 Task: Find a flight from Lubbock to Raleigh on August 5th for 1 adult in Business class with 2 bags.
Action: Mouse moved to (365, 115)
Screenshot: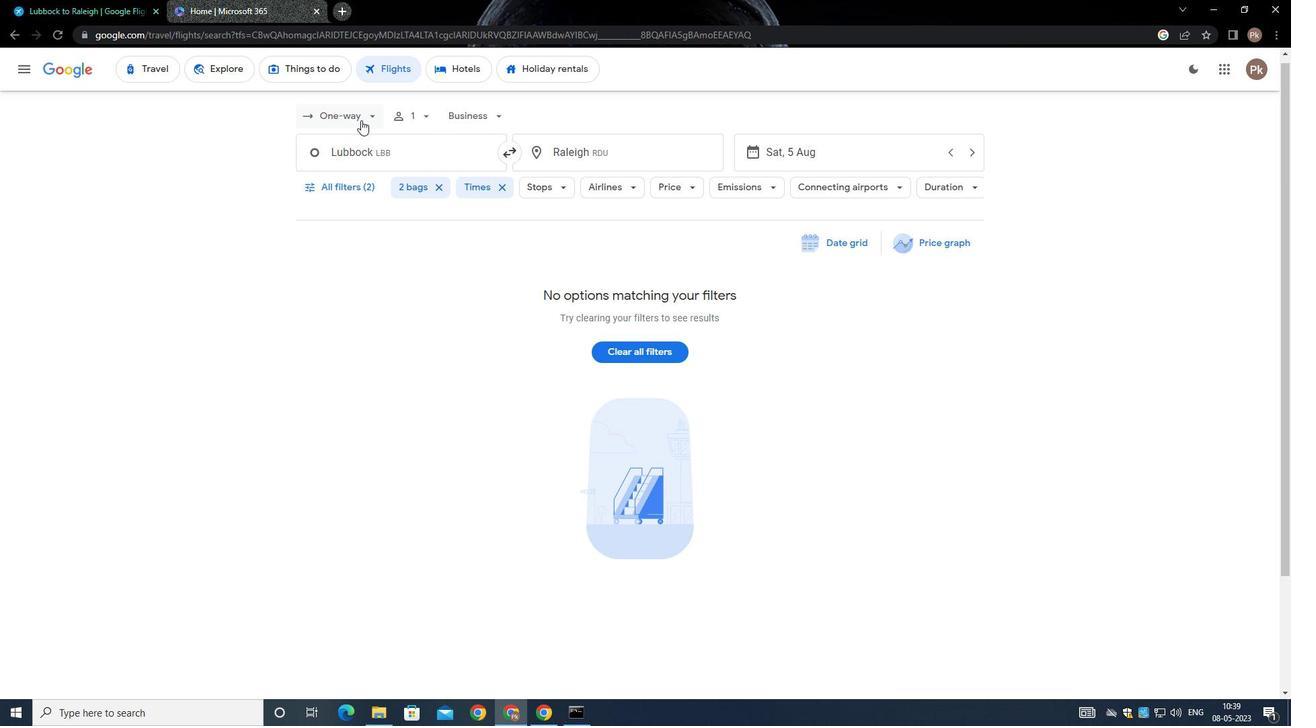 
Action: Mouse pressed left at (365, 115)
Screenshot: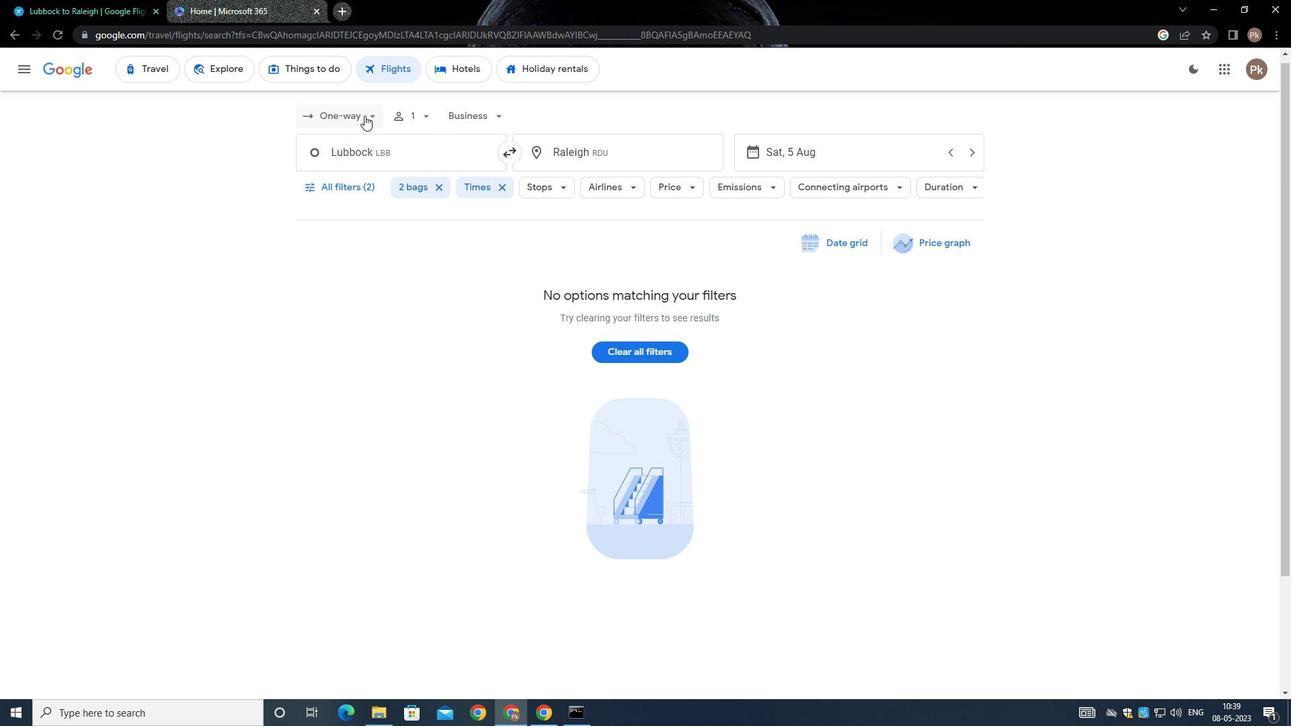 
Action: Mouse moved to (364, 174)
Screenshot: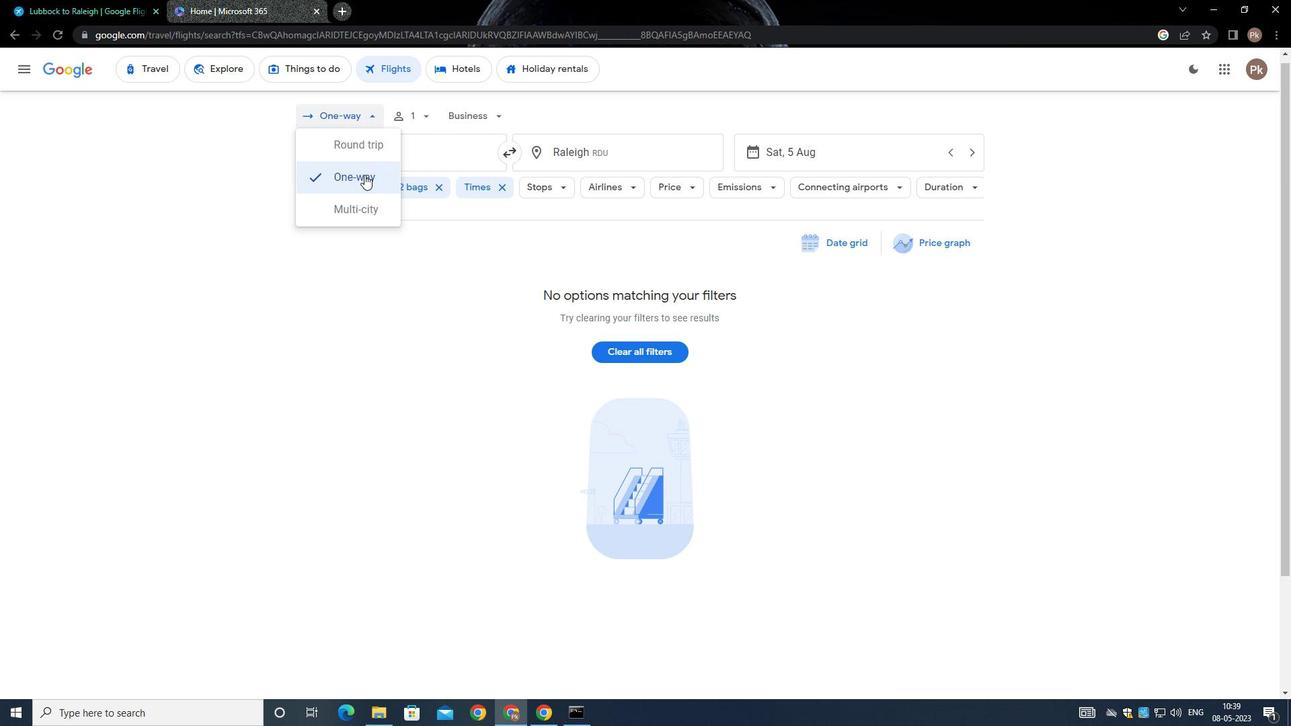
Action: Mouse pressed left at (364, 174)
Screenshot: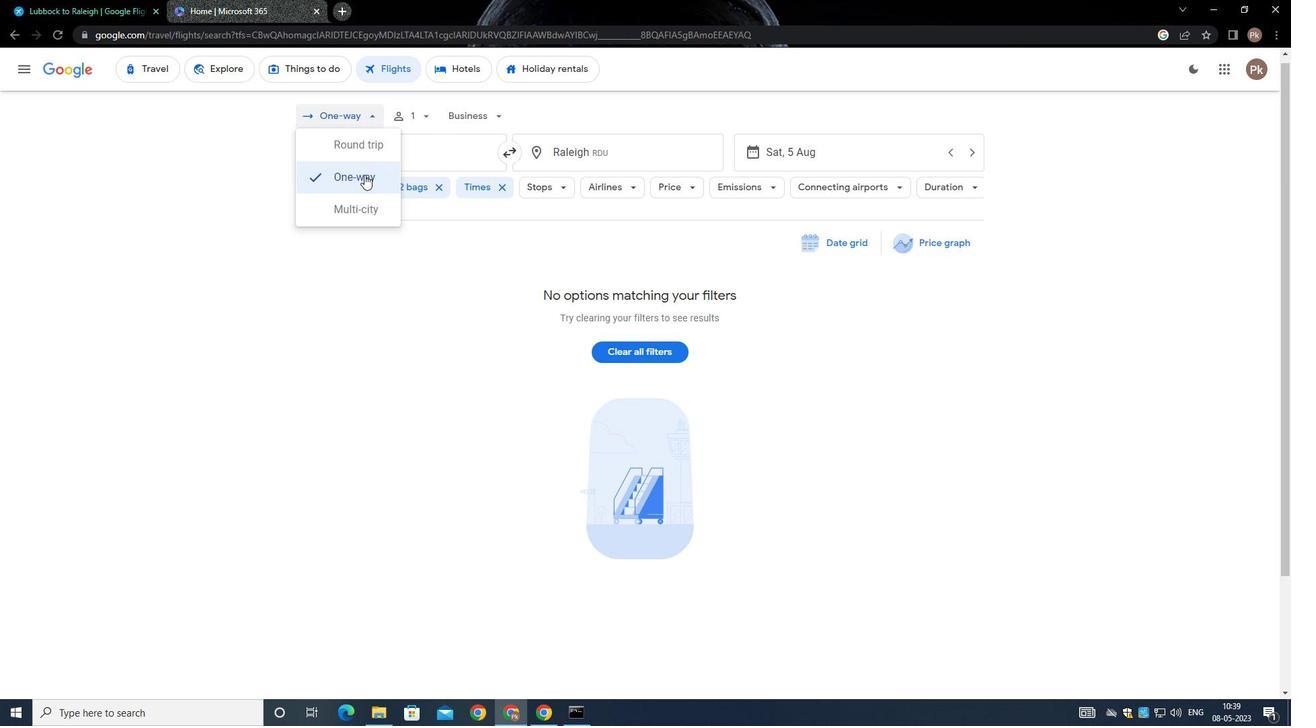 
Action: Mouse moved to (422, 118)
Screenshot: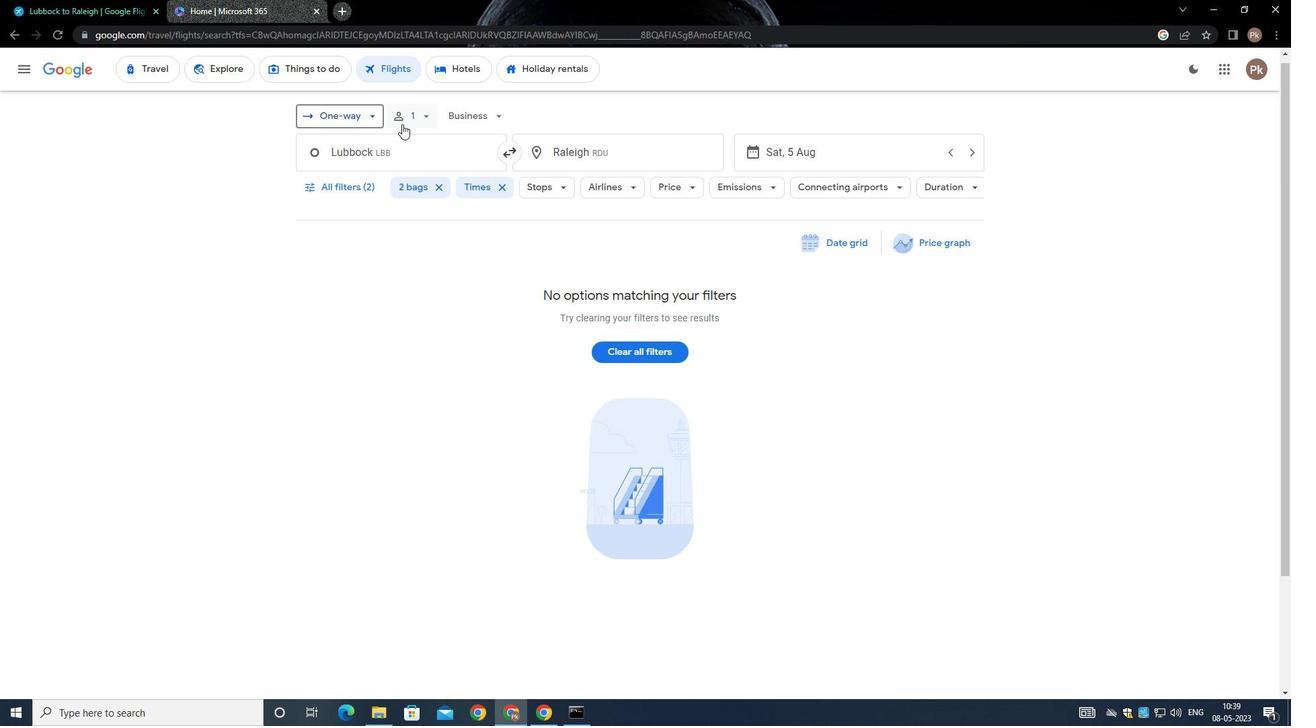 
Action: Mouse pressed left at (422, 118)
Screenshot: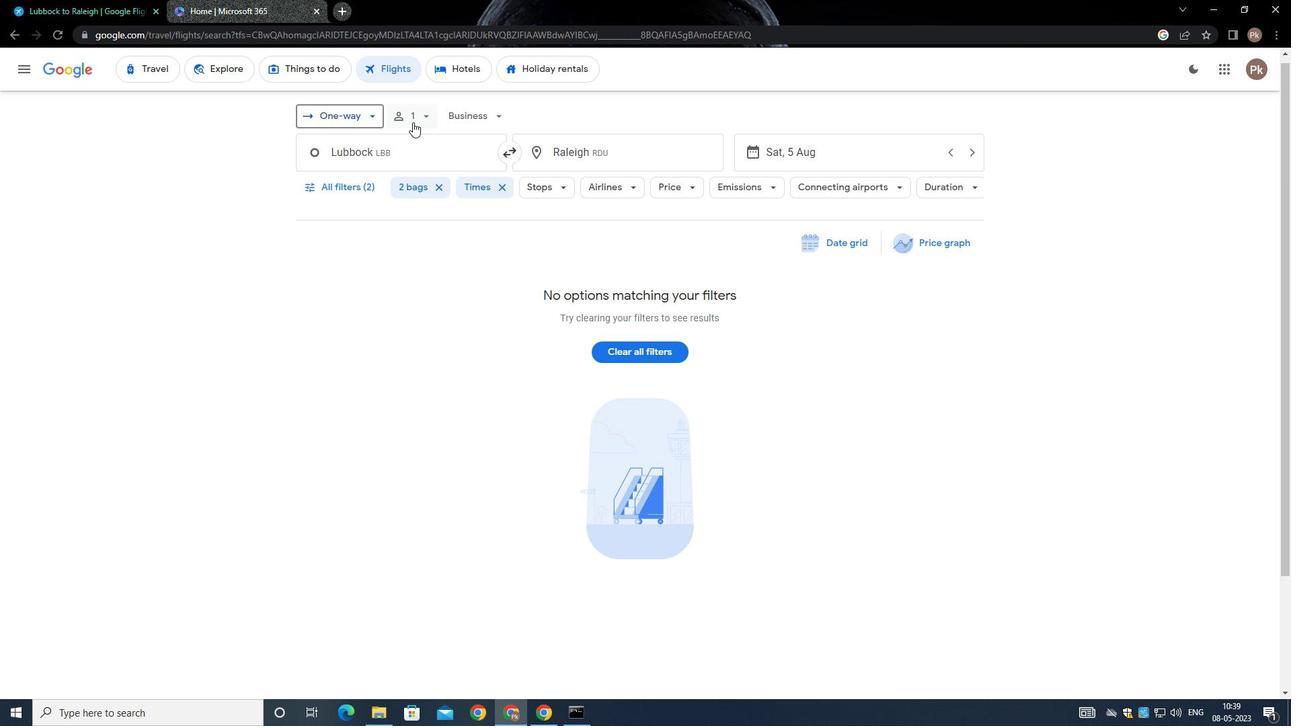 
Action: Mouse moved to (530, 154)
Screenshot: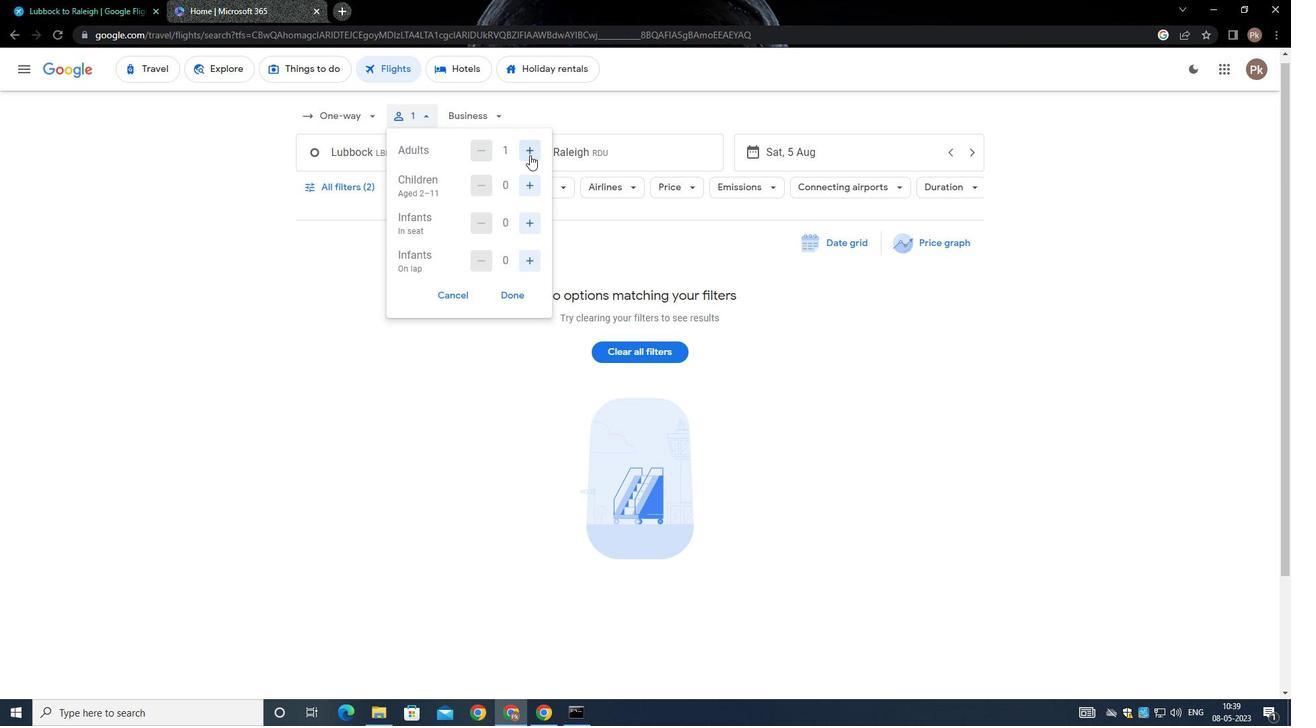 
Action: Mouse pressed left at (530, 154)
Screenshot: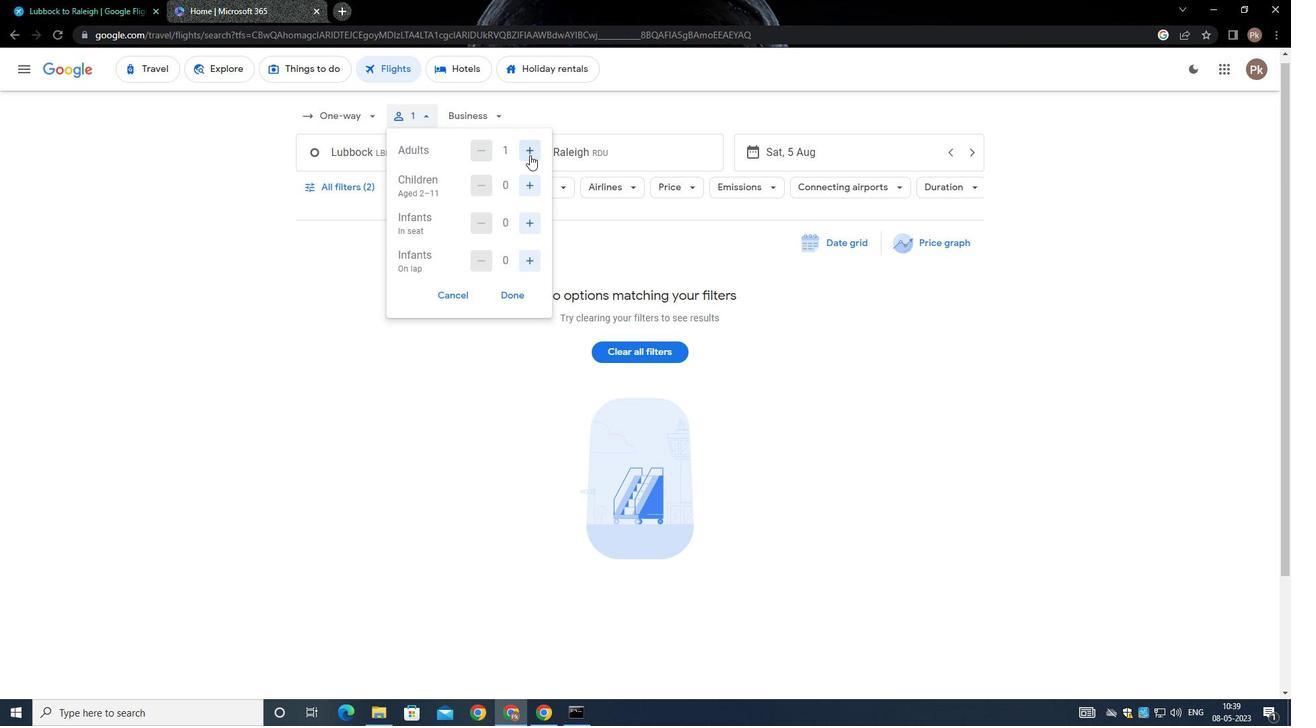 
Action: Mouse moved to (530, 153)
Screenshot: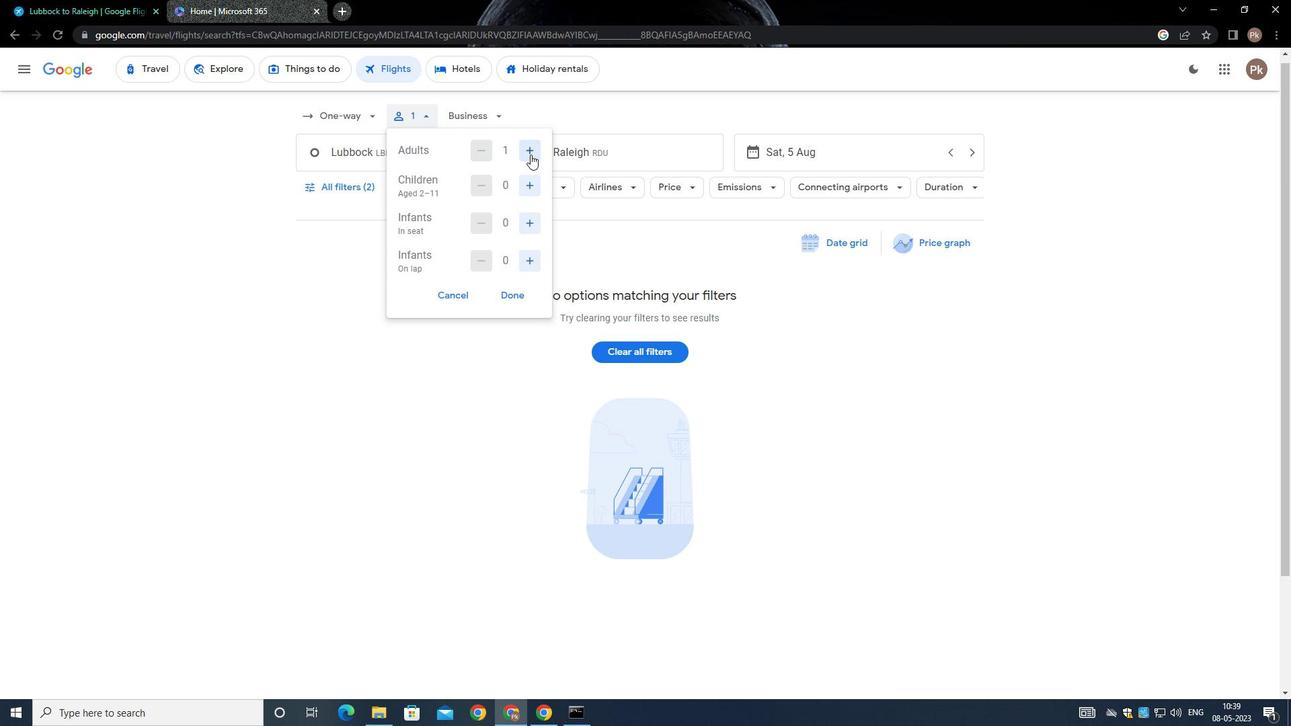 
Action: Mouse pressed left at (530, 153)
Screenshot: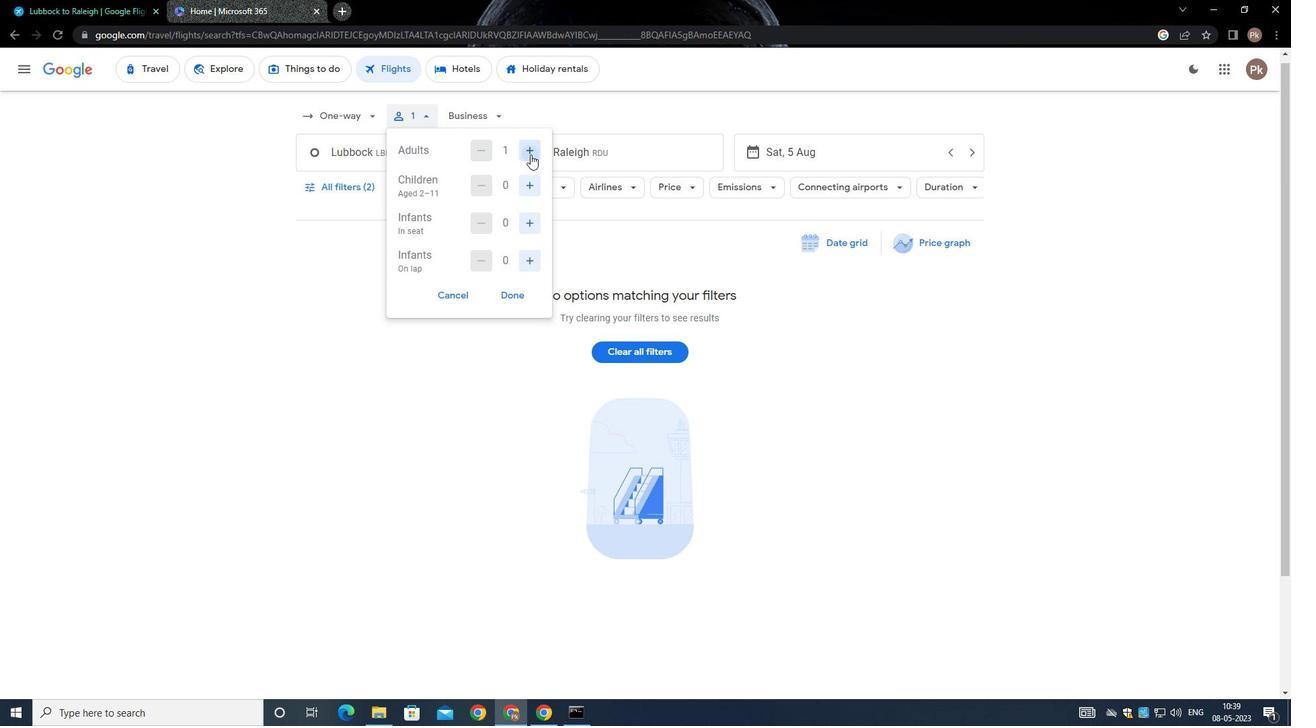 
Action: Mouse moved to (529, 180)
Screenshot: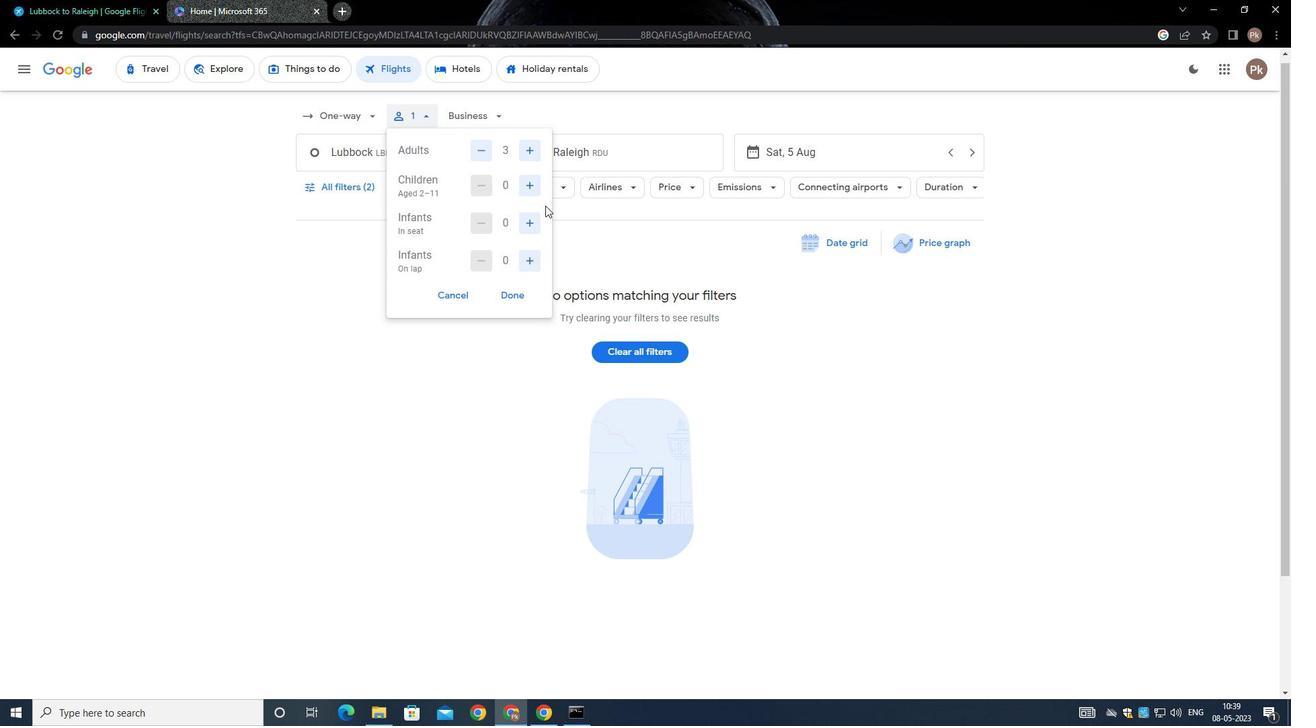 
Action: Mouse pressed left at (529, 180)
Screenshot: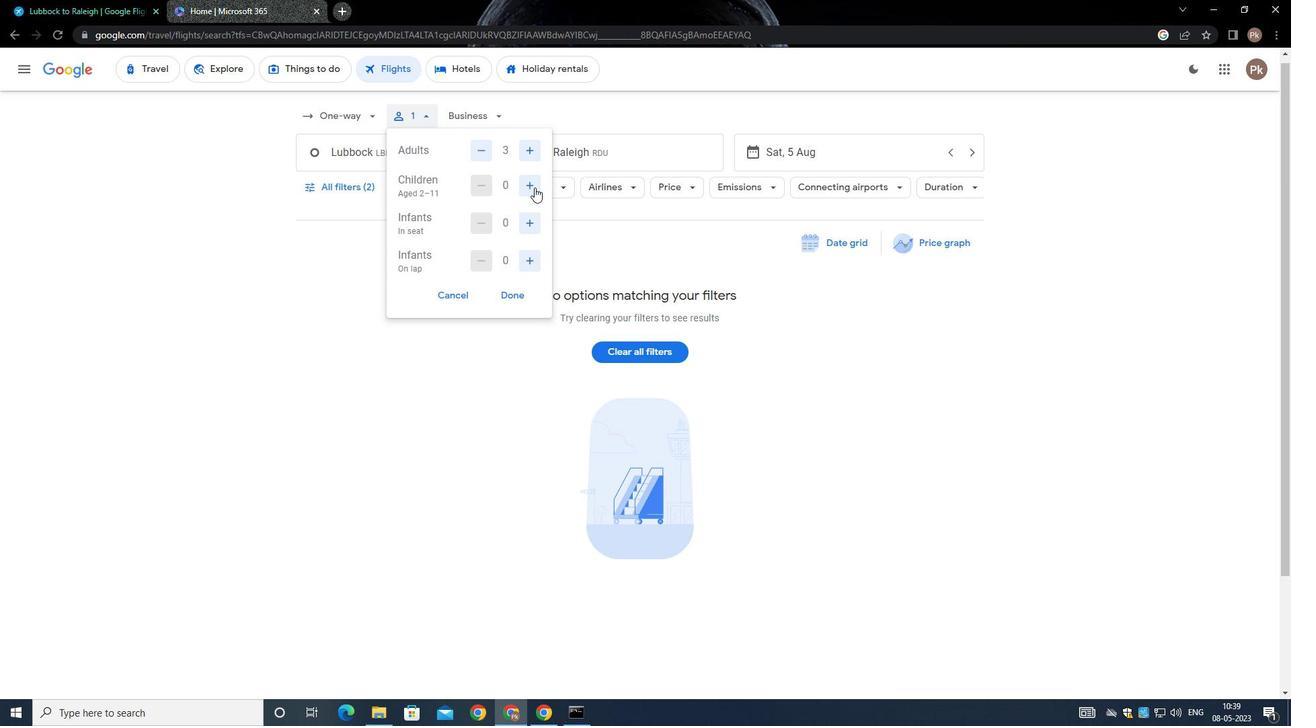 
Action: Mouse pressed left at (529, 180)
Screenshot: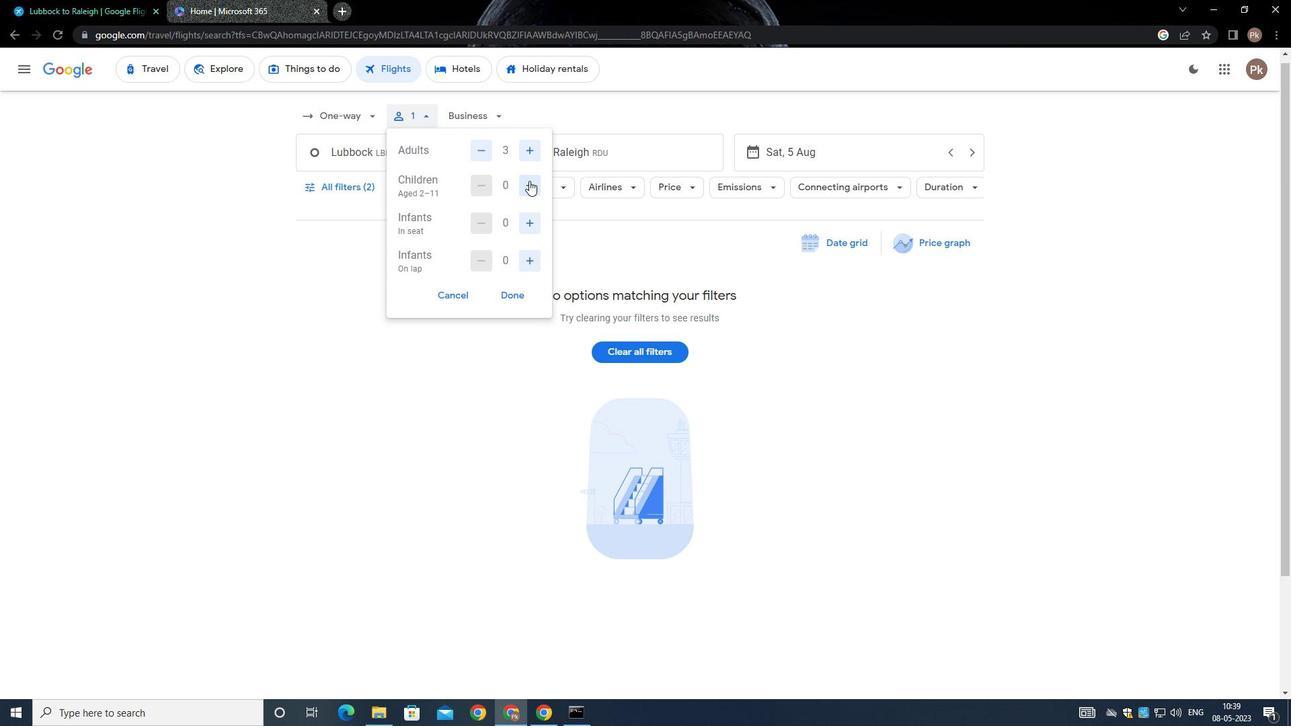 
Action: Mouse moved to (528, 180)
Screenshot: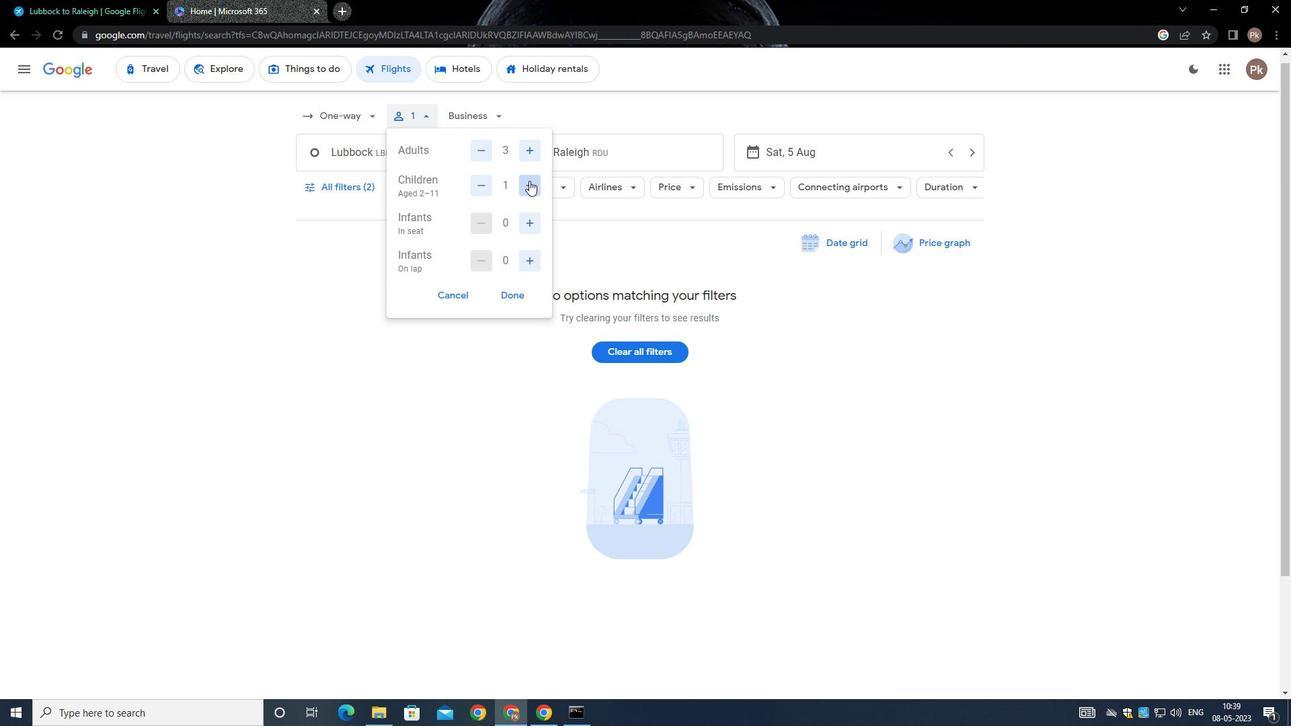 
Action: Mouse pressed left at (528, 180)
Screenshot: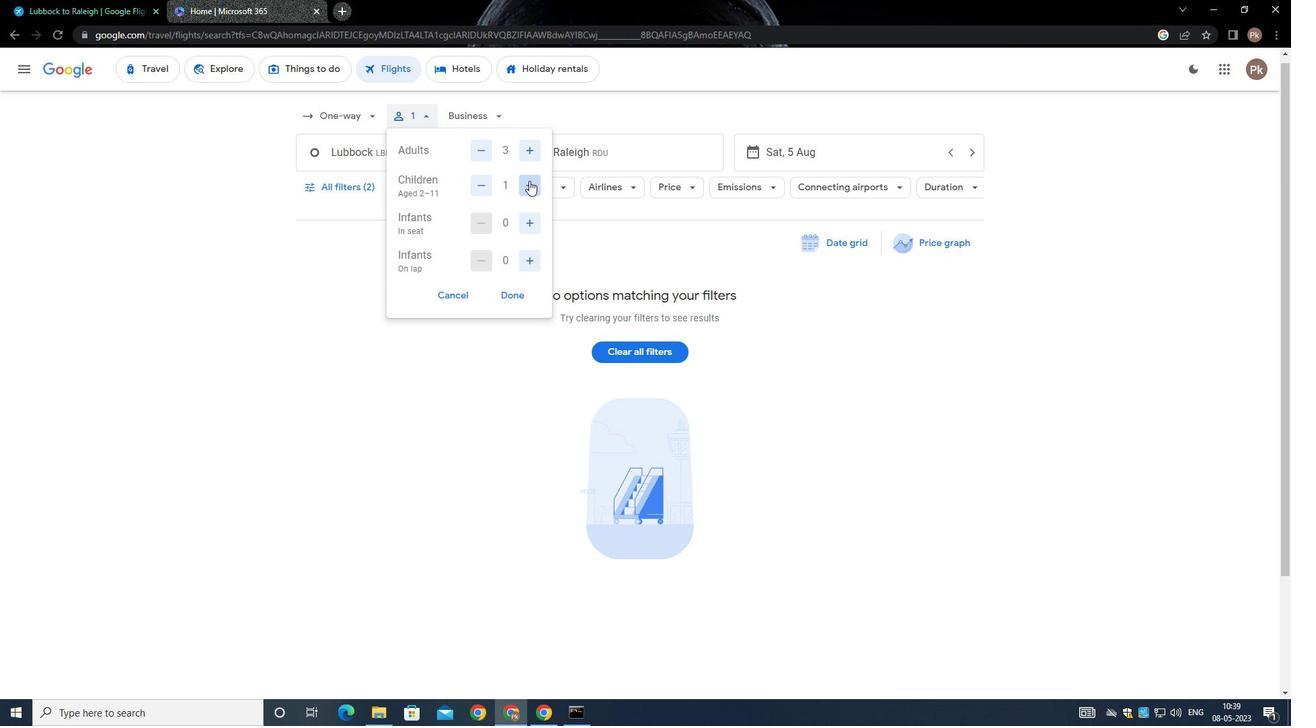 
Action: Mouse moved to (512, 297)
Screenshot: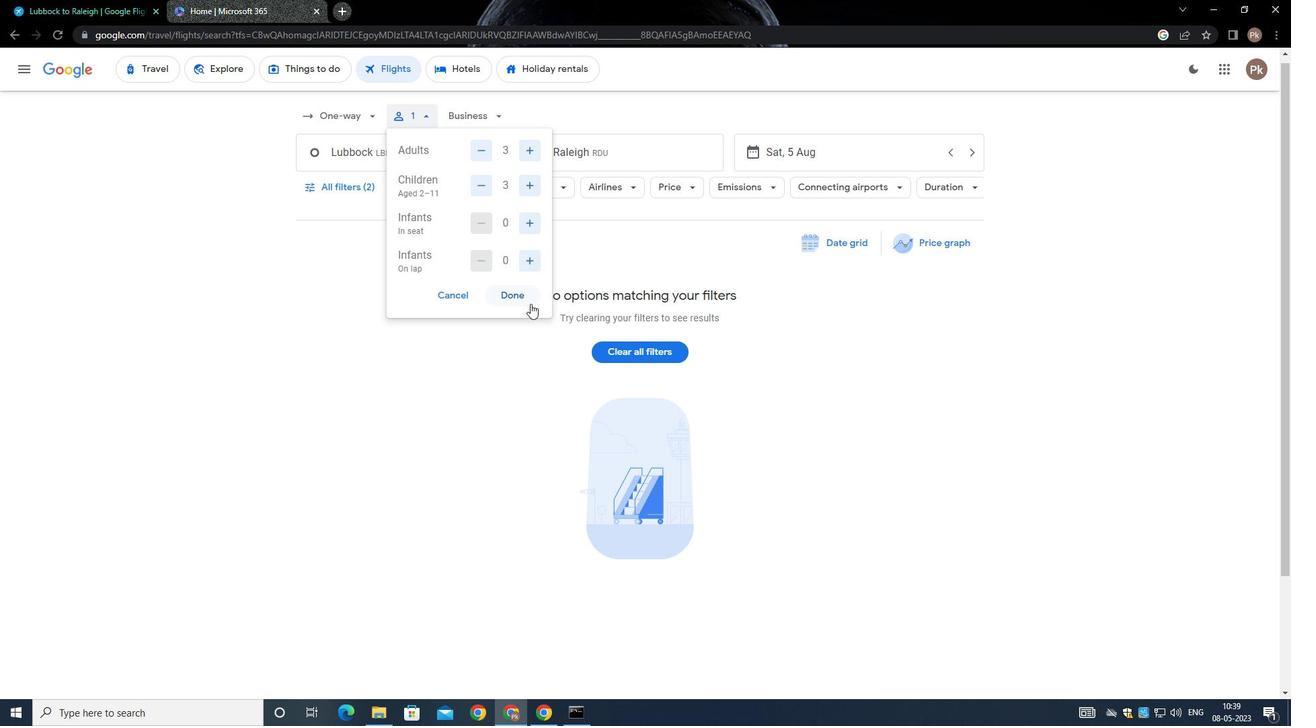 
Action: Mouse pressed left at (512, 297)
Screenshot: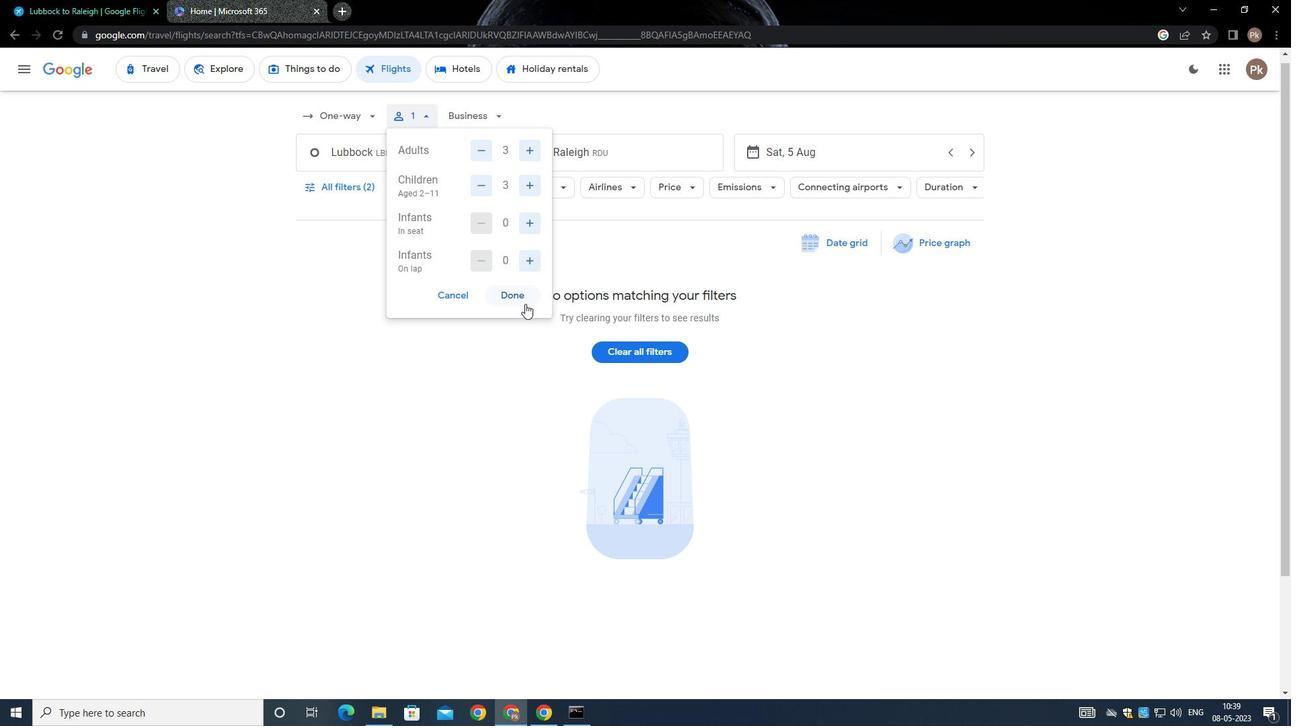 
Action: Mouse moved to (495, 114)
Screenshot: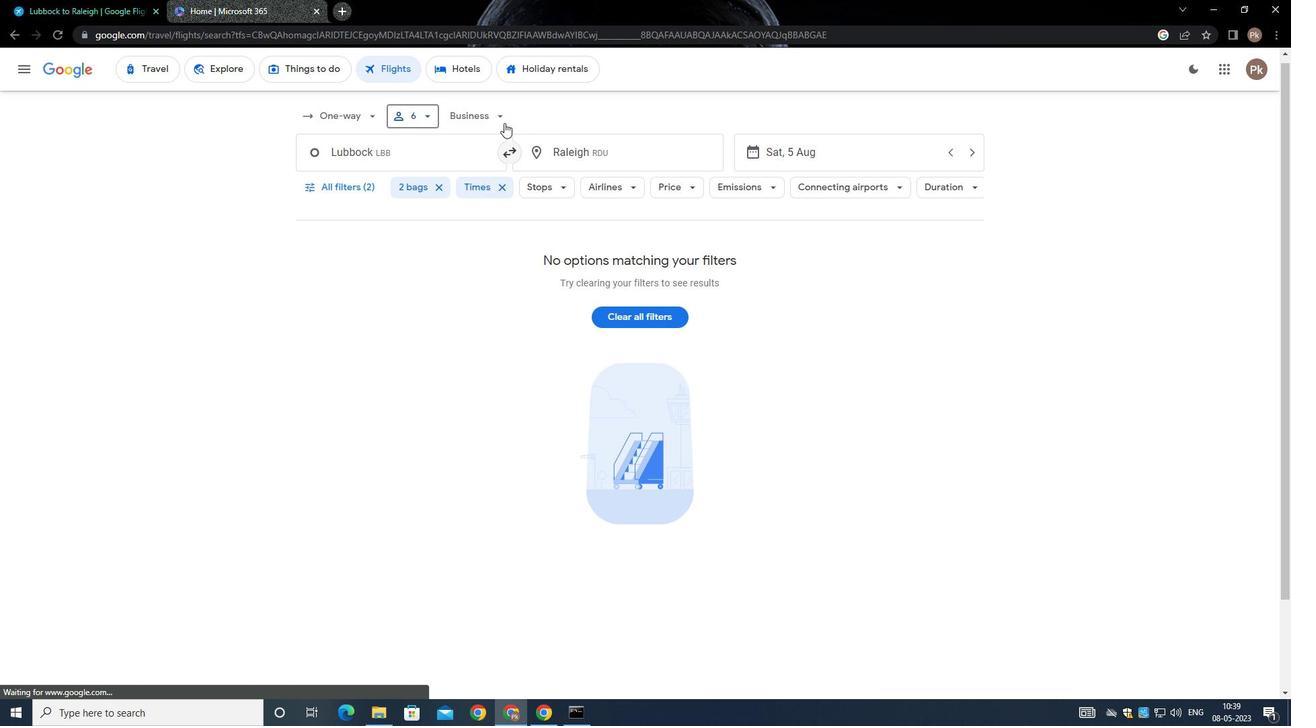 
Action: Mouse pressed left at (495, 114)
Screenshot: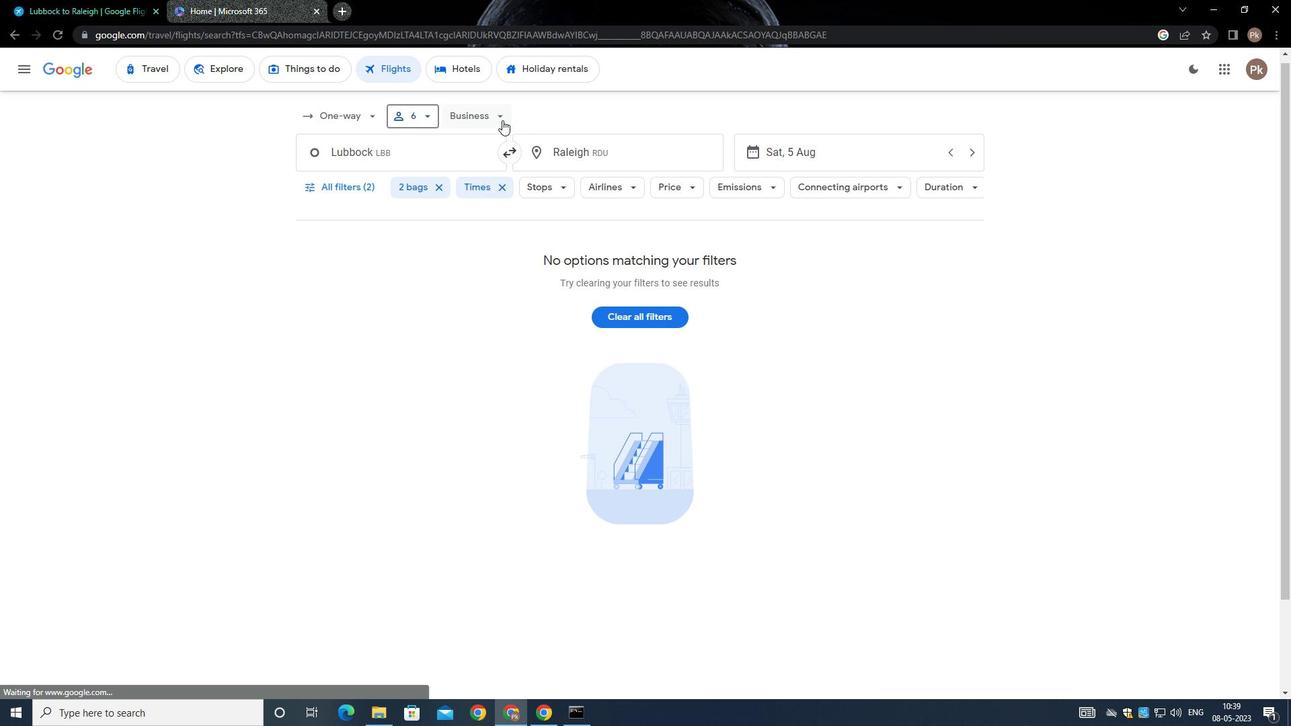 
Action: Mouse moved to (513, 178)
Screenshot: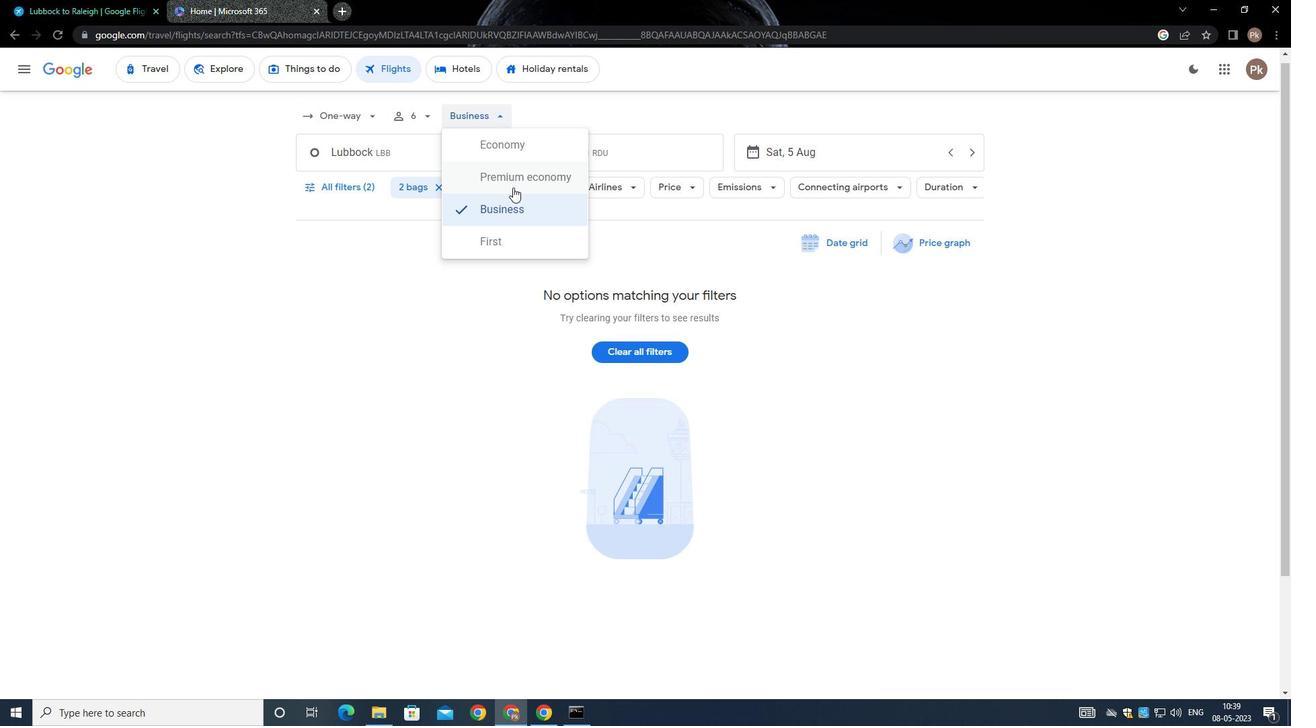 
Action: Mouse pressed left at (513, 178)
Screenshot: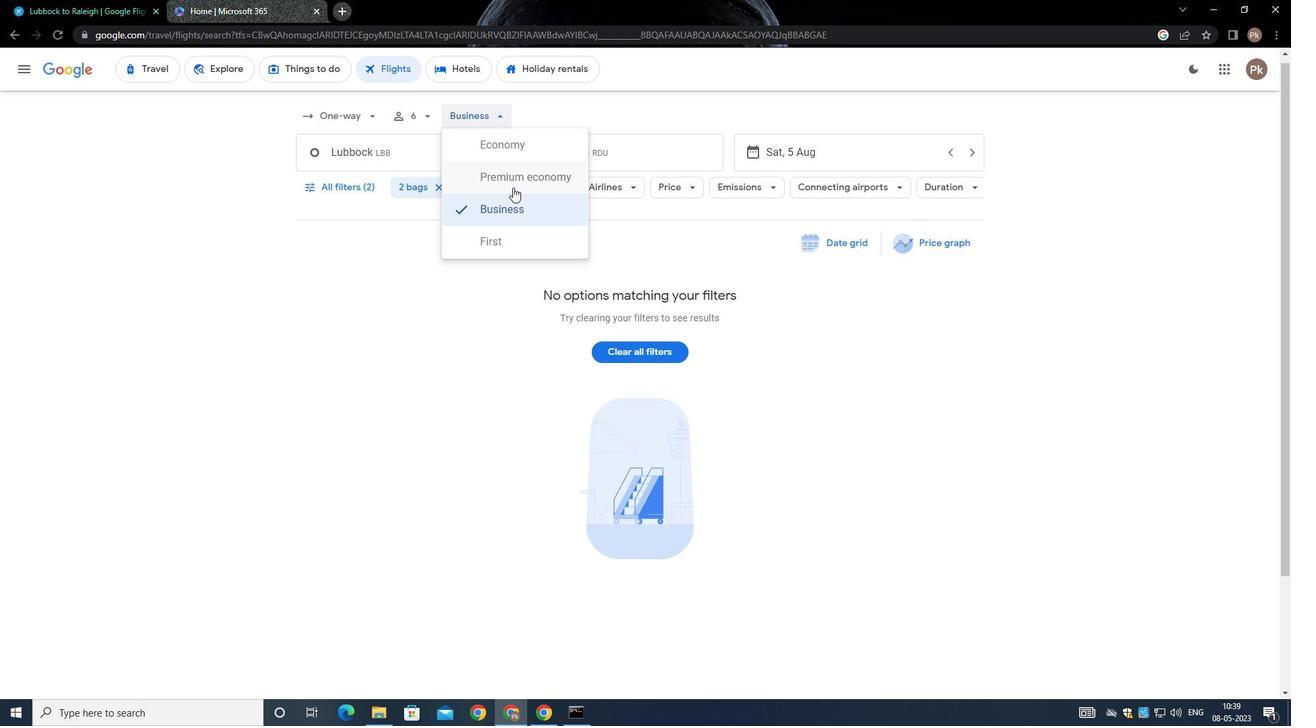 
Action: Mouse moved to (412, 150)
Screenshot: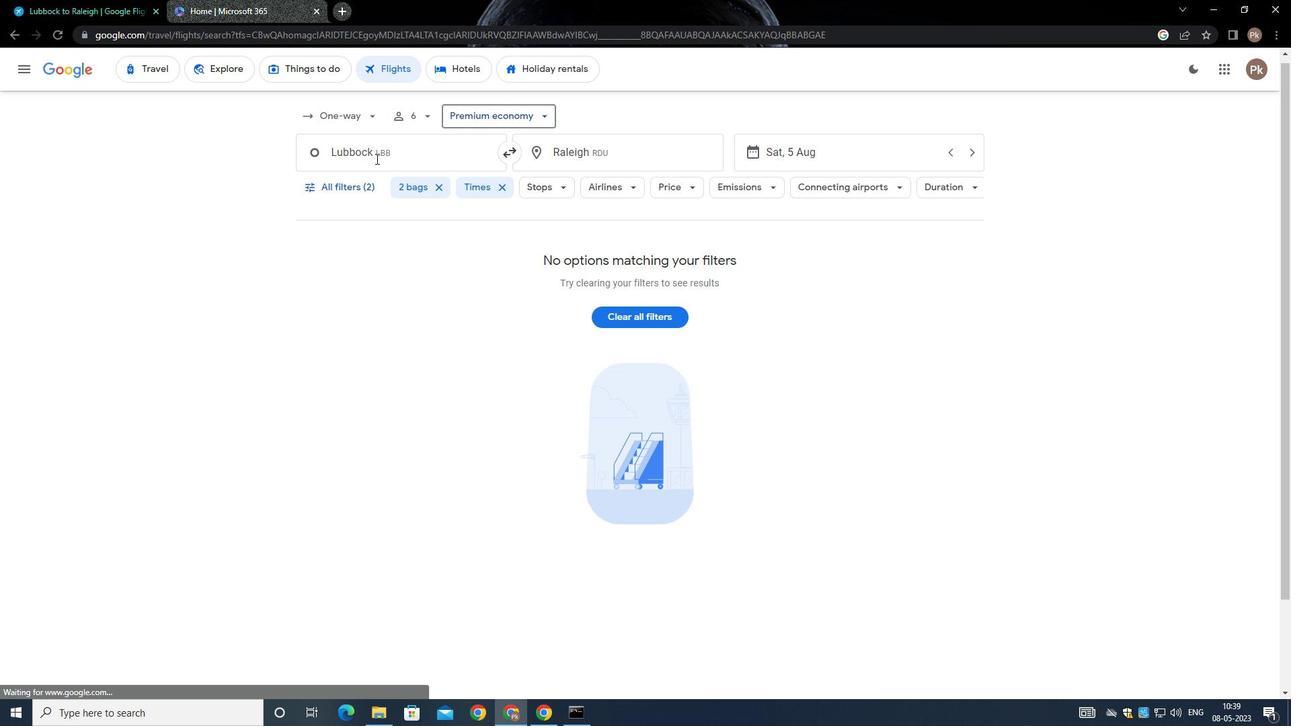 
Action: Mouse pressed left at (412, 150)
Screenshot: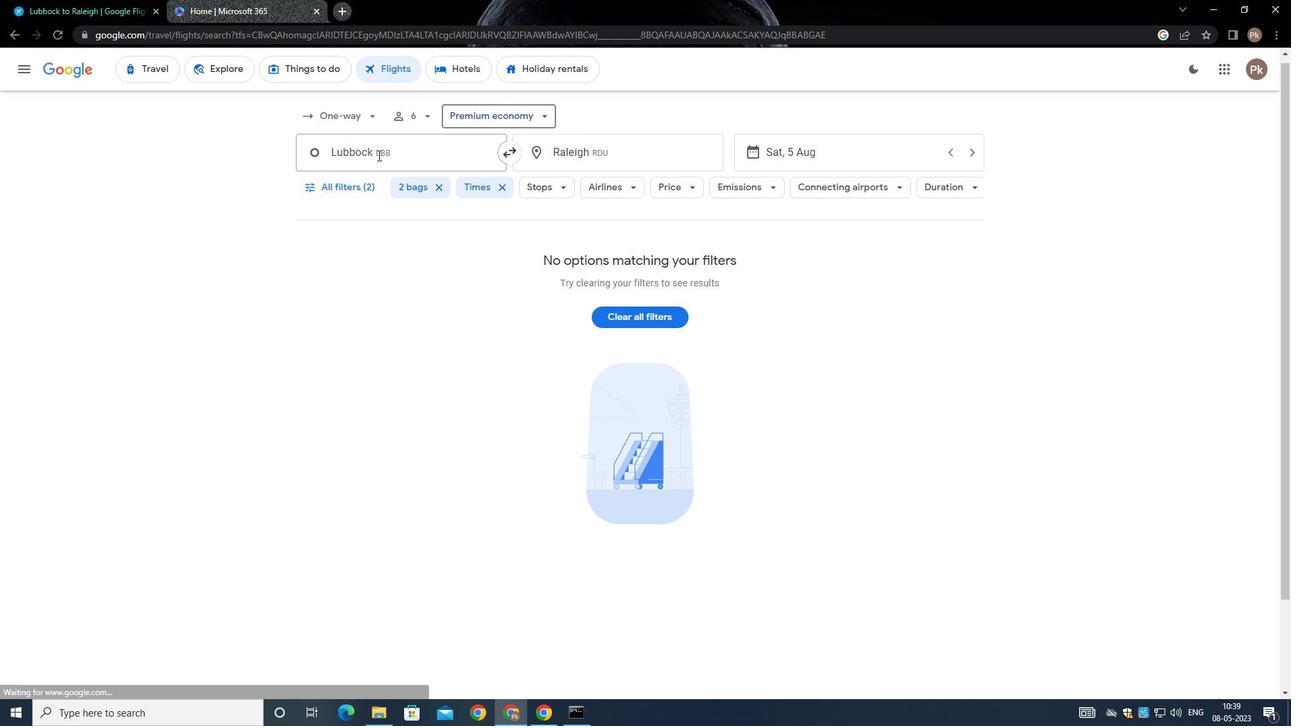 
Action: Mouse moved to (445, 205)
Screenshot: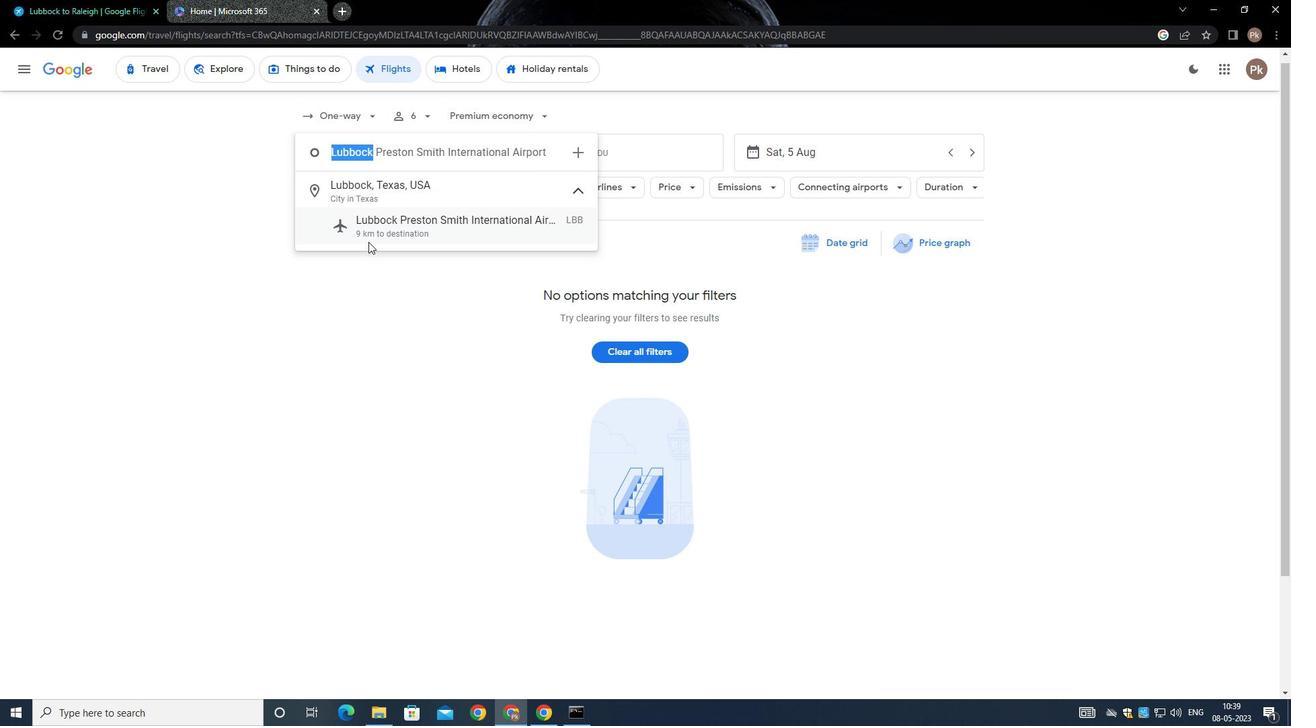 
Action: Mouse pressed left at (445, 205)
Screenshot: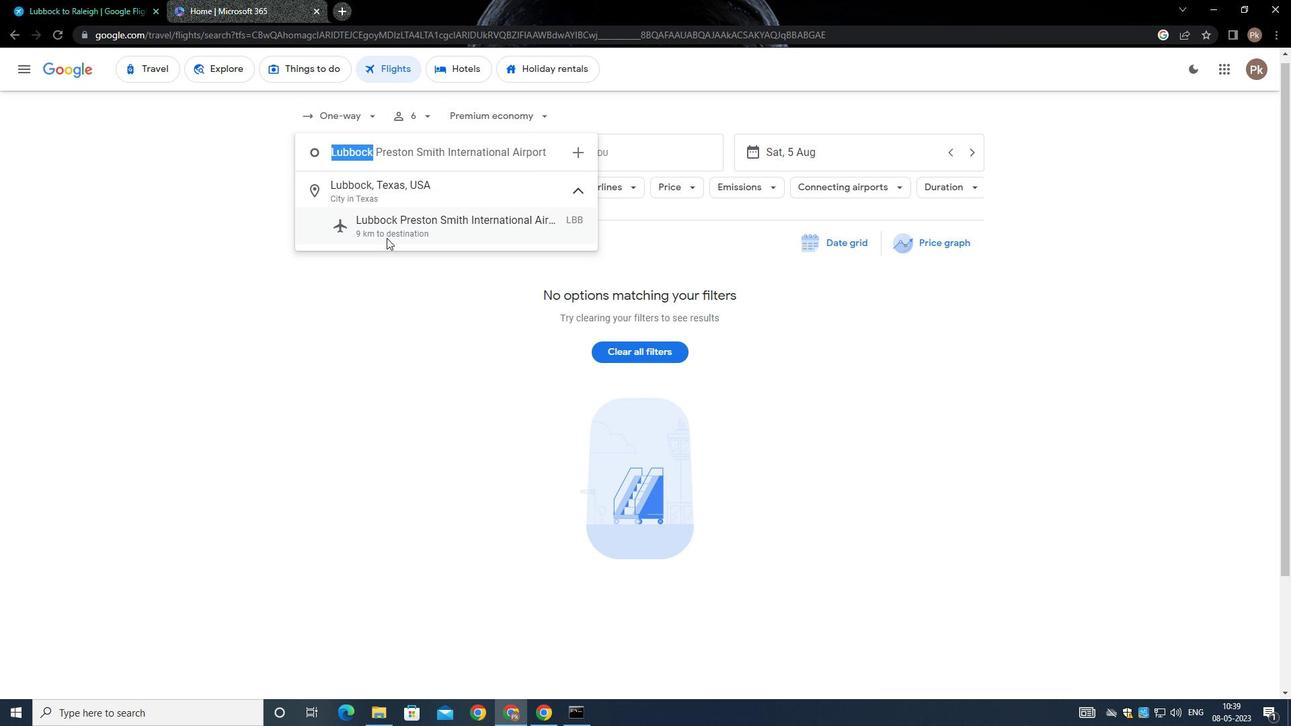 
Action: Mouse moved to (394, 159)
Screenshot: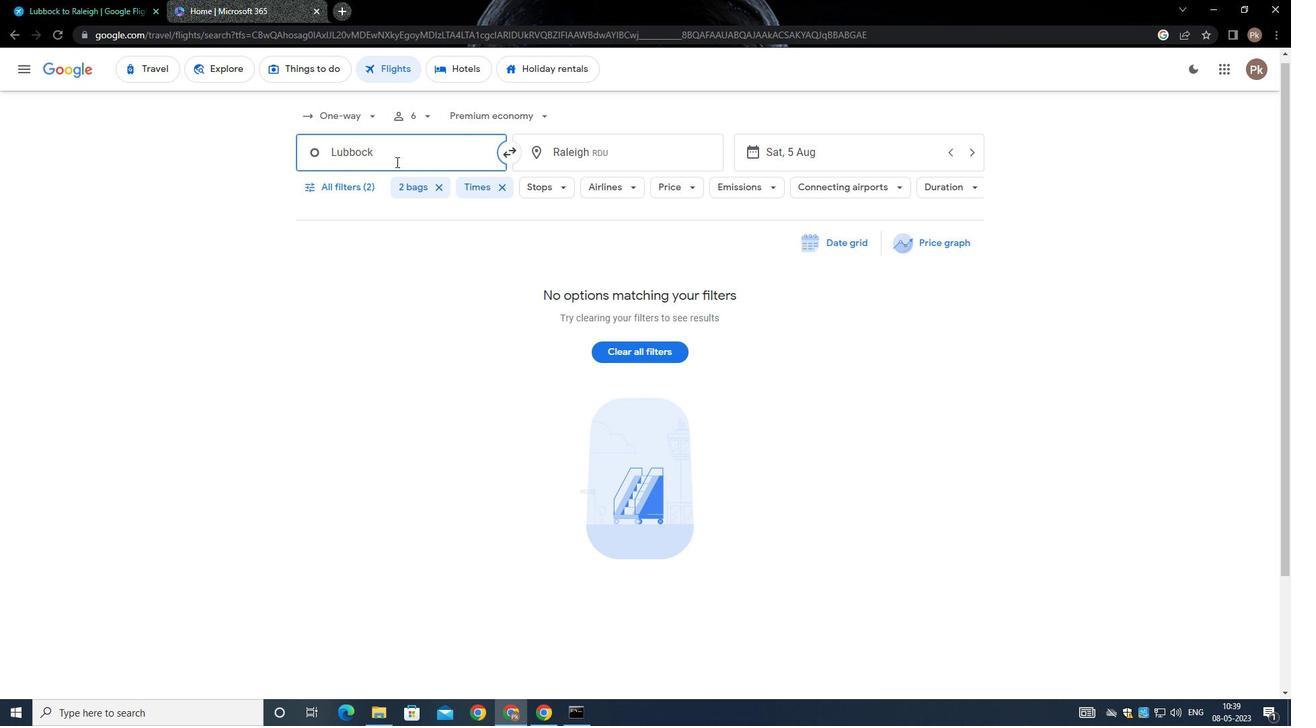 
Action: Mouse pressed left at (394, 159)
Screenshot: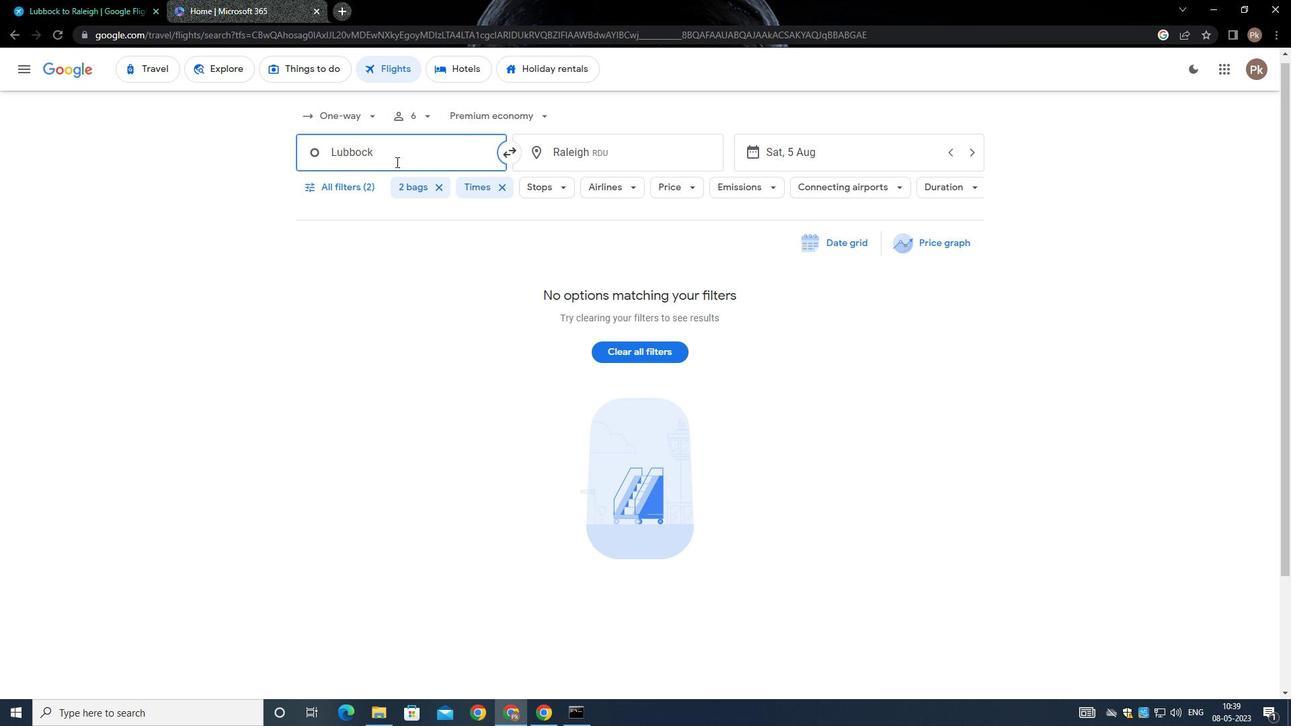 
Action: Mouse moved to (402, 219)
Screenshot: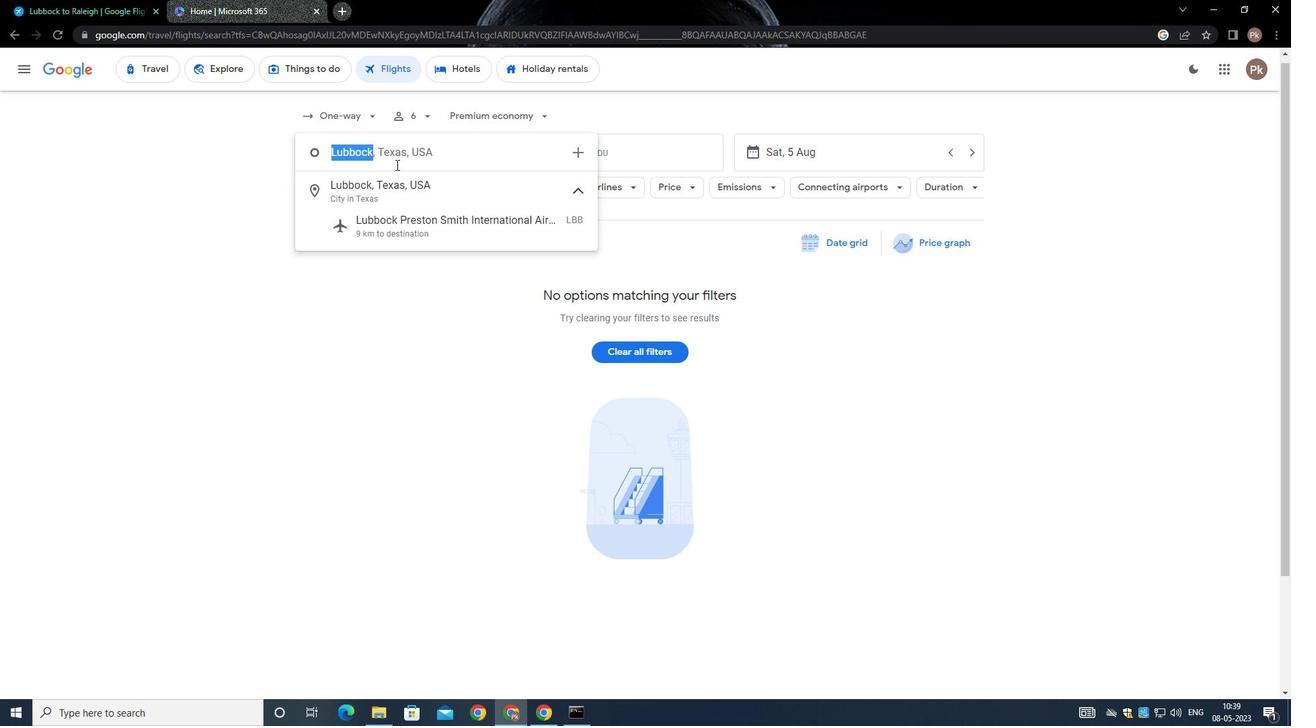 
Action: Mouse pressed left at (402, 219)
Screenshot: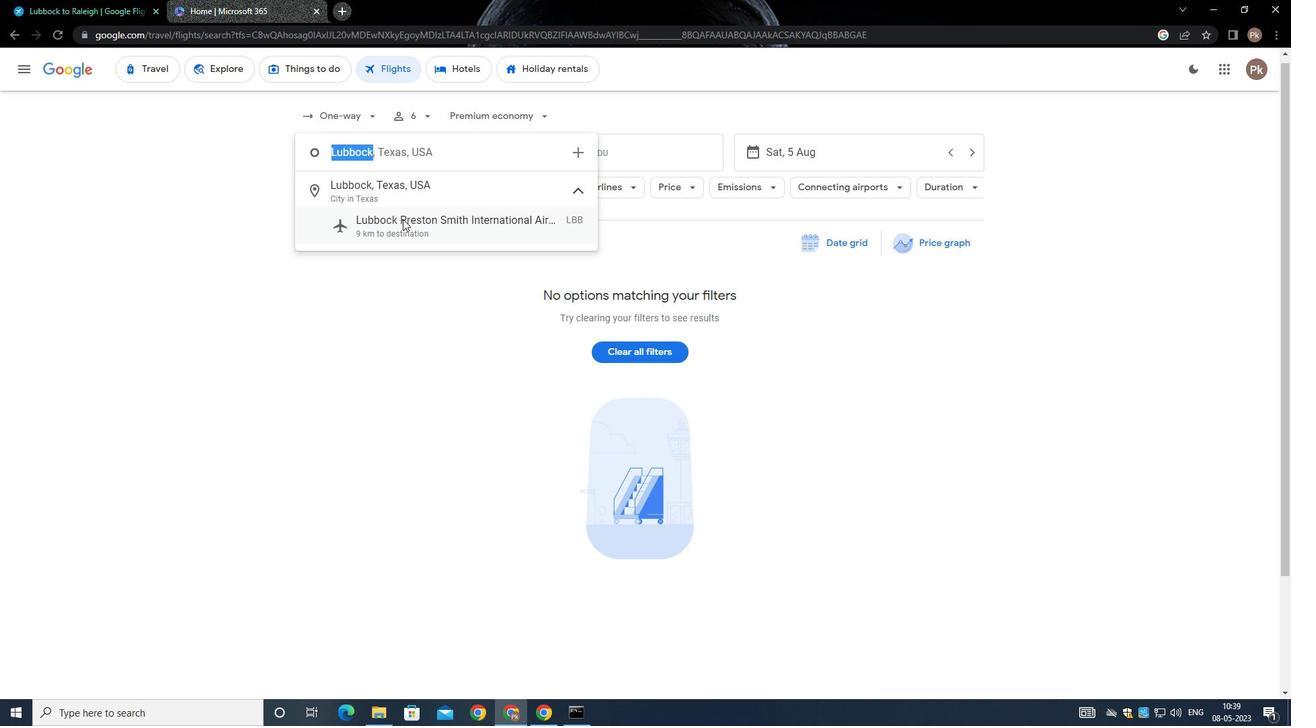 
Action: Mouse moved to (599, 158)
Screenshot: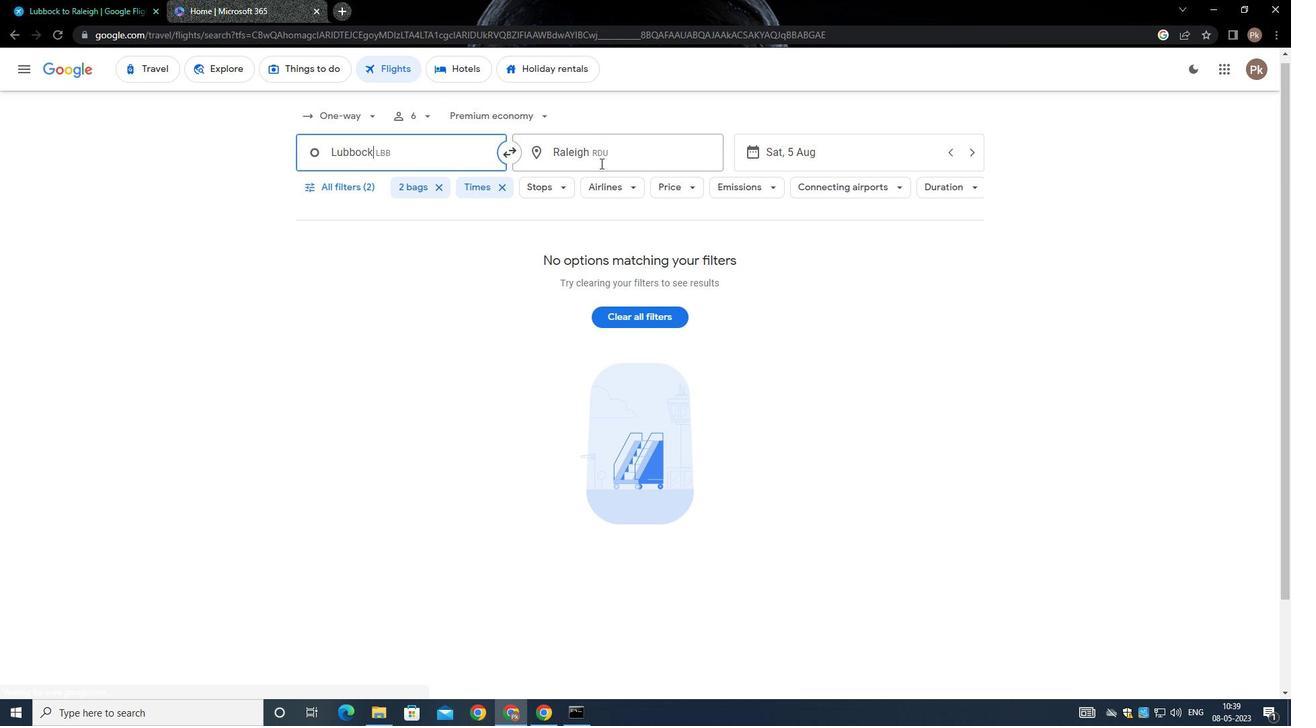 
Action: Mouse pressed left at (599, 158)
Screenshot: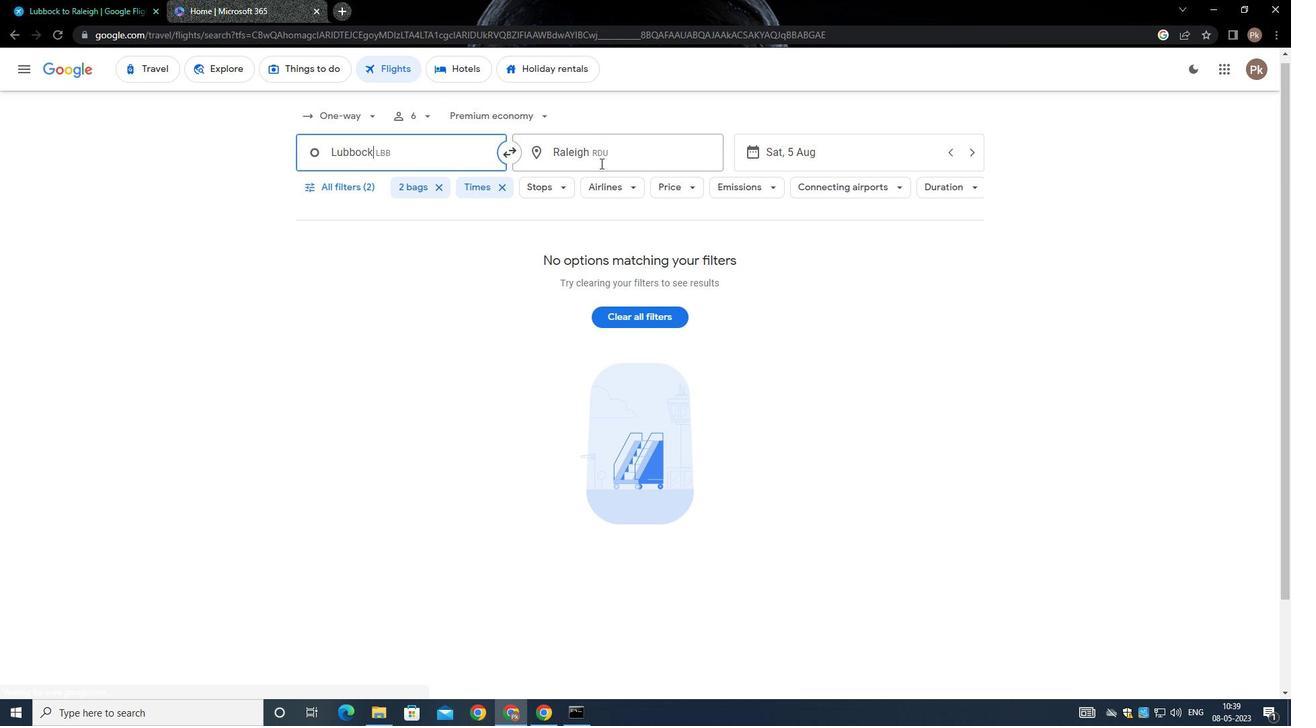 
Action: Mouse moved to (599, 156)
Screenshot: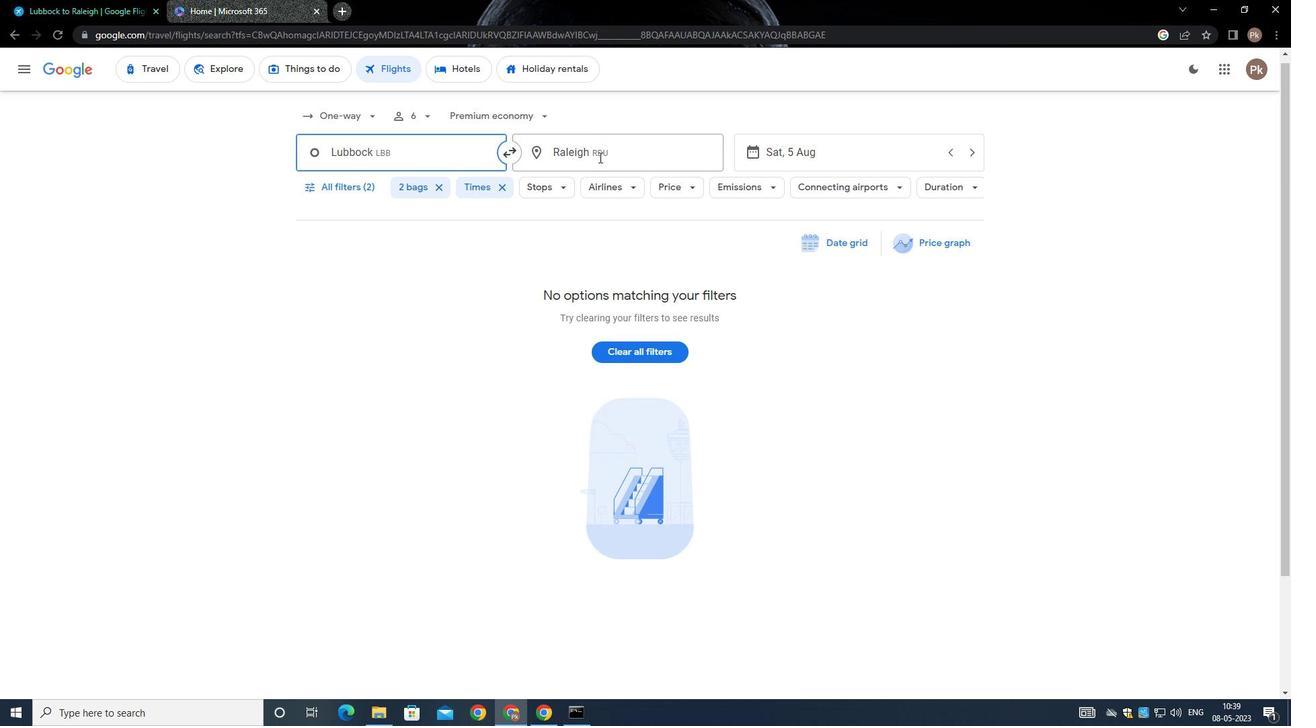 
Action: Key pressed <Key.backspace><Key.shift>SOUTHWEST<Key.space><Key.shift>W
Screenshot: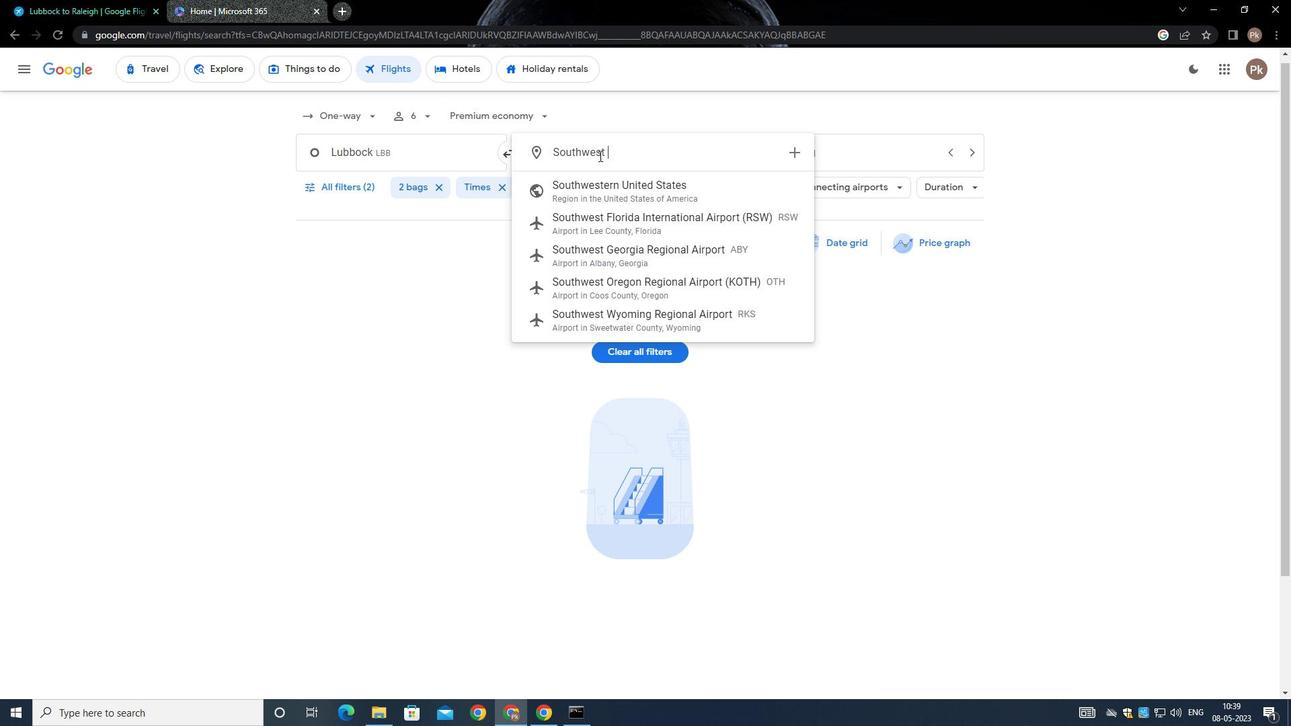 
Action: Mouse moved to (633, 185)
Screenshot: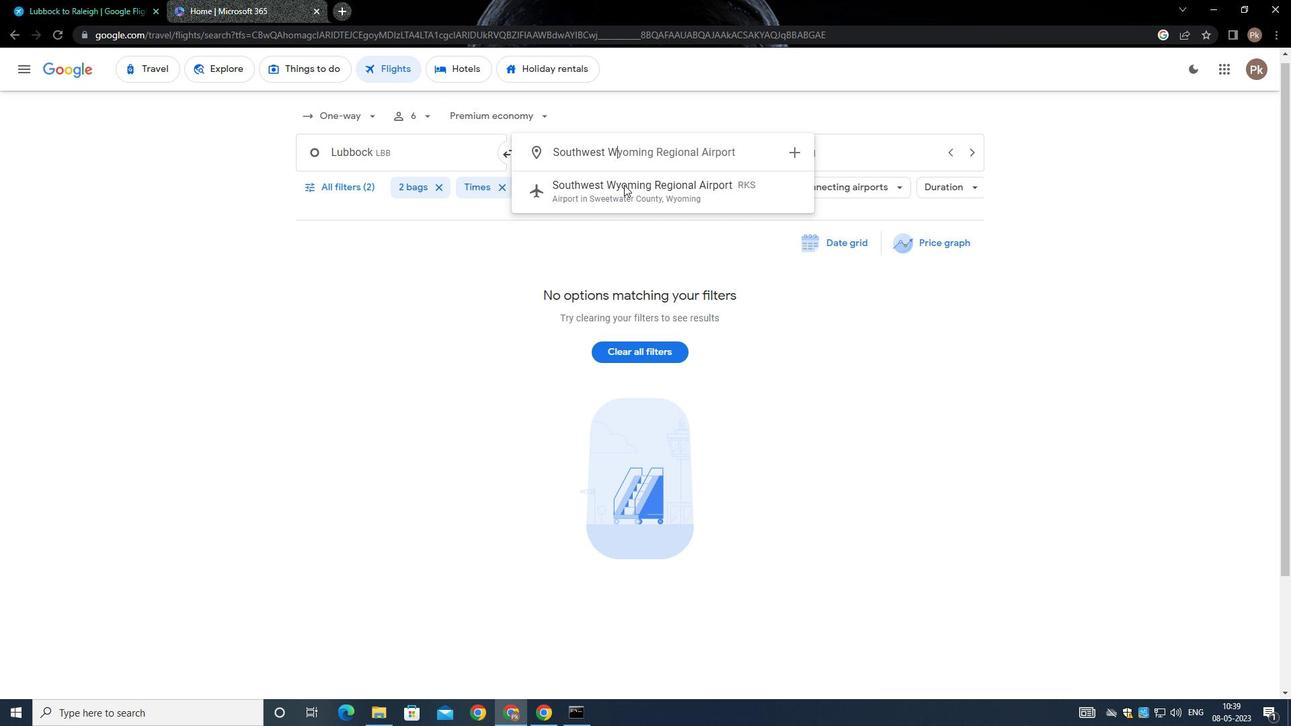 
Action: Mouse pressed left at (633, 185)
Screenshot: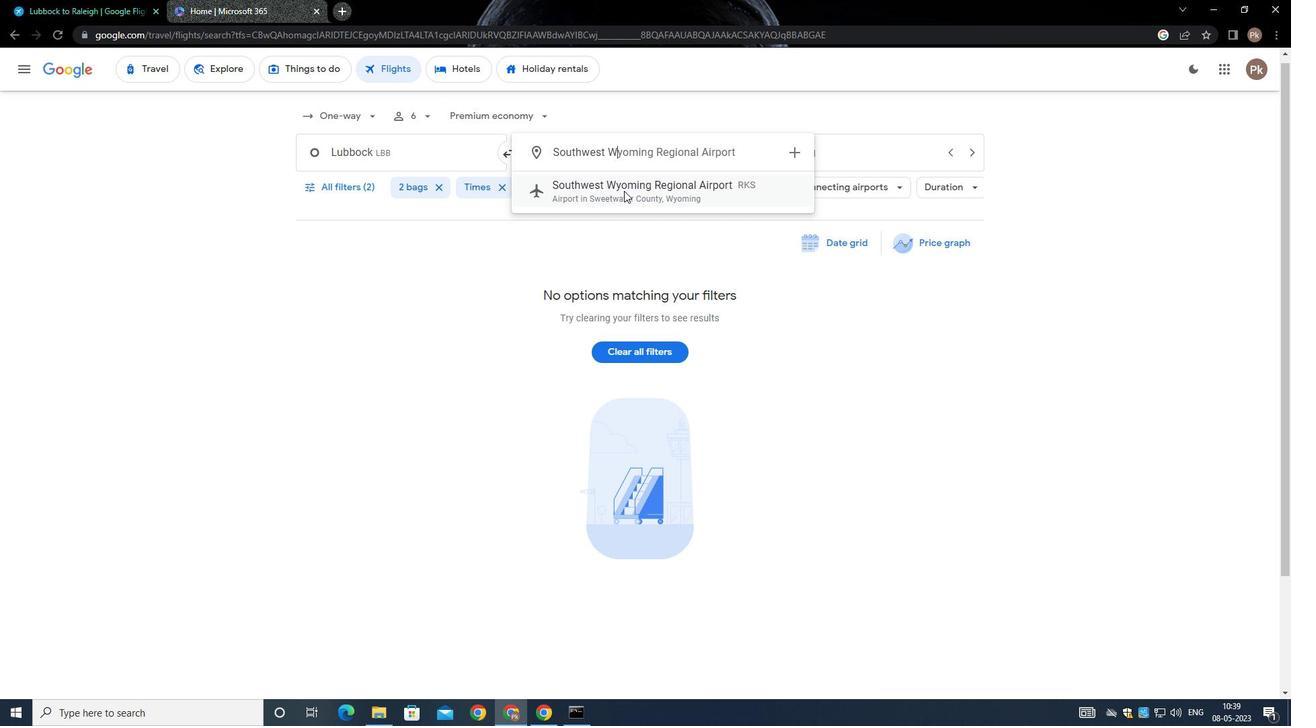 
Action: Mouse moved to (816, 145)
Screenshot: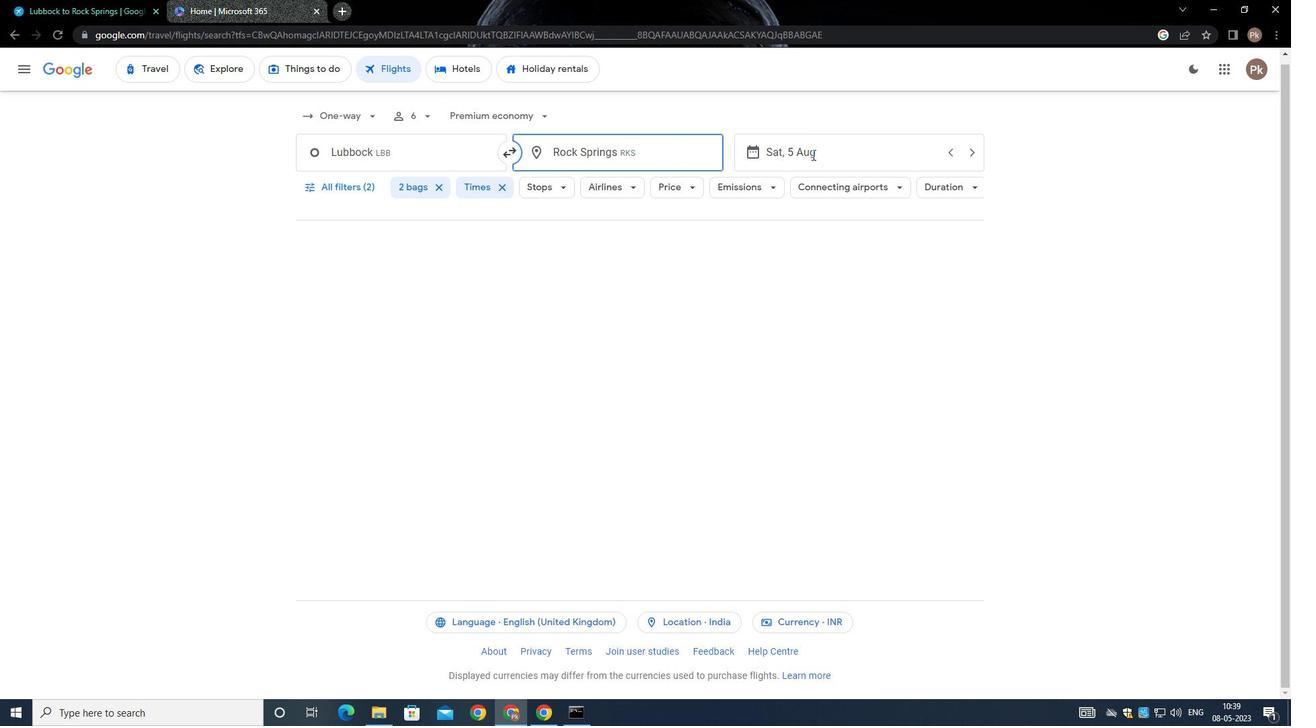 
Action: Mouse pressed left at (816, 145)
Screenshot: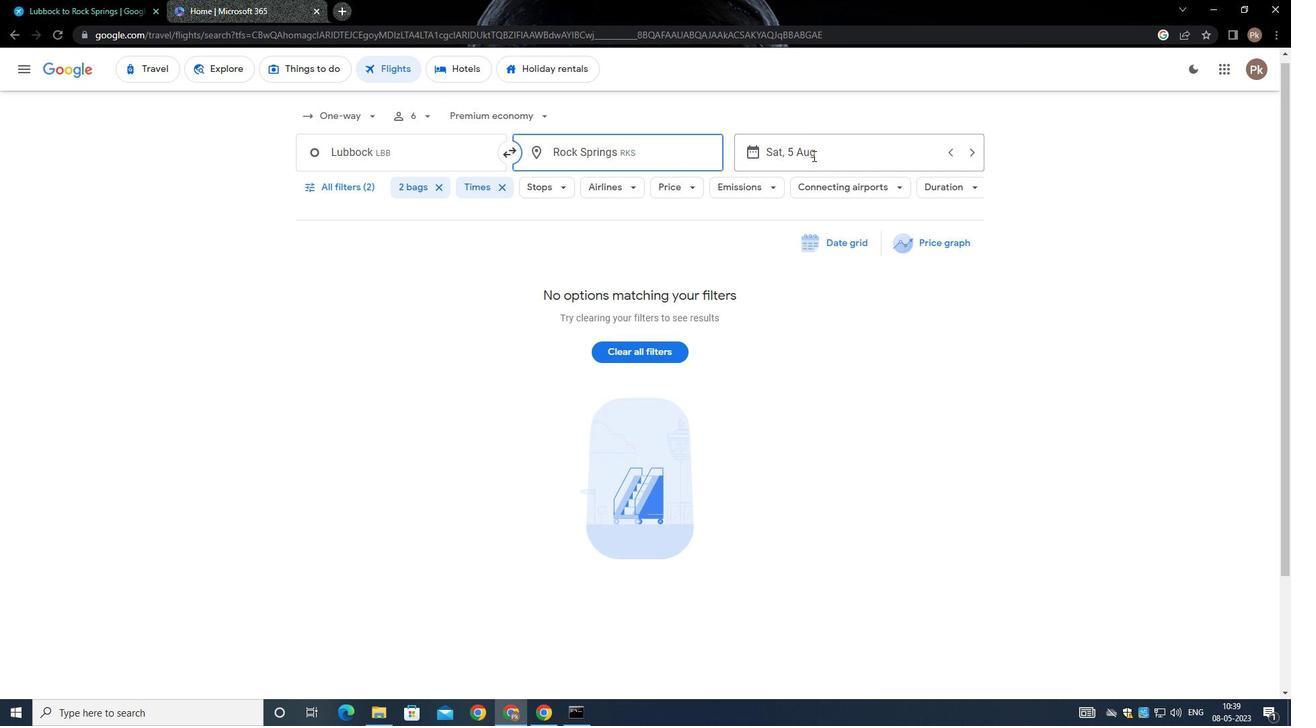 
Action: Mouse moved to (701, 266)
Screenshot: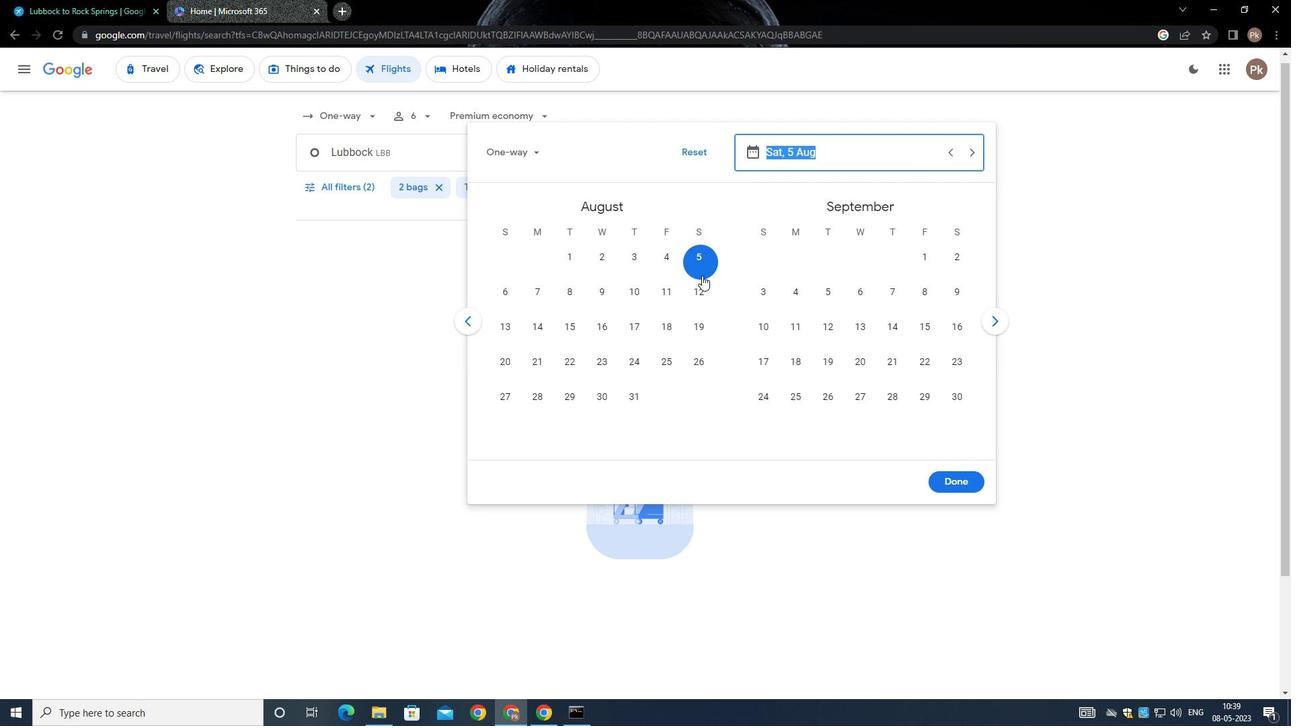 
Action: Mouse pressed left at (701, 266)
Screenshot: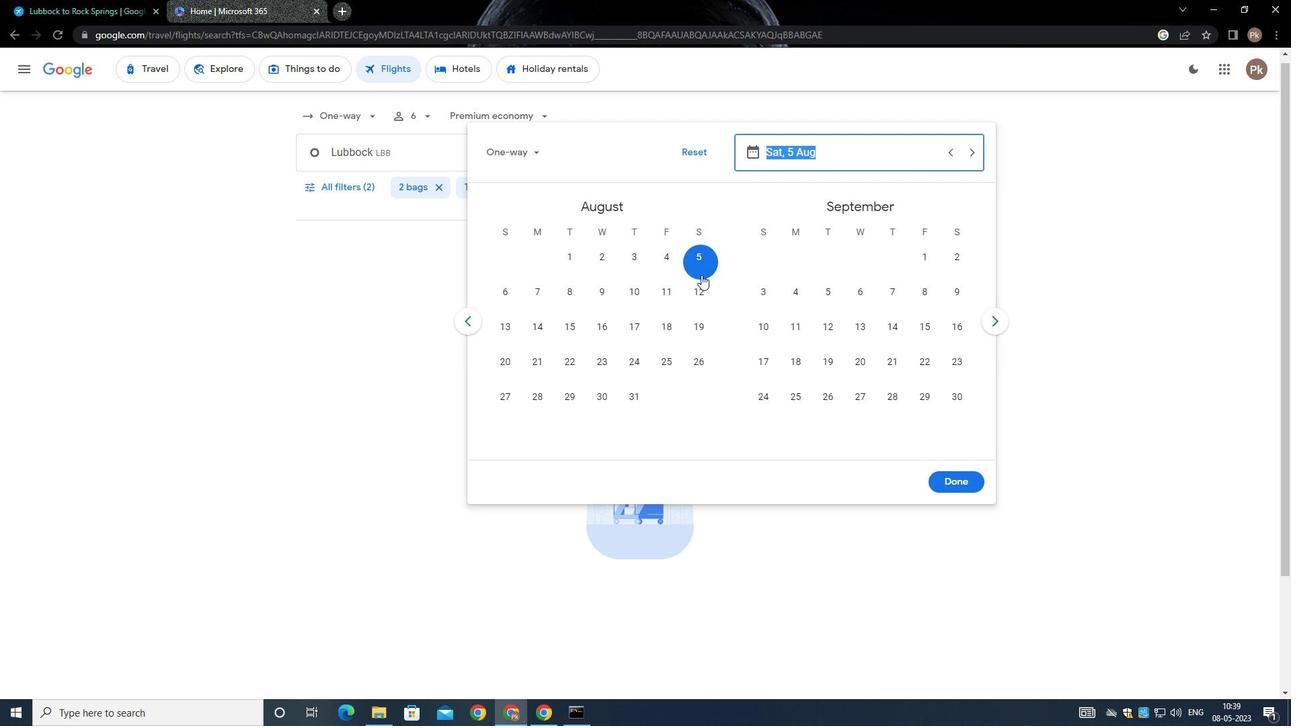
Action: Mouse moved to (948, 478)
Screenshot: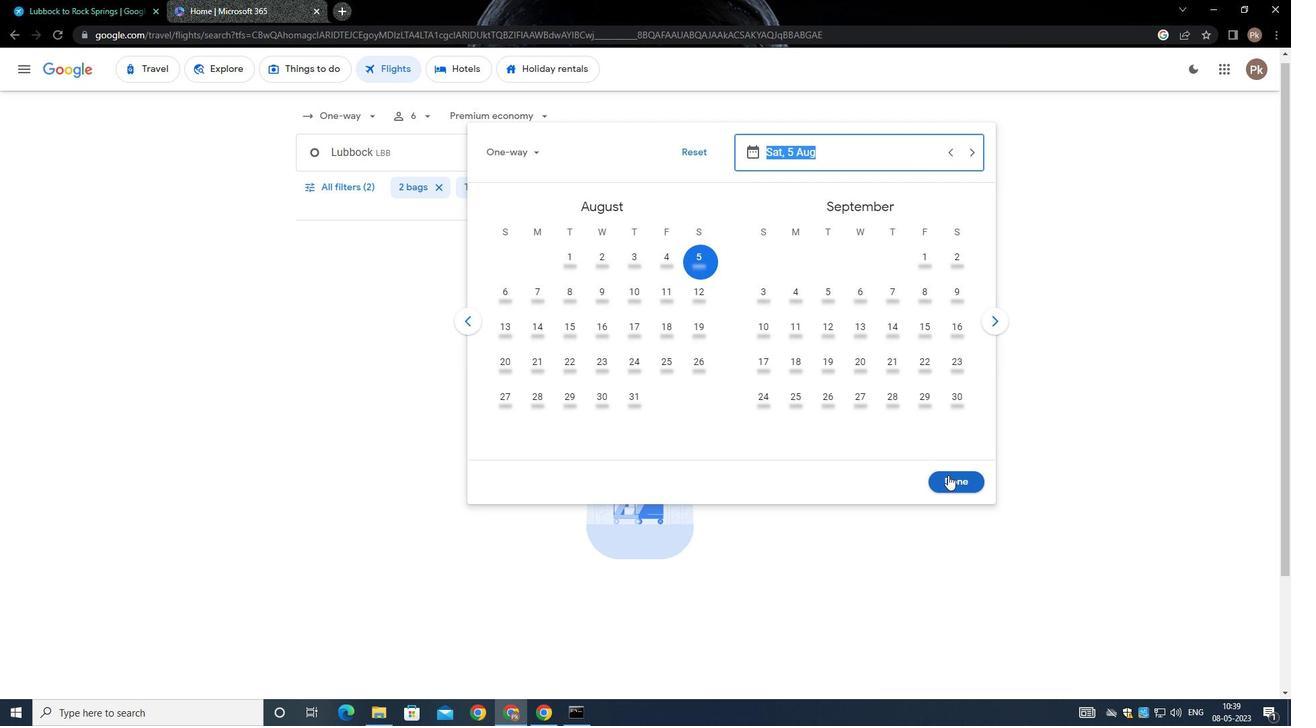 
Action: Mouse pressed left at (948, 478)
Screenshot: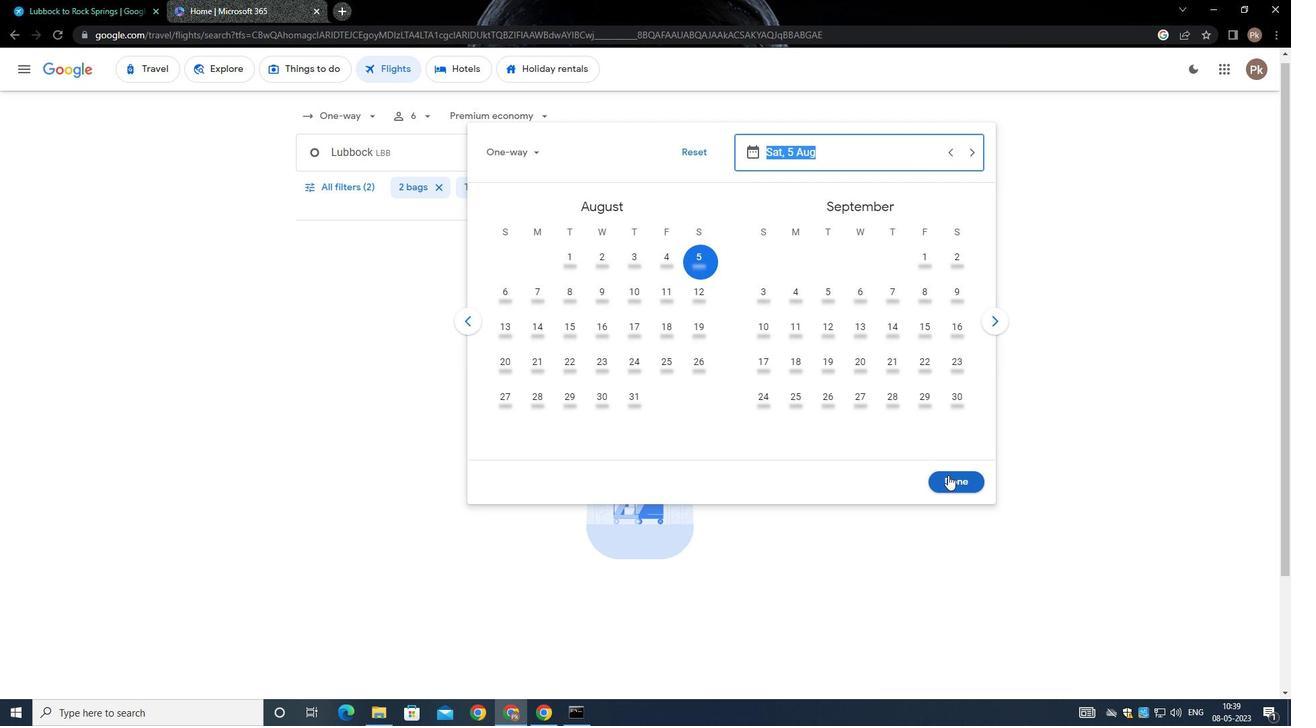 
Action: Mouse moved to (348, 190)
Screenshot: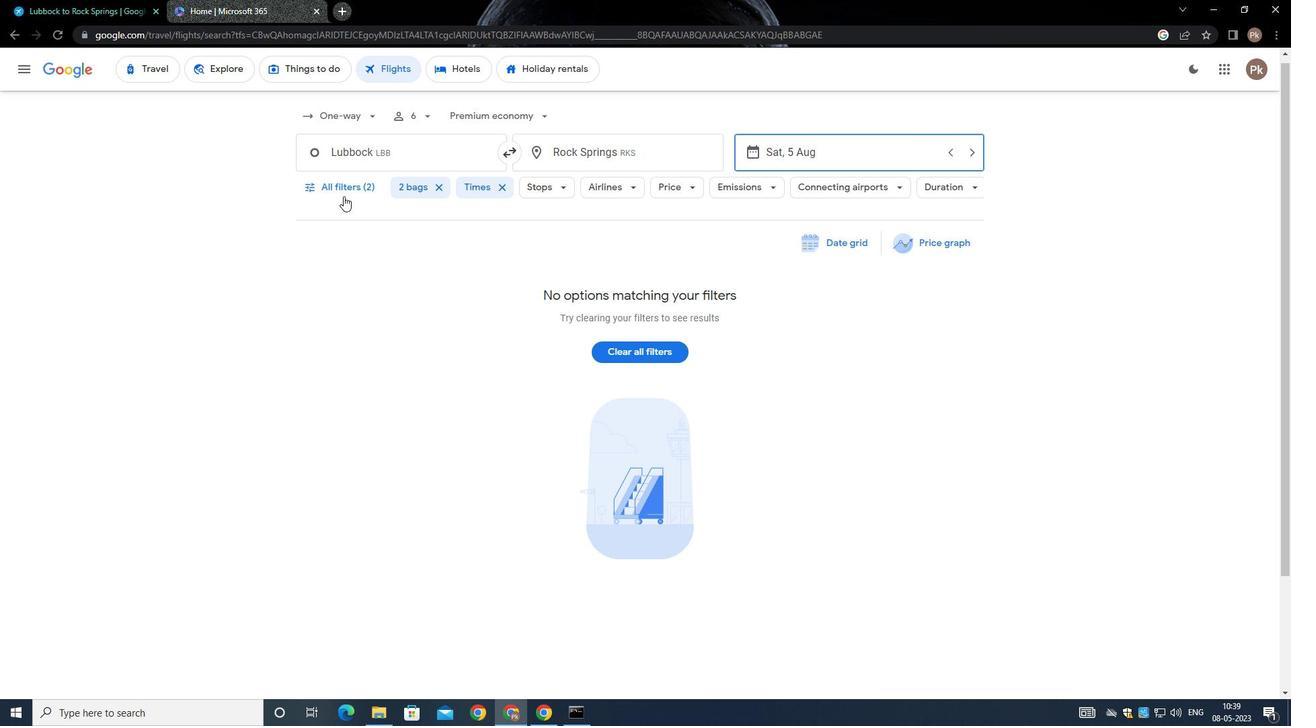 
Action: Mouse pressed left at (348, 190)
Screenshot: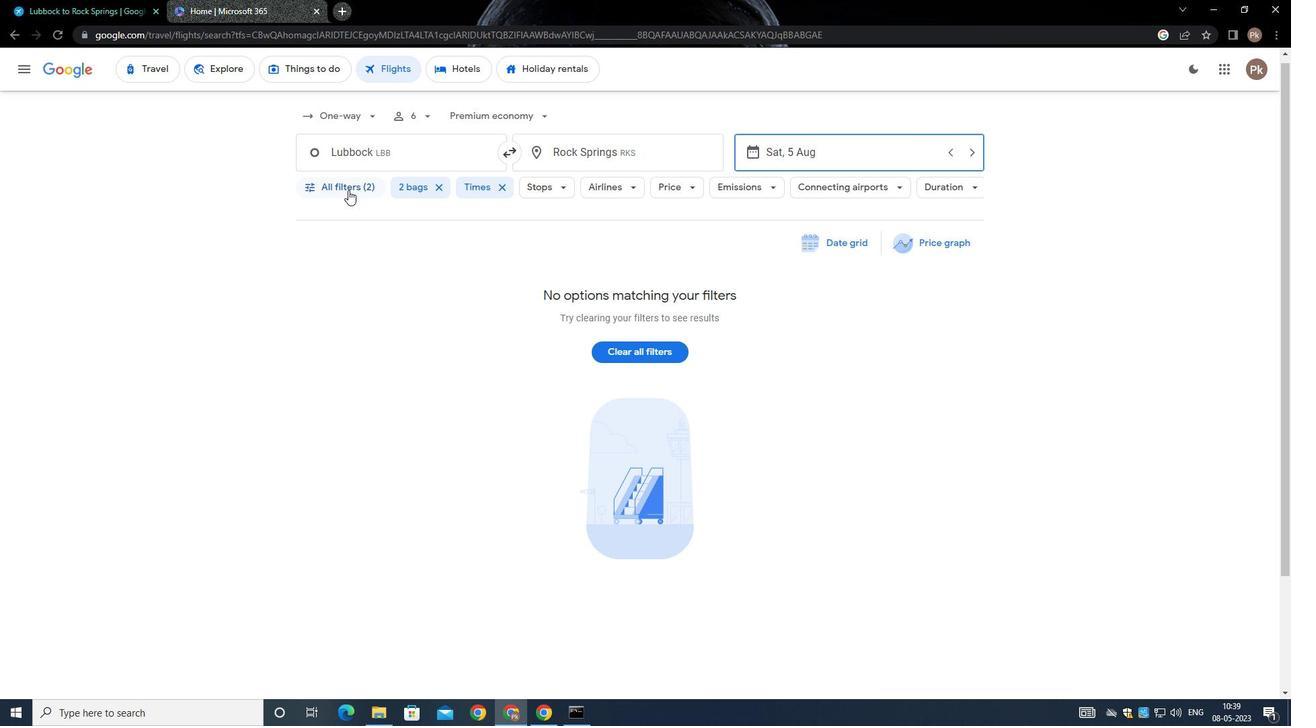 
Action: Mouse moved to (486, 470)
Screenshot: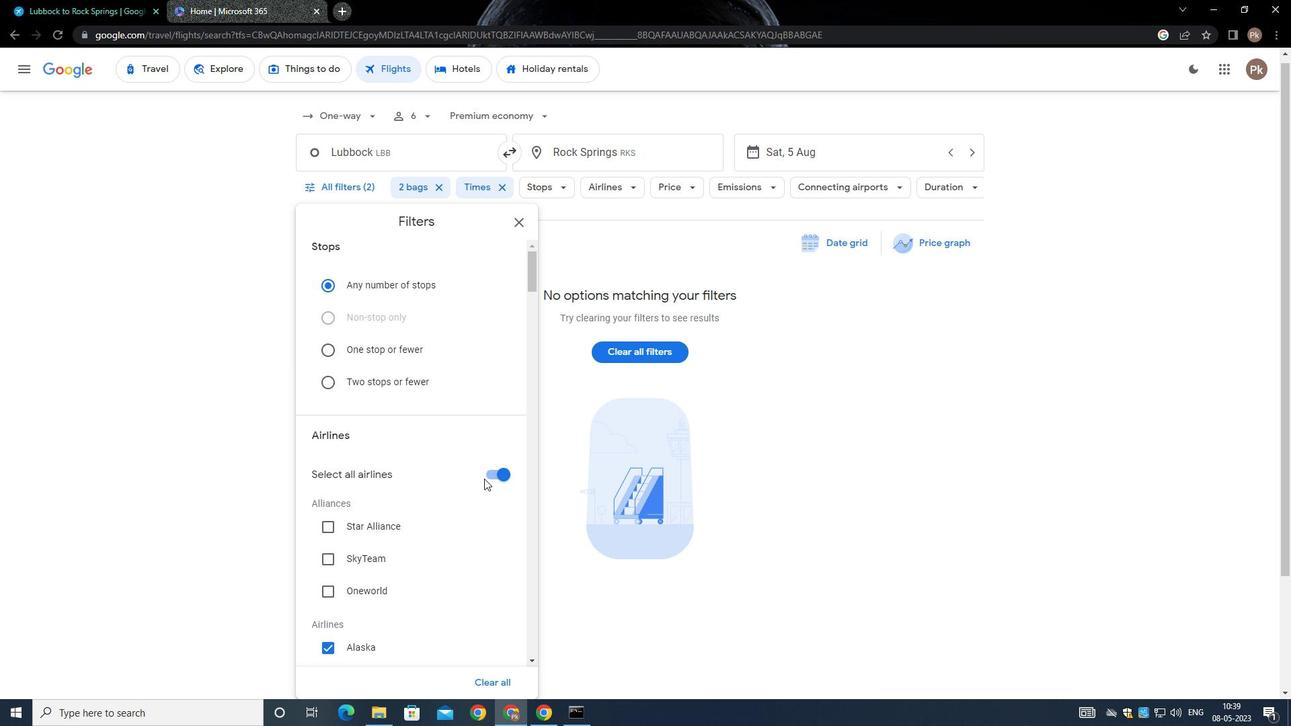 
Action: Mouse pressed left at (486, 470)
Screenshot: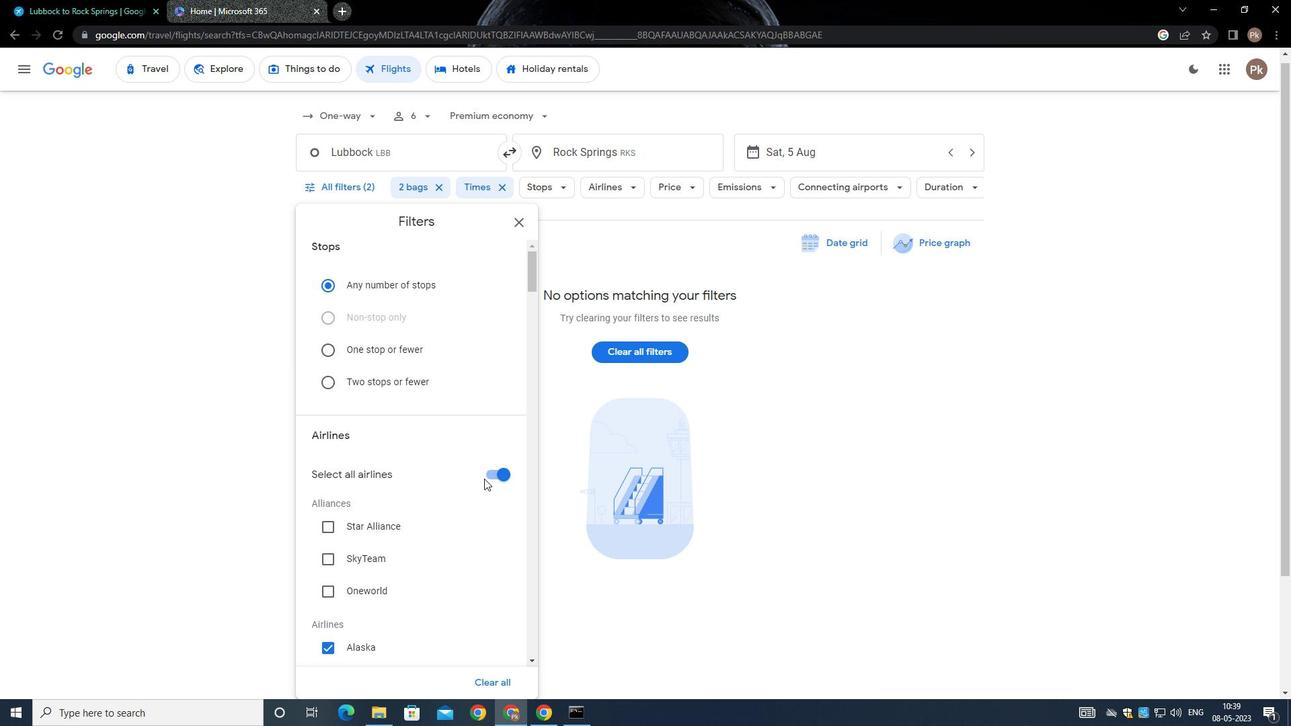 
Action: Mouse moved to (461, 470)
Screenshot: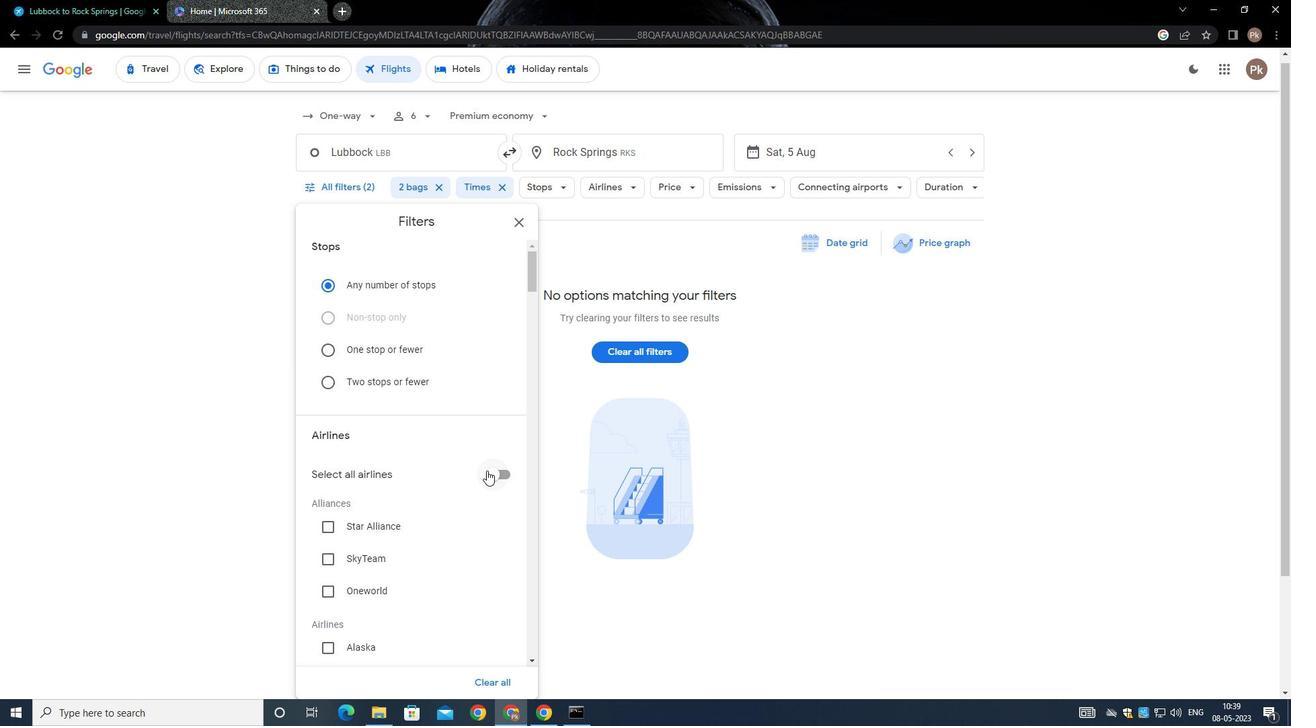 
Action: Mouse scrolled (461, 470) with delta (0, 0)
Screenshot: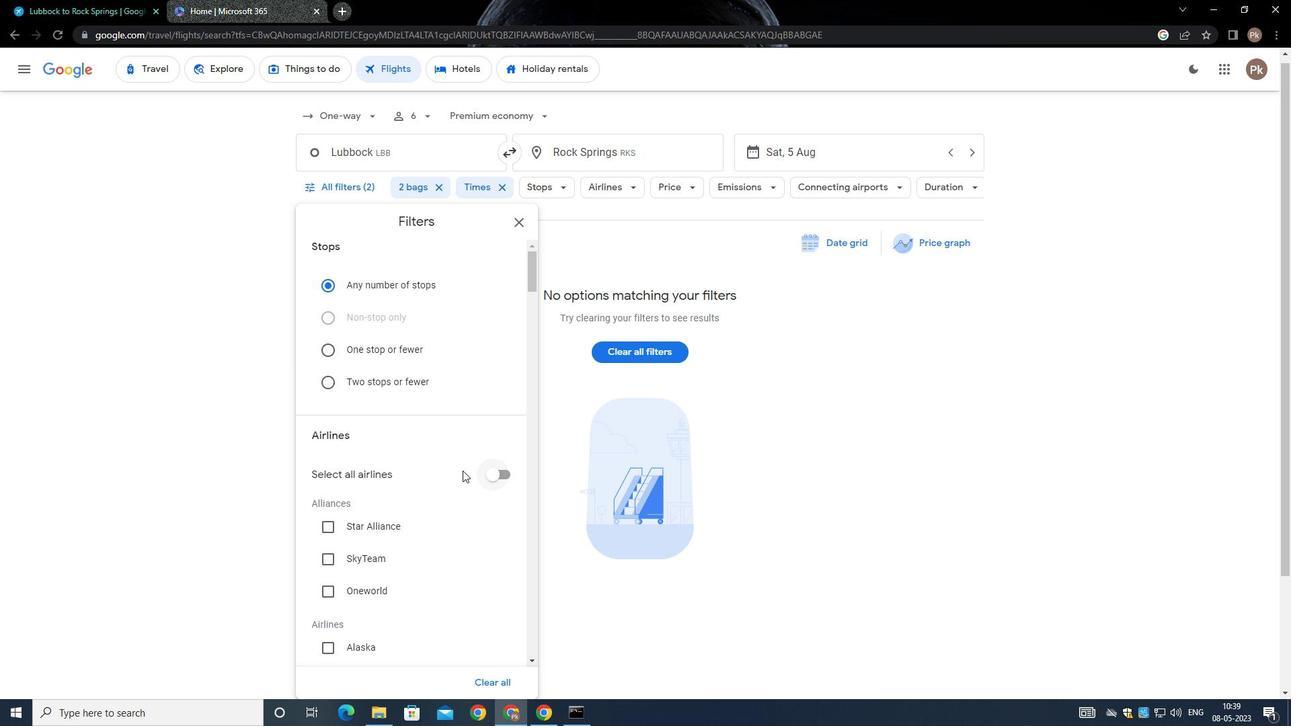 
Action: Mouse scrolled (461, 470) with delta (0, 0)
Screenshot: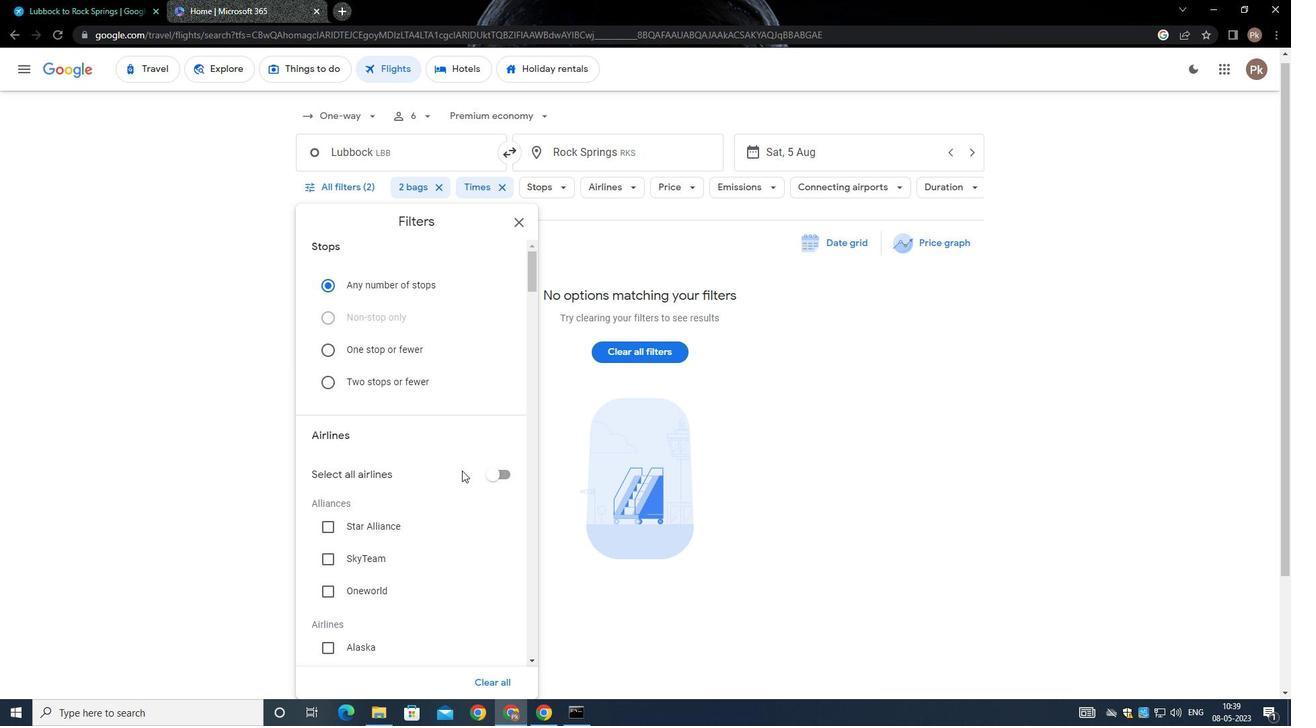 
Action: Mouse scrolled (461, 470) with delta (0, 0)
Screenshot: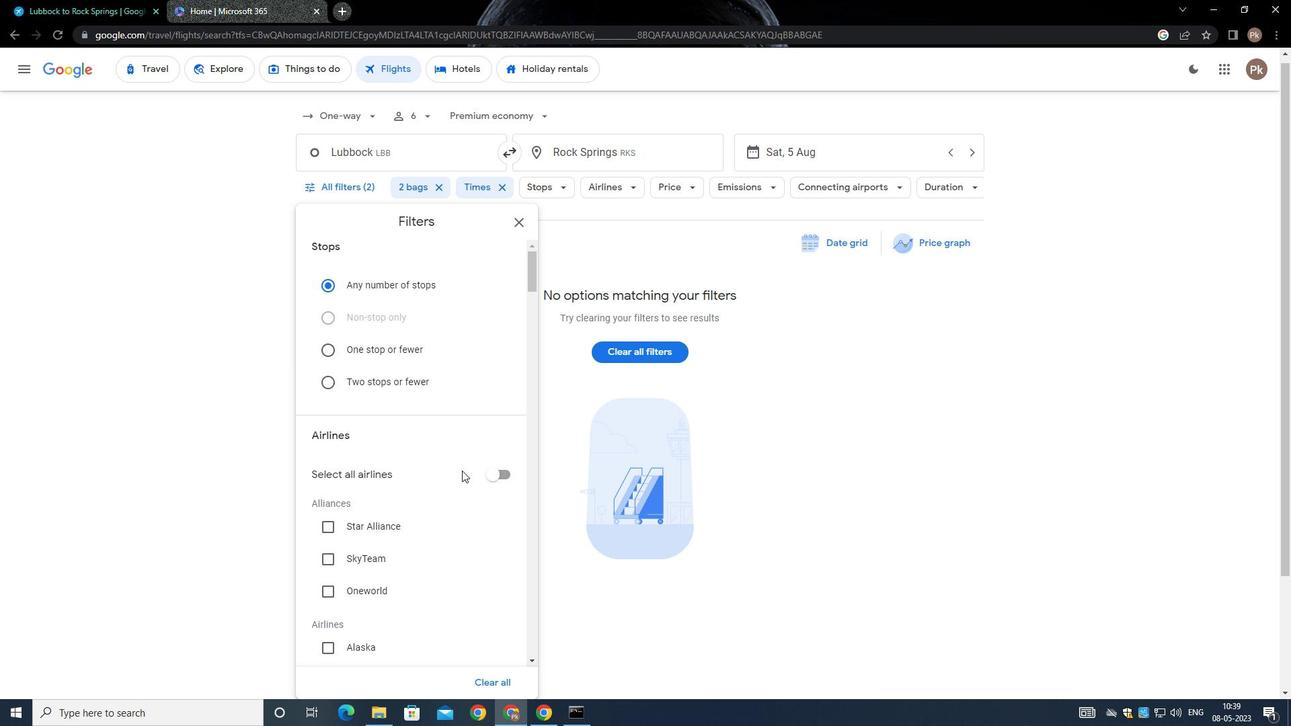 
Action: Mouse scrolled (461, 470) with delta (0, 0)
Screenshot: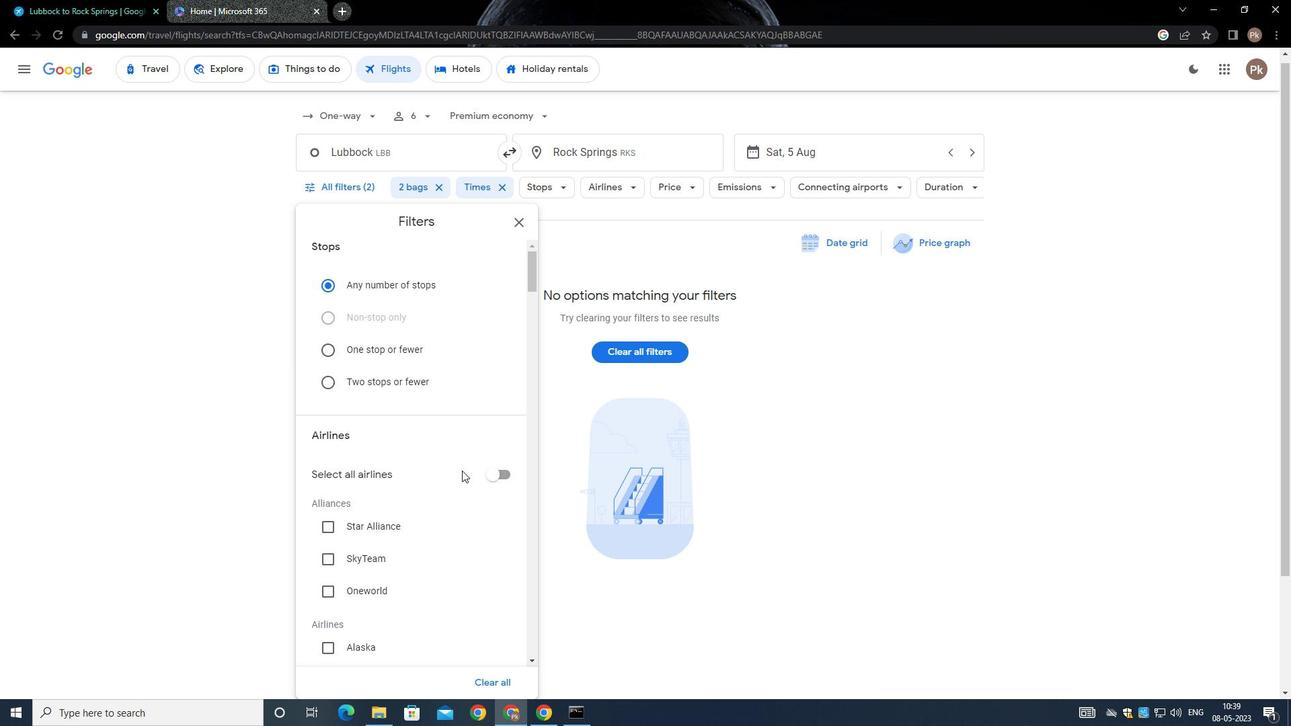 
Action: Mouse moved to (514, 532)
Screenshot: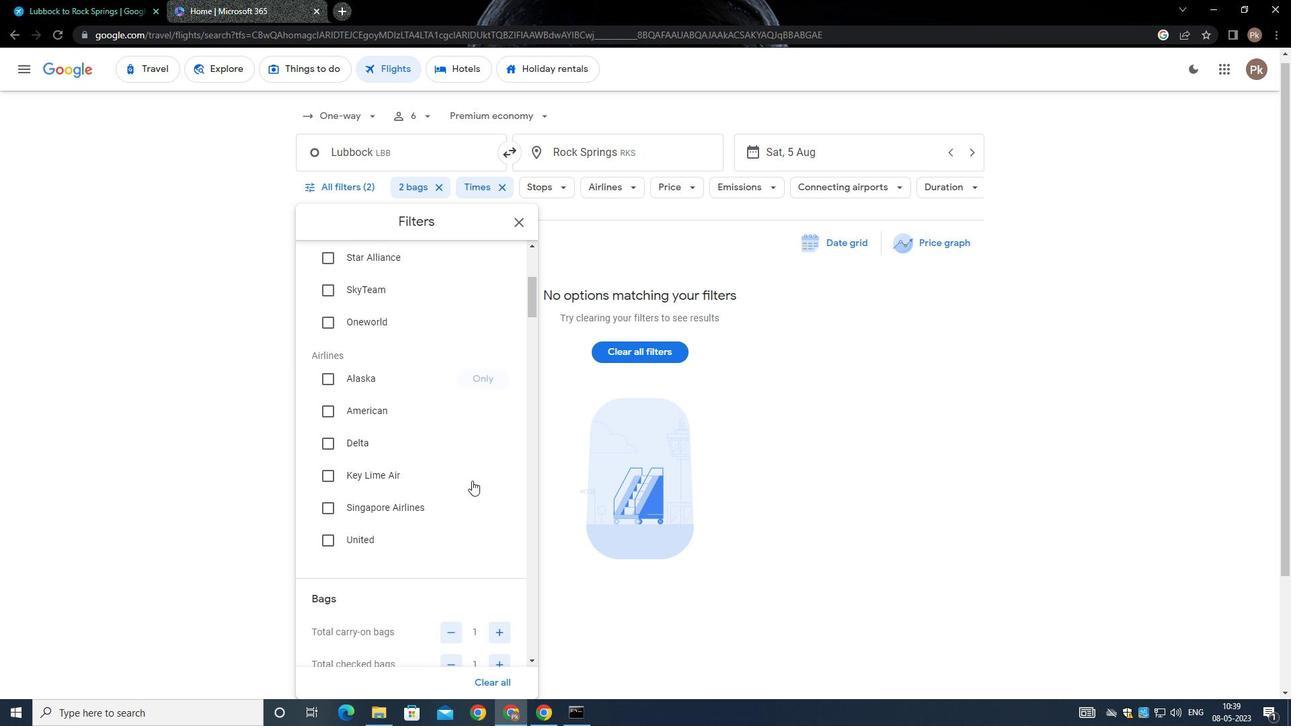 
Action: Mouse scrolled (514, 531) with delta (0, 0)
Screenshot: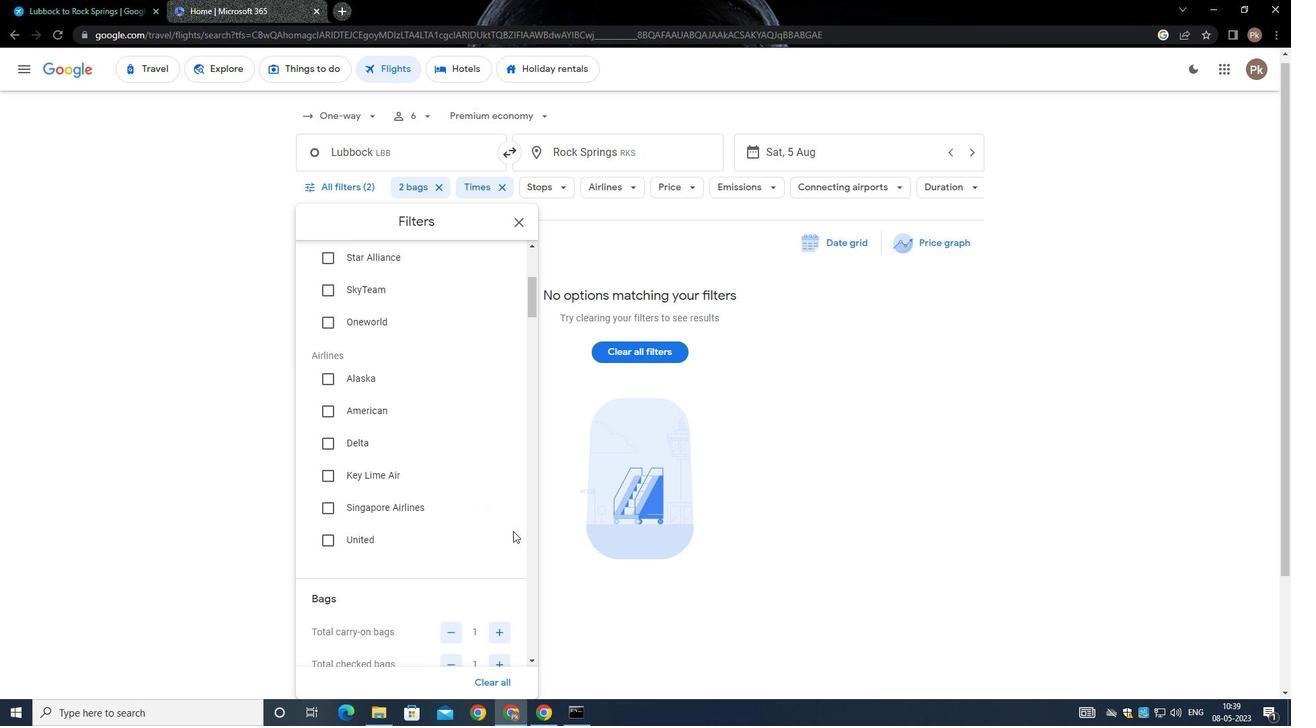 
Action: Mouse scrolled (514, 531) with delta (0, 0)
Screenshot: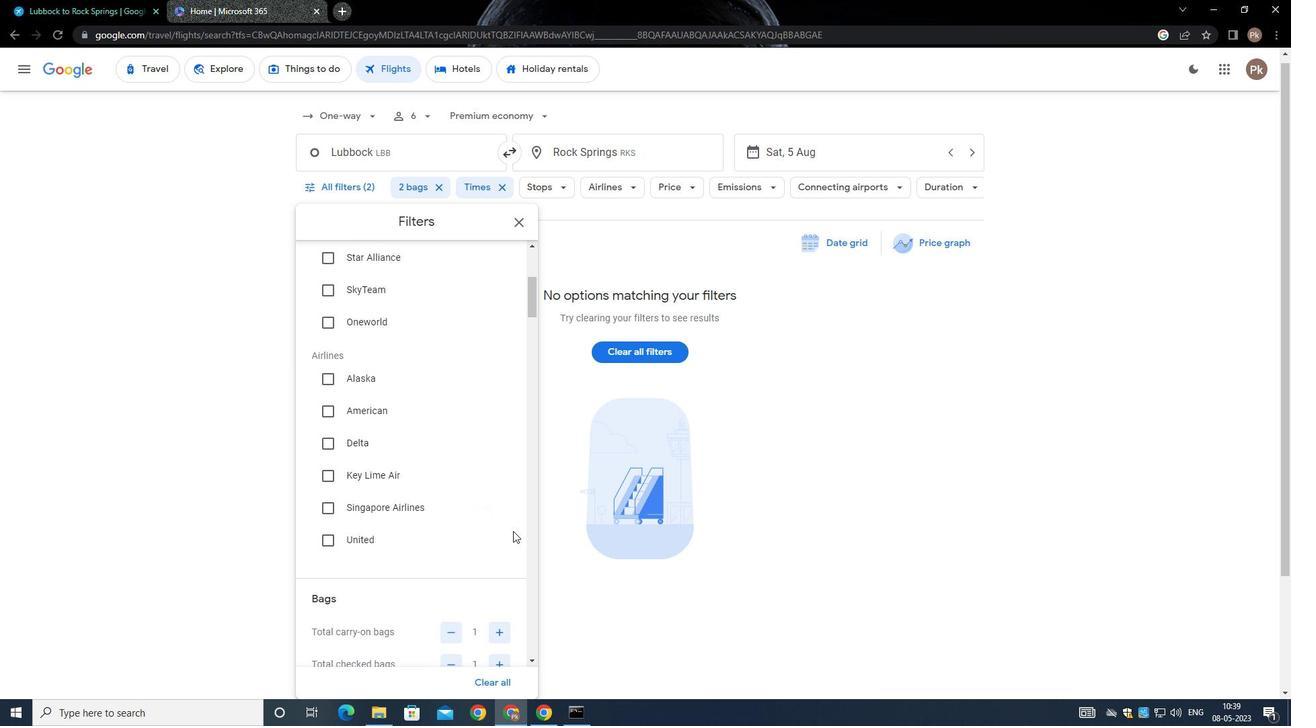 
Action: Mouse moved to (450, 527)
Screenshot: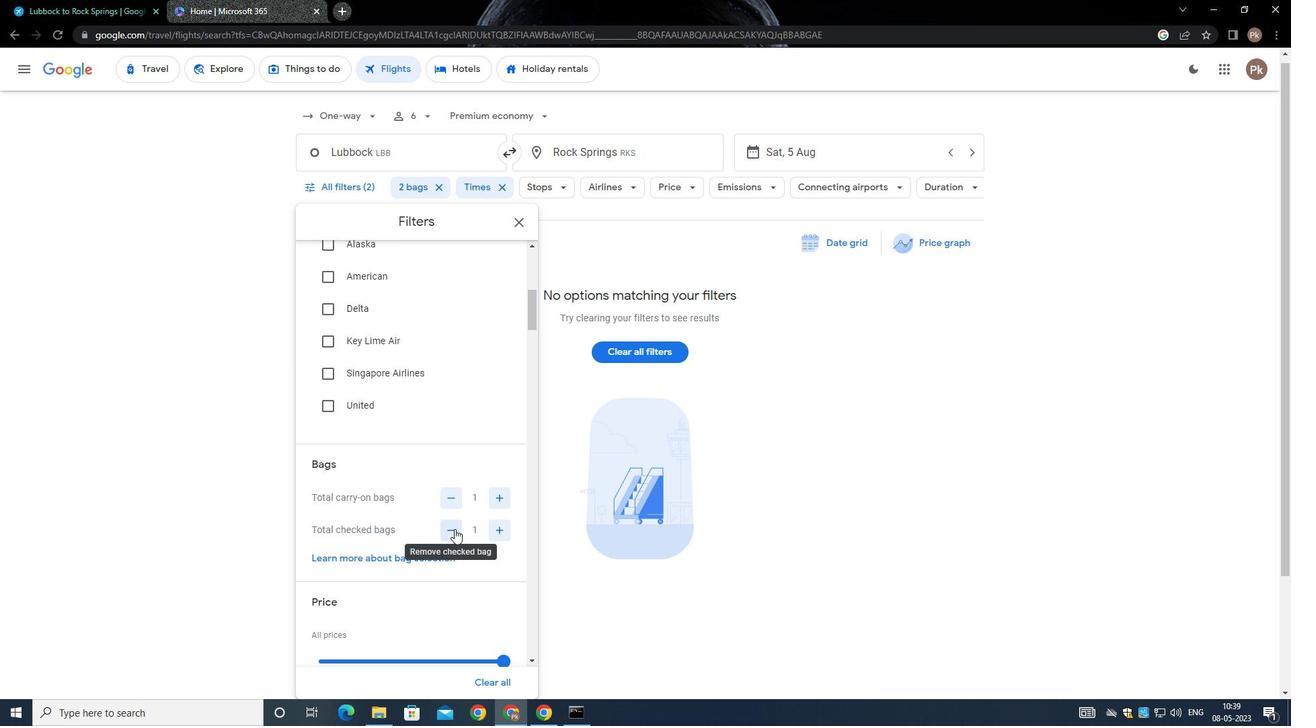 
Action: Mouse pressed left at (450, 527)
Screenshot: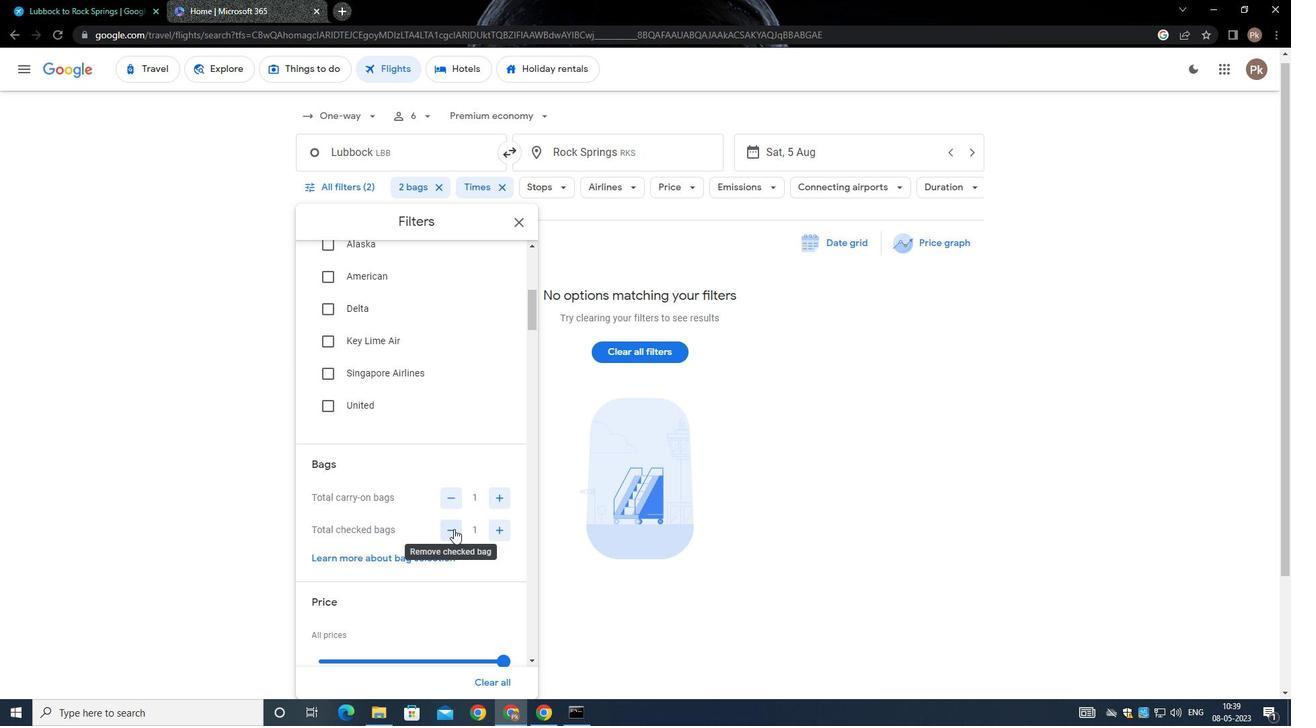 
Action: Mouse moved to (445, 509)
Screenshot: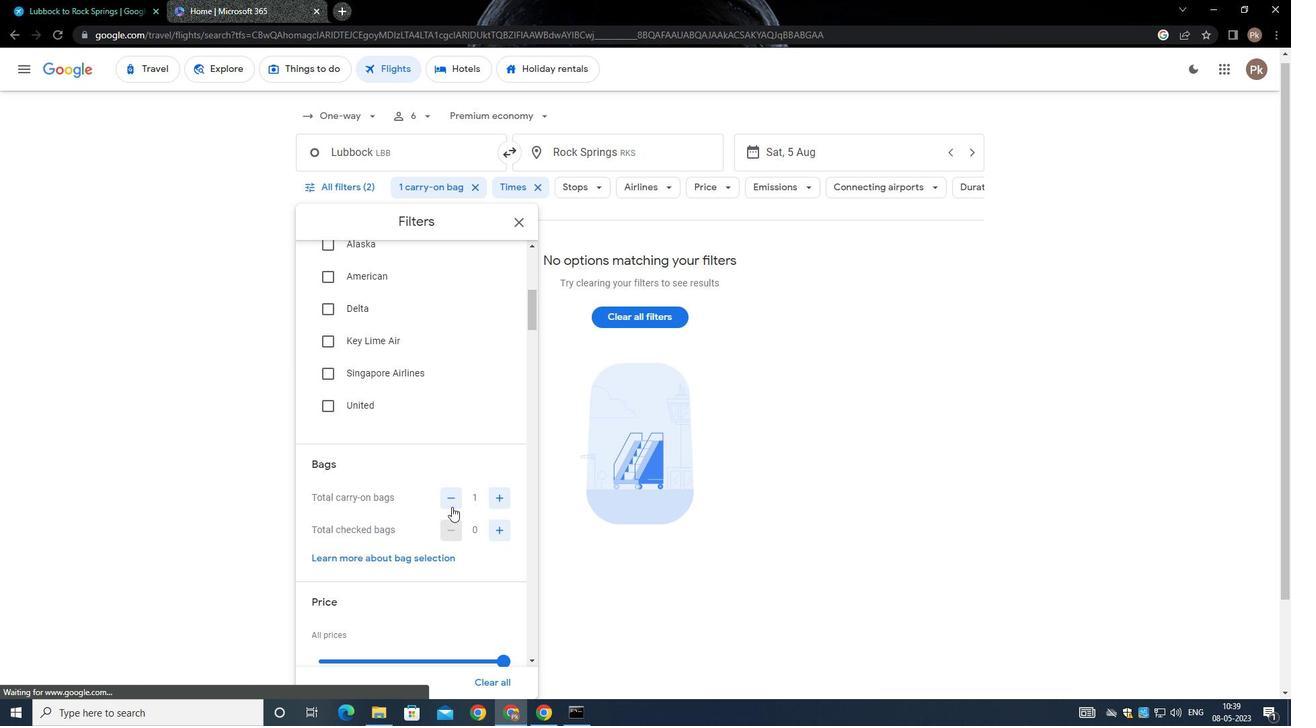 
Action: Mouse scrolled (445, 509) with delta (0, 0)
Screenshot: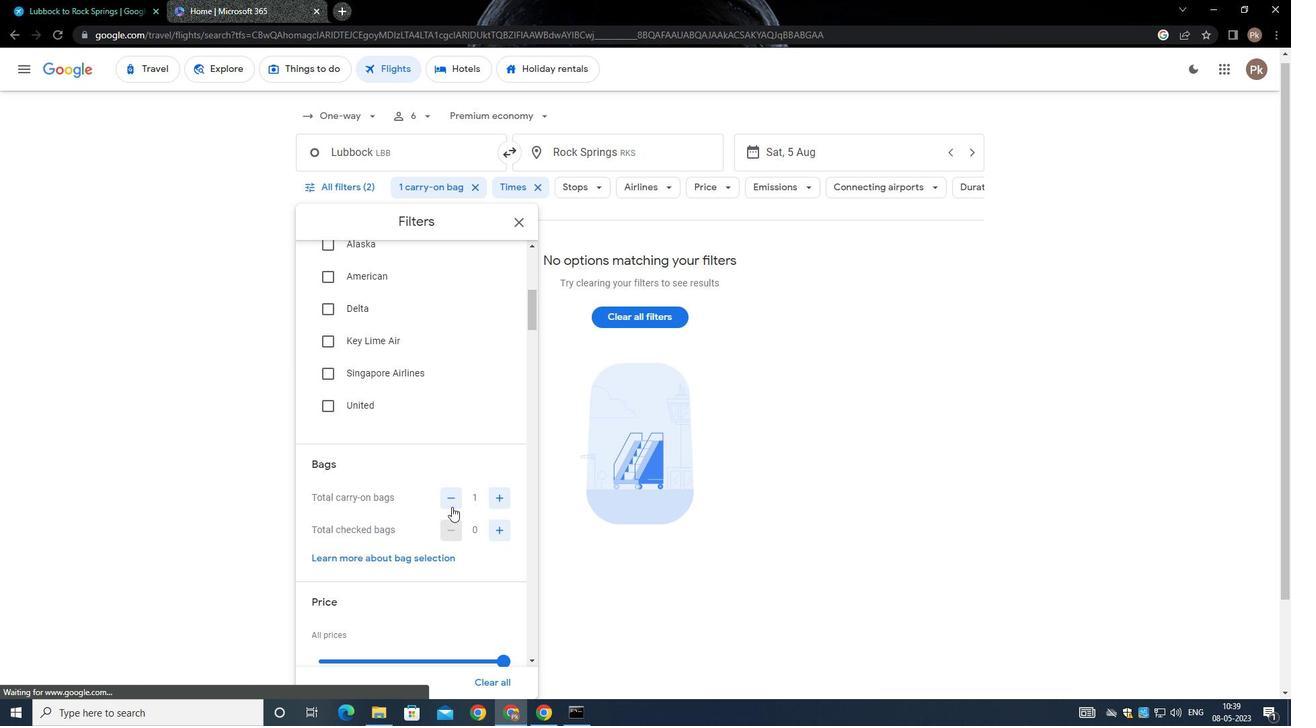 
Action: Mouse moved to (511, 595)
Screenshot: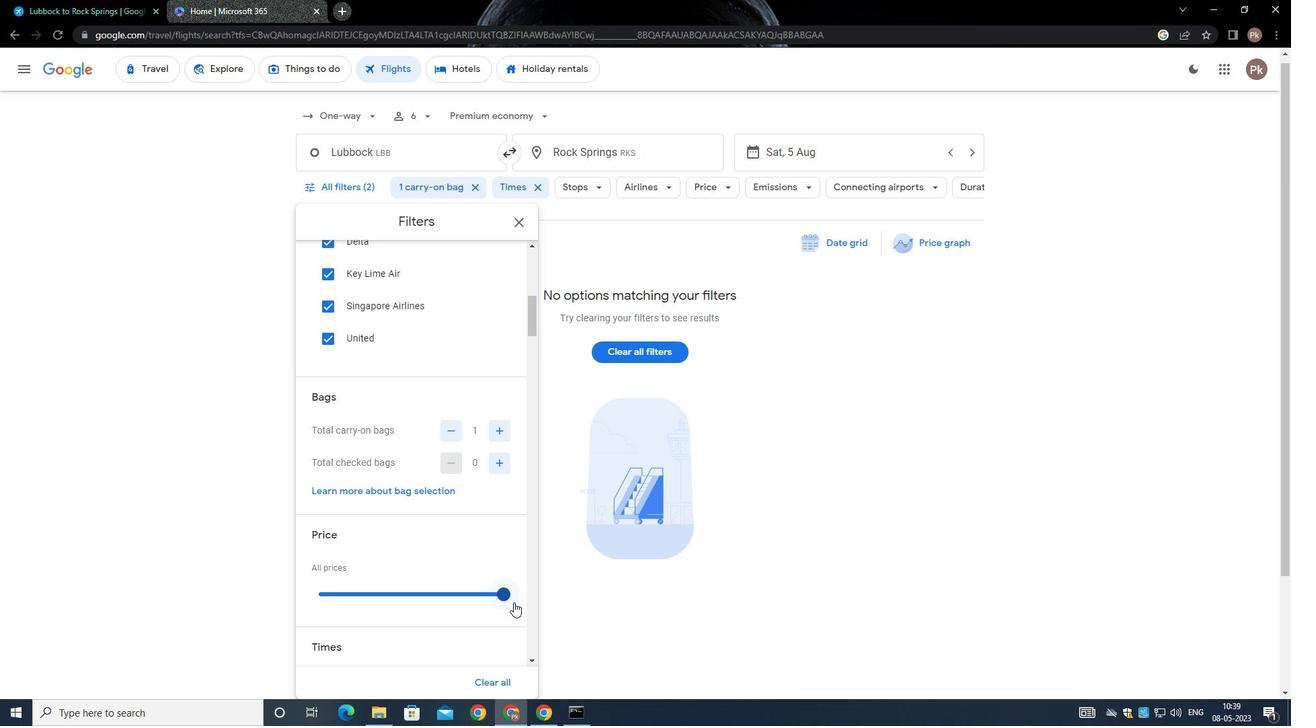 
Action: Mouse pressed left at (511, 595)
Screenshot: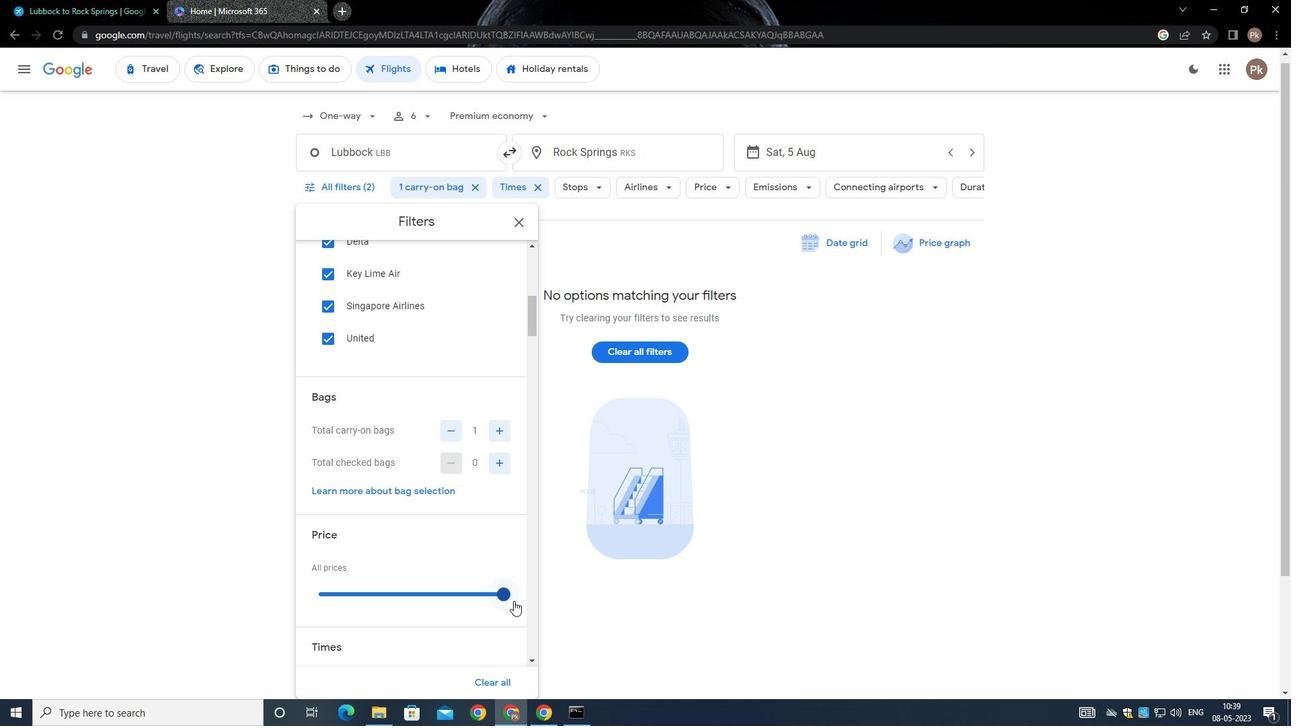 
Action: Mouse moved to (436, 539)
Screenshot: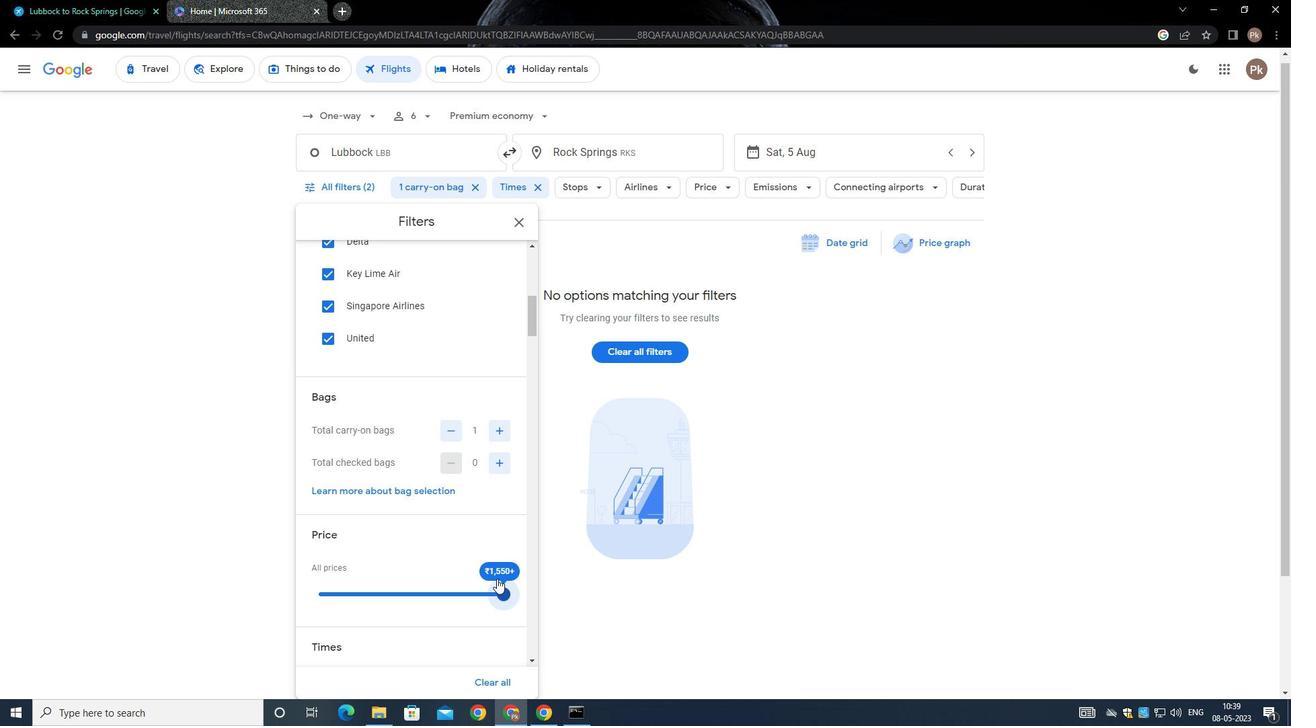 
Action: Mouse scrolled (436, 539) with delta (0, 0)
Screenshot: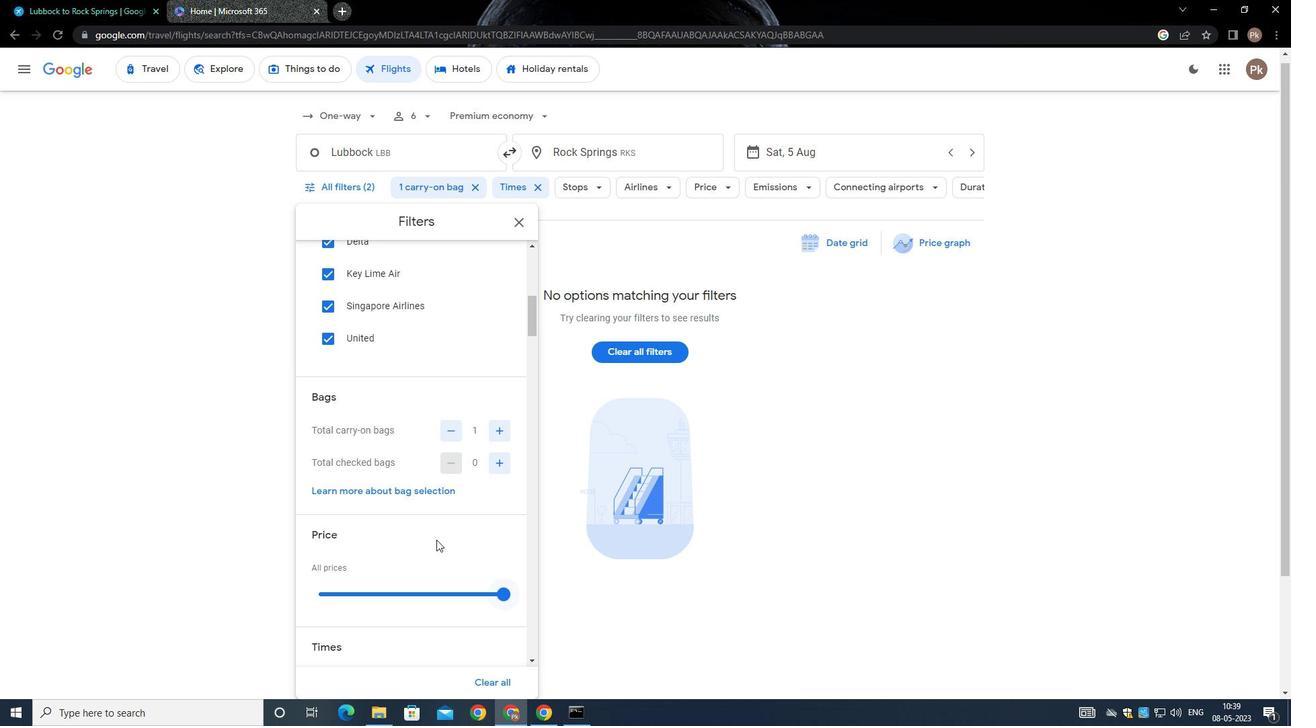 
Action: Mouse scrolled (436, 539) with delta (0, 0)
Screenshot: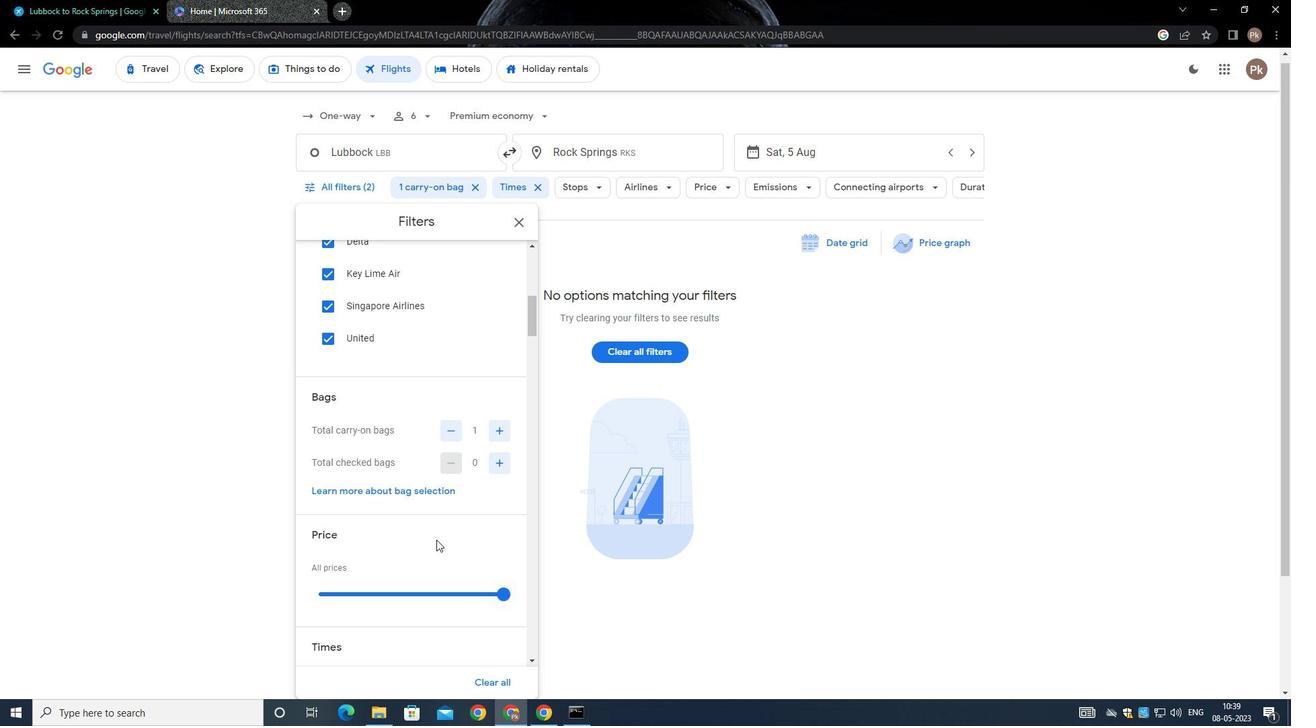 
Action: Mouse scrolled (436, 539) with delta (0, 0)
Screenshot: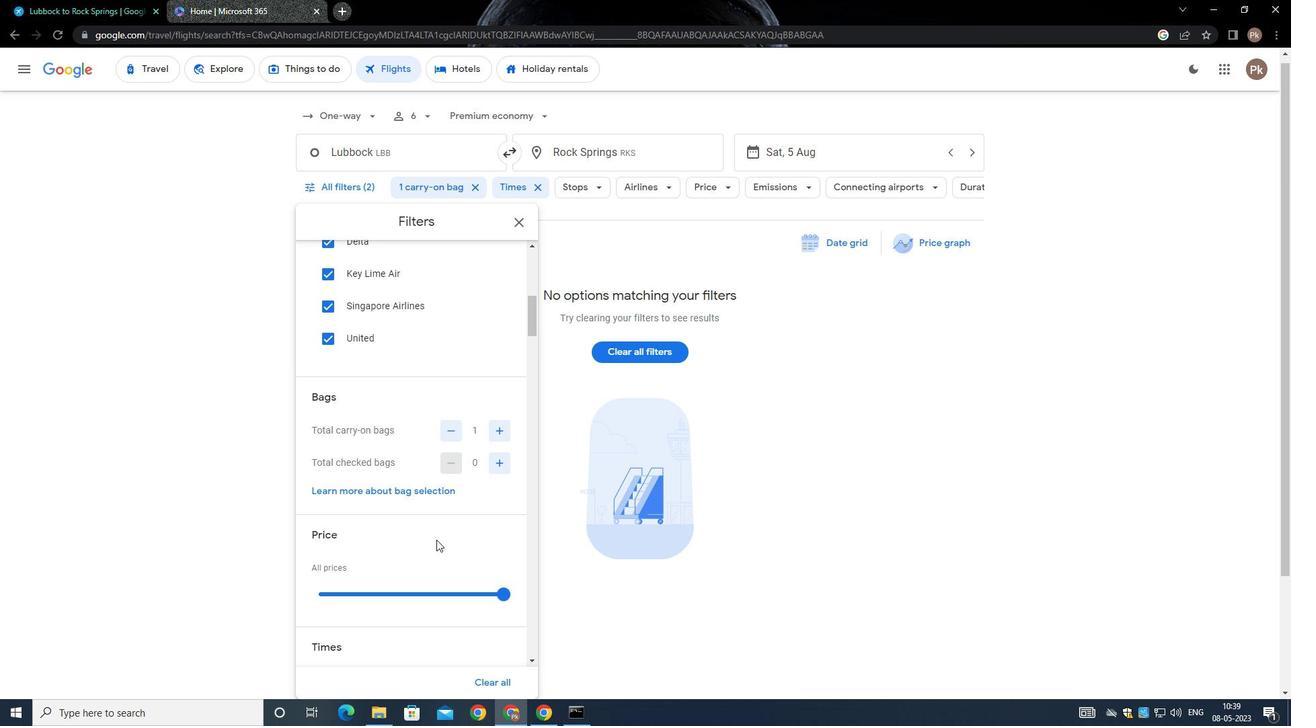 
Action: Mouse moved to (436, 539)
Screenshot: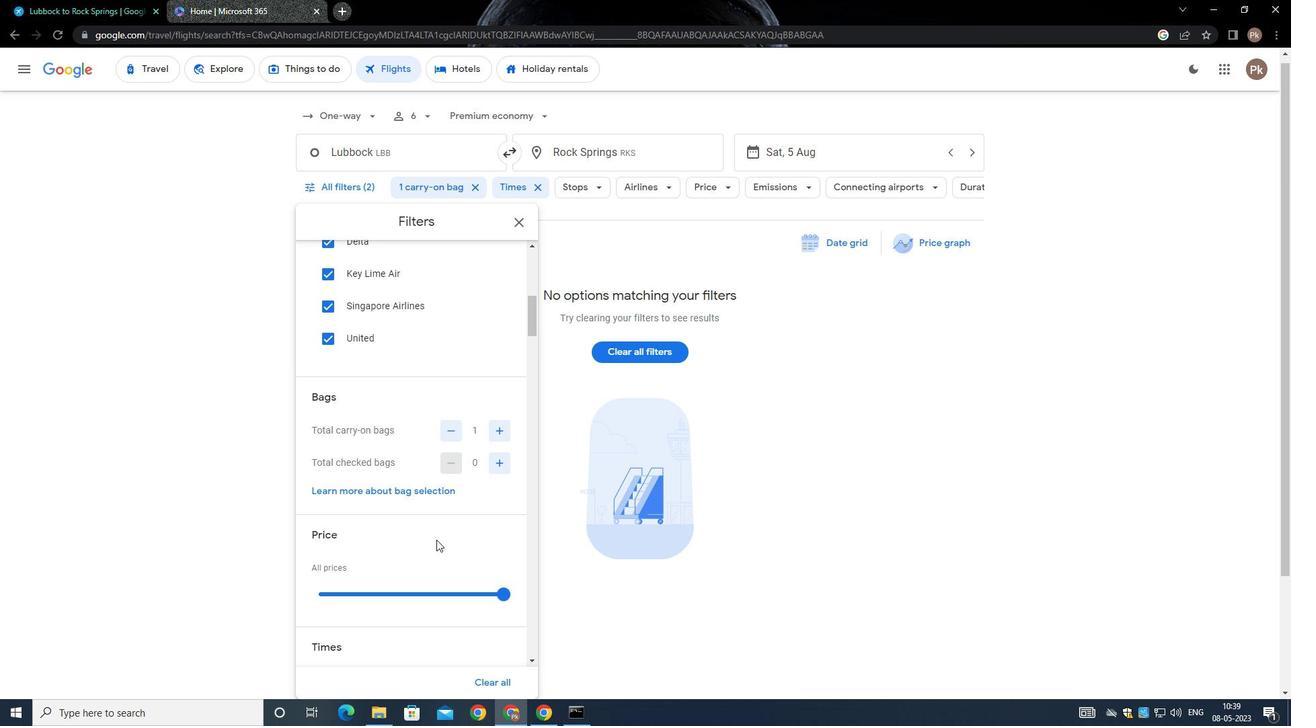 
Action: Mouse scrolled (436, 538) with delta (0, 0)
Screenshot: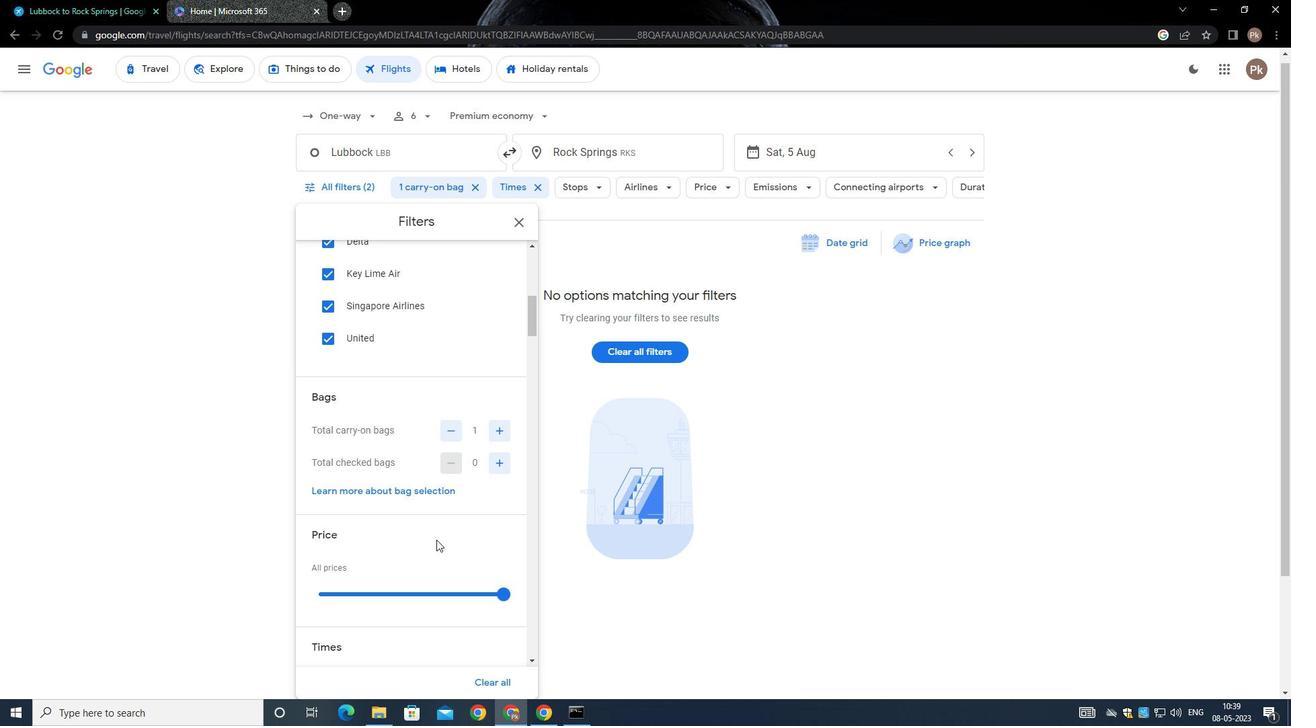 
Action: Mouse scrolled (436, 538) with delta (0, 0)
Screenshot: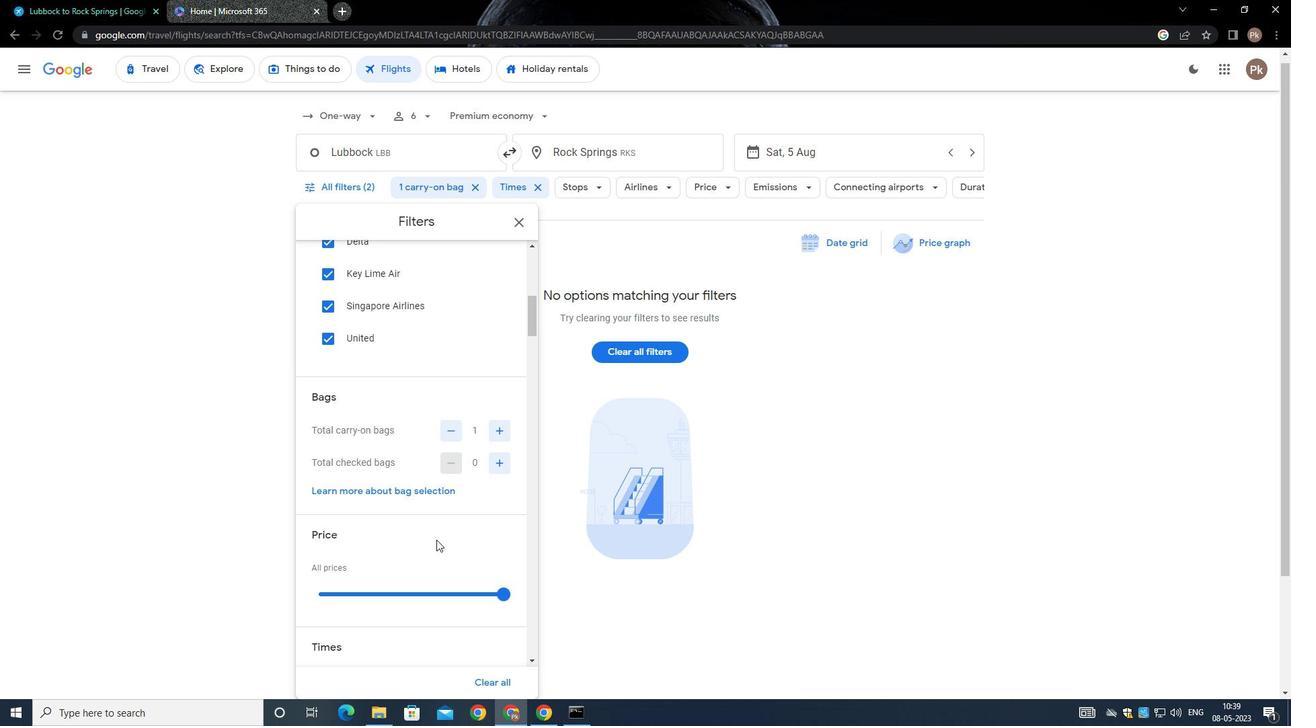 
Action: Mouse scrolled (436, 539) with delta (0, 0)
Screenshot: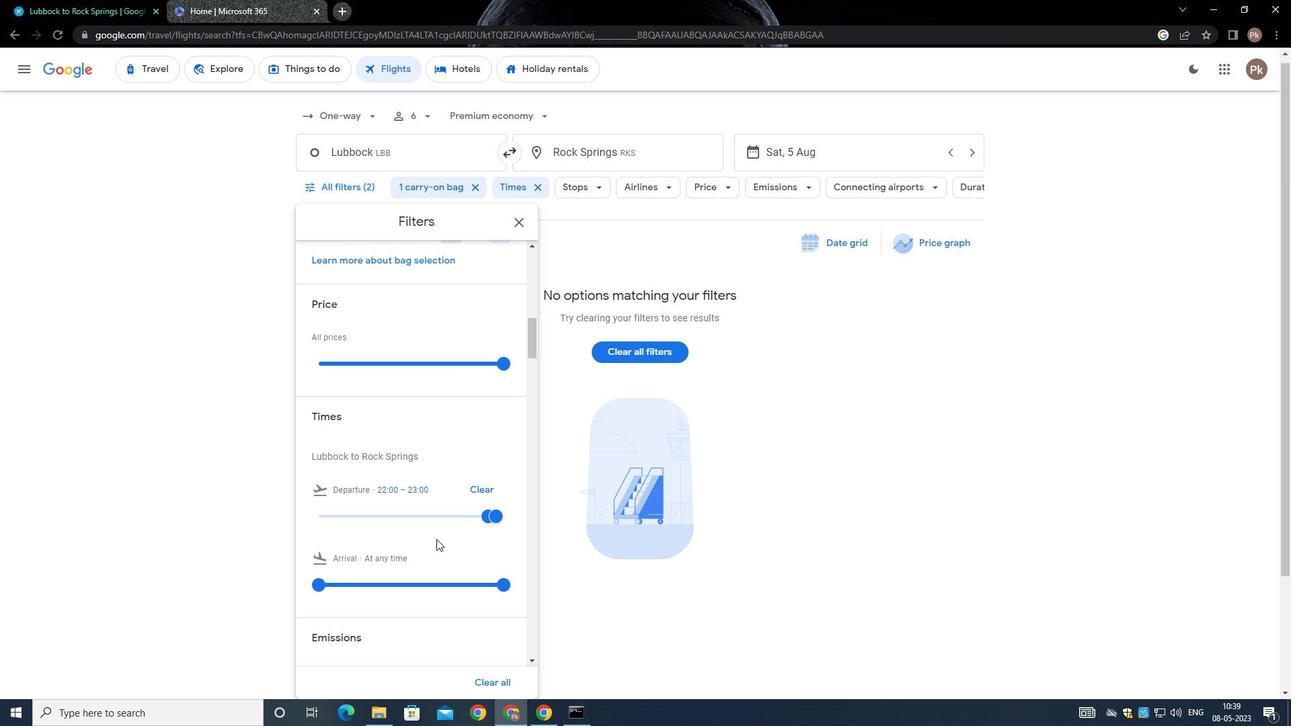 
Action: Mouse scrolled (436, 538) with delta (0, 0)
Screenshot: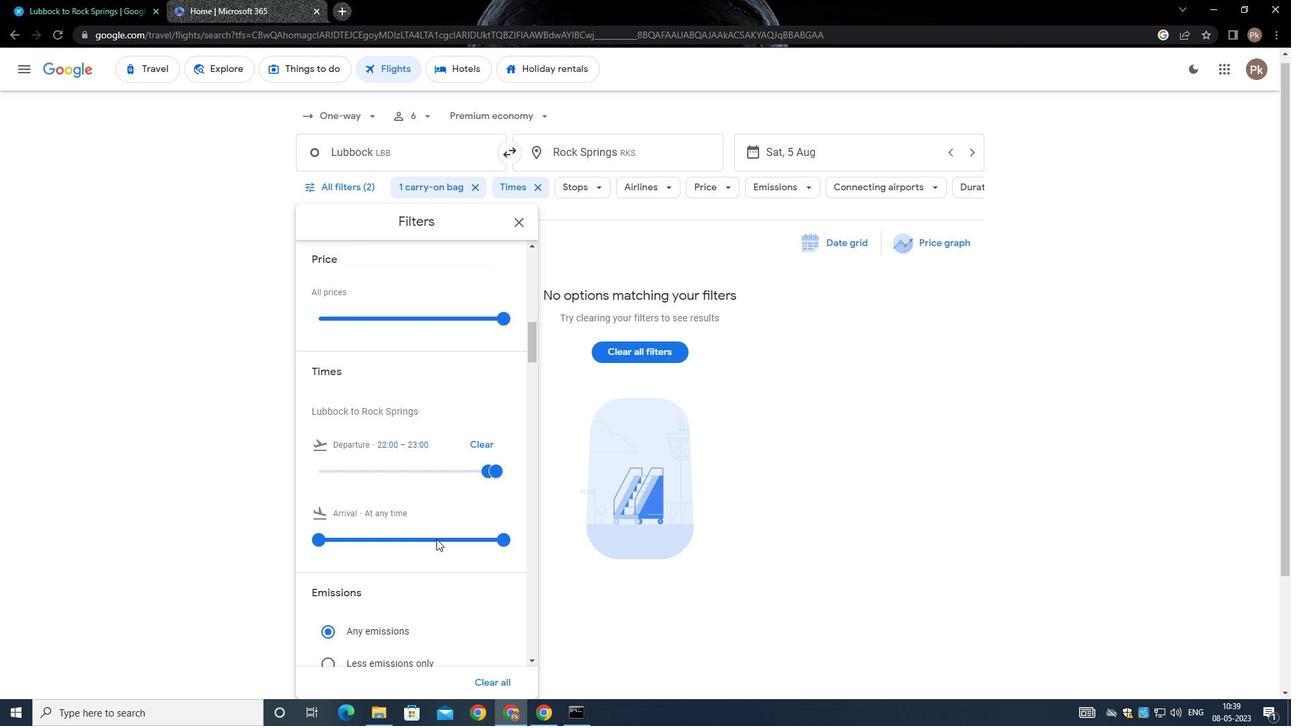 
Action: Mouse scrolled (436, 538) with delta (0, 0)
Screenshot: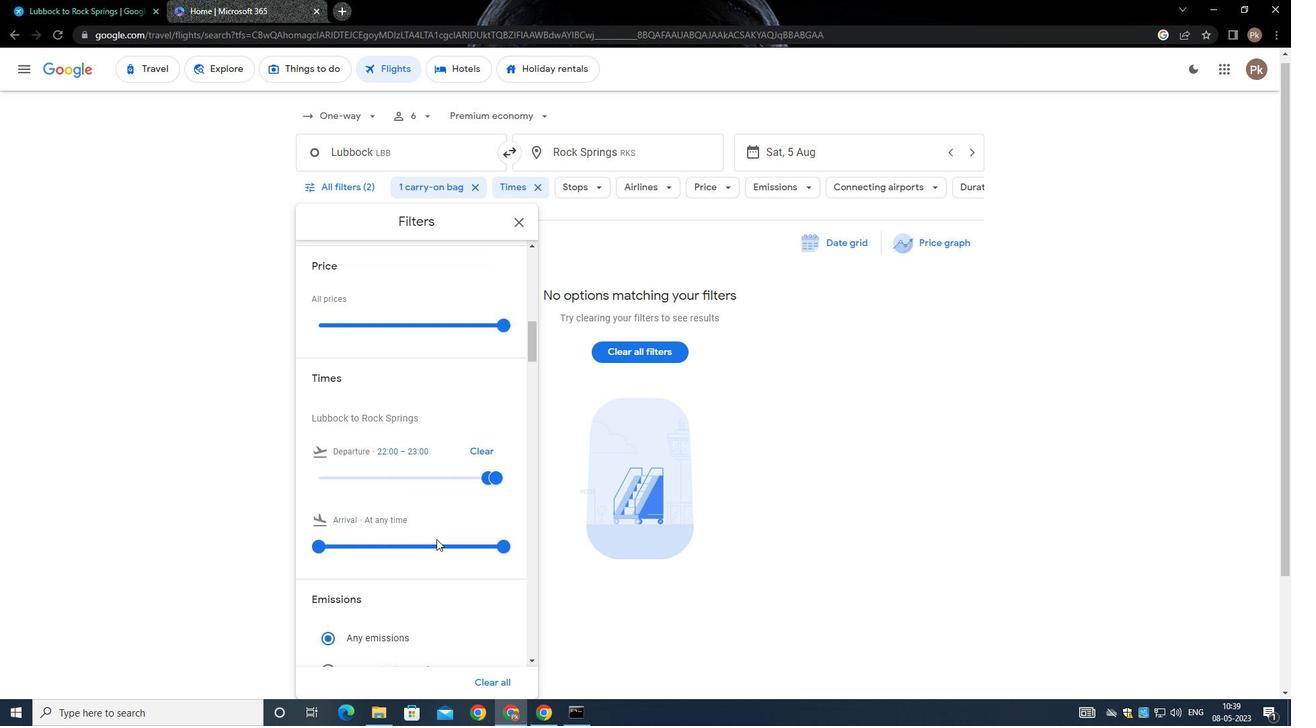 
Action: Mouse scrolled (436, 538) with delta (0, 0)
Screenshot: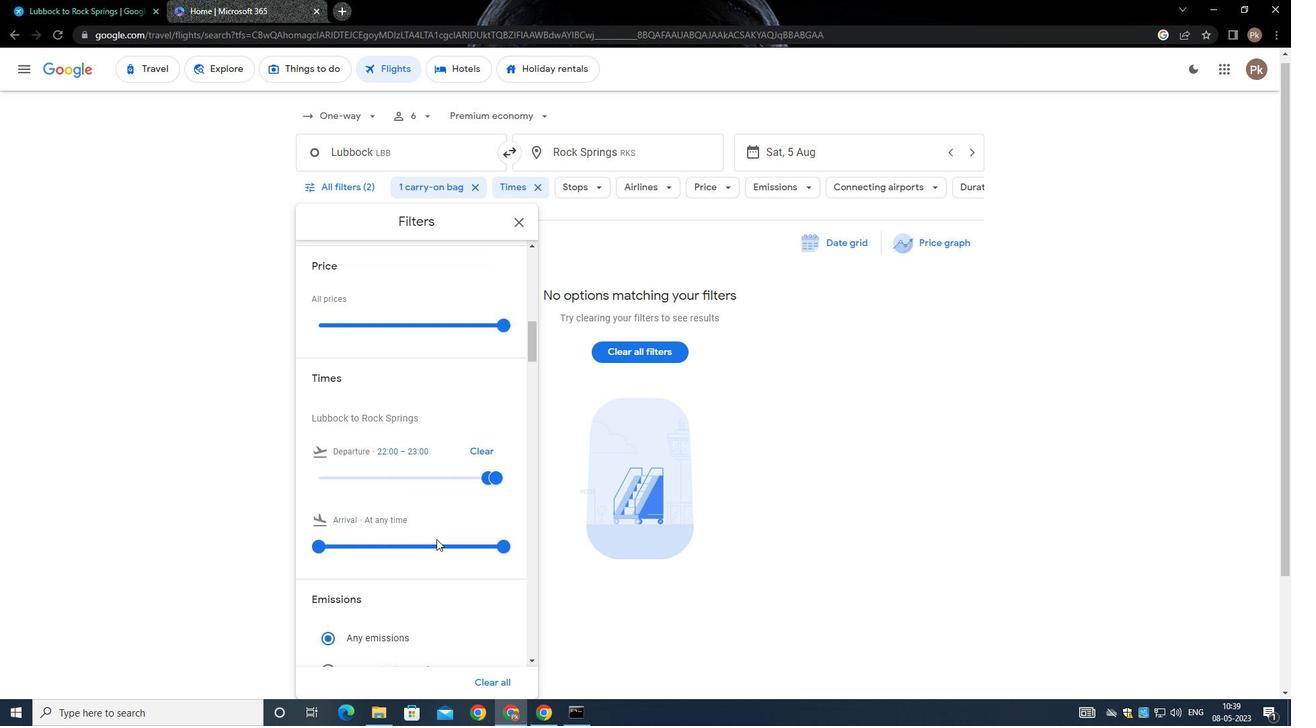 
Action: Mouse moved to (436, 539)
Screenshot: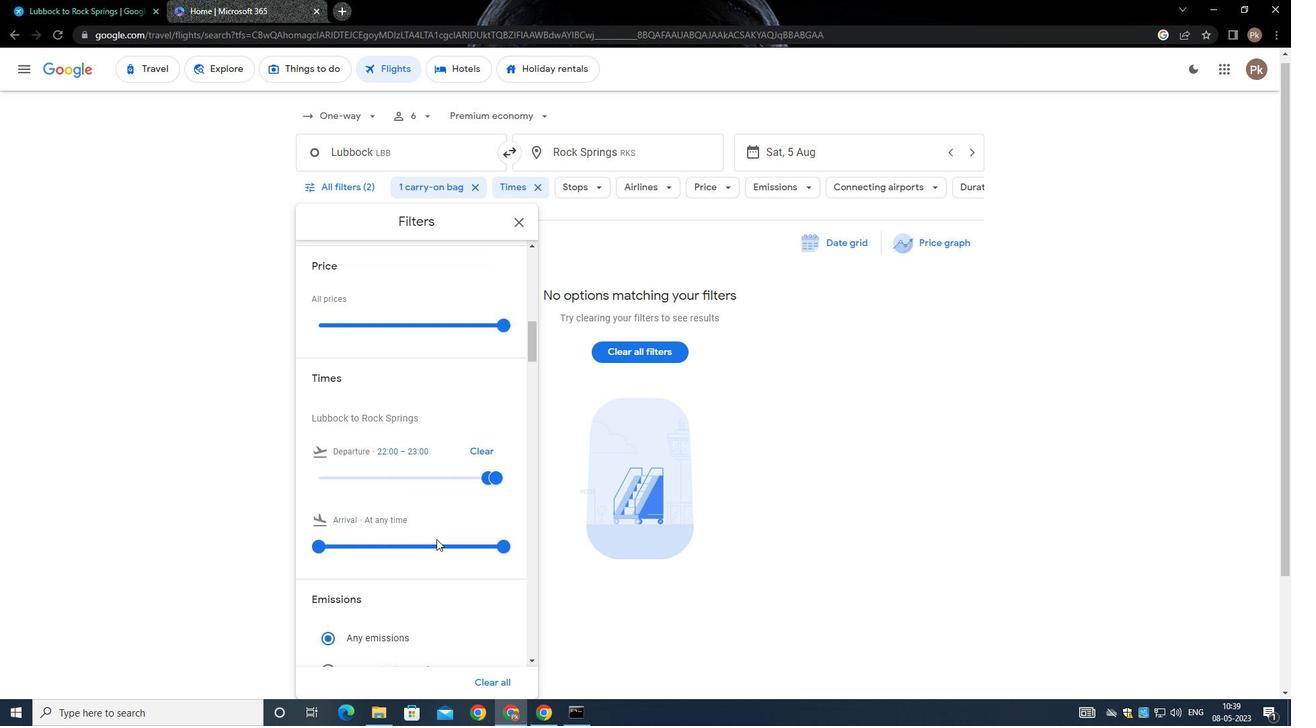 
Action: Mouse scrolled (436, 538) with delta (0, 0)
Screenshot: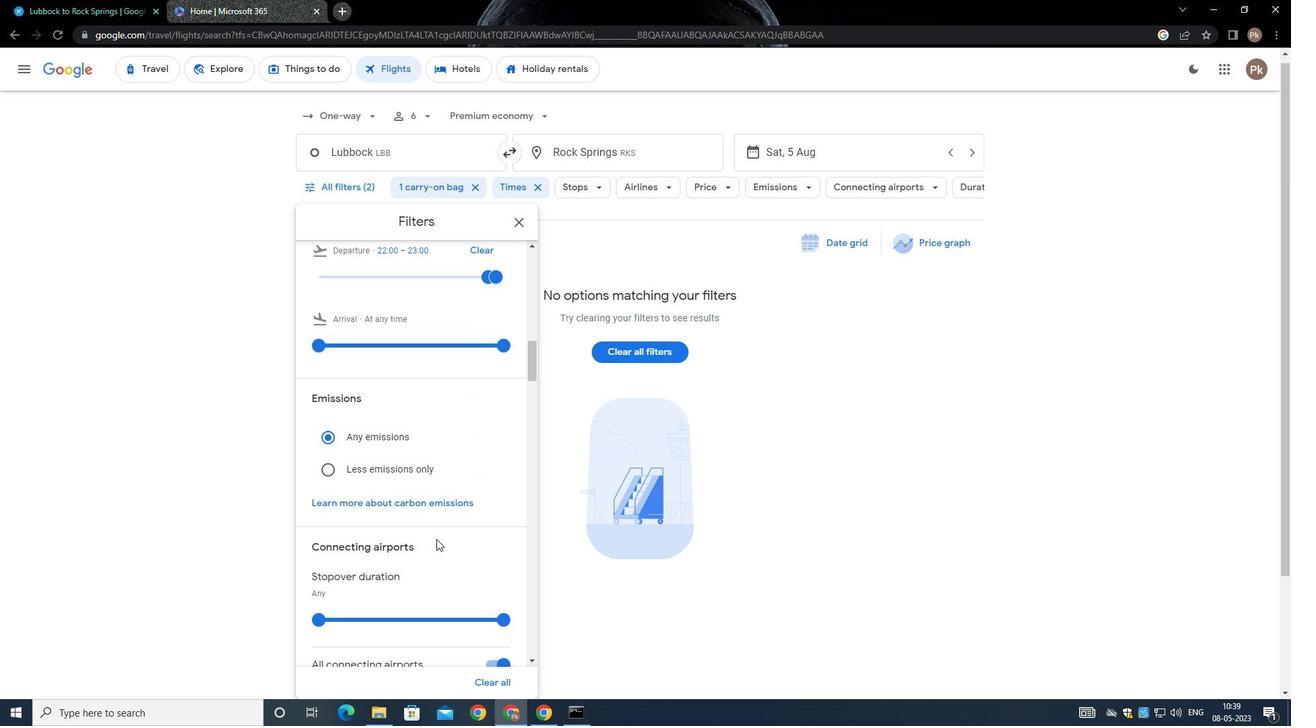 
Action: Mouse scrolled (436, 538) with delta (0, 0)
Screenshot: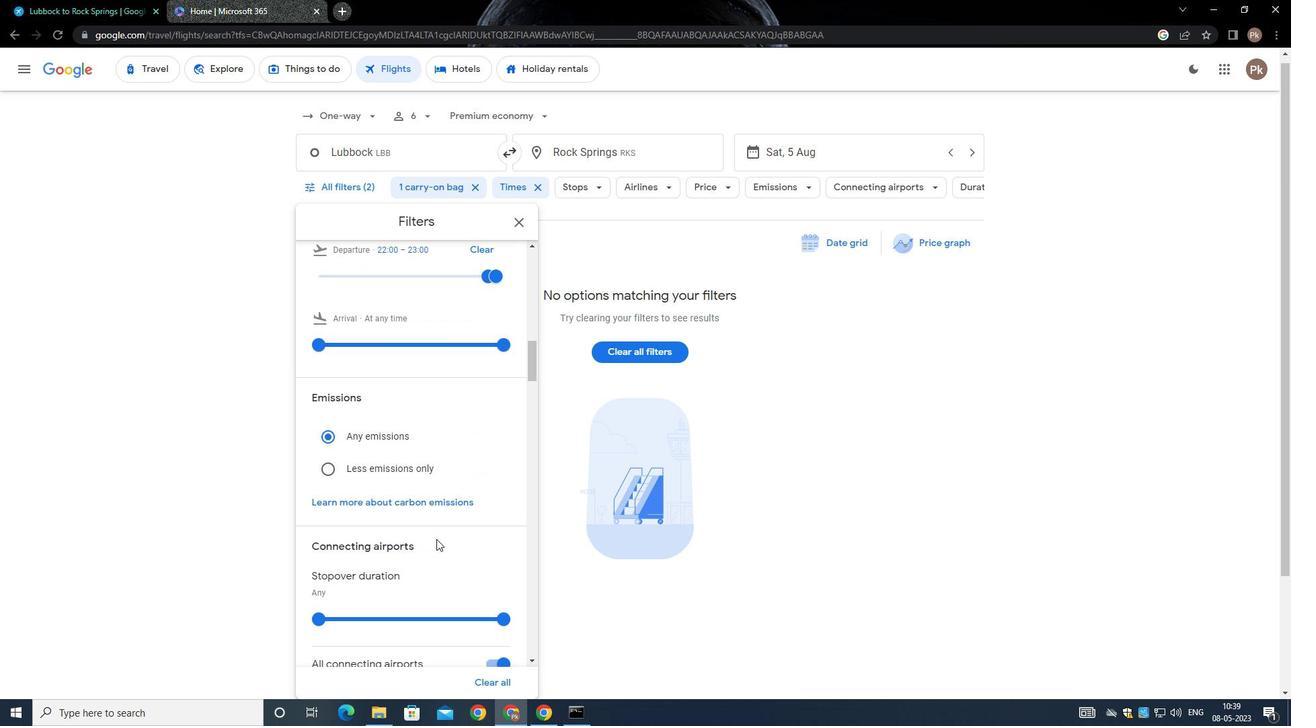 
Action: Mouse moved to (436, 539)
Screenshot: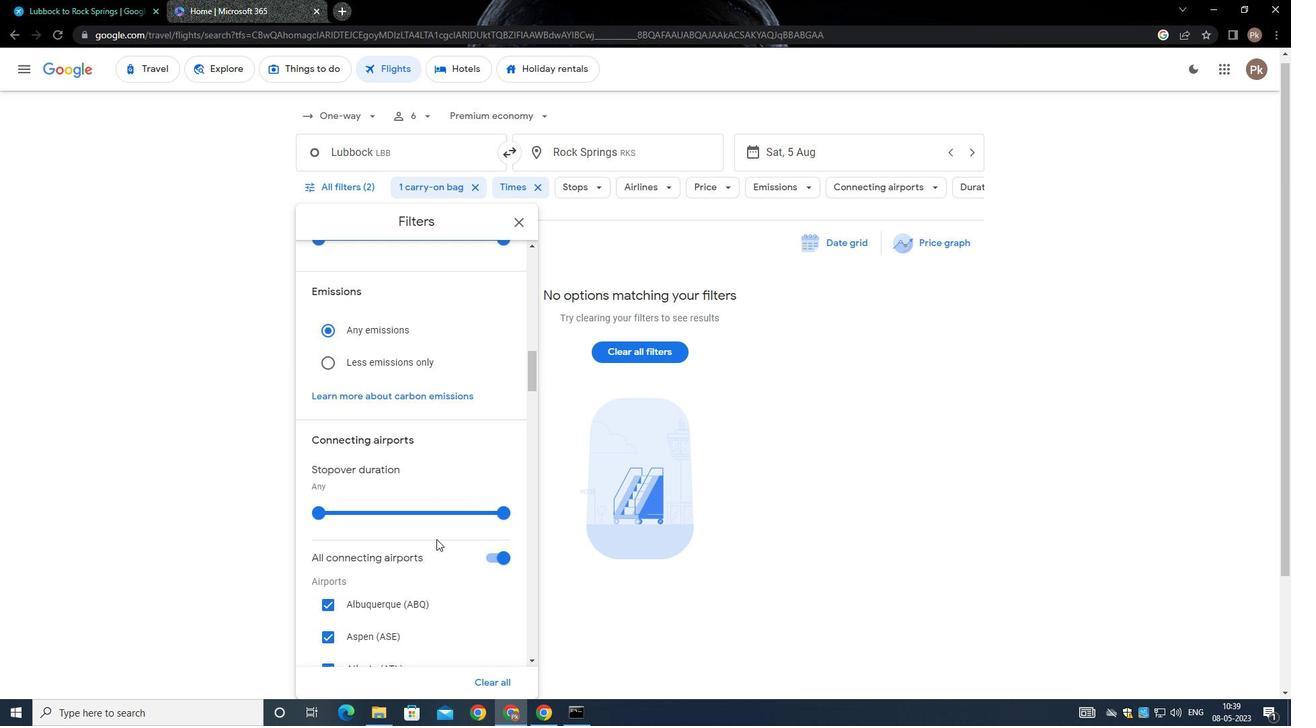 
Action: Mouse scrolled (436, 539) with delta (0, 0)
Screenshot: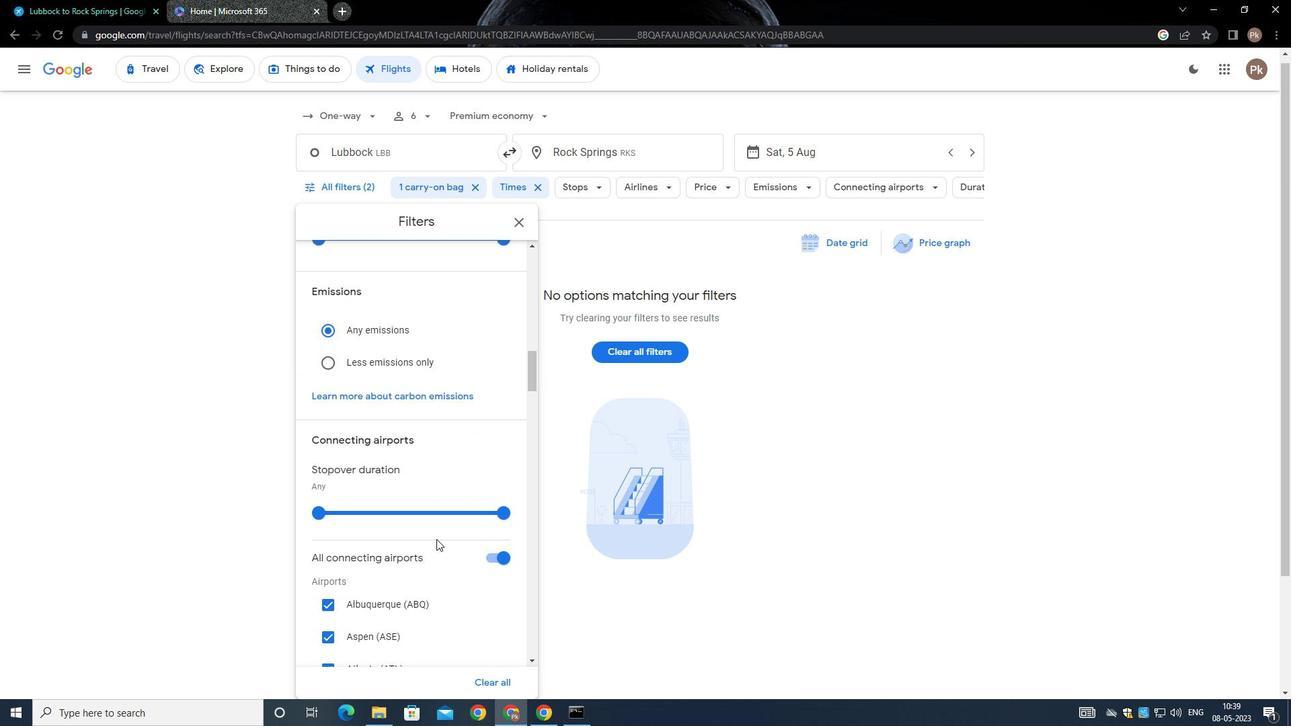
Action: Mouse moved to (433, 505)
Screenshot: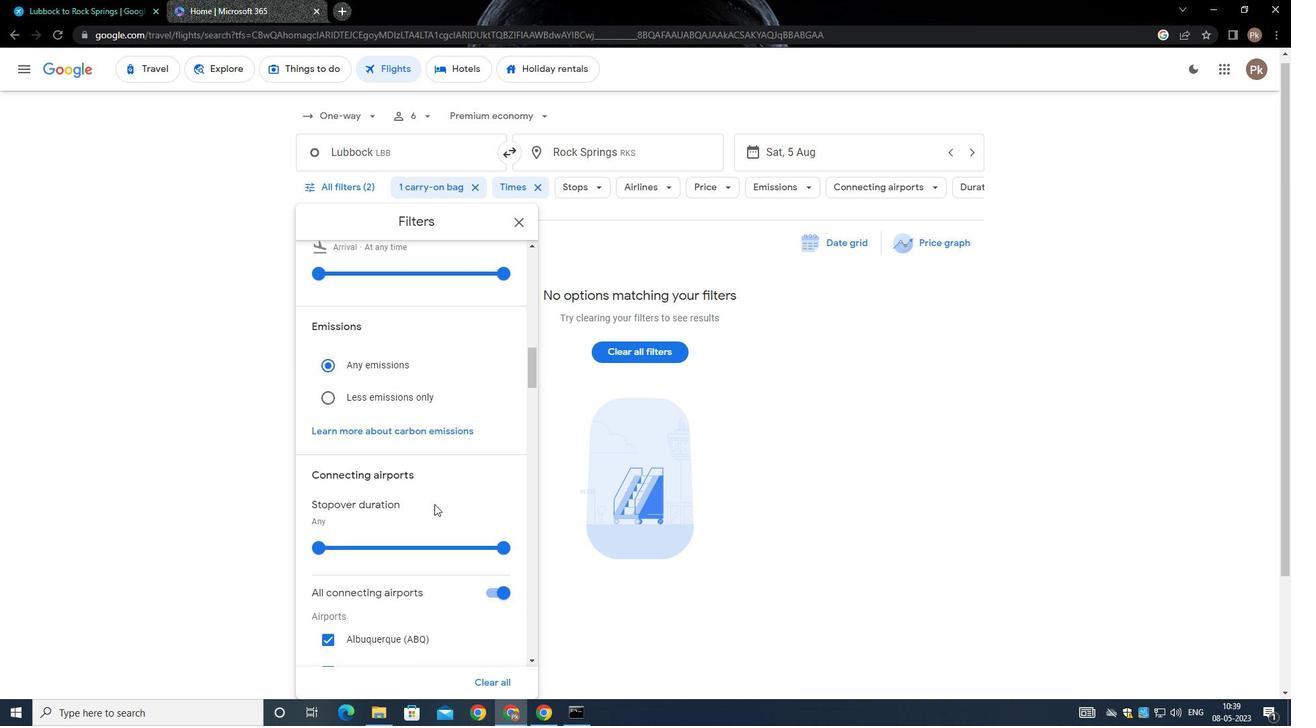 
Action: Mouse scrolled (433, 505) with delta (0, 0)
Screenshot: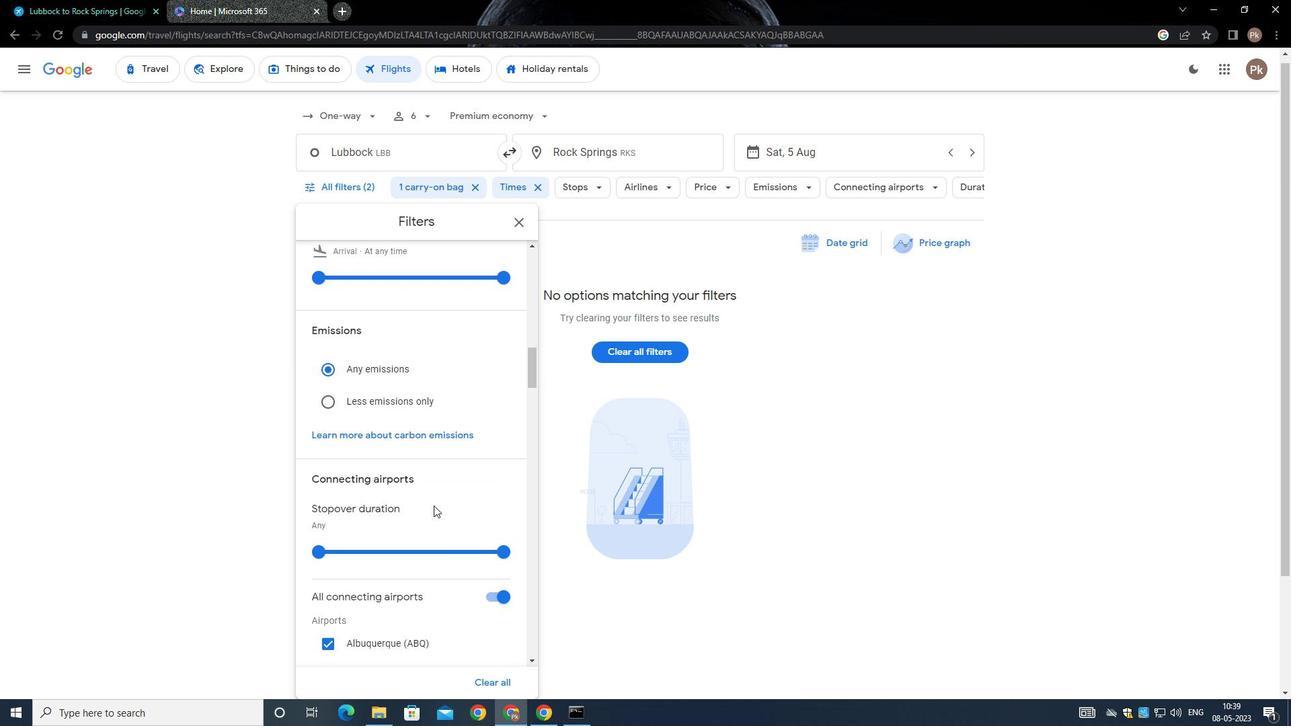 
Action: Mouse moved to (386, 433)
Screenshot: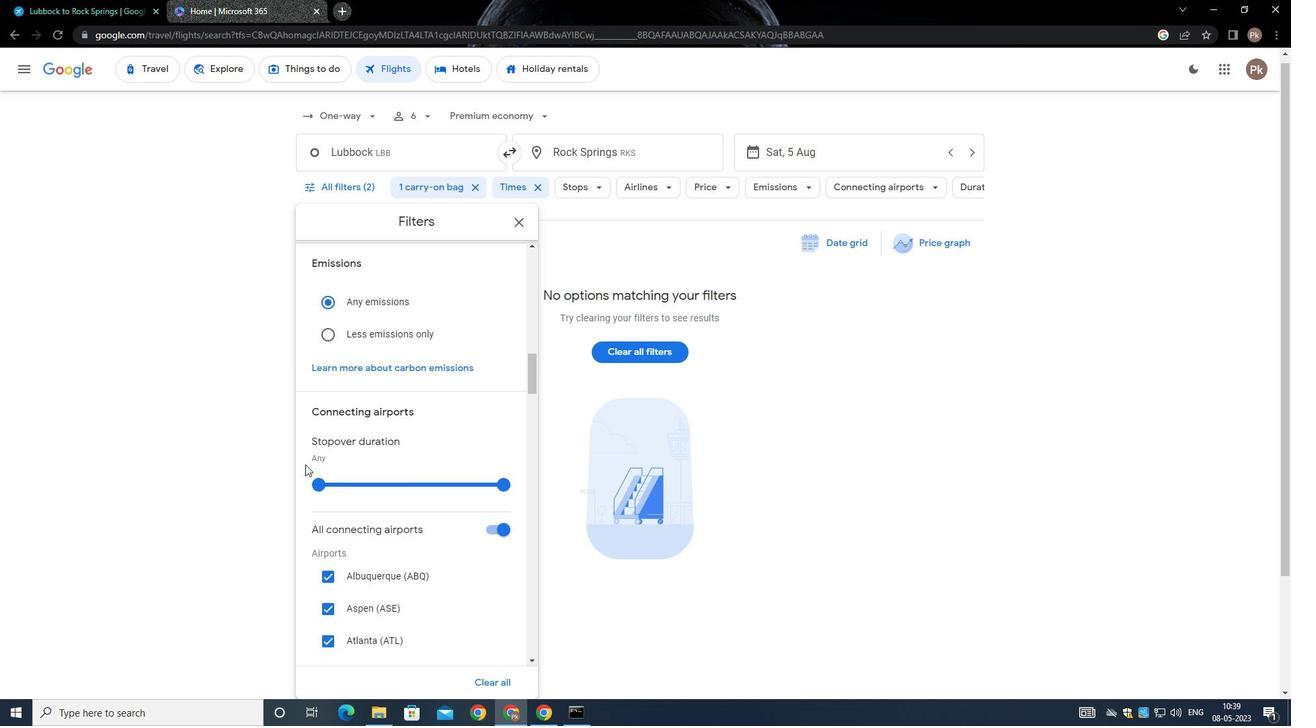 
Action: Mouse scrolled (386, 433) with delta (0, 0)
Screenshot: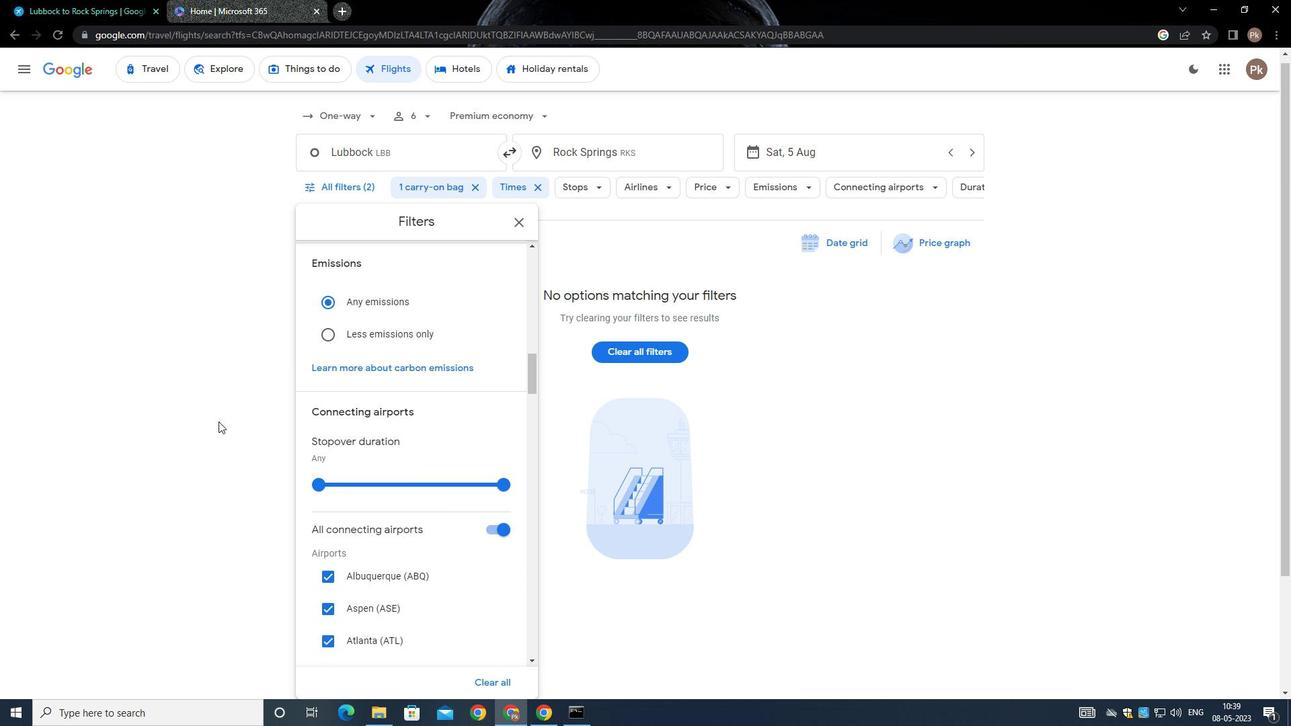 
Action: Mouse scrolled (386, 433) with delta (0, 0)
Screenshot: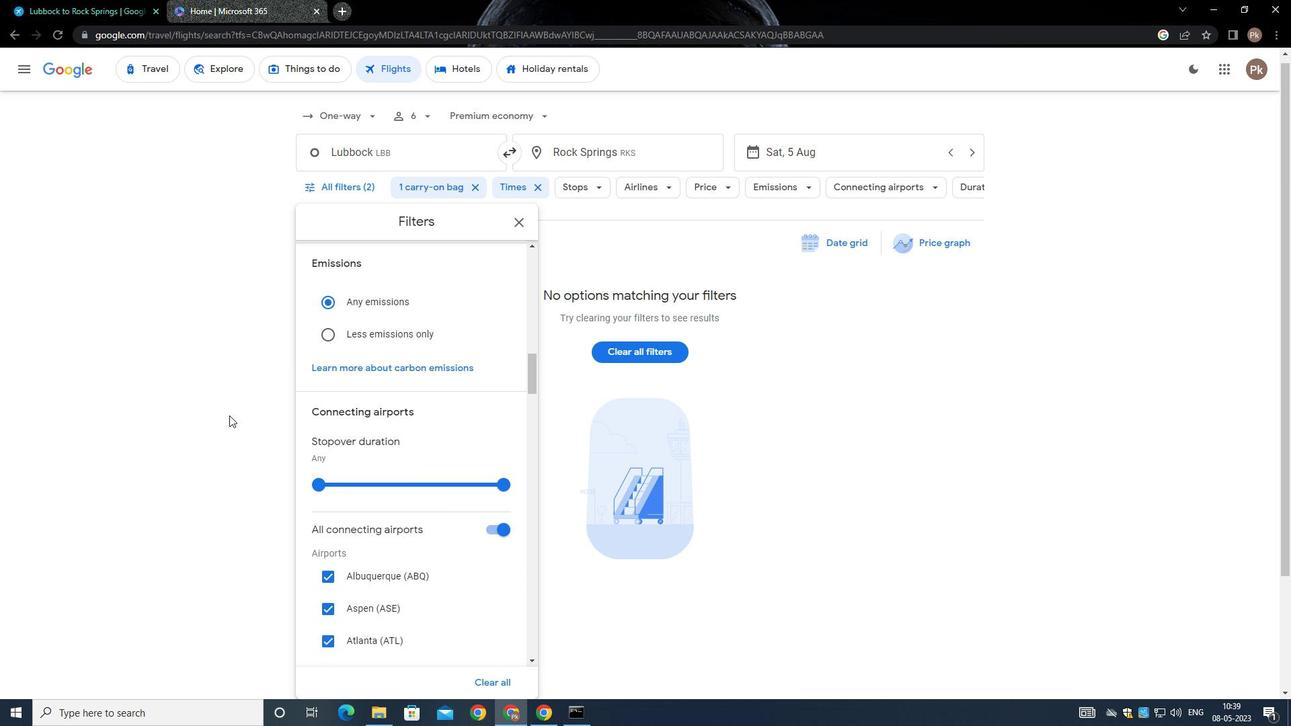 
Action: Mouse scrolled (386, 433) with delta (0, 0)
Screenshot: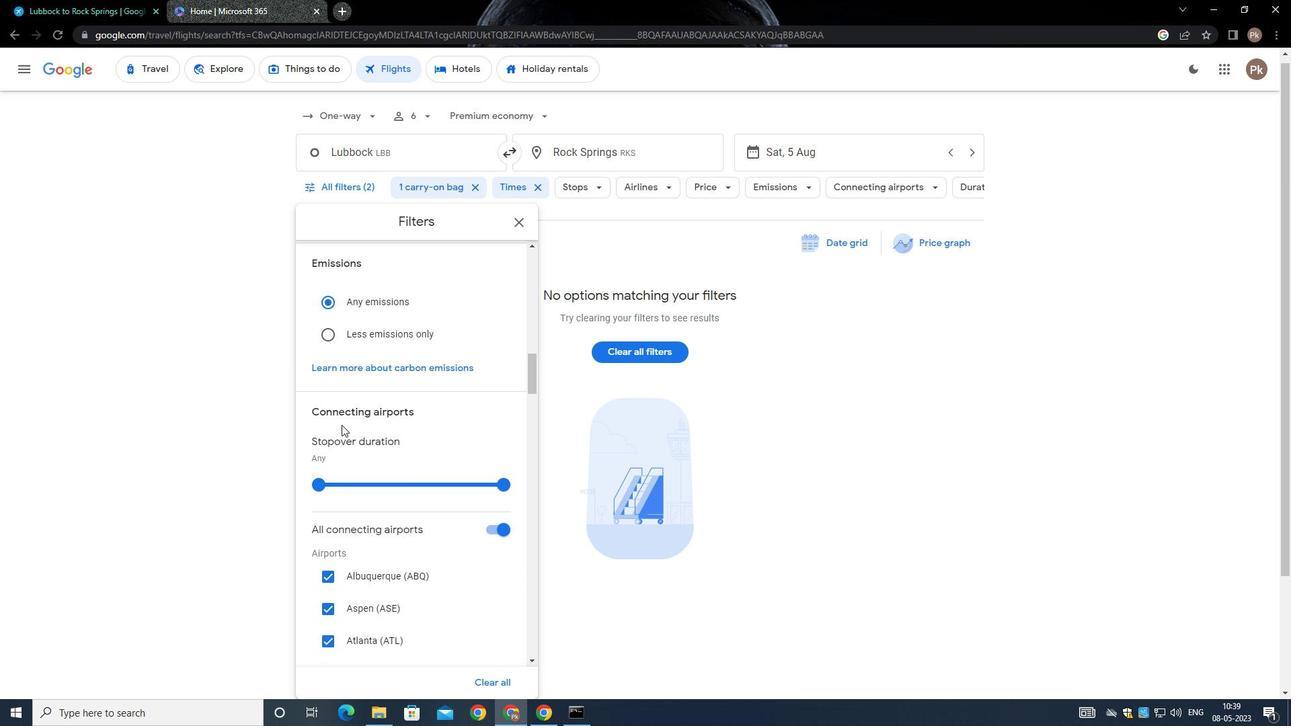 
Action: Mouse scrolled (386, 433) with delta (0, 0)
Screenshot: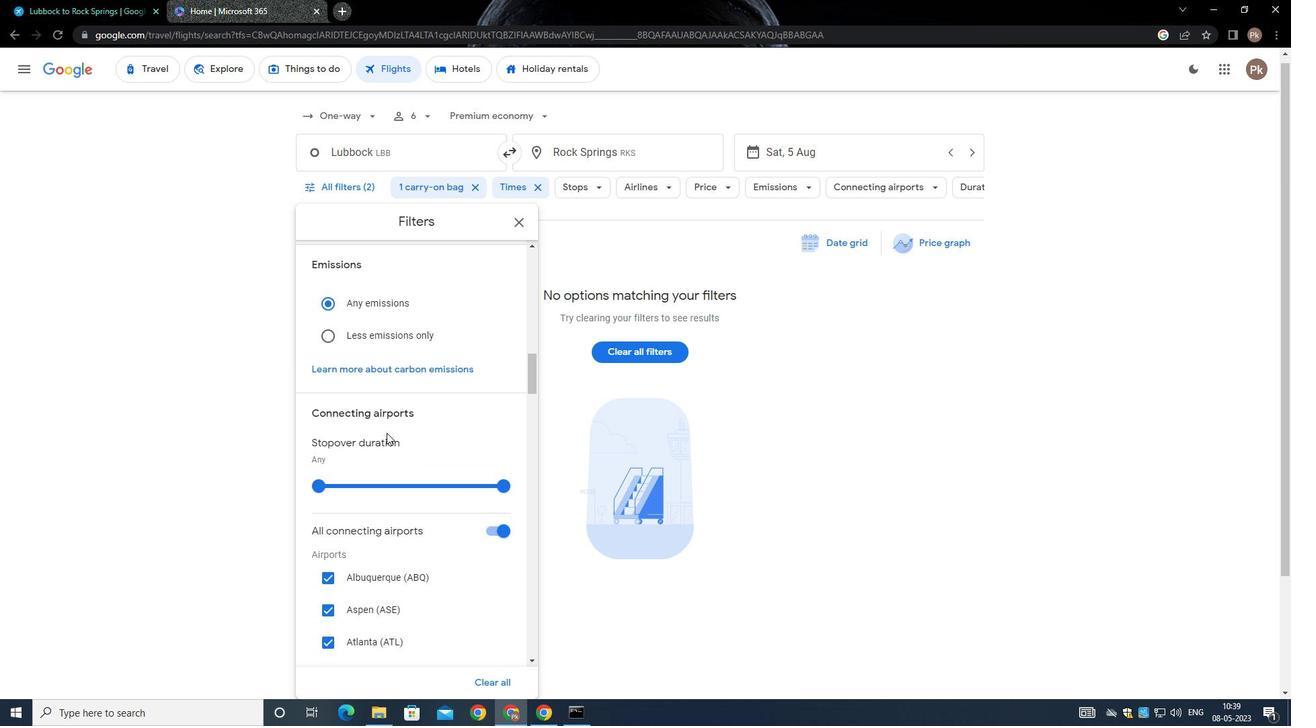 
Action: Mouse scrolled (386, 433) with delta (0, 0)
Screenshot: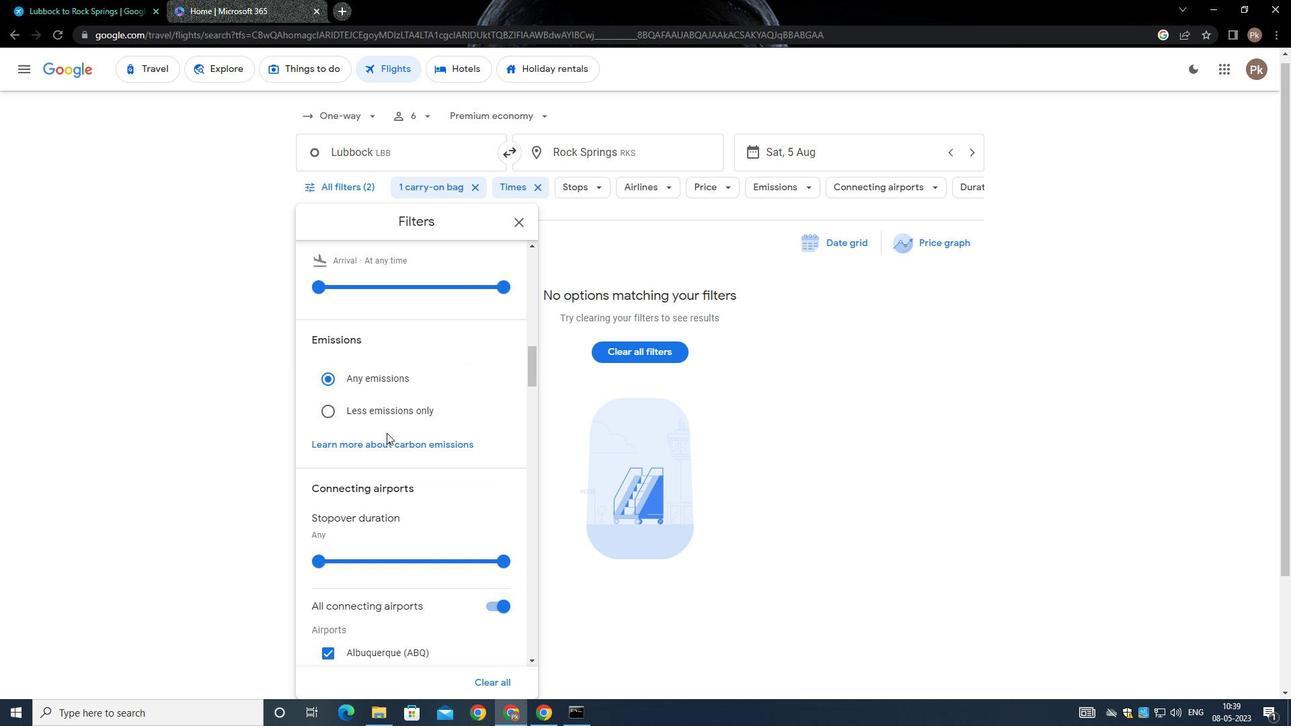 
Action: Mouse moved to (496, 476)
Screenshot: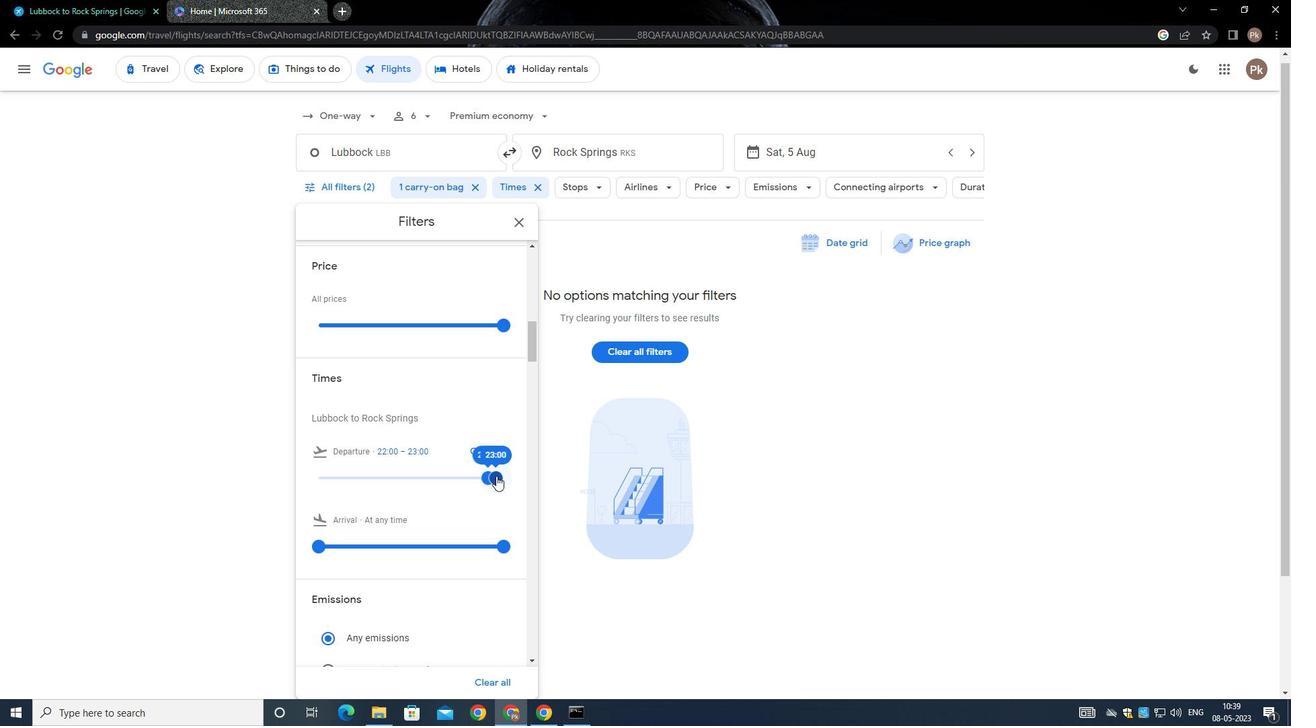 
Action: Mouse pressed left at (496, 476)
Screenshot: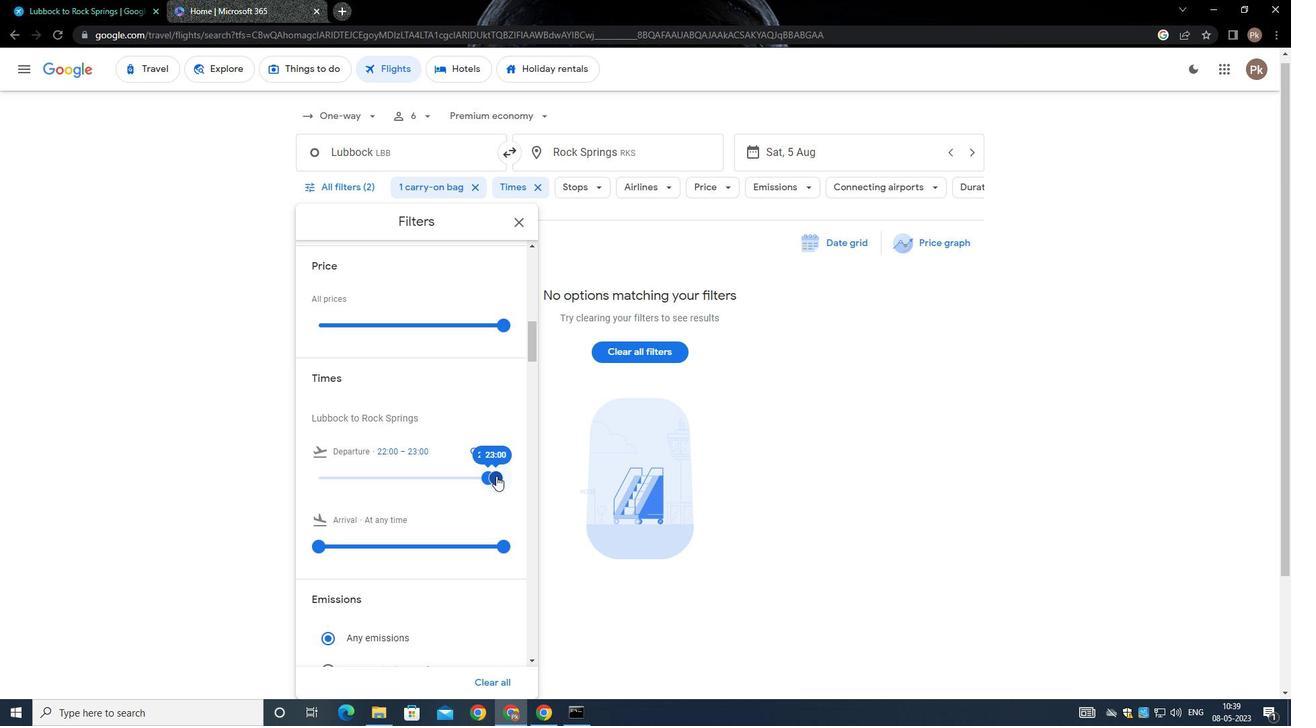 
Action: Mouse moved to (487, 476)
Screenshot: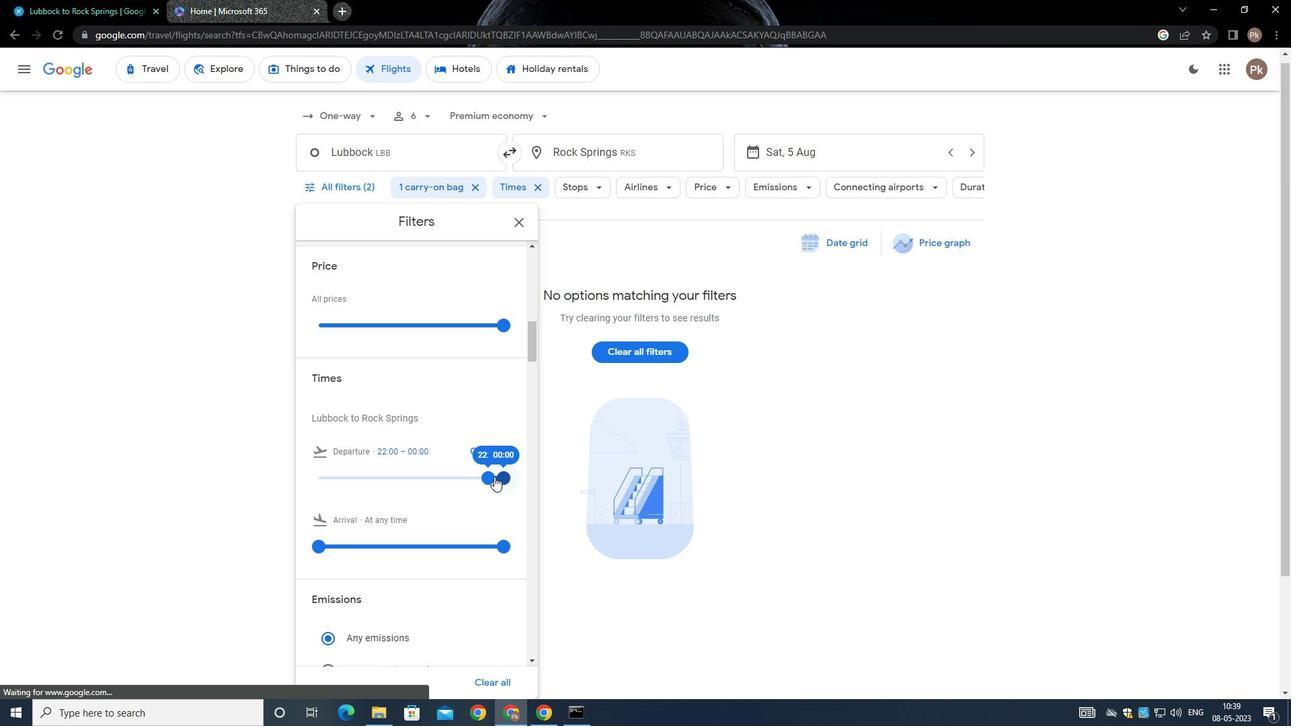 
Action: Mouse pressed left at (487, 476)
Screenshot: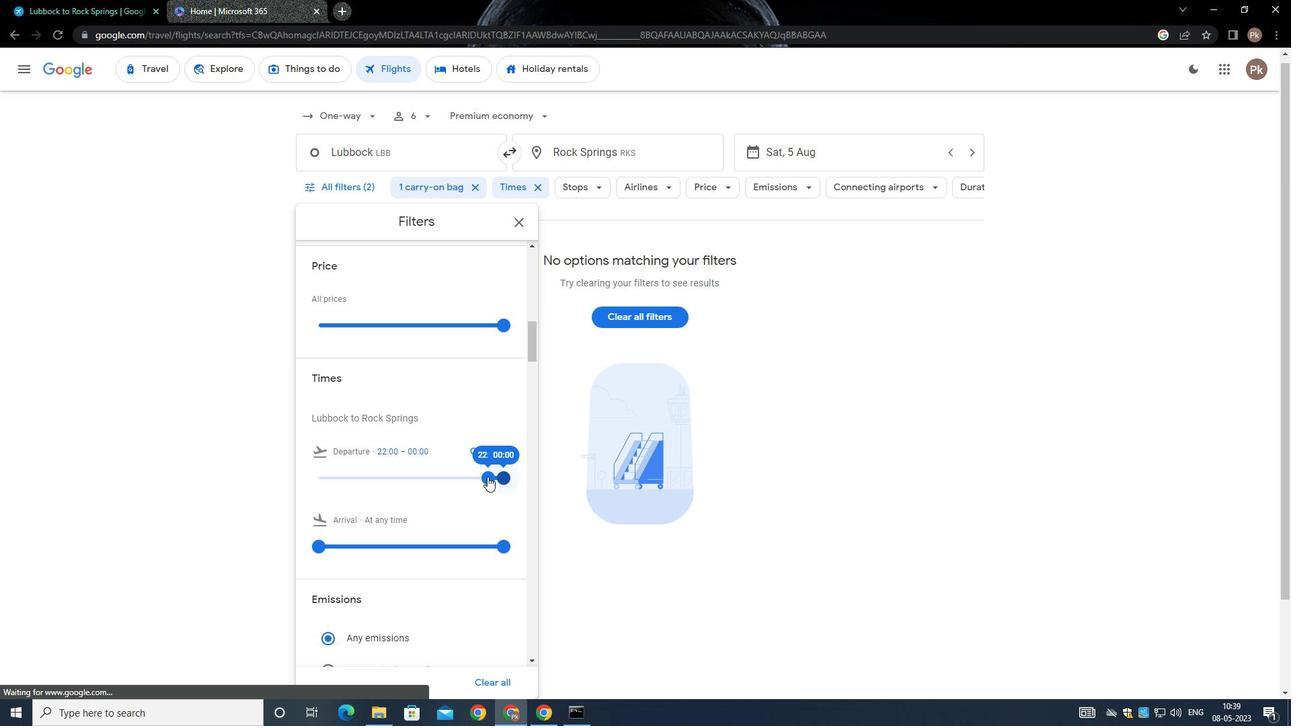
Action: Mouse moved to (492, 476)
Screenshot: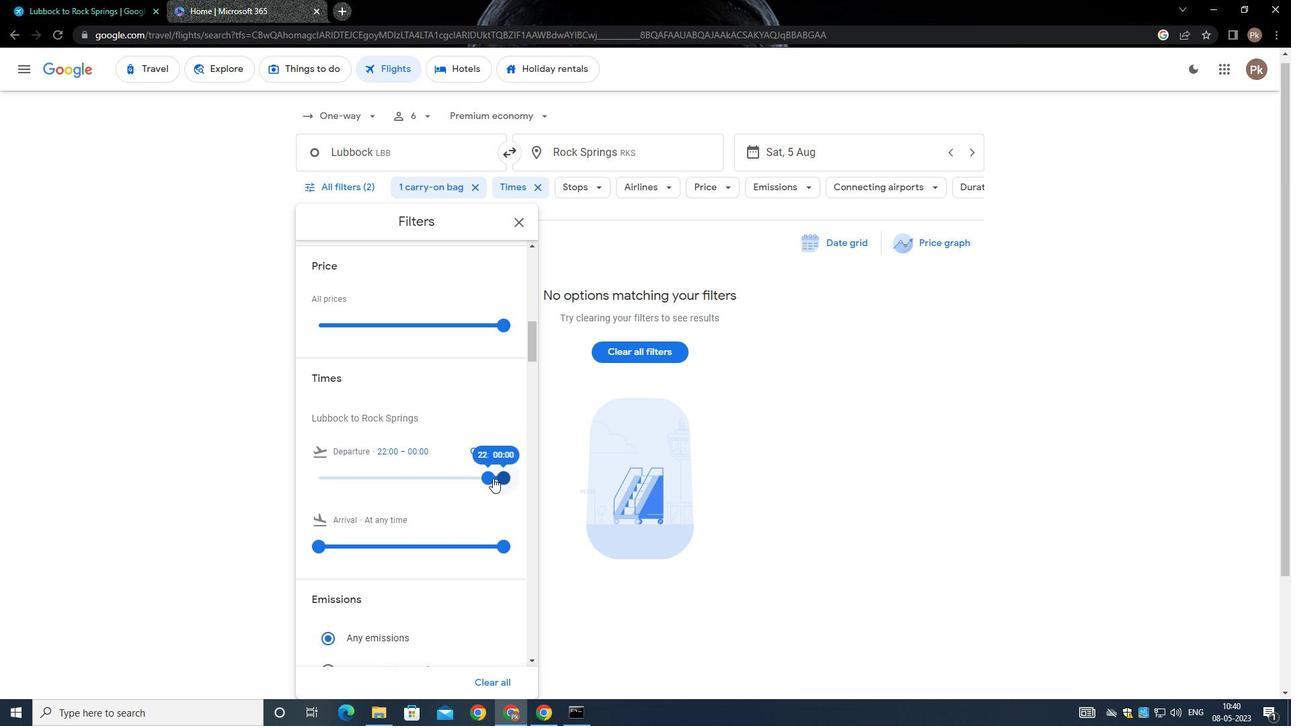 
Action: Mouse pressed left at (492, 476)
Screenshot: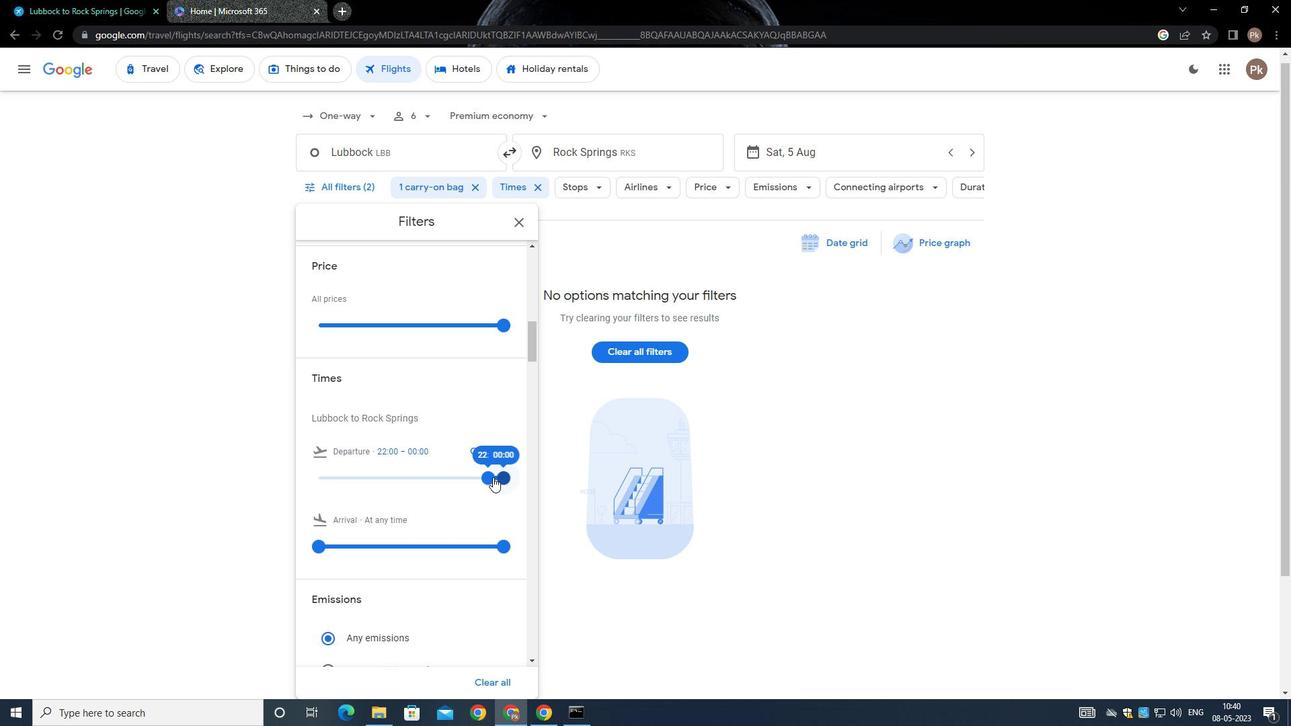 
Action: Mouse moved to (482, 475)
Screenshot: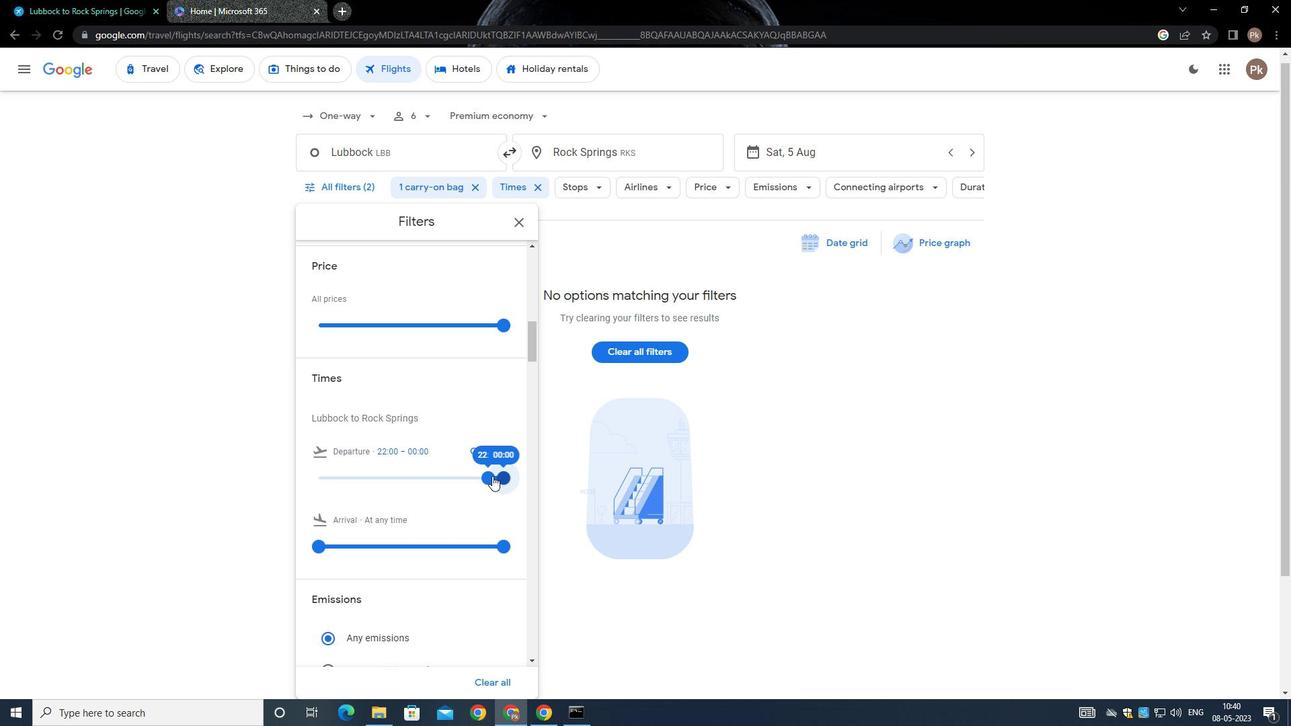 
Action: Mouse pressed left at (482, 475)
Screenshot: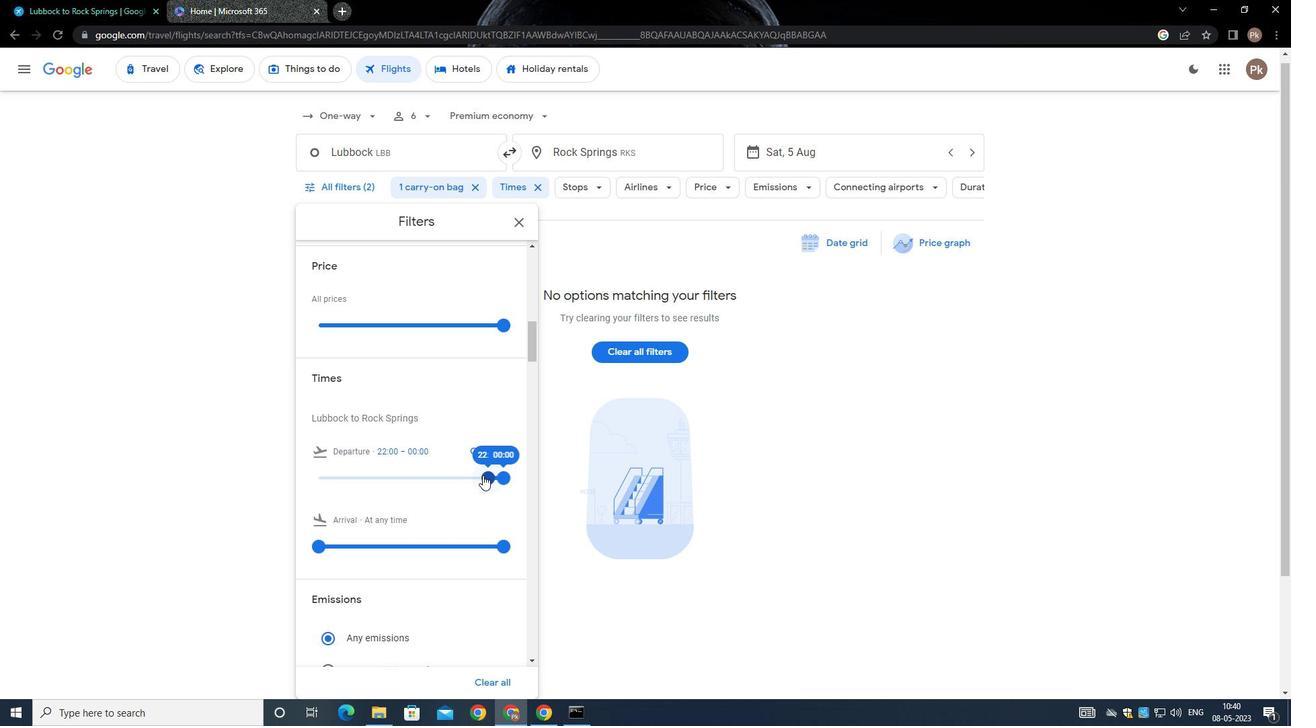 
Action: Mouse moved to (497, 478)
Screenshot: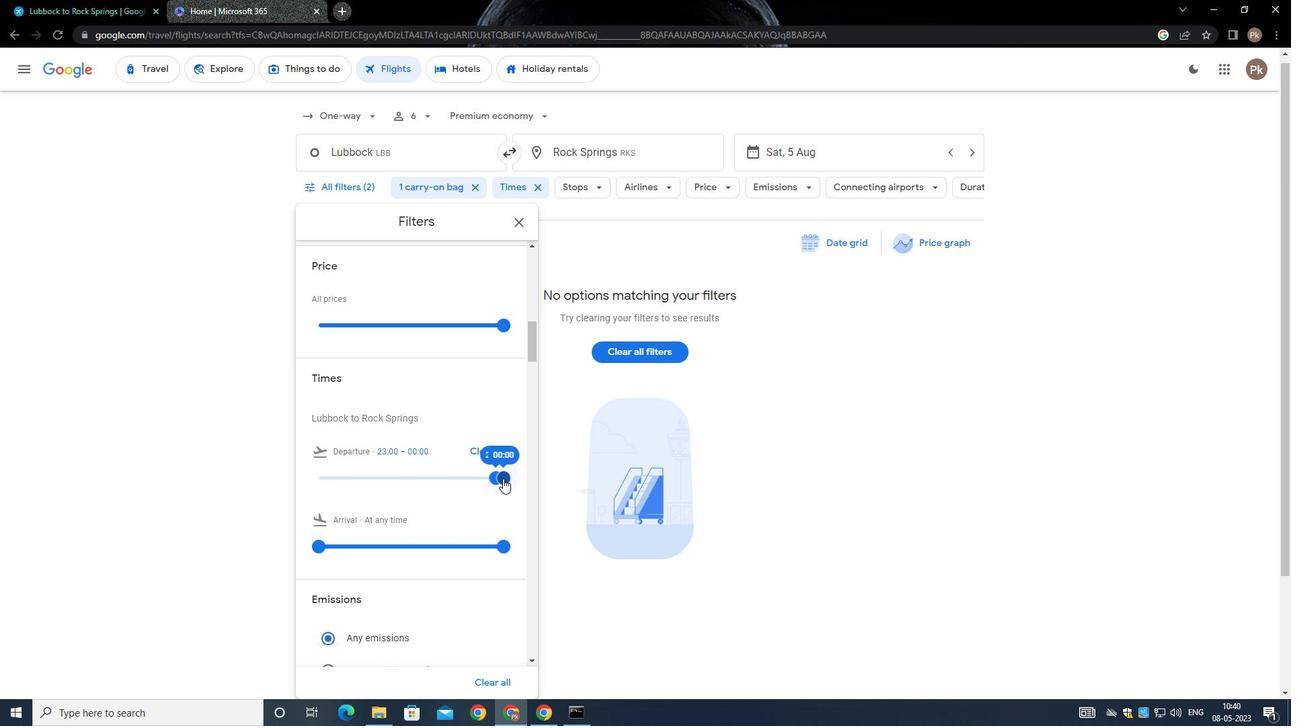 
Action: Mouse scrolled (497, 478) with delta (0, 0)
Screenshot: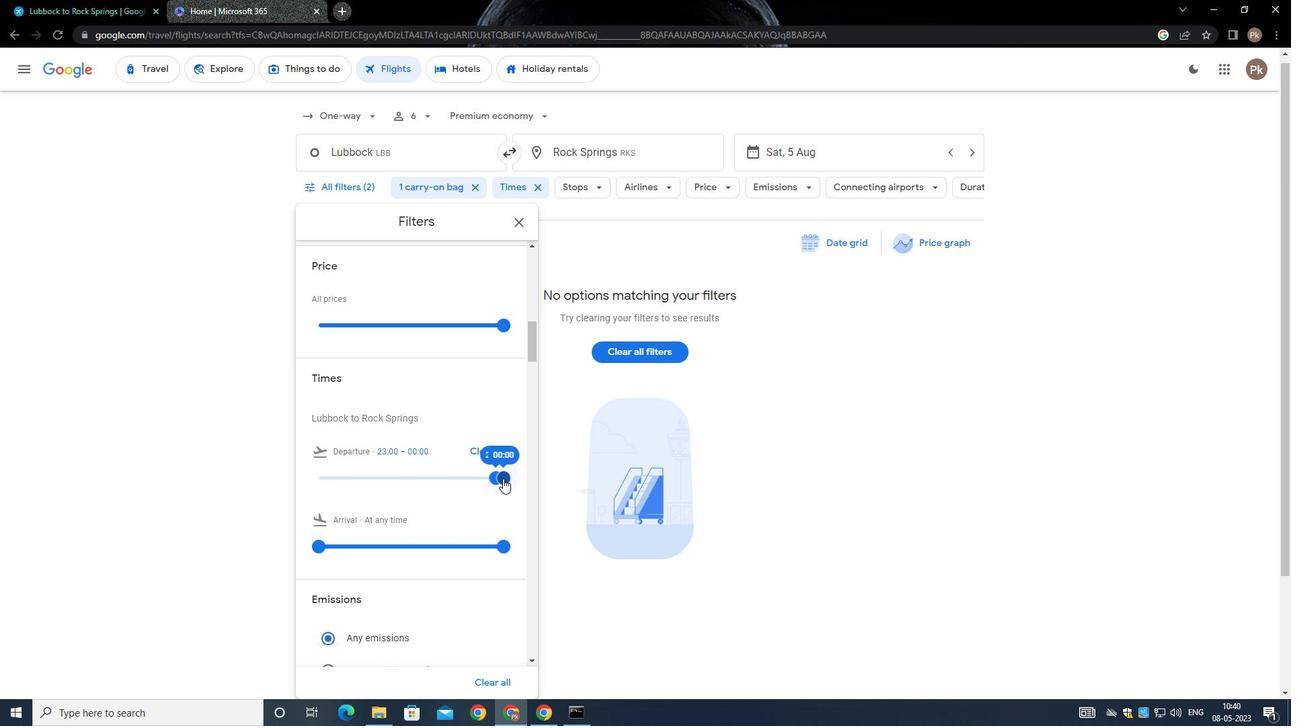 
Action: Mouse moved to (495, 478)
Screenshot: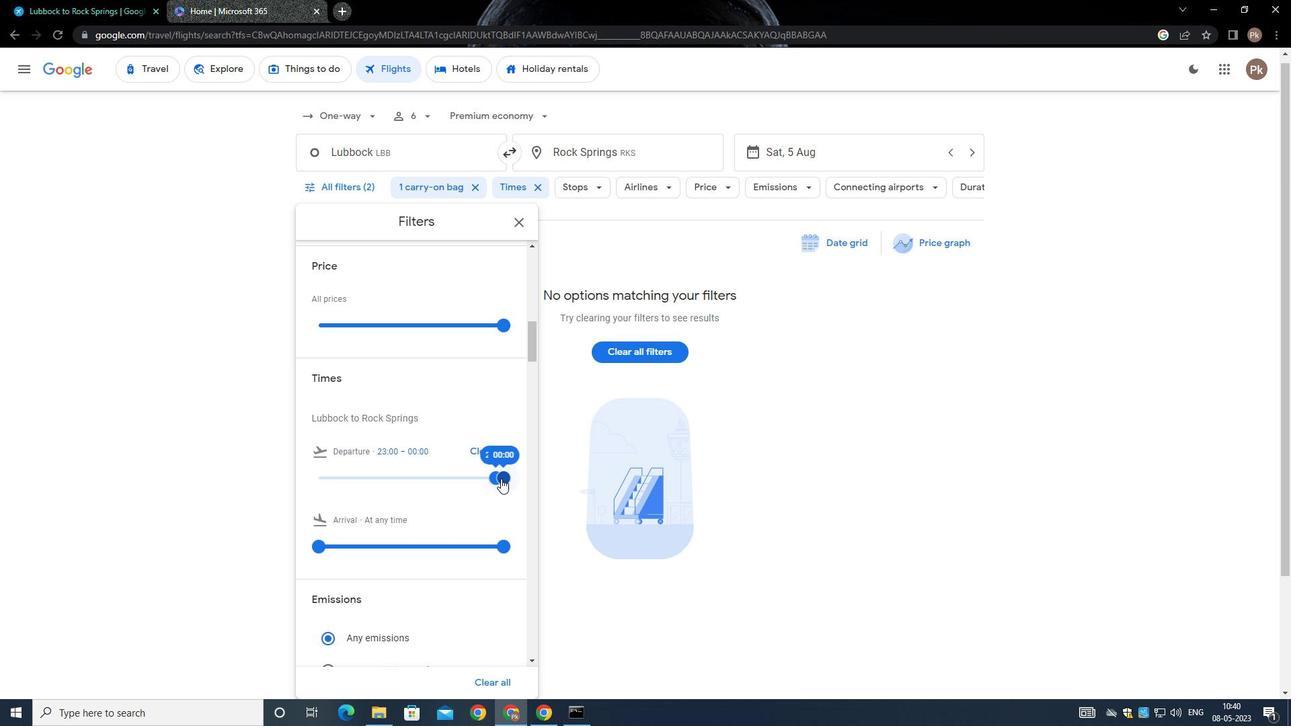 
Action: Mouse scrolled (495, 478) with delta (0, 0)
Screenshot: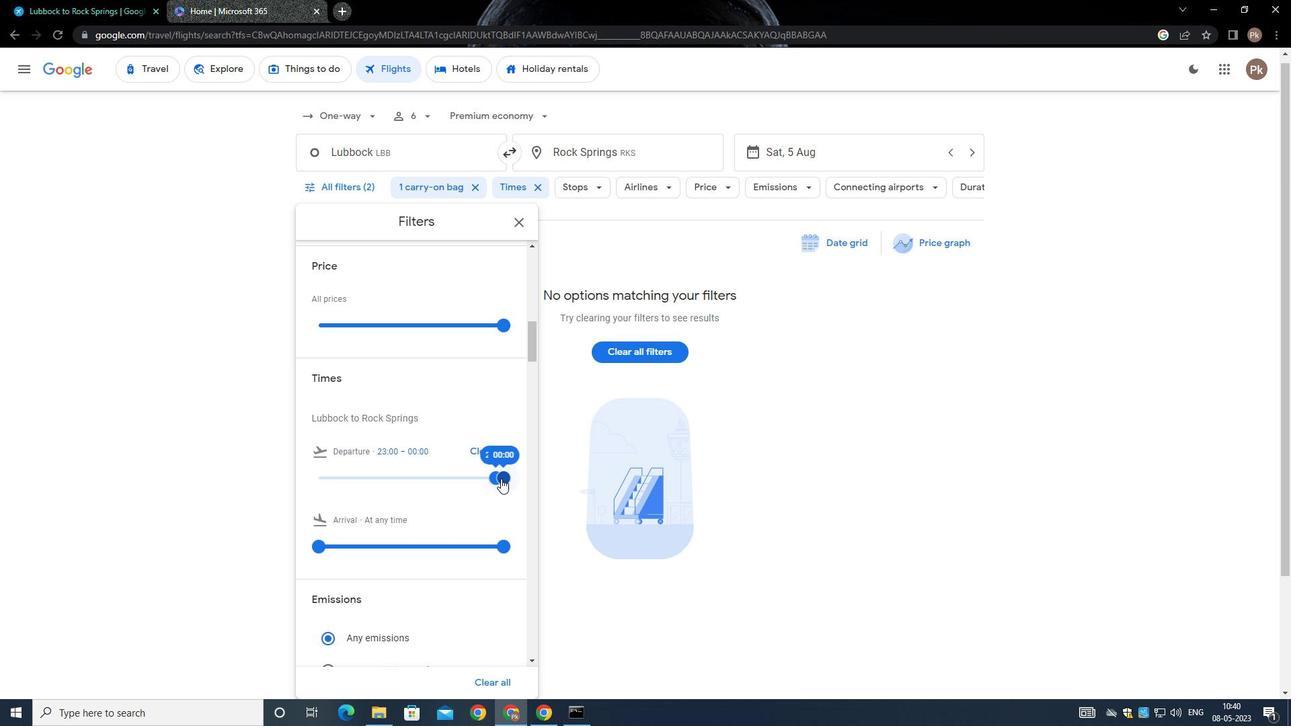 
Action: Mouse moved to (494, 479)
Screenshot: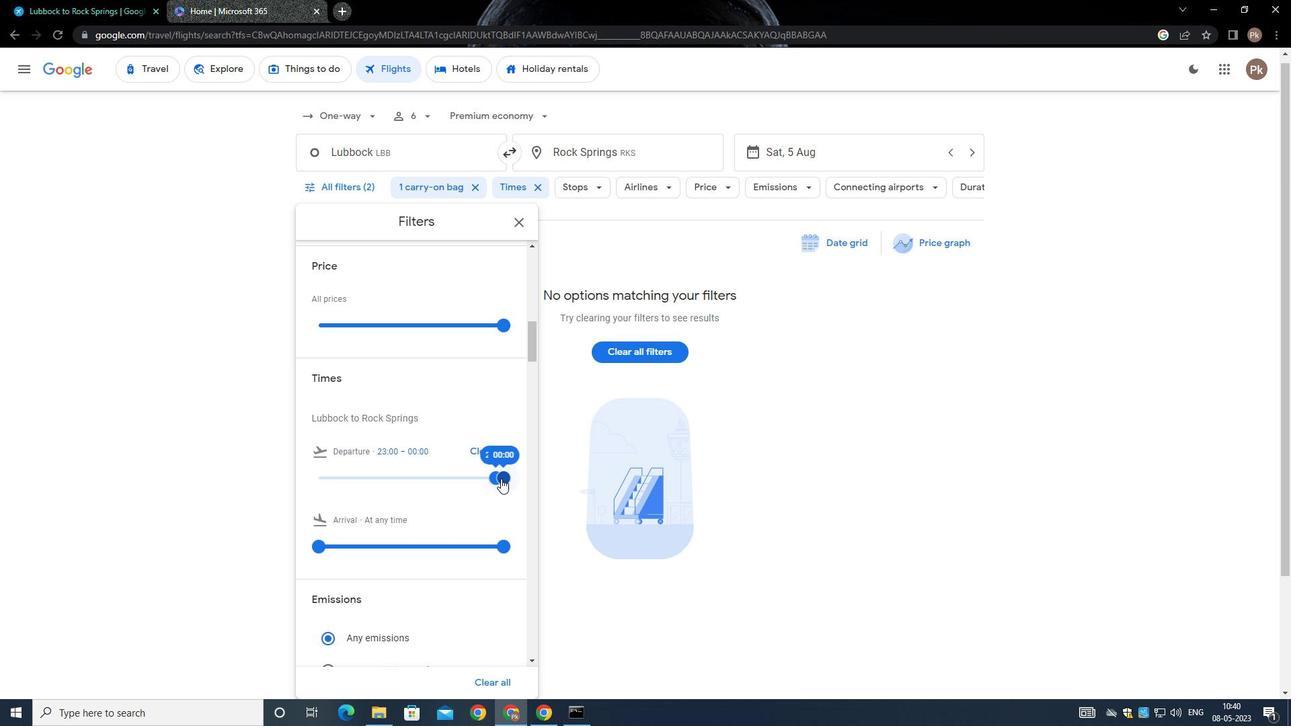 
Action: Mouse scrolled (494, 478) with delta (0, 0)
Screenshot: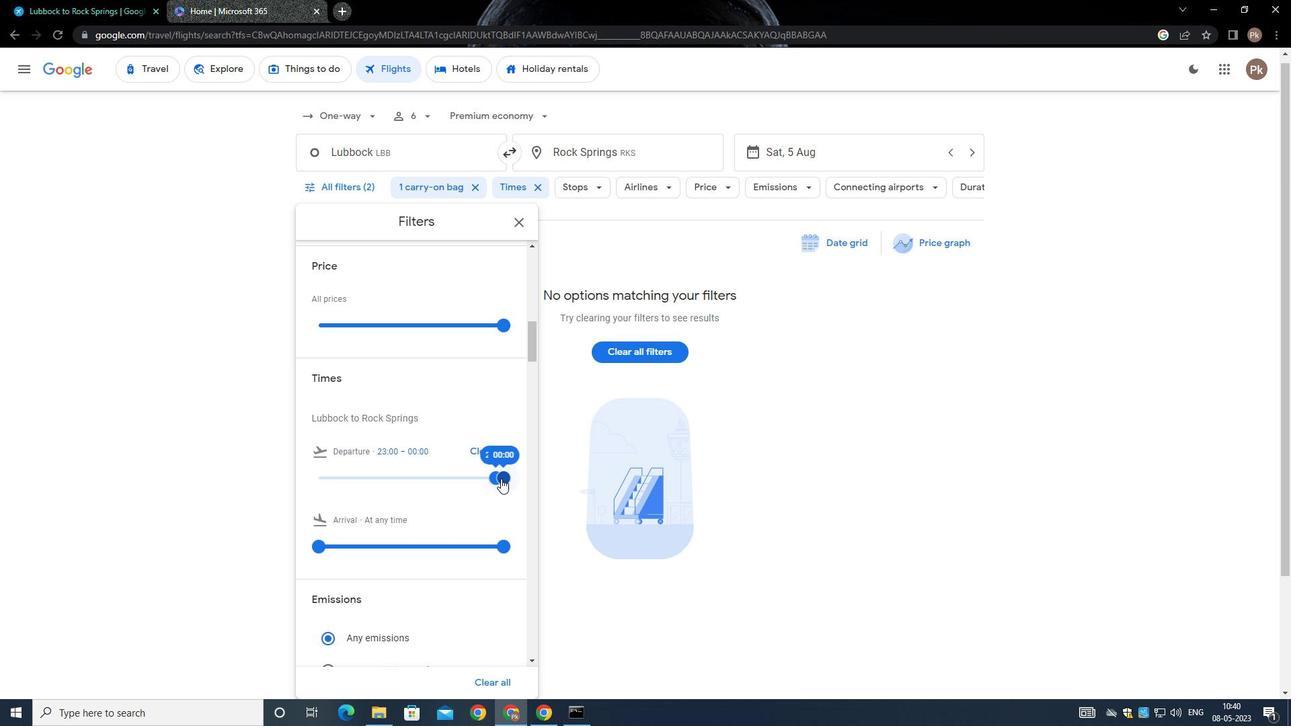 
Action: Mouse moved to (494, 479)
Screenshot: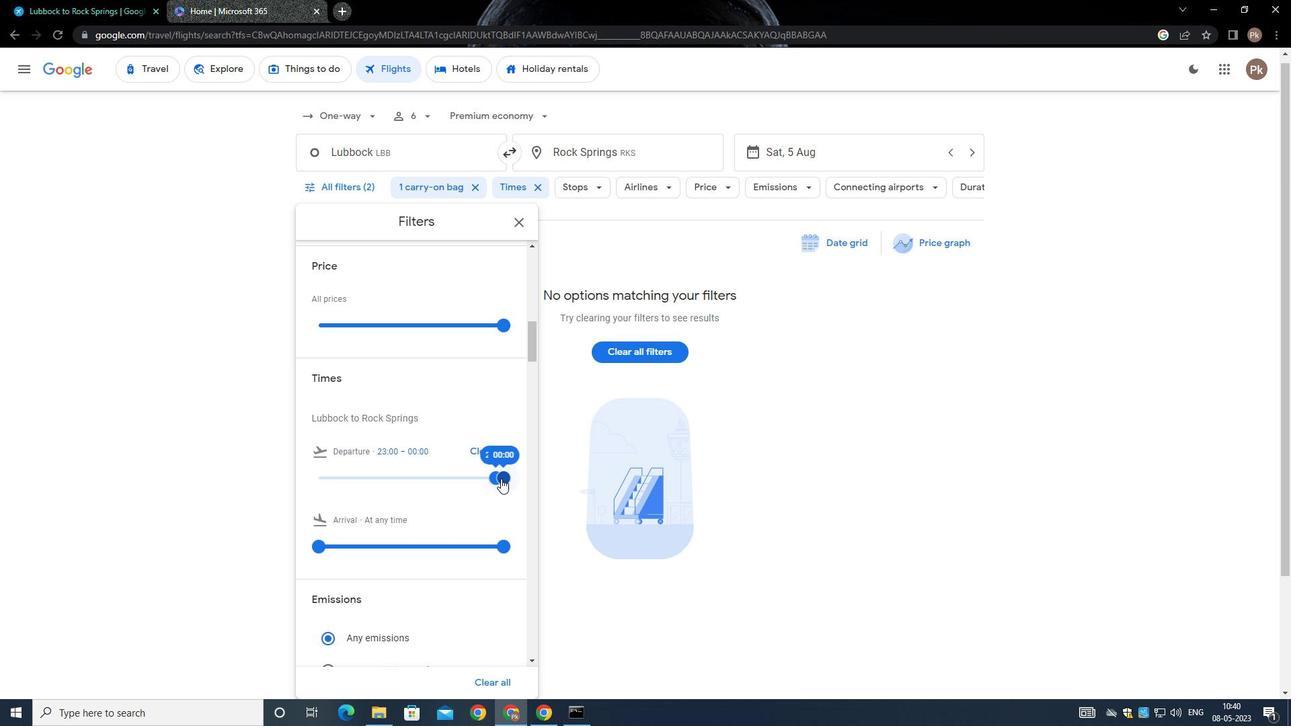 
Action: Mouse scrolled (494, 478) with delta (0, 0)
Screenshot: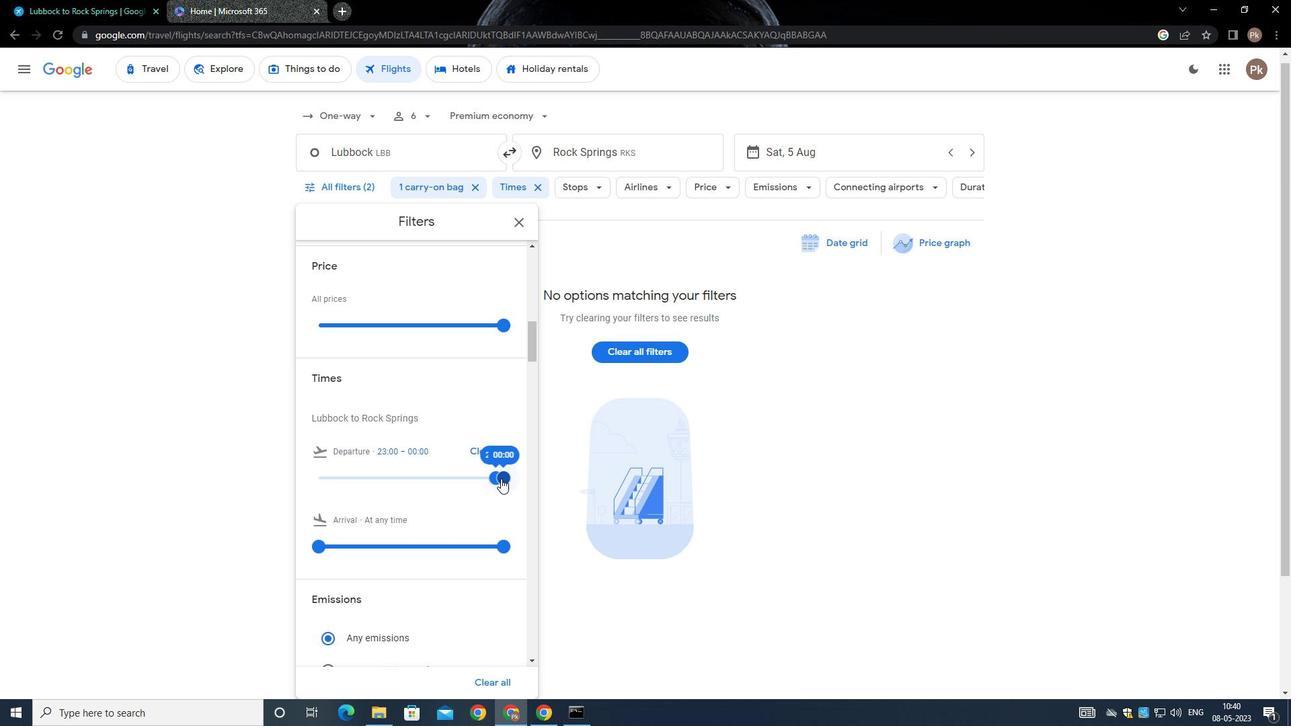 
Action: Mouse moved to (493, 479)
Screenshot: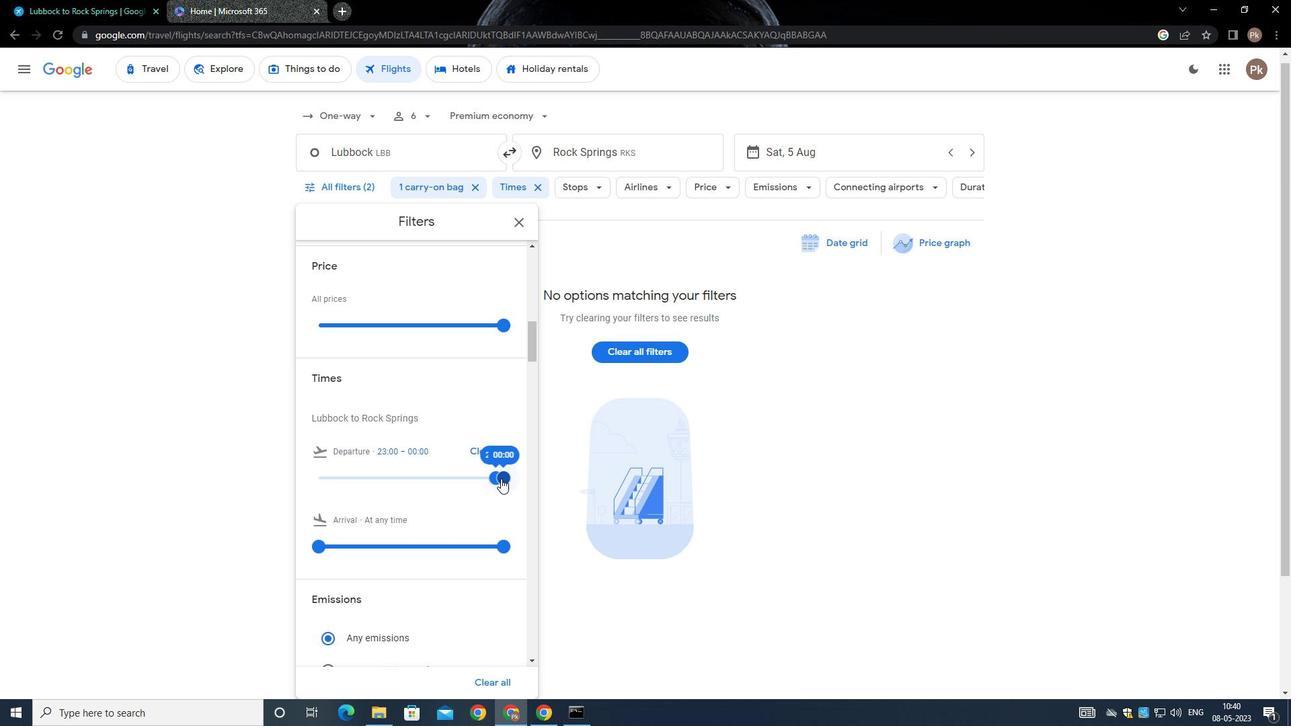 
Action: Mouse scrolled (493, 478) with delta (0, 0)
Screenshot: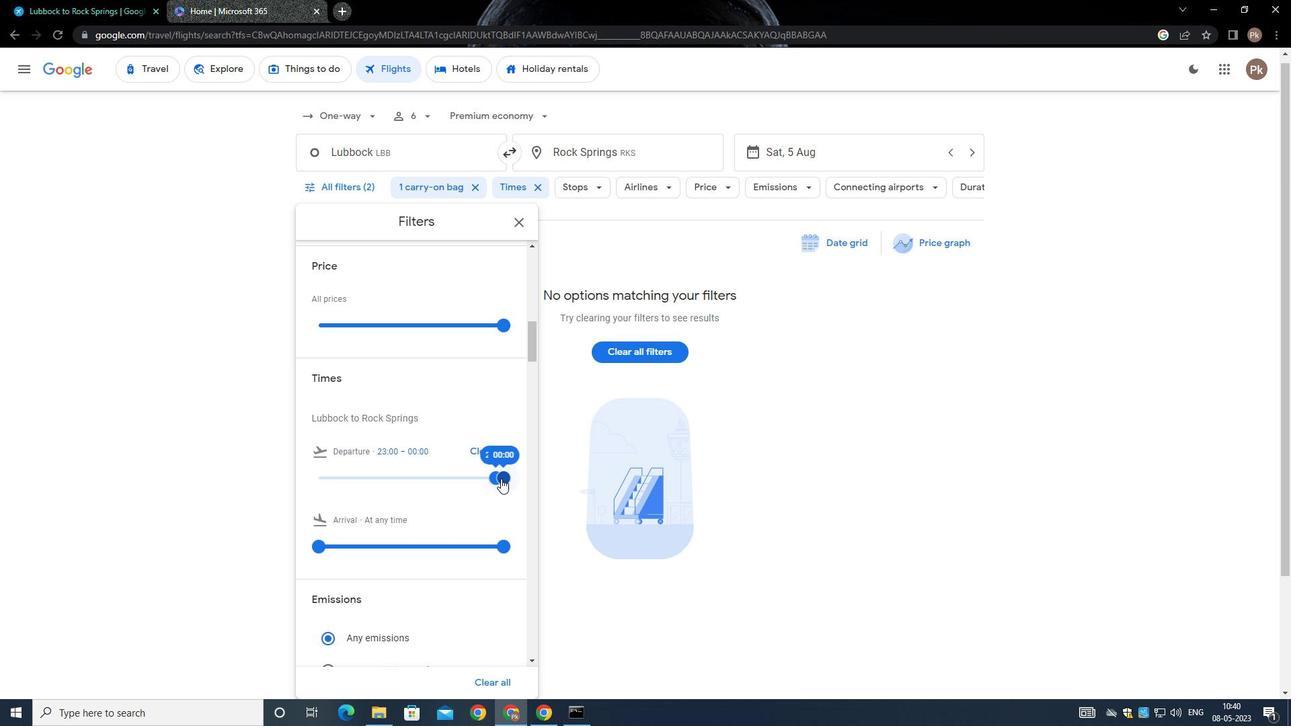 
Action: Mouse moved to (491, 479)
Screenshot: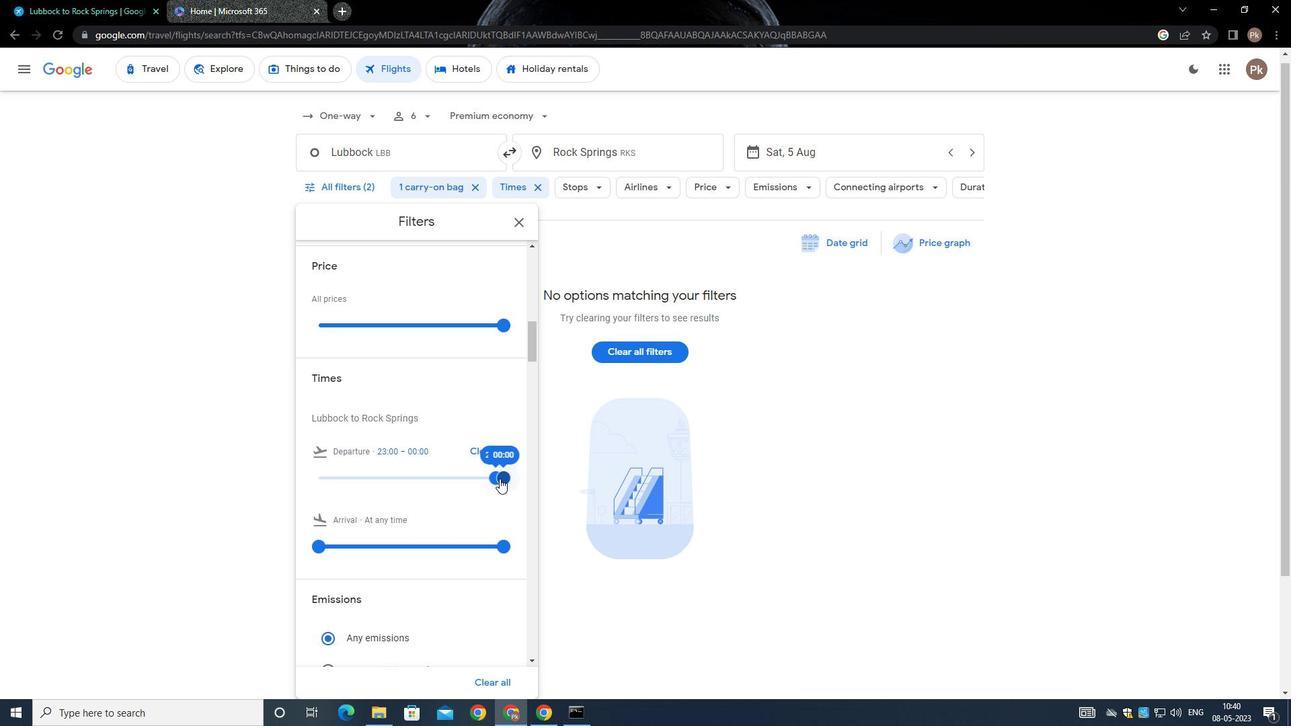 
Action: Mouse scrolled (491, 478) with delta (0, 0)
Screenshot: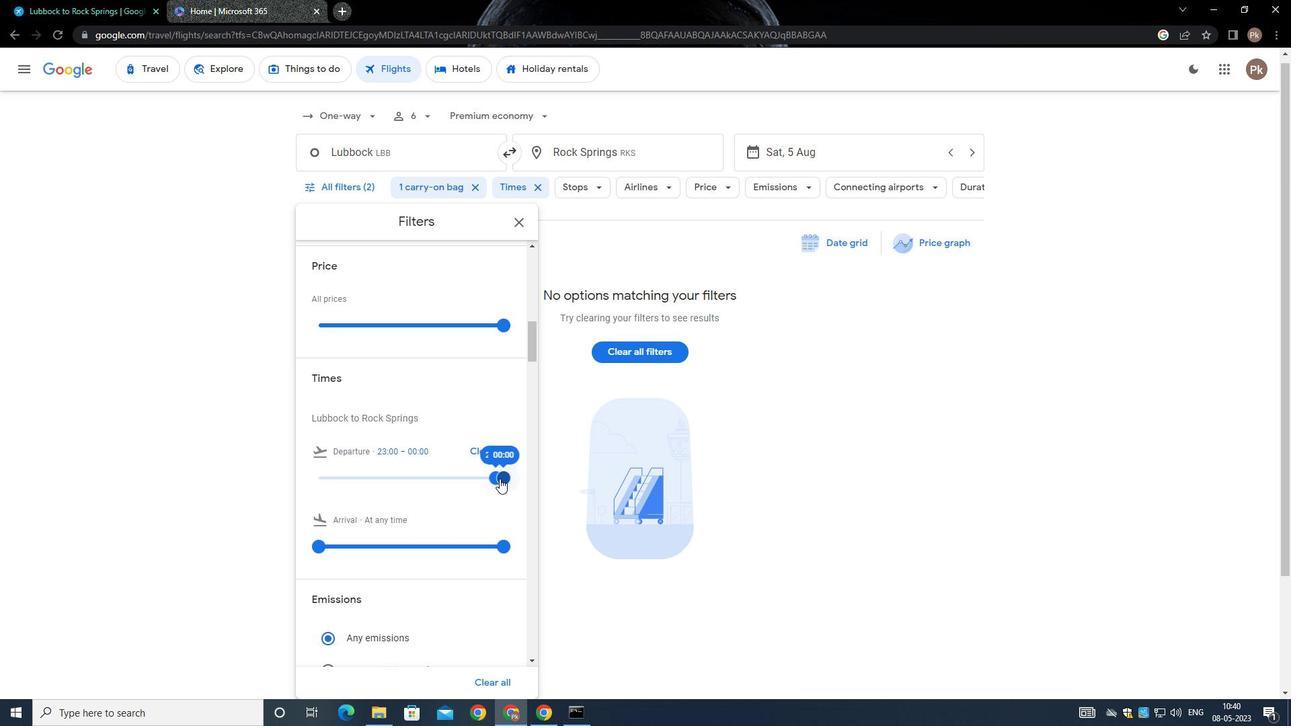 
Action: Mouse moved to (480, 482)
Screenshot: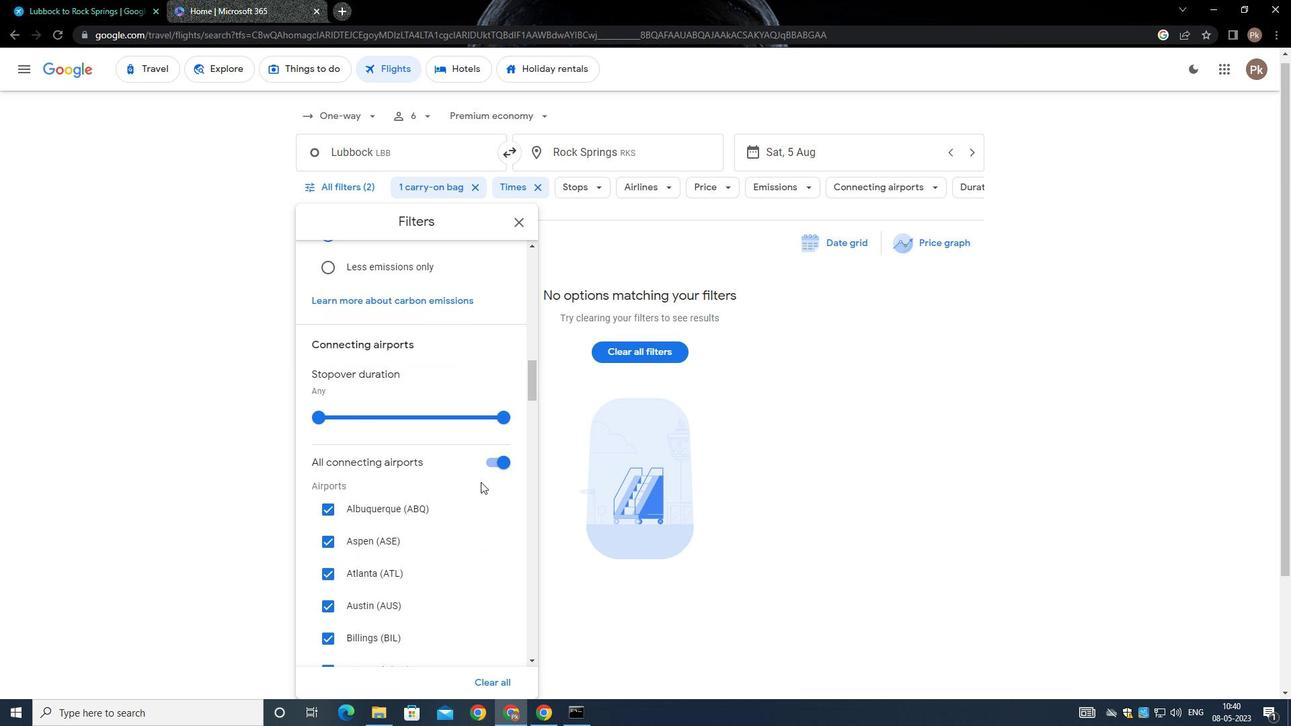 
Action: Mouse scrolled (480, 481) with delta (0, 0)
Screenshot: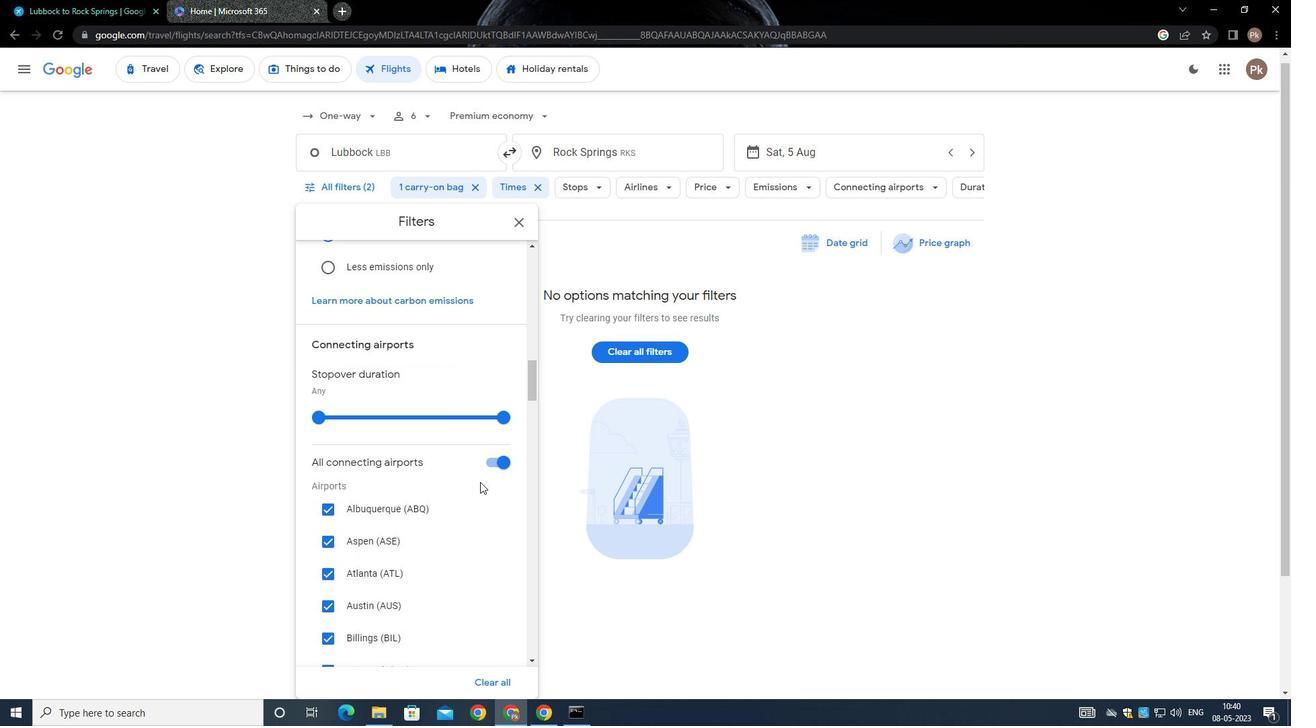 
Action: Mouse moved to (480, 482)
Screenshot: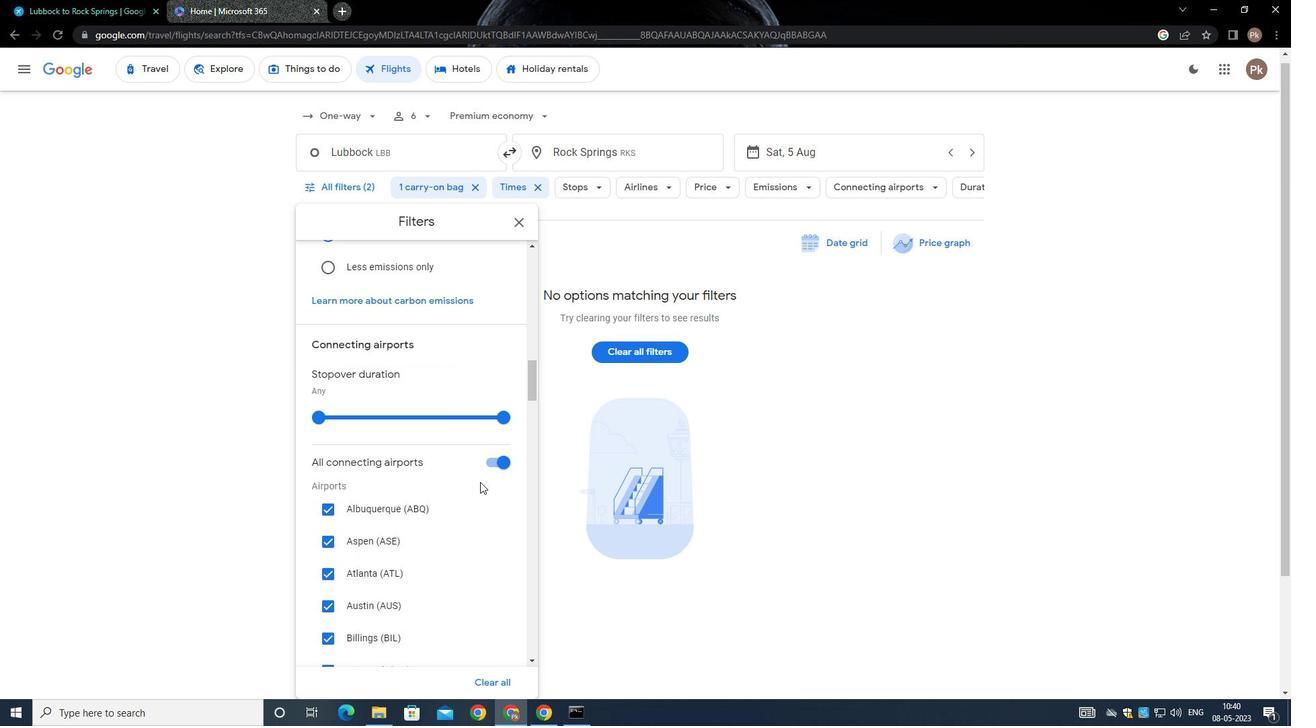 
Action: Mouse scrolled (480, 481) with delta (0, 0)
Screenshot: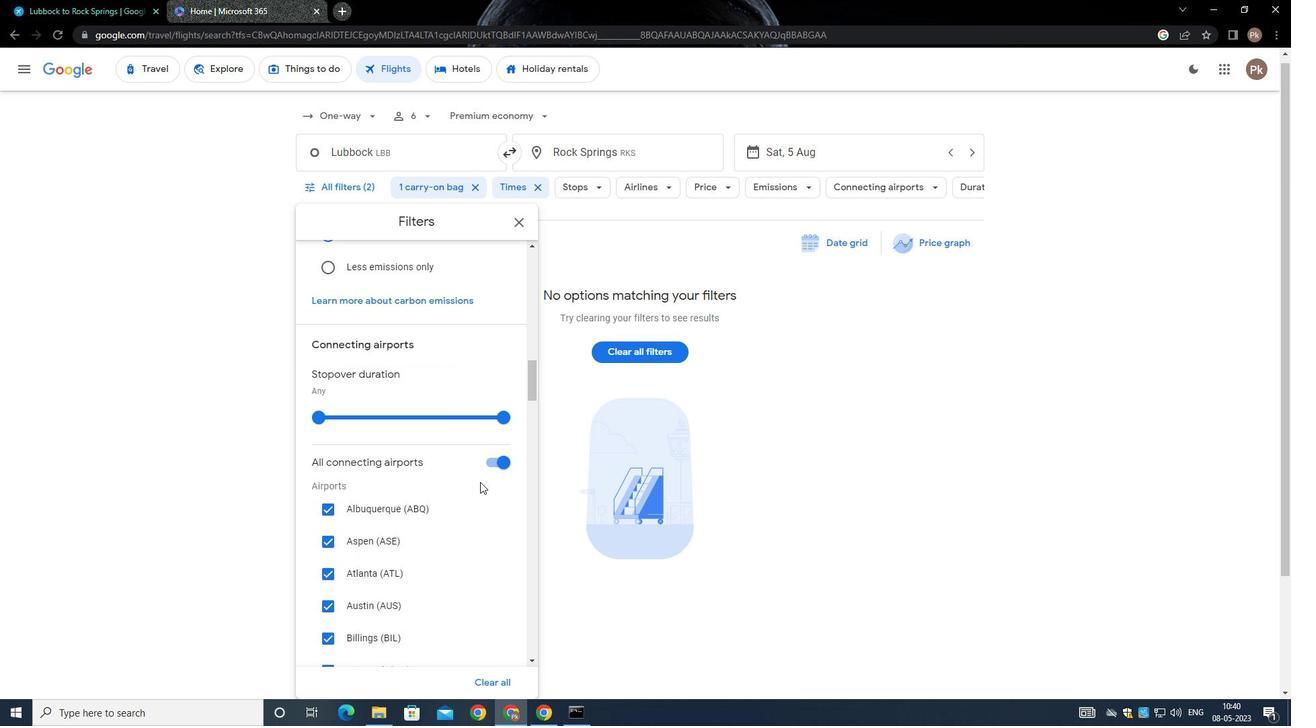 
Action: Mouse moved to (479, 482)
Screenshot: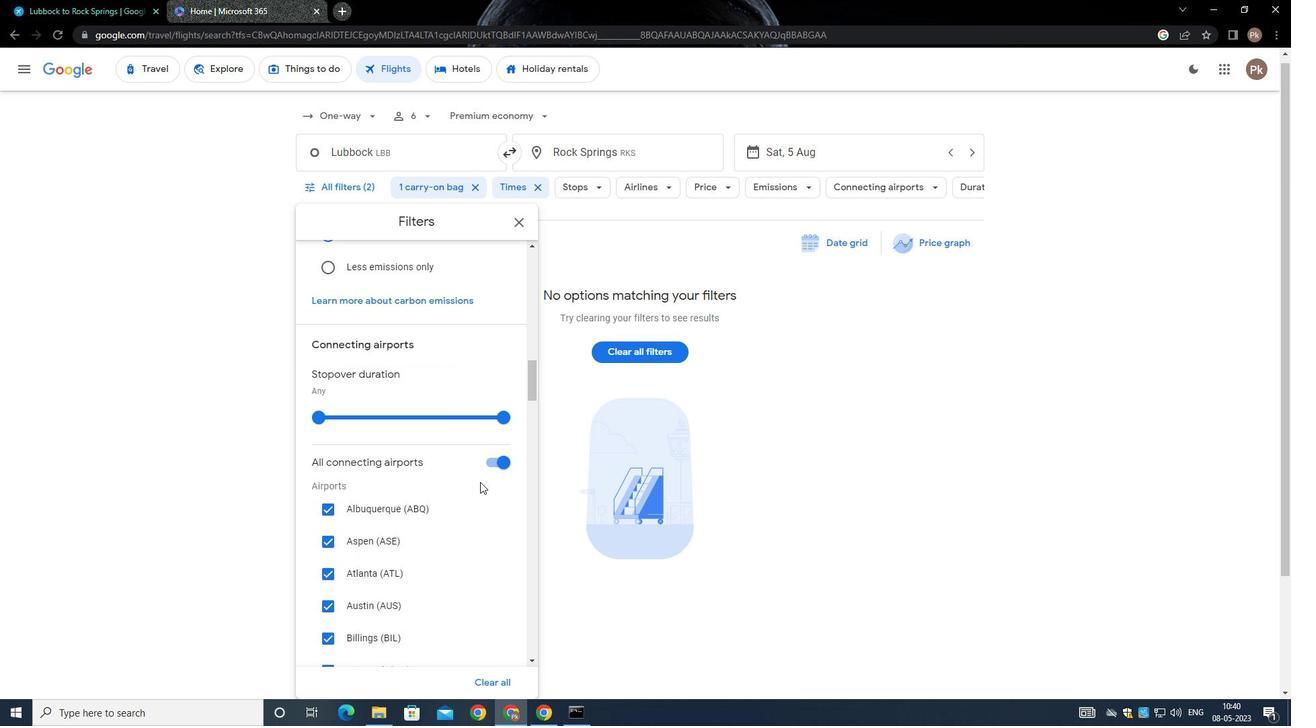 
Action: Mouse scrolled (479, 480) with delta (0, -1)
Screenshot: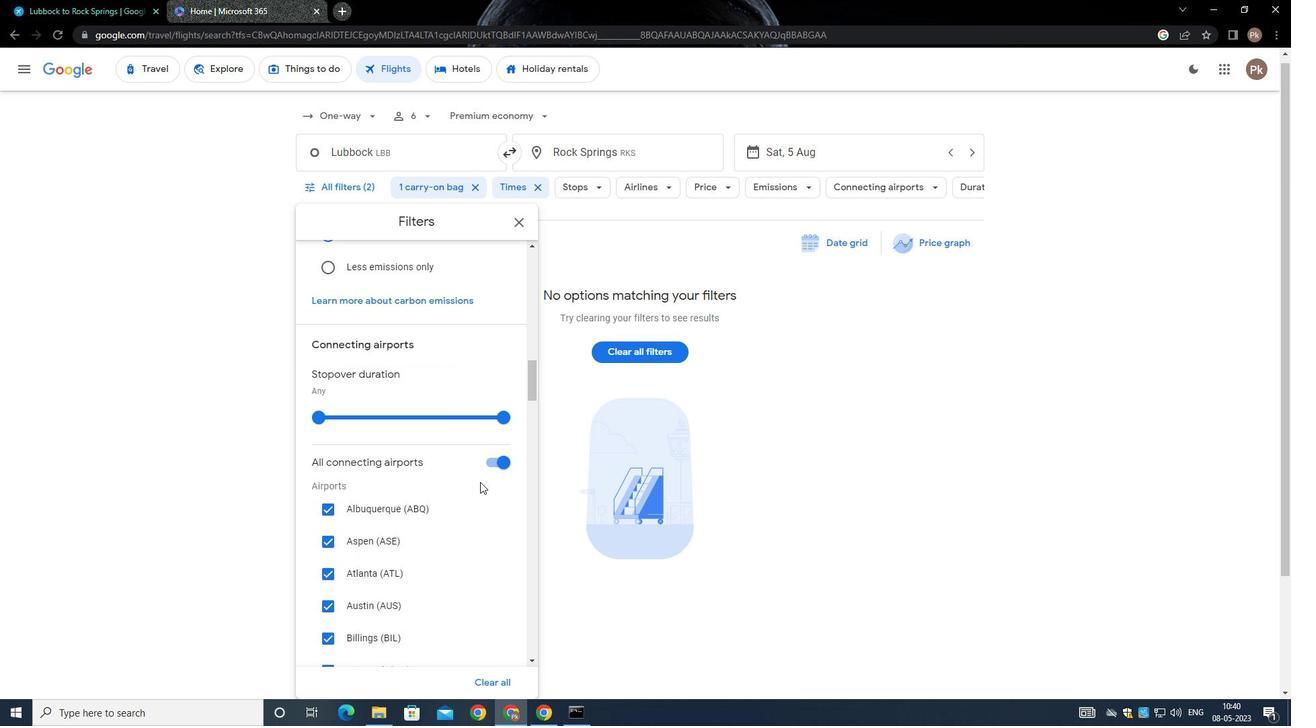
Action: Mouse moved to (478, 482)
Screenshot: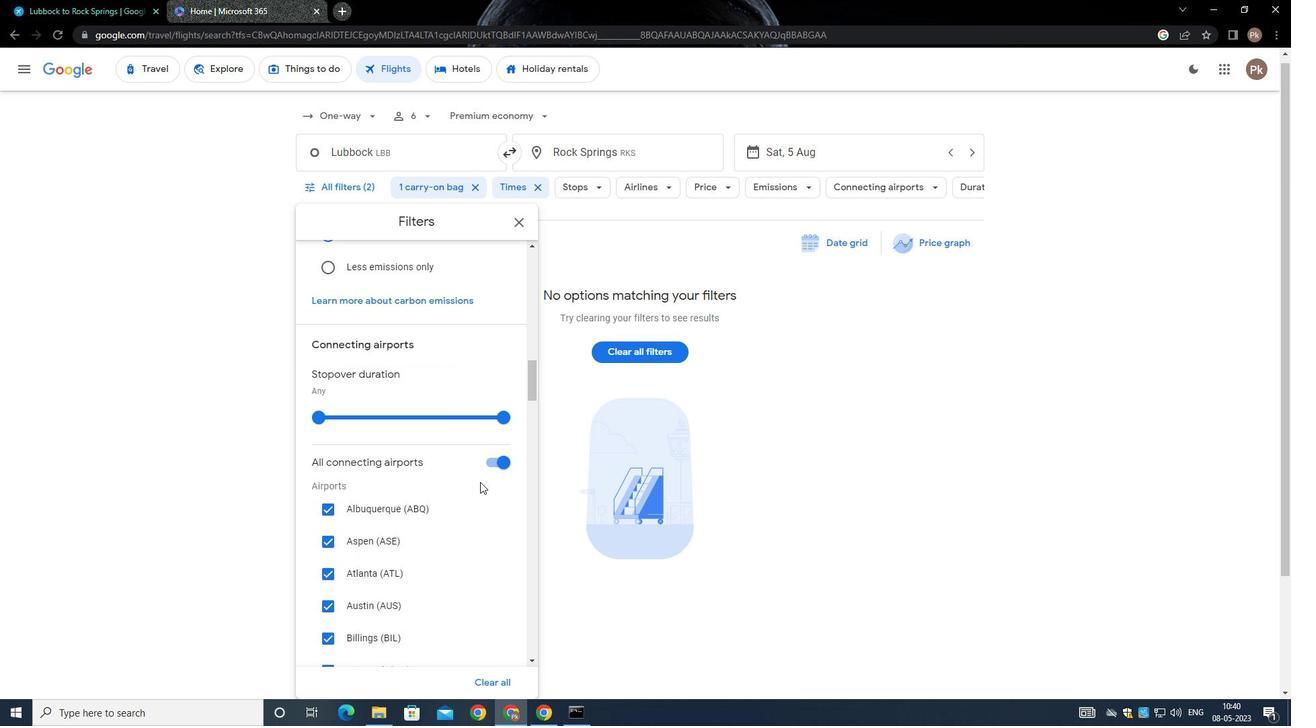 
Action: Mouse scrolled (478, 481) with delta (0, 0)
Screenshot: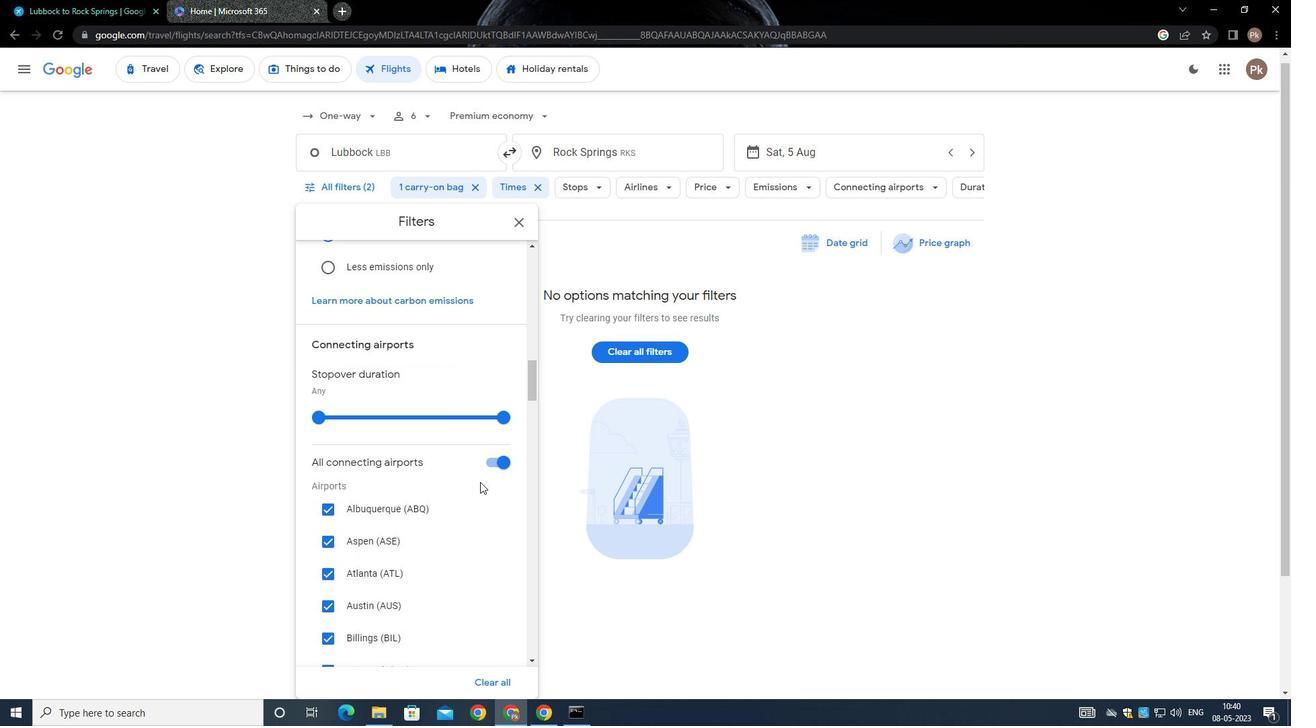 
Action: Mouse moved to (477, 482)
Screenshot: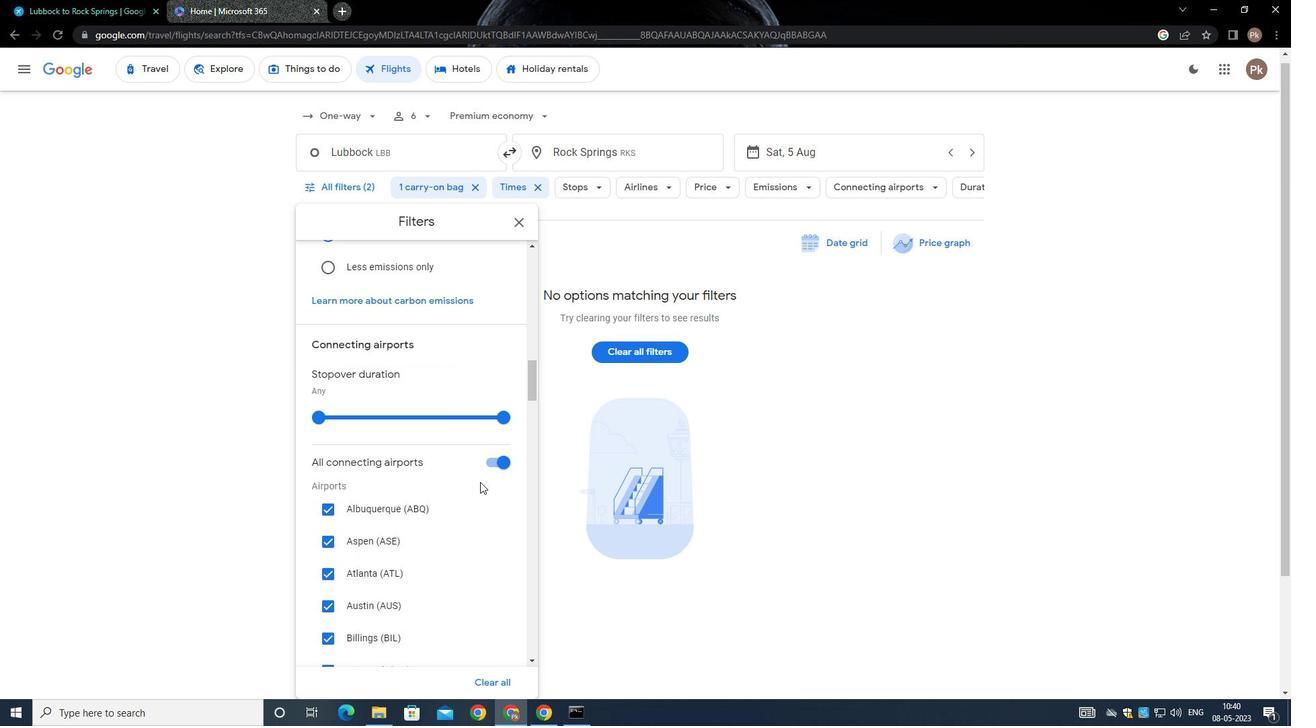 
Action: Mouse scrolled (477, 481) with delta (0, 0)
Screenshot: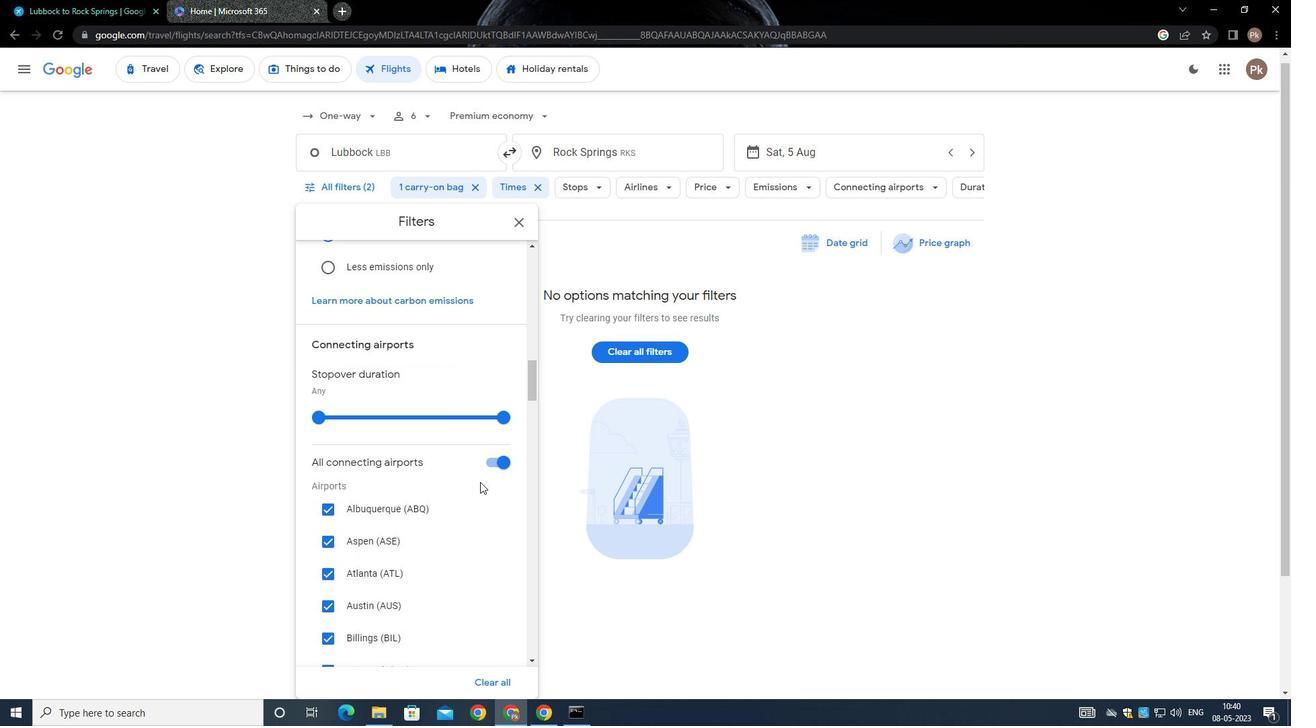 
Action: Mouse moved to (477, 482)
Screenshot: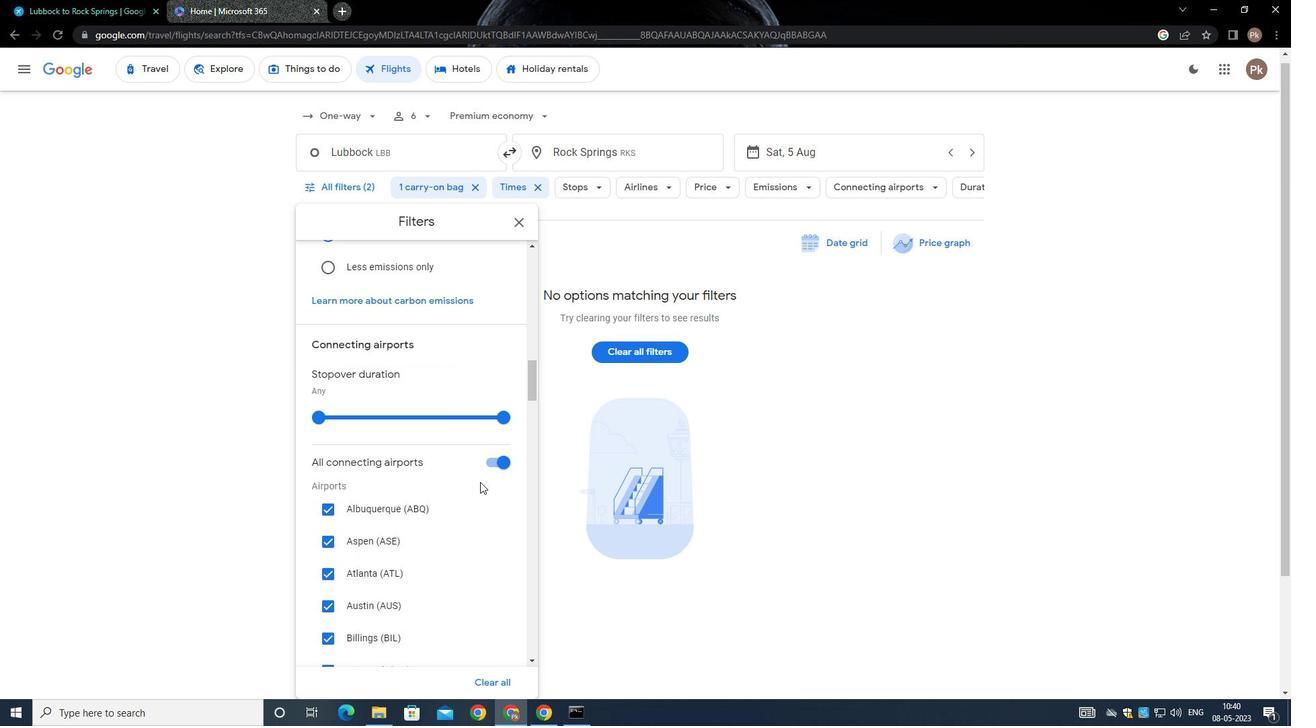 
Action: Mouse scrolled (477, 481) with delta (0, 0)
Screenshot: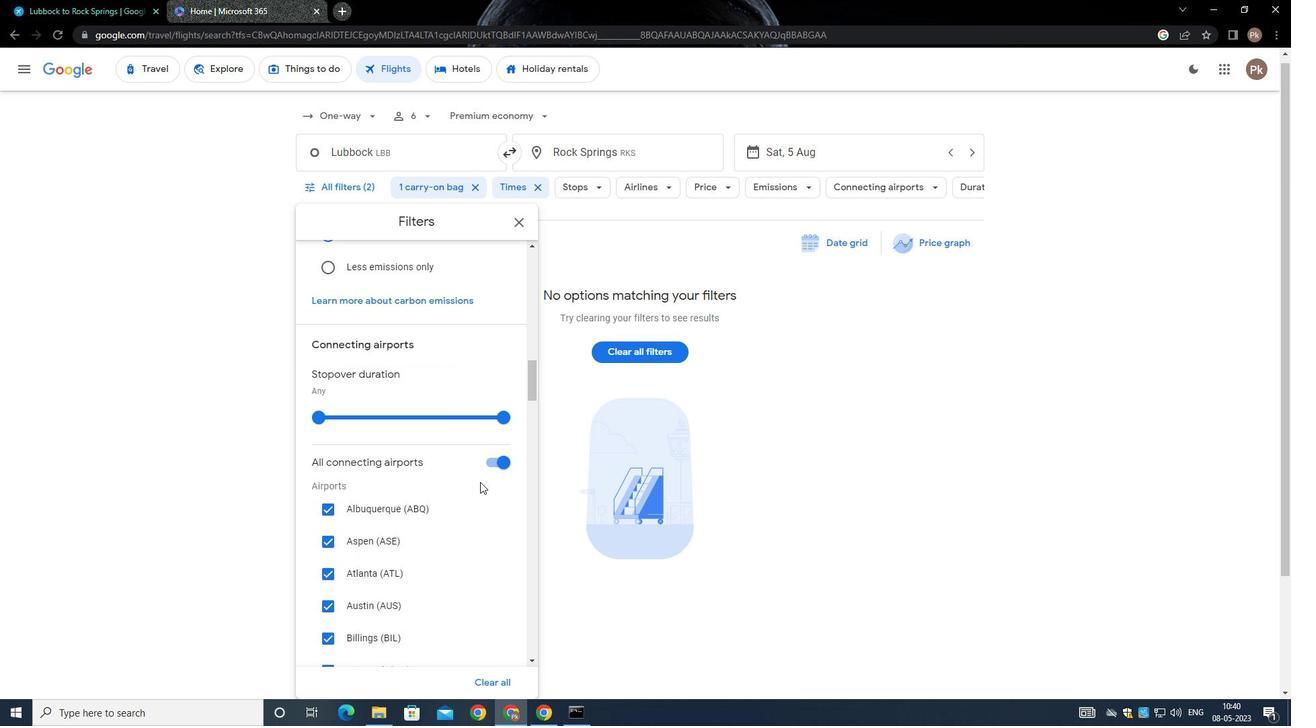 
Action: Mouse moved to (451, 471)
Screenshot: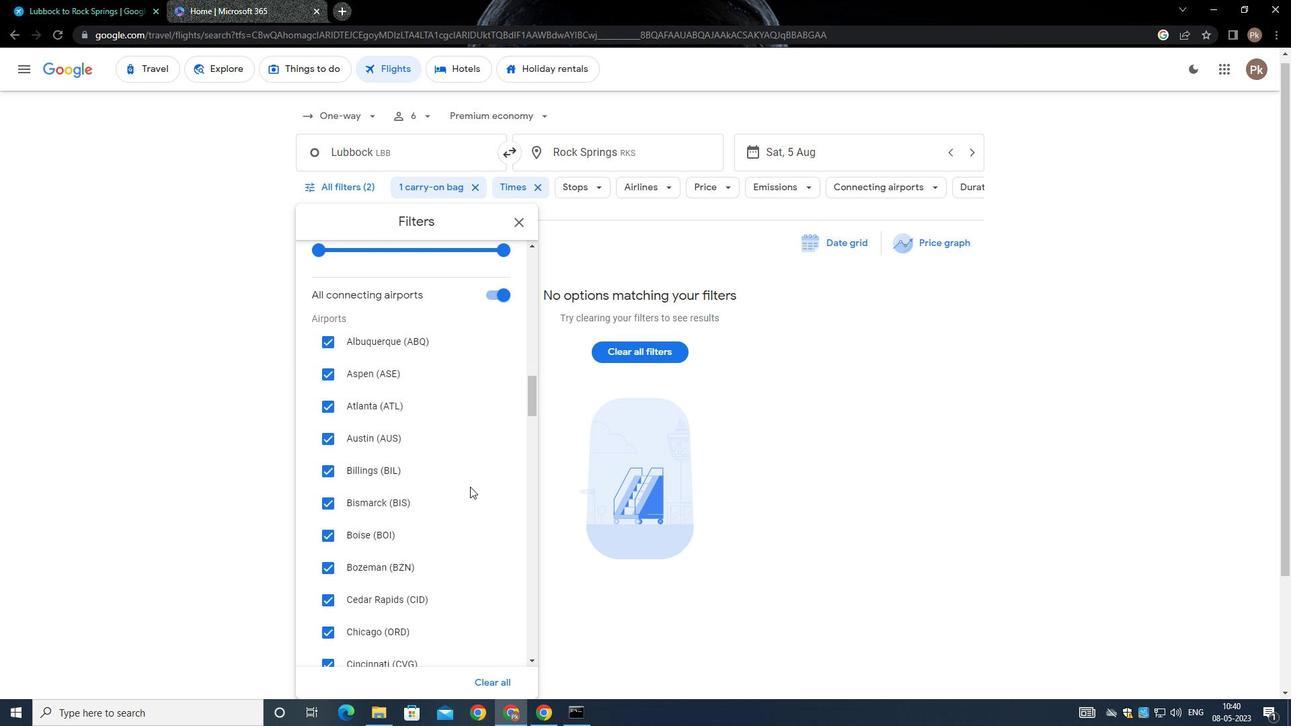 
Action: Mouse scrolled (451, 470) with delta (0, 0)
Screenshot: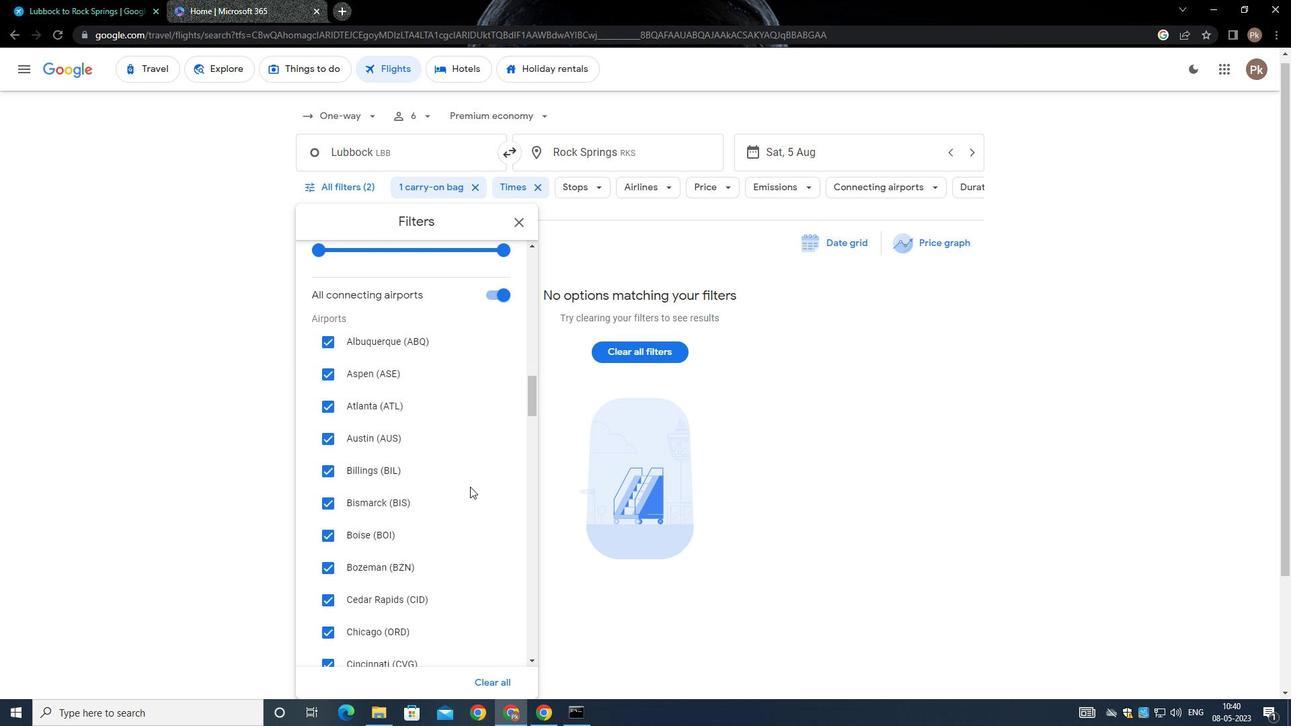 
Action: Mouse moved to (449, 471)
Screenshot: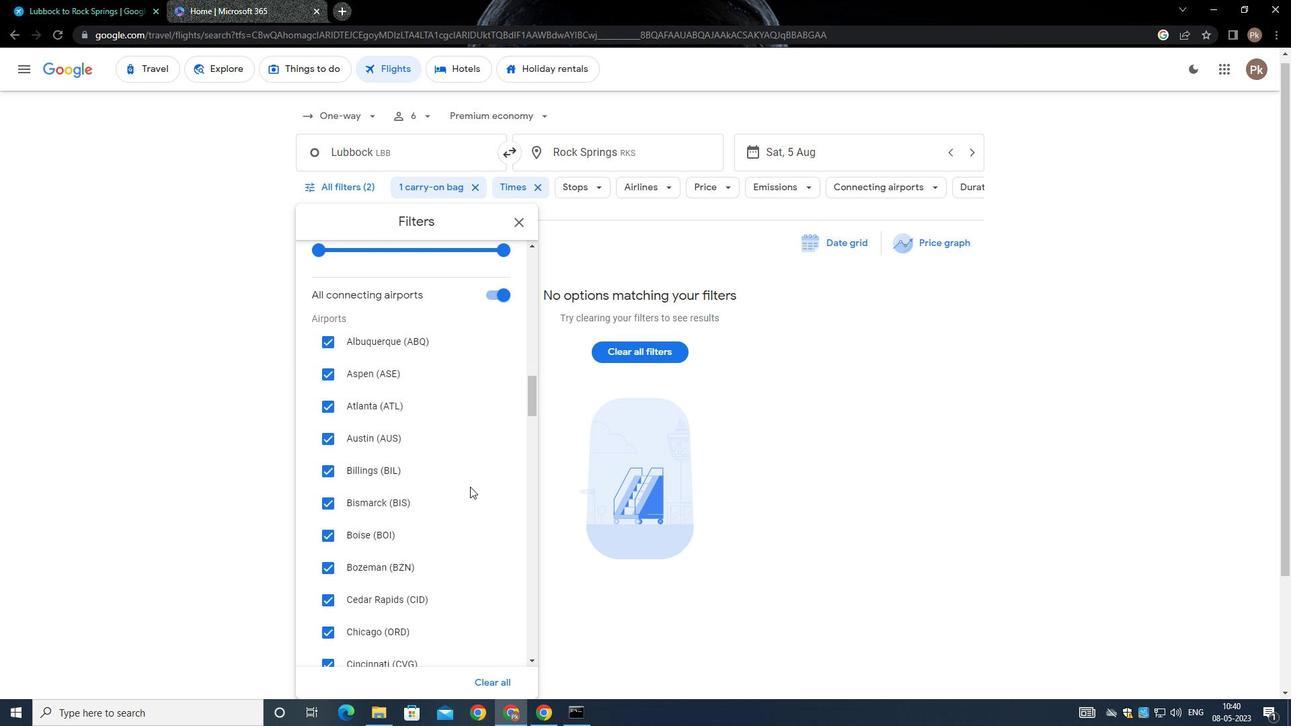 
Action: Mouse scrolled (449, 470) with delta (0, 0)
Screenshot: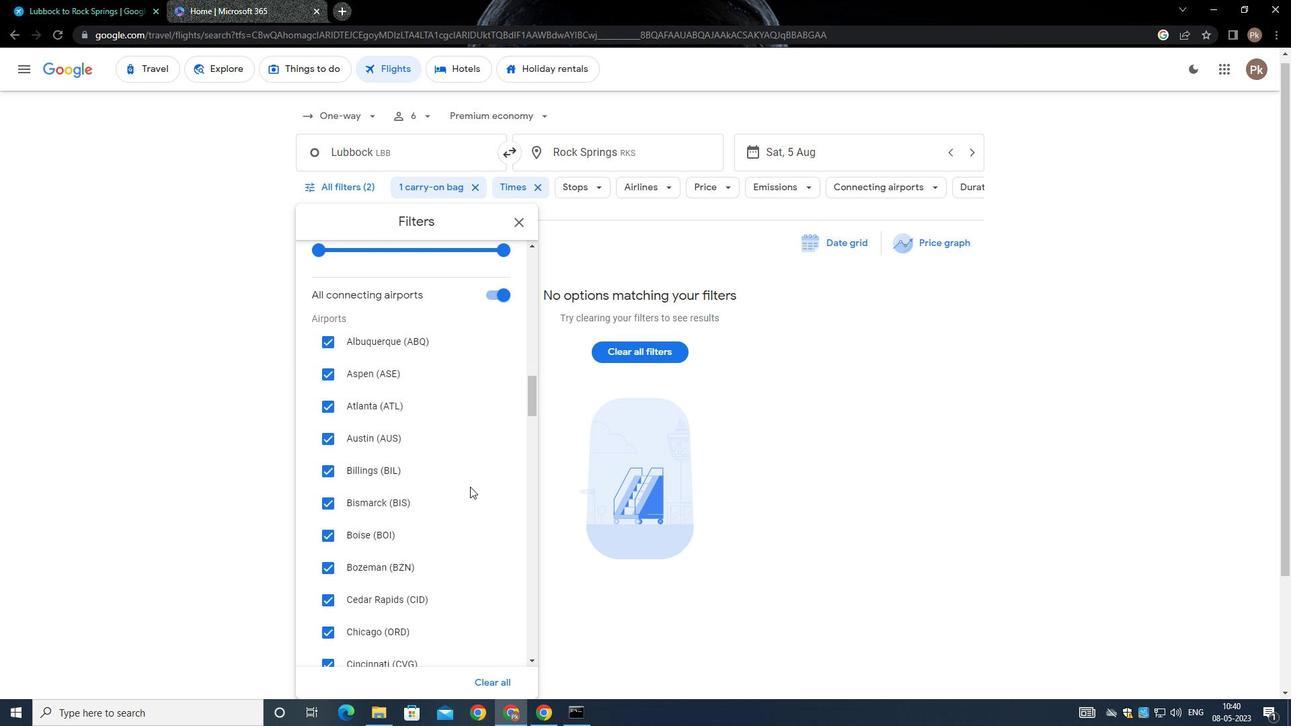 
Action: Mouse moved to (448, 471)
Screenshot: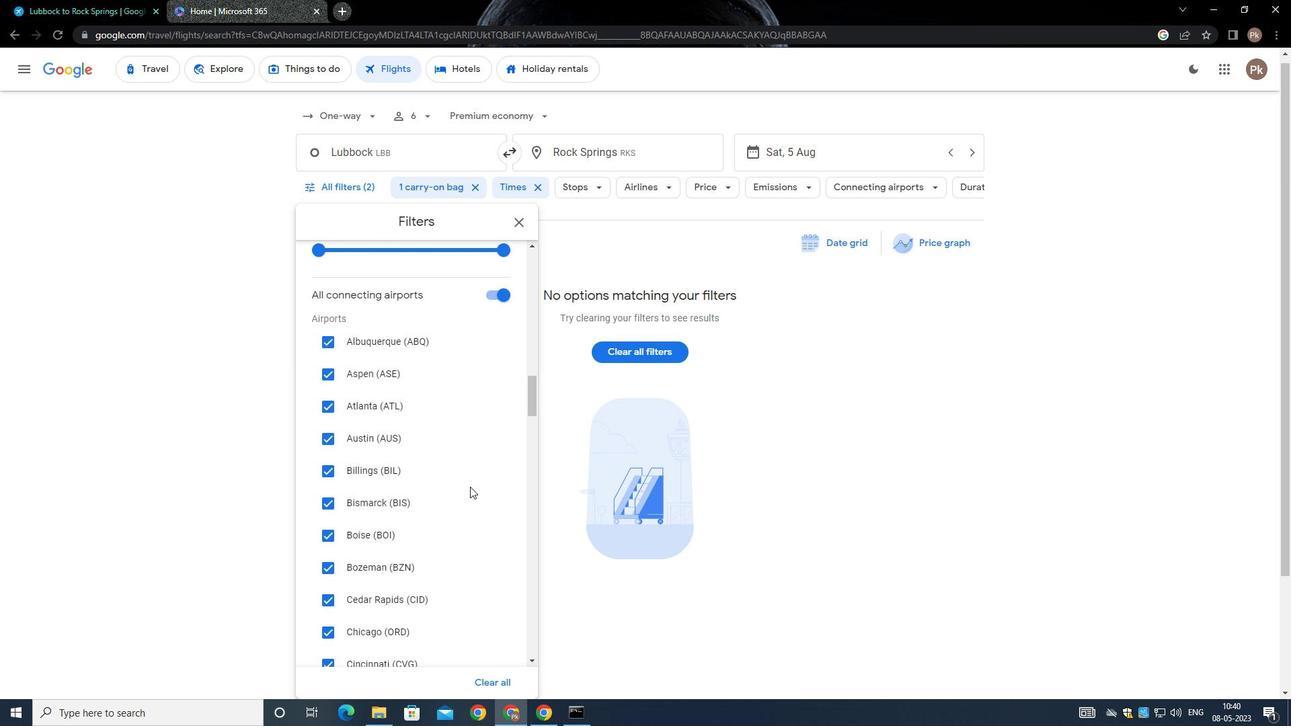 
Action: Mouse scrolled (448, 470) with delta (0, 0)
Screenshot: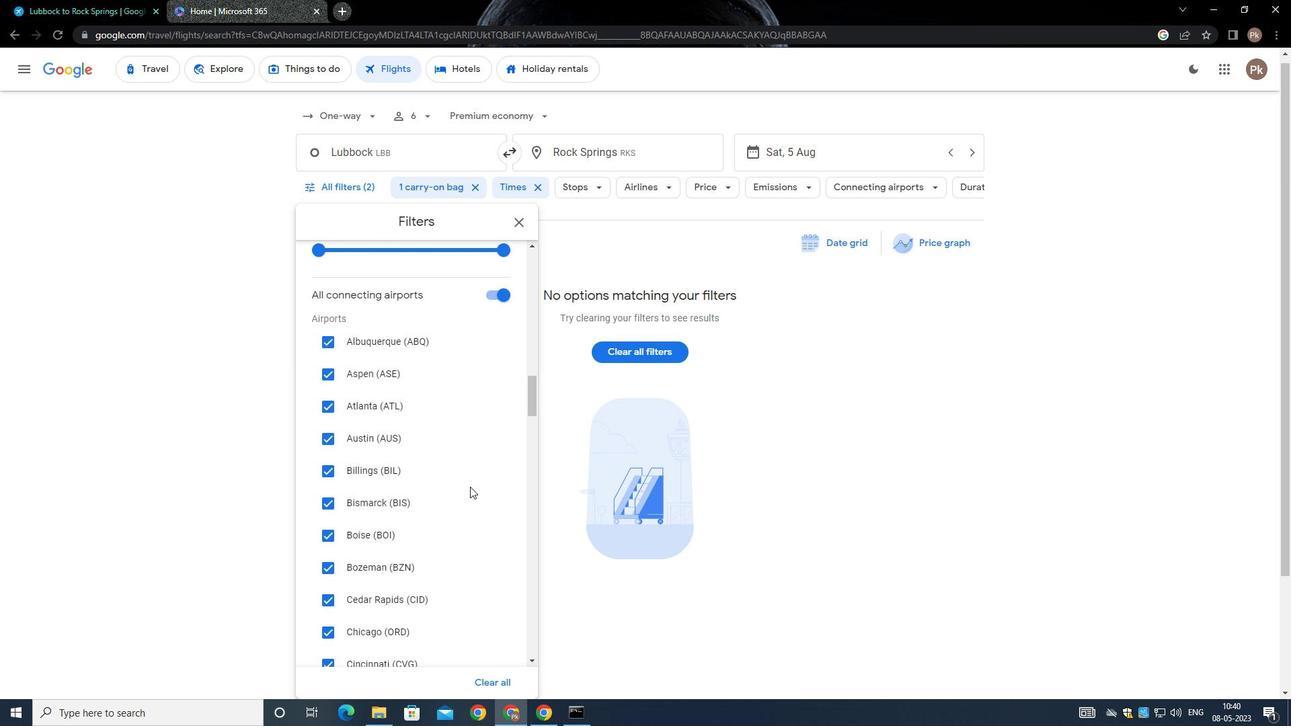 
Action: Mouse moved to (445, 471)
Screenshot: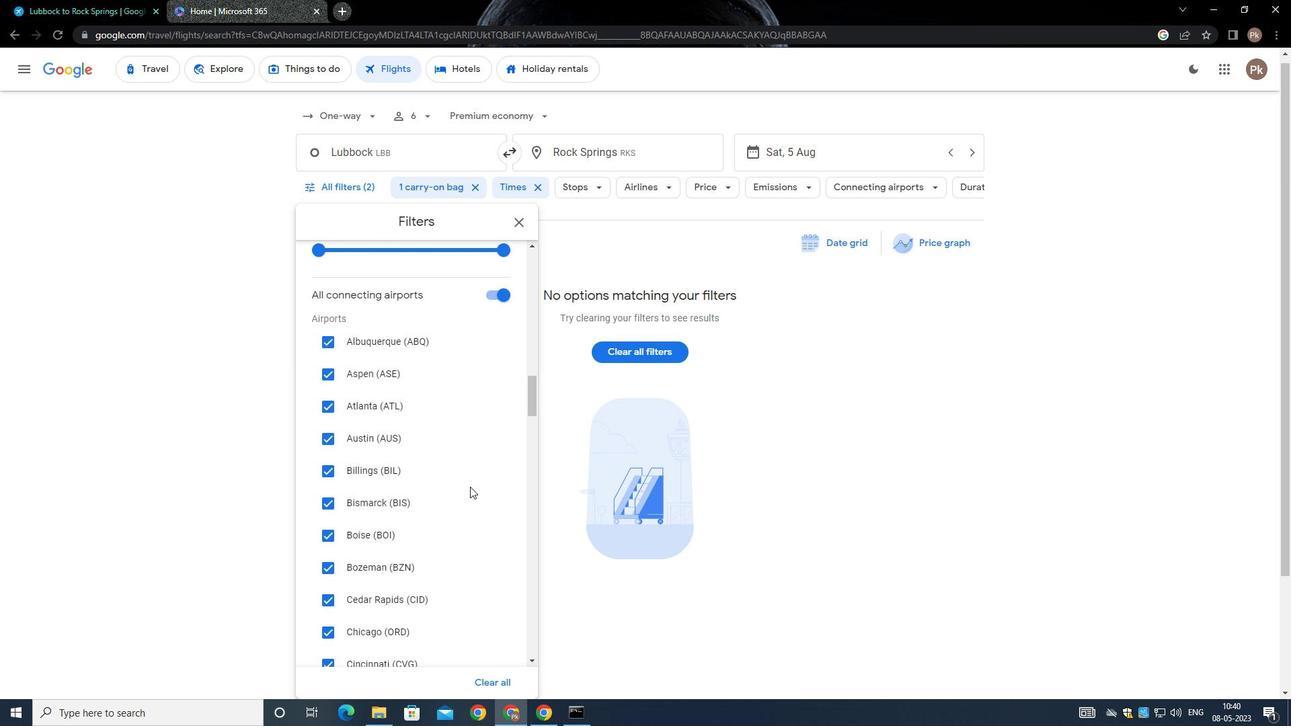 
Action: Mouse scrolled (445, 470) with delta (0, 0)
Screenshot: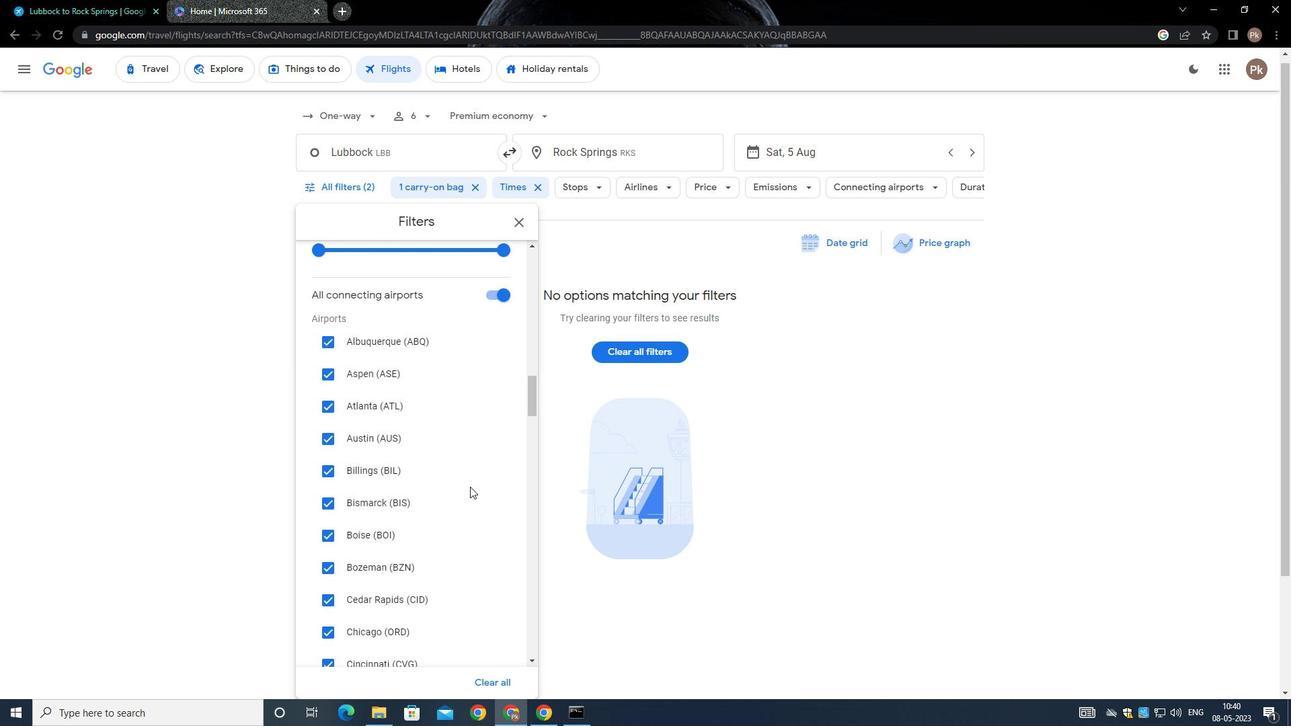 
Action: Mouse moved to (385, 461)
Screenshot: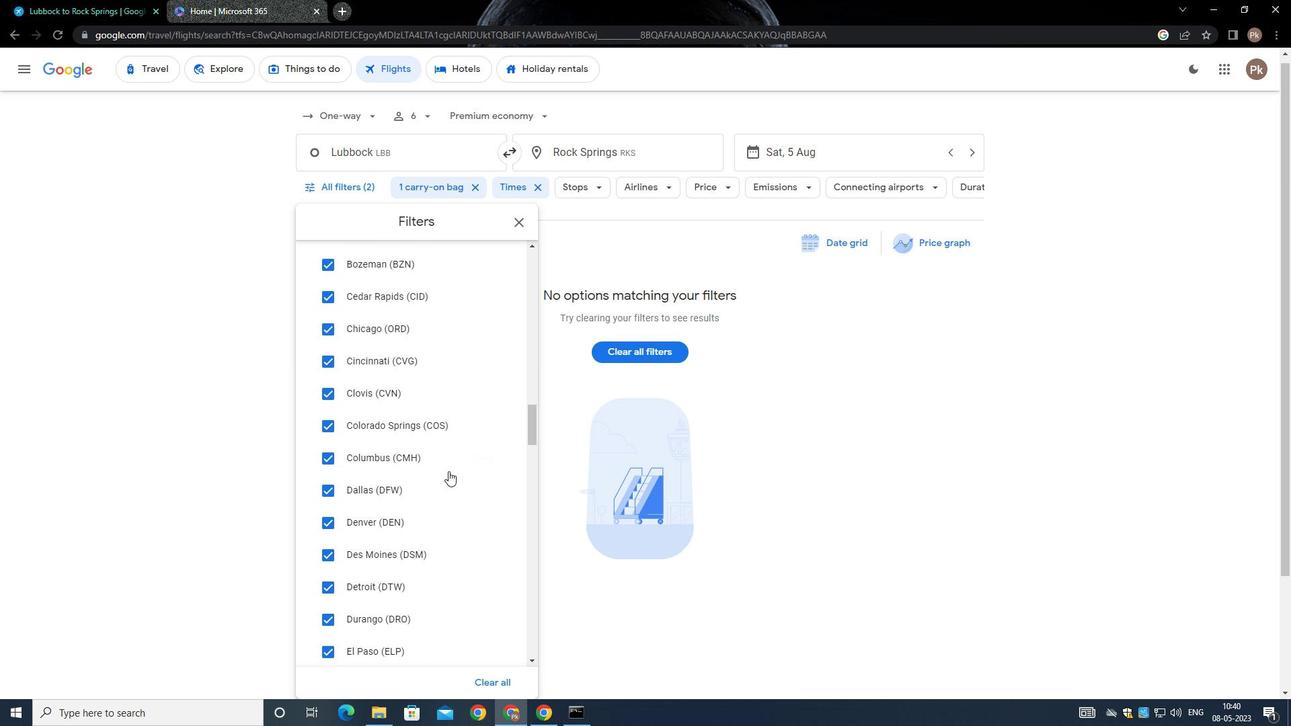 
Action: Mouse scrolled (385, 460) with delta (0, 0)
Screenshot: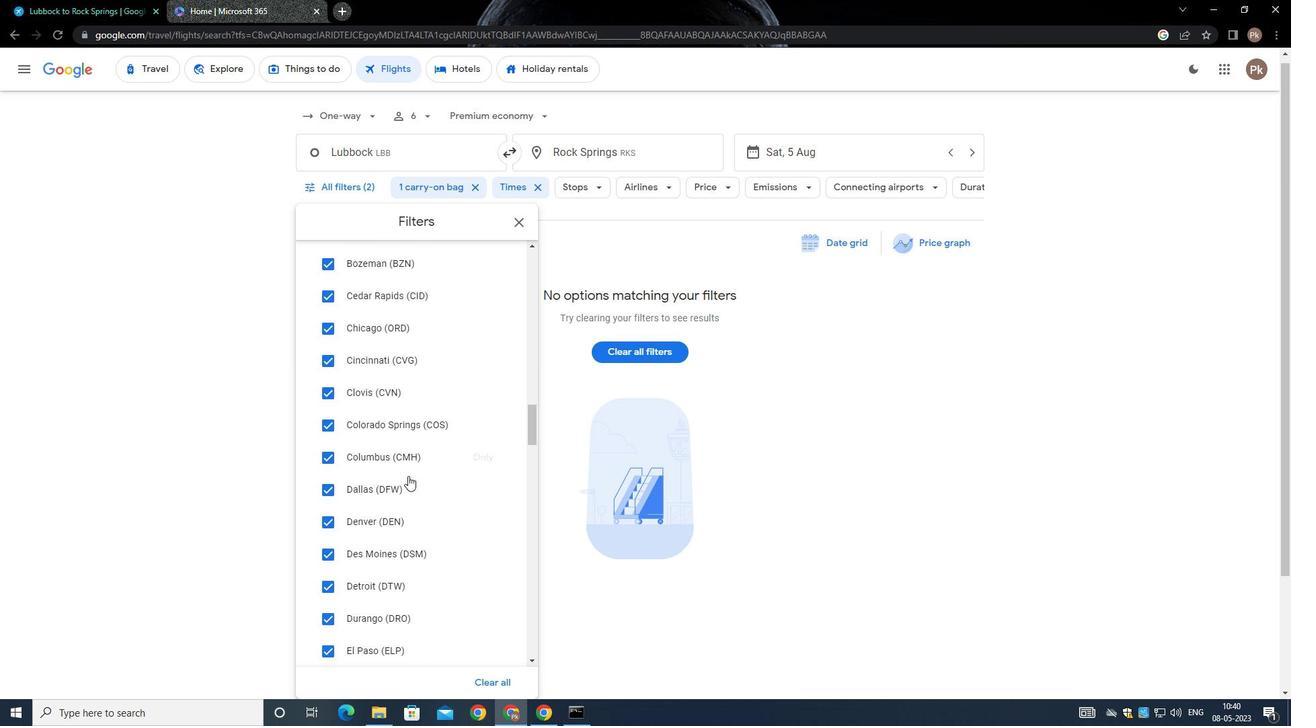 
Action: Mouse scrolled (385, 460) with delta (0, 0)
Screenshot: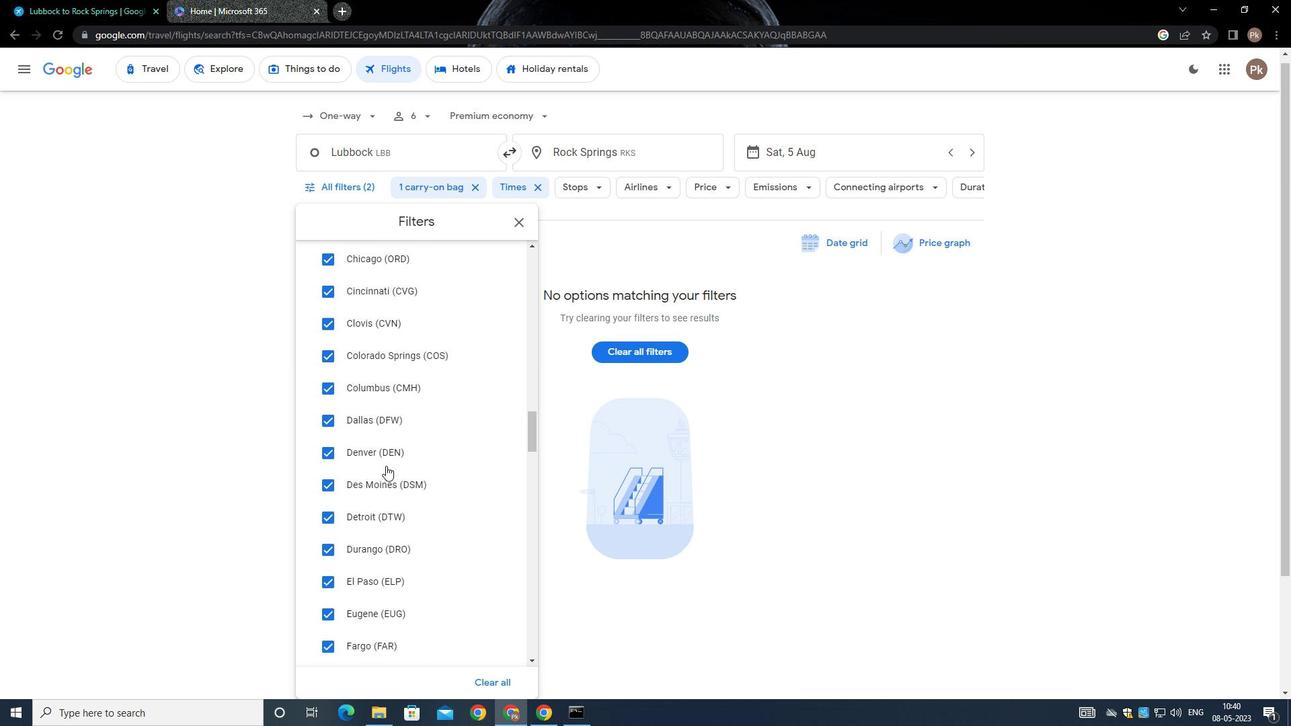 
Action: Mouse scrolled (385, 459) with delta (0, -1)
Screenshot: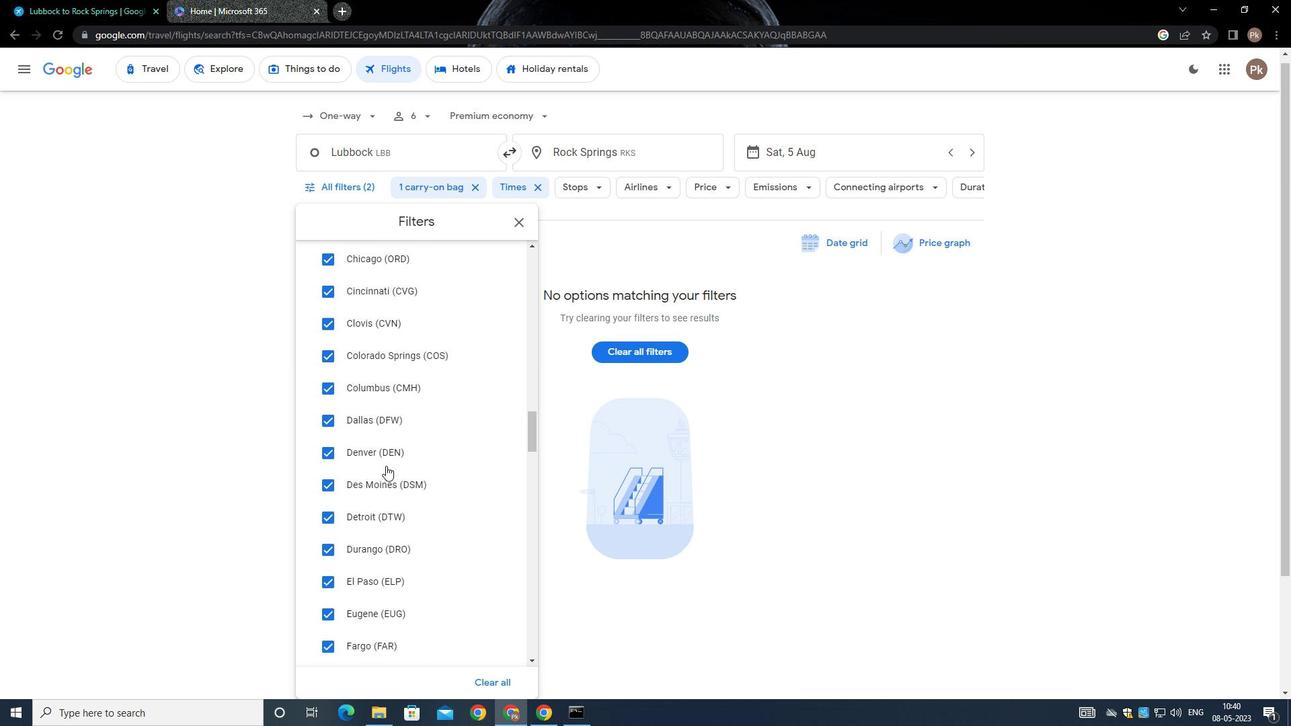 
Action: Mouse scrolled (385, 460) with delta (0, 0)
Screenshot: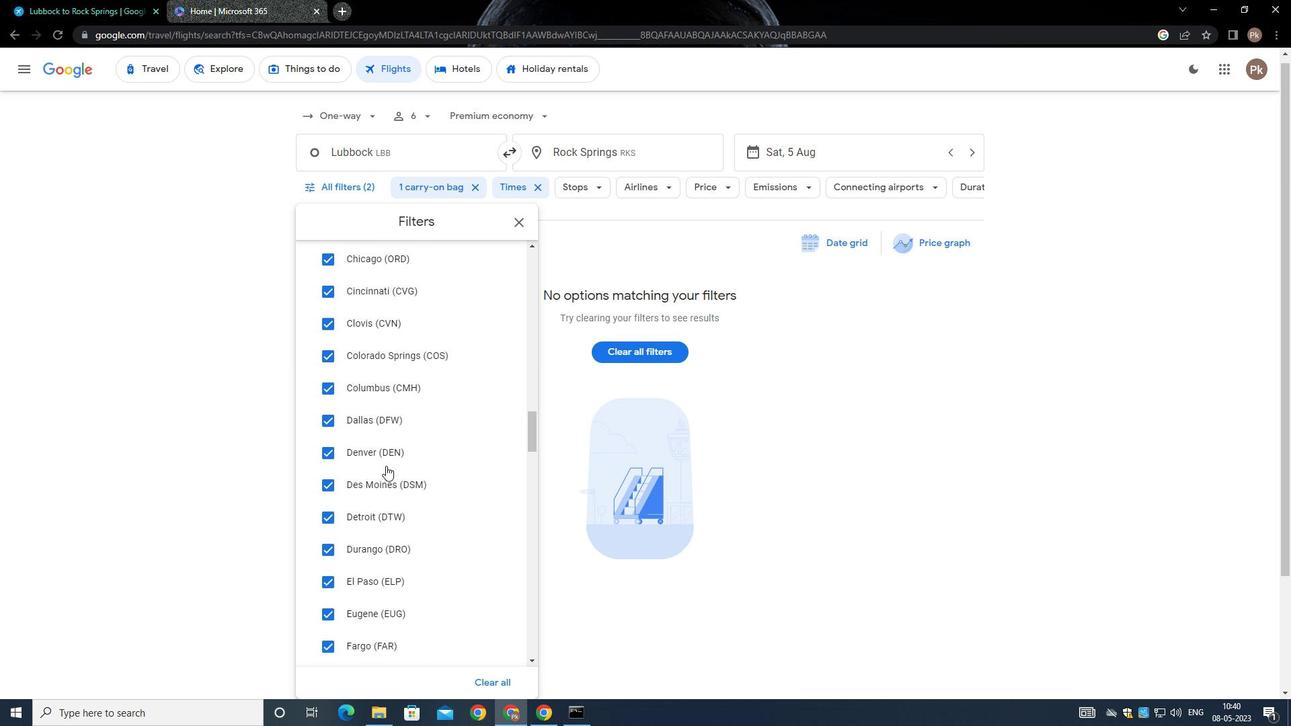 
Action: Mouse scrolled (385, 460) with delta (0, 0)
Screenshot: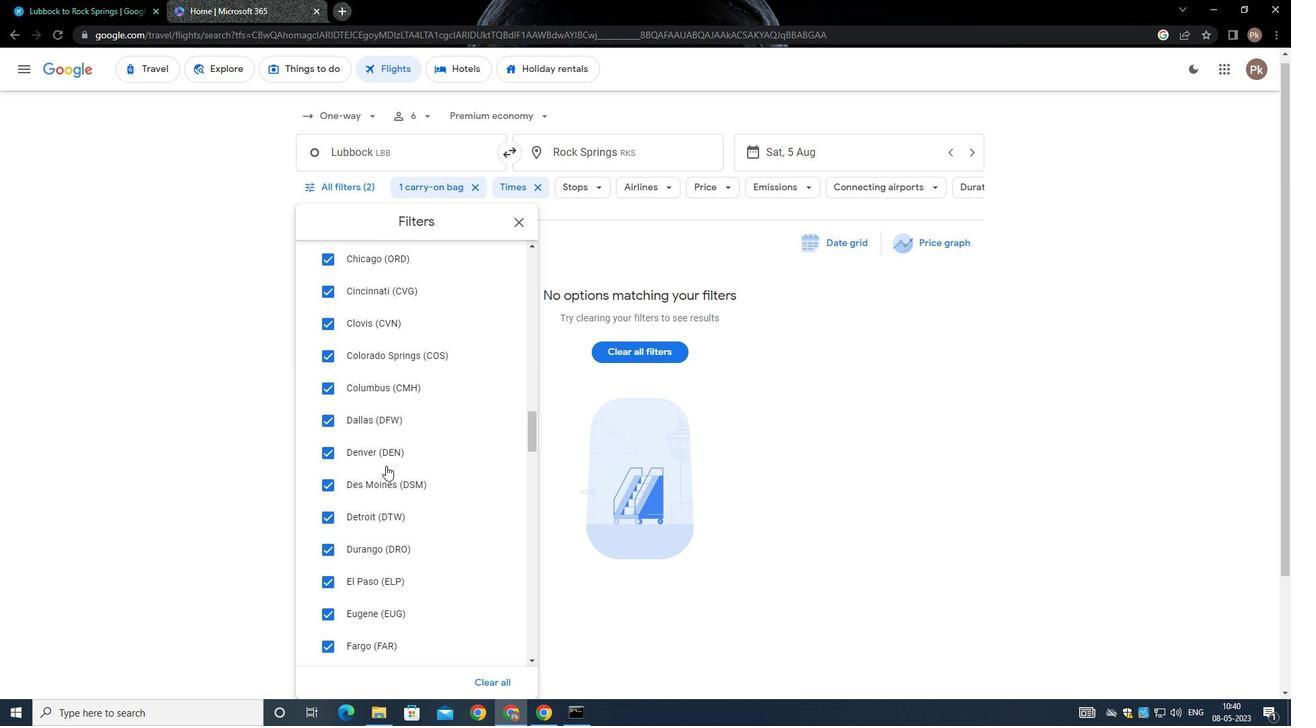 
Action: Mouse moved to (380, 472)
Screenshot: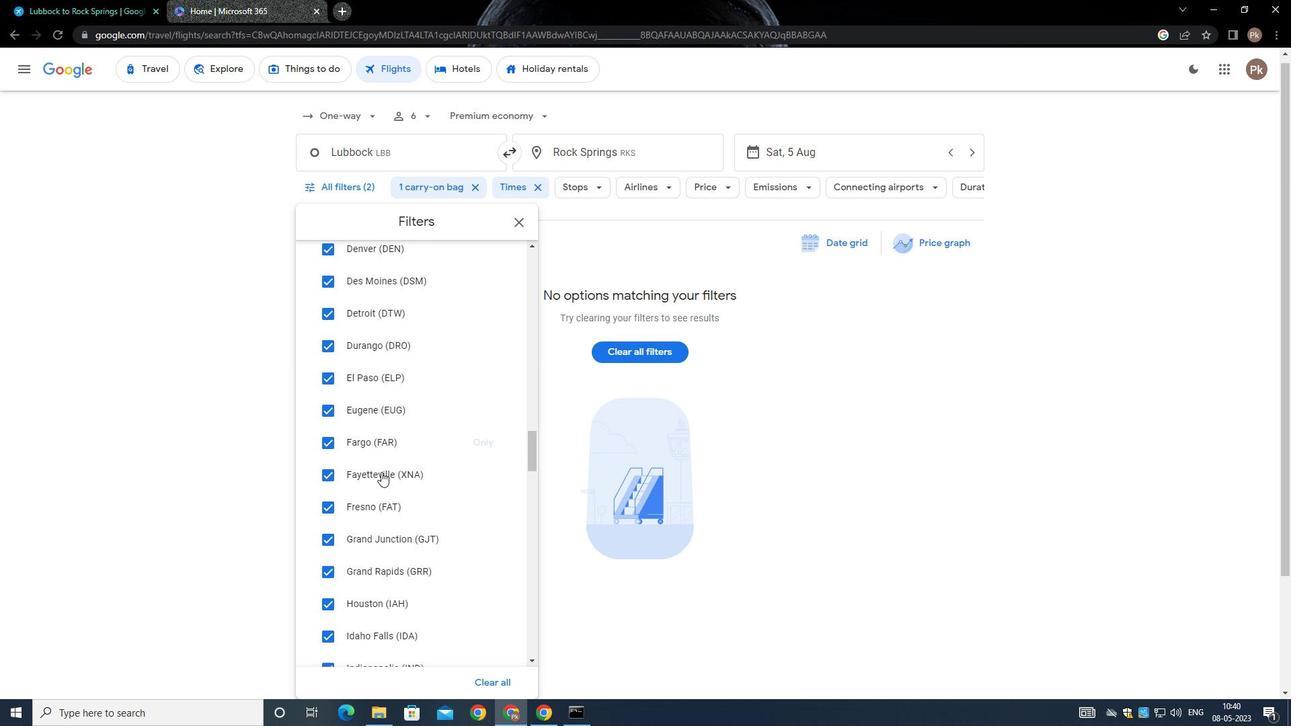 
Action: Mouse scrolled (380, 471) with delta (0, 0)
Screenshot: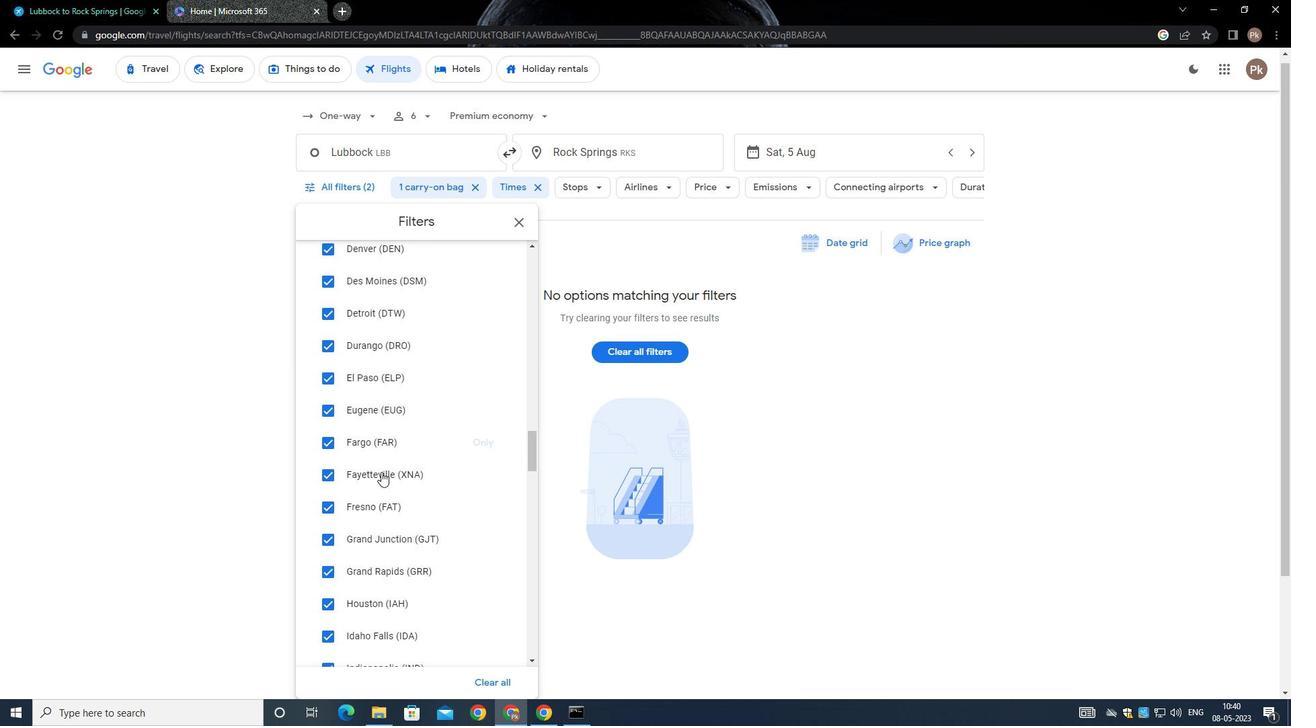 
Action: Mouse scrolled (380, 471) with delta (0, 0)
Screenshot: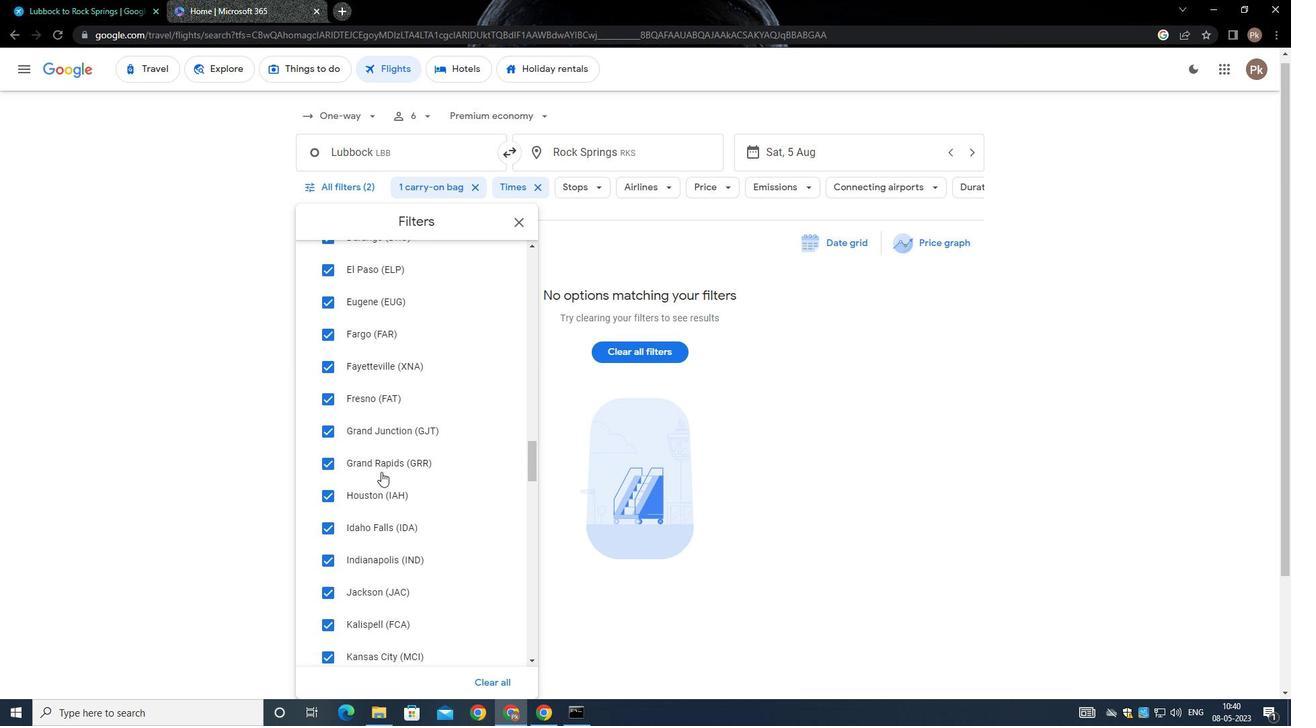 
Action: Mouse scrolled (380, 471) with delta (0, 0)
Screenshot: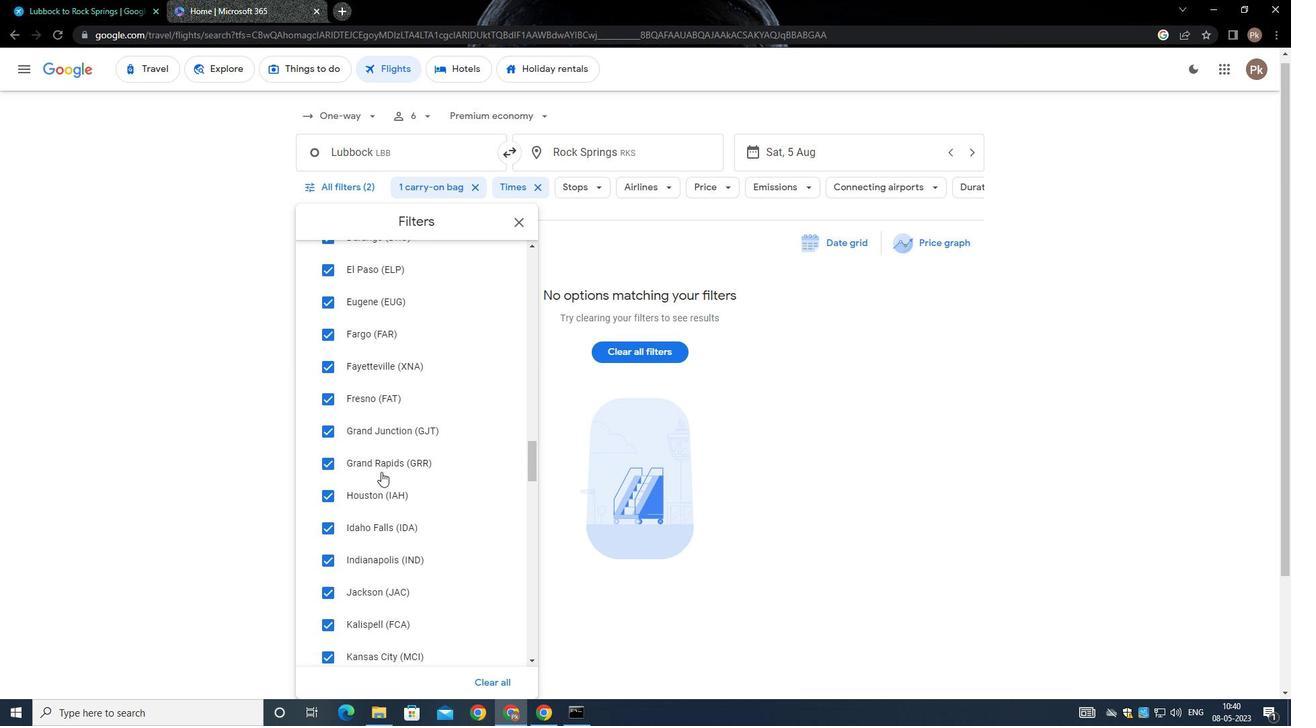 
Action: Mouse scrolled (380, 471) with delta (0, 0)
Screenshot: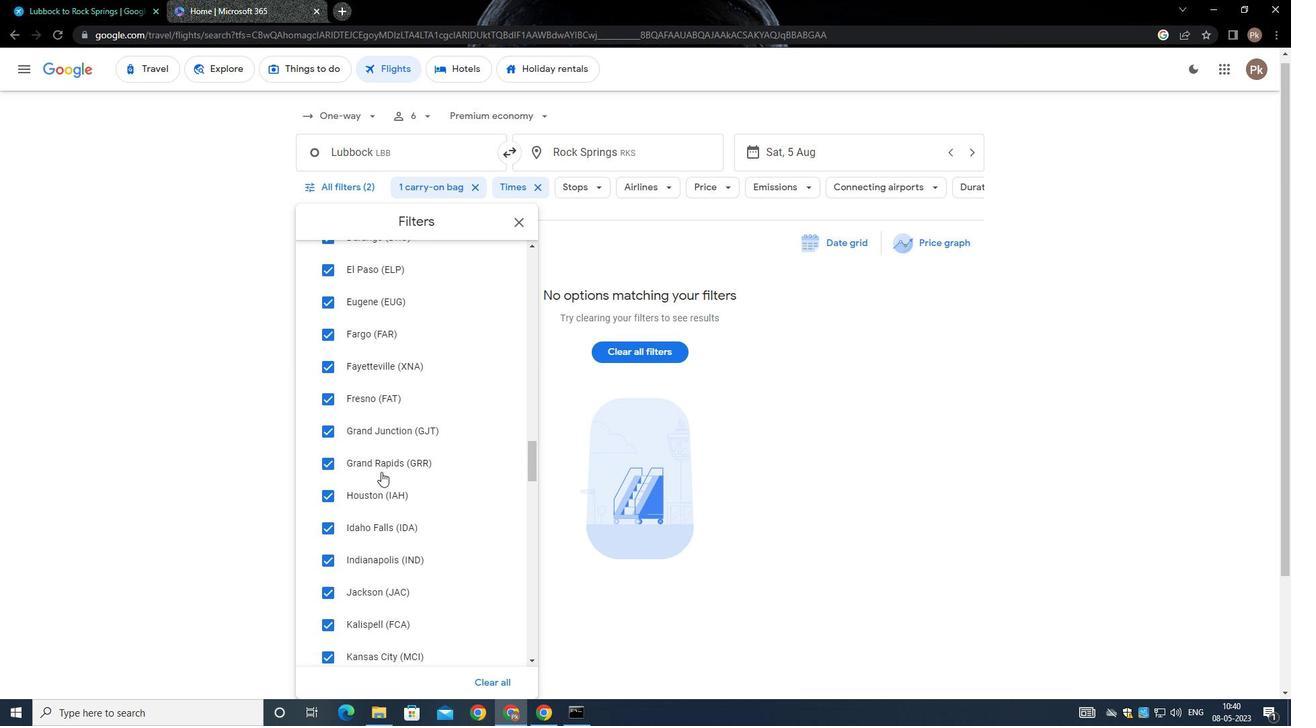 
Action: Mouse scrolled (380, 471) with delta (0, 0)
Screenshot: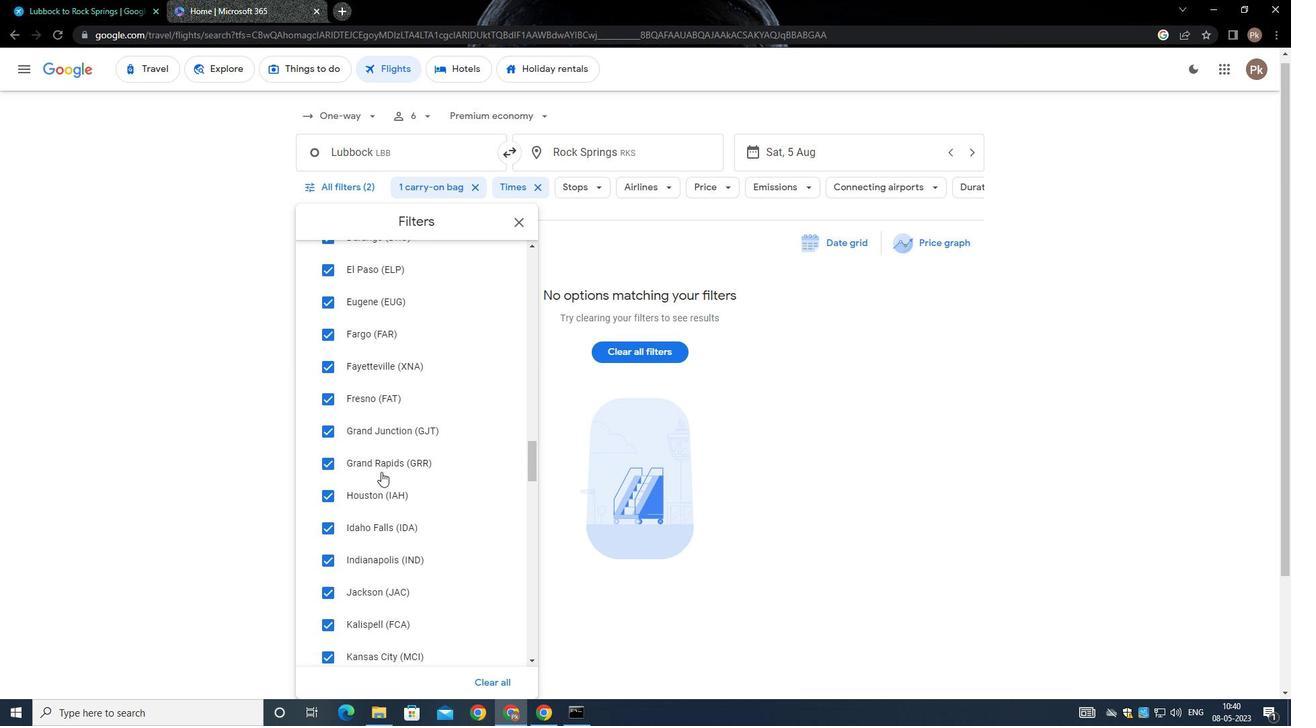
Action: Mouse moved to (380, 450)
Screenshot: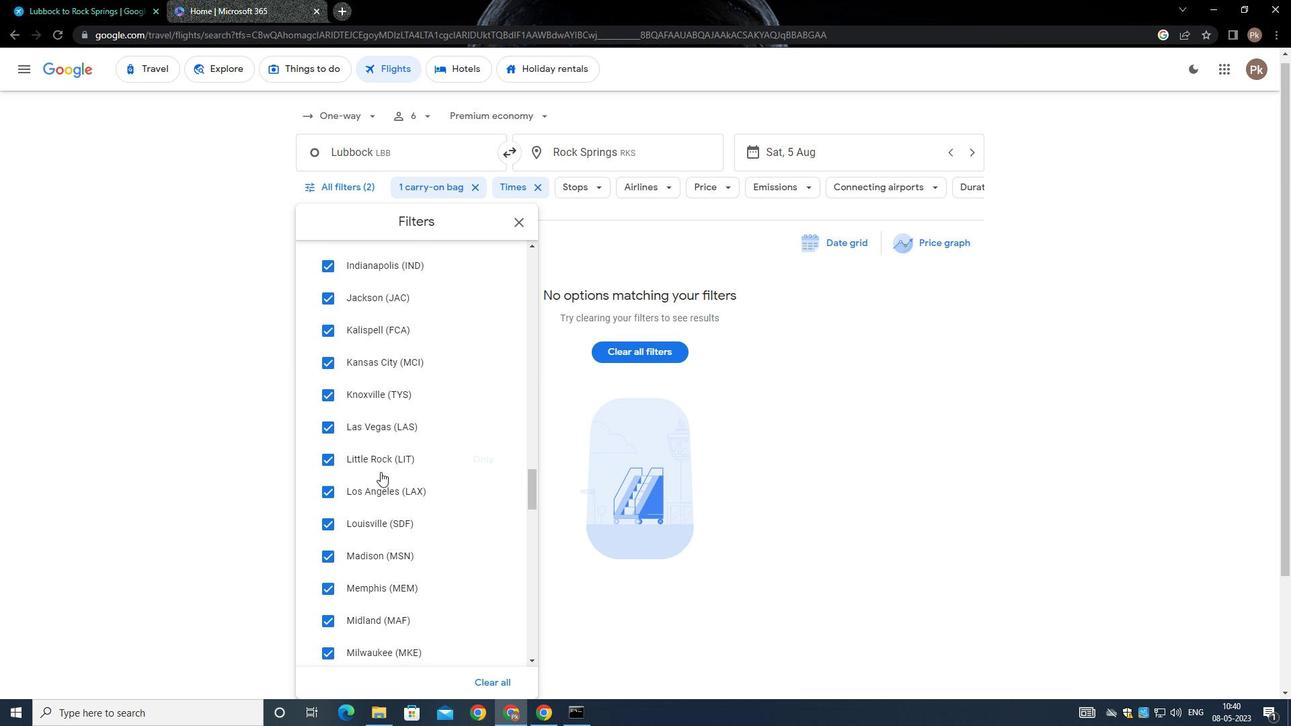 
Action: Mouse scrolled (380, 449) with delta (0, 0)
Screenshot: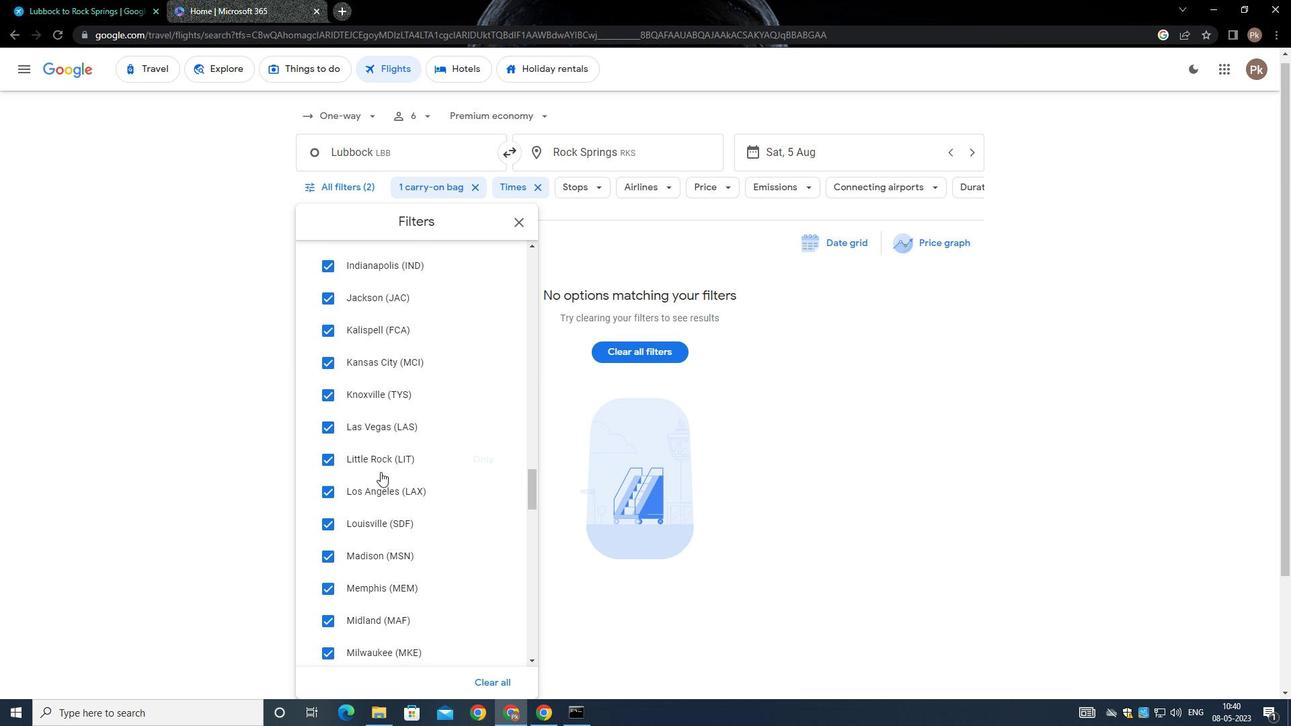 
Action: Mouse moved to (379, 450)
Screenshot: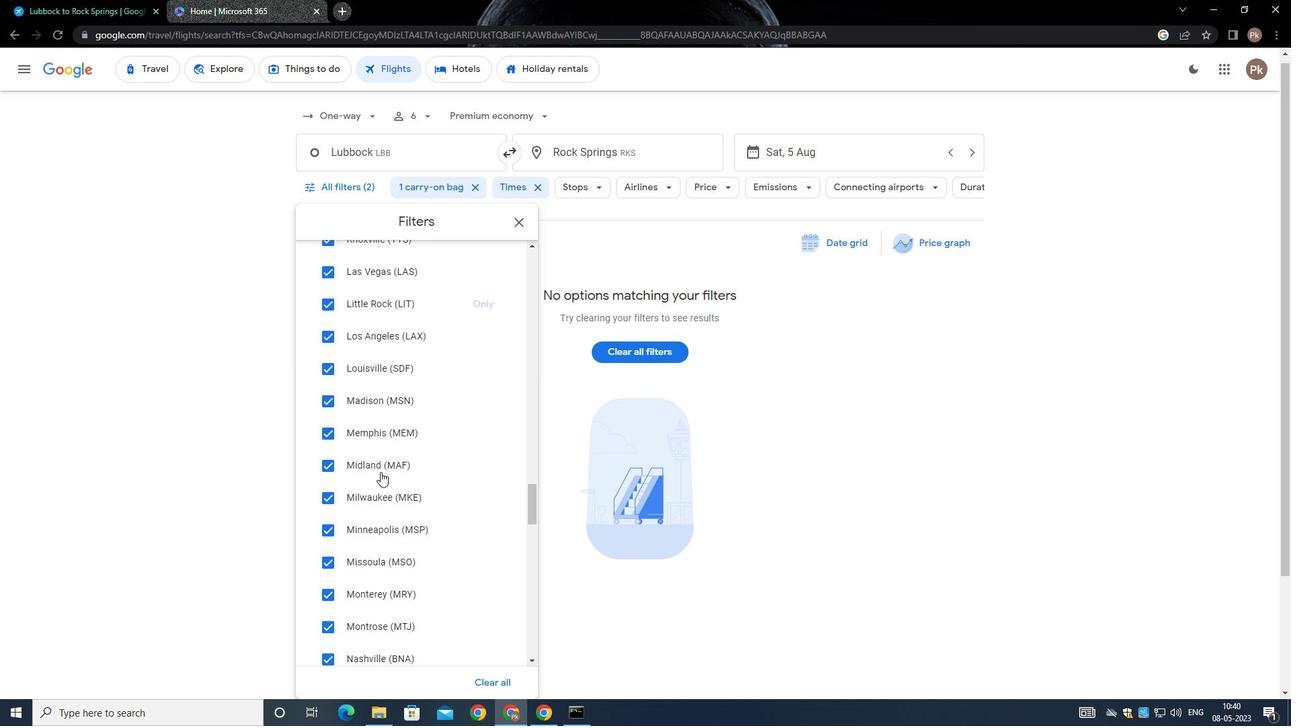 
Action: Mouse scrolled (379, 449) with delta (0, 0)
Screenshot: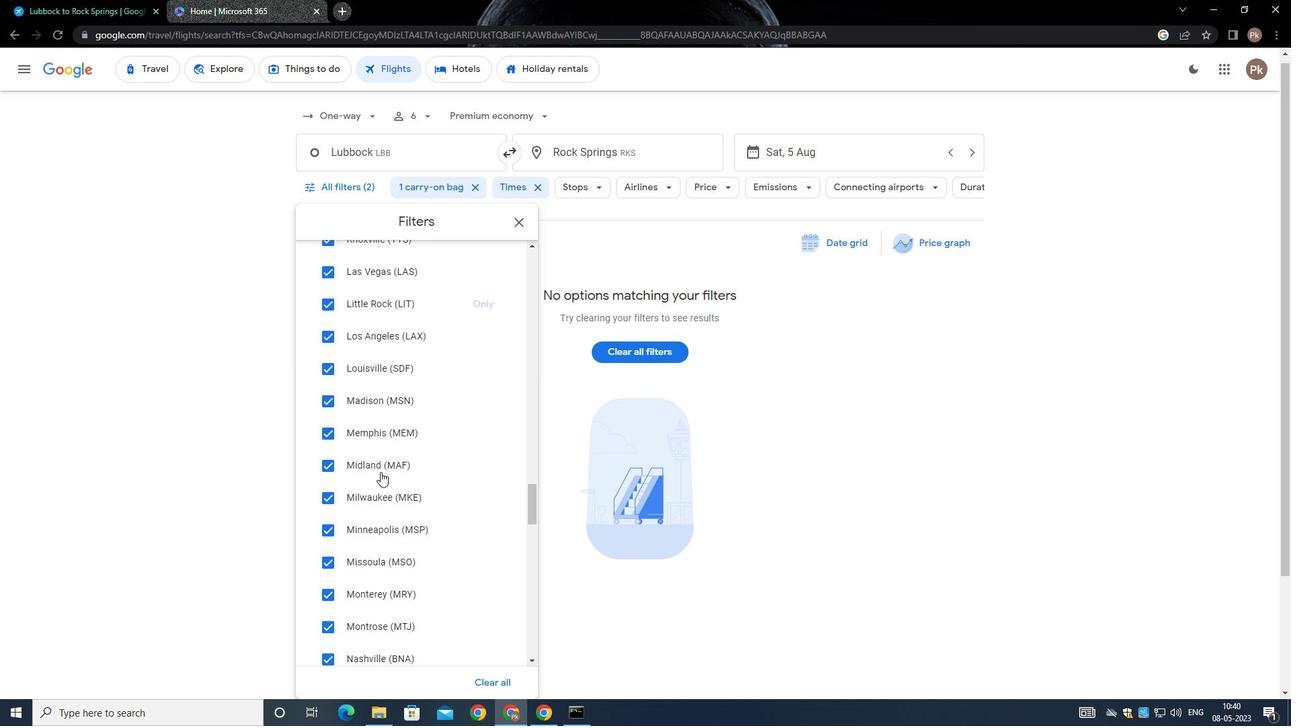 
Action: Mouse moved to (379, 450)
Screenshot: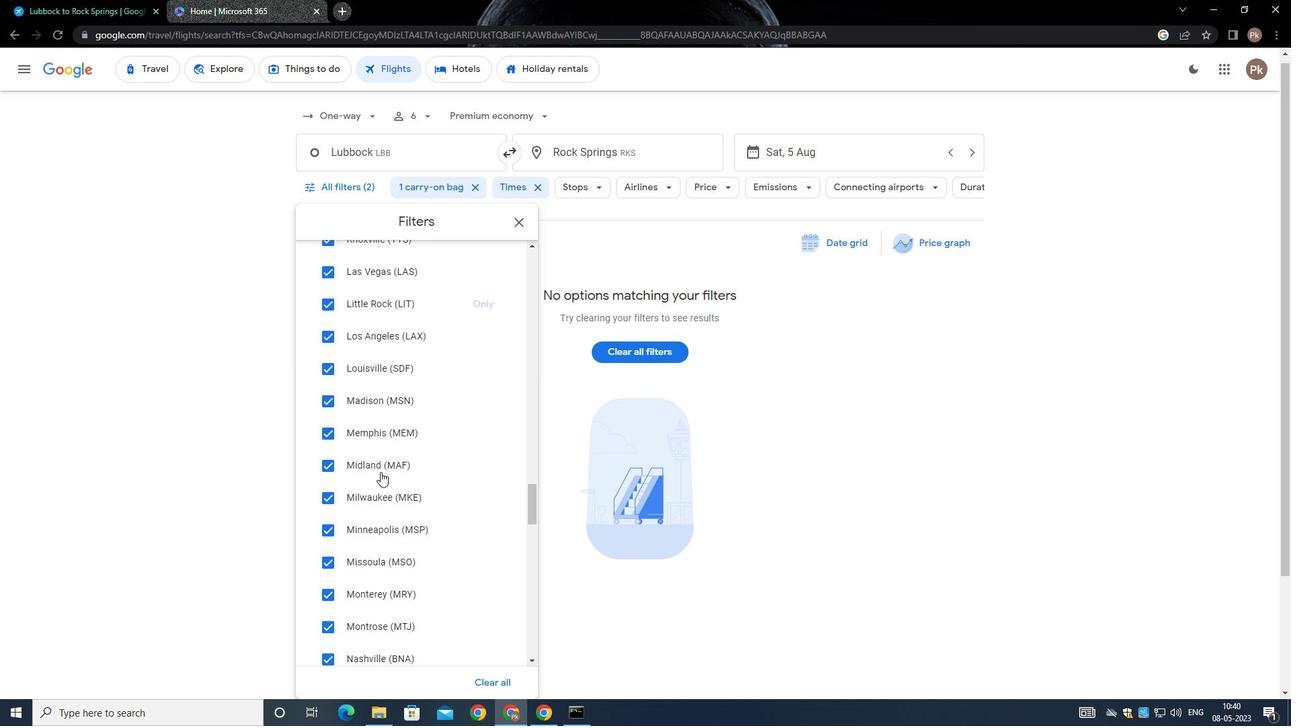
Action: Mouse scrolled (379, 449) with delta (0, -1)
Screenshot: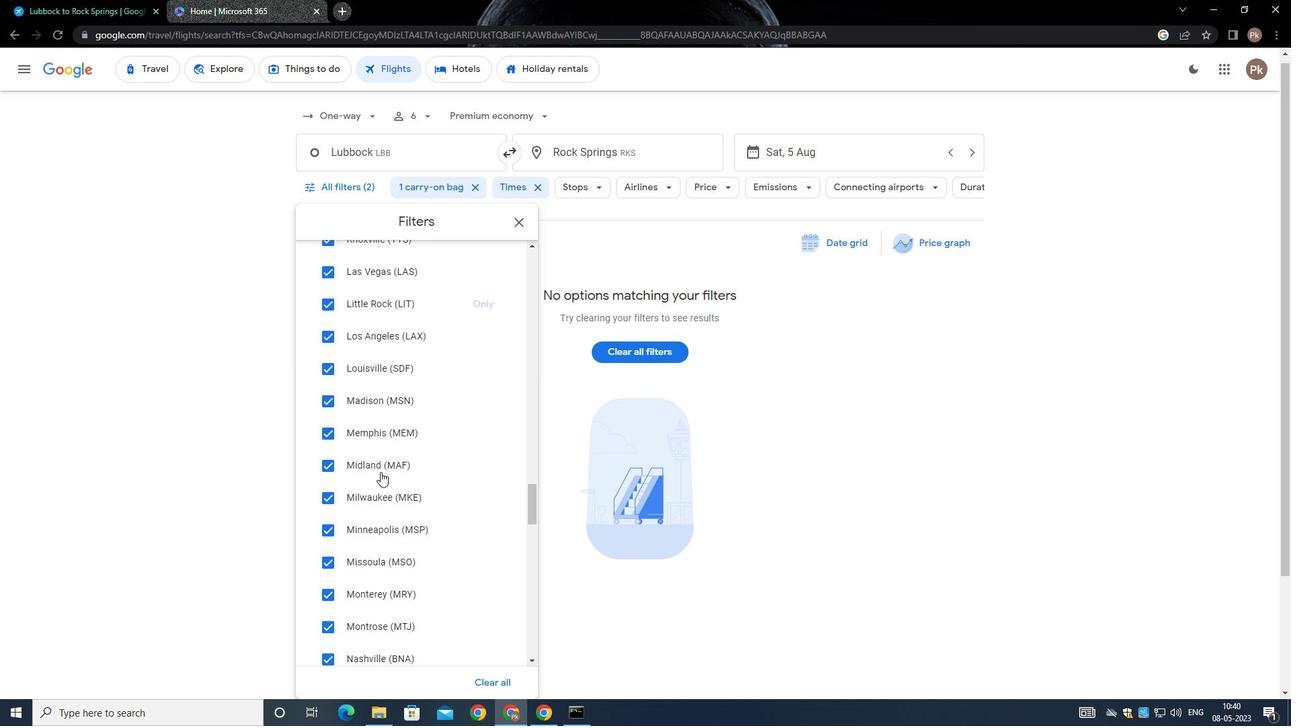 
Action: Mouse scrolled (379, 449) with delta (0, 0)
Screenshot: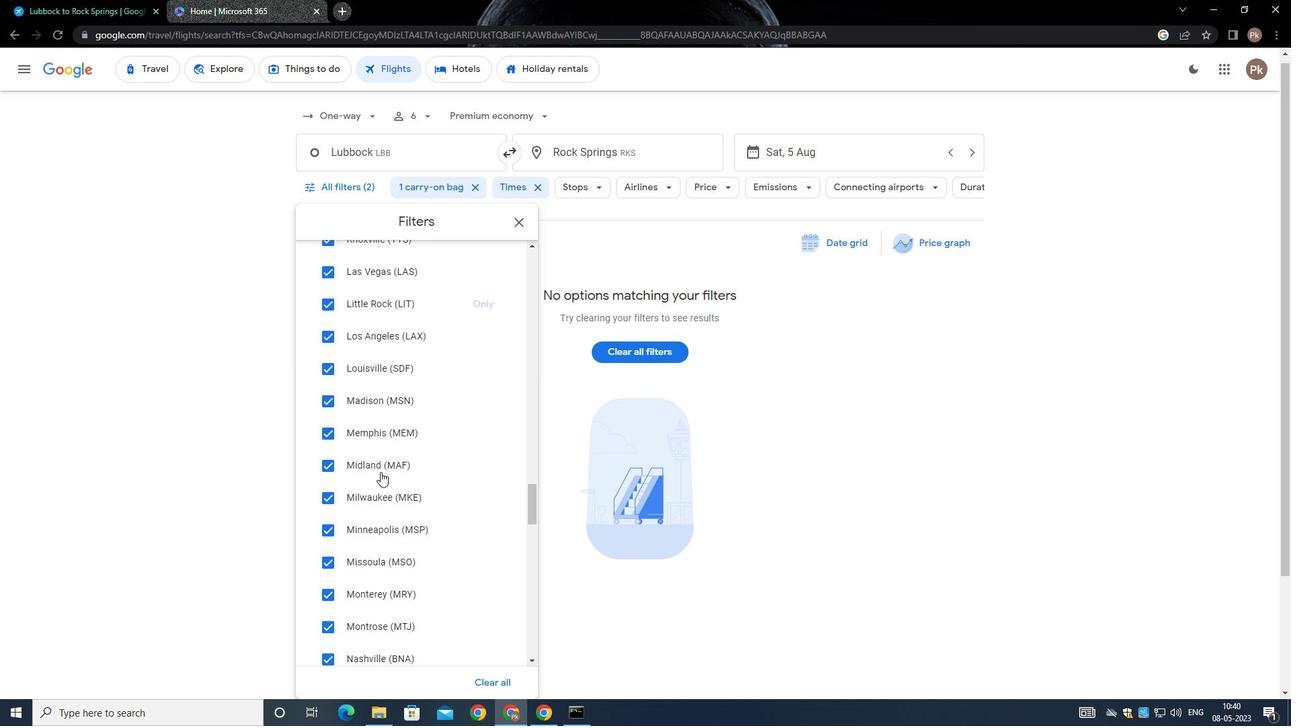 
Action: Mouse scrolled (379, 449) with delta (0, -1)
Screenshot: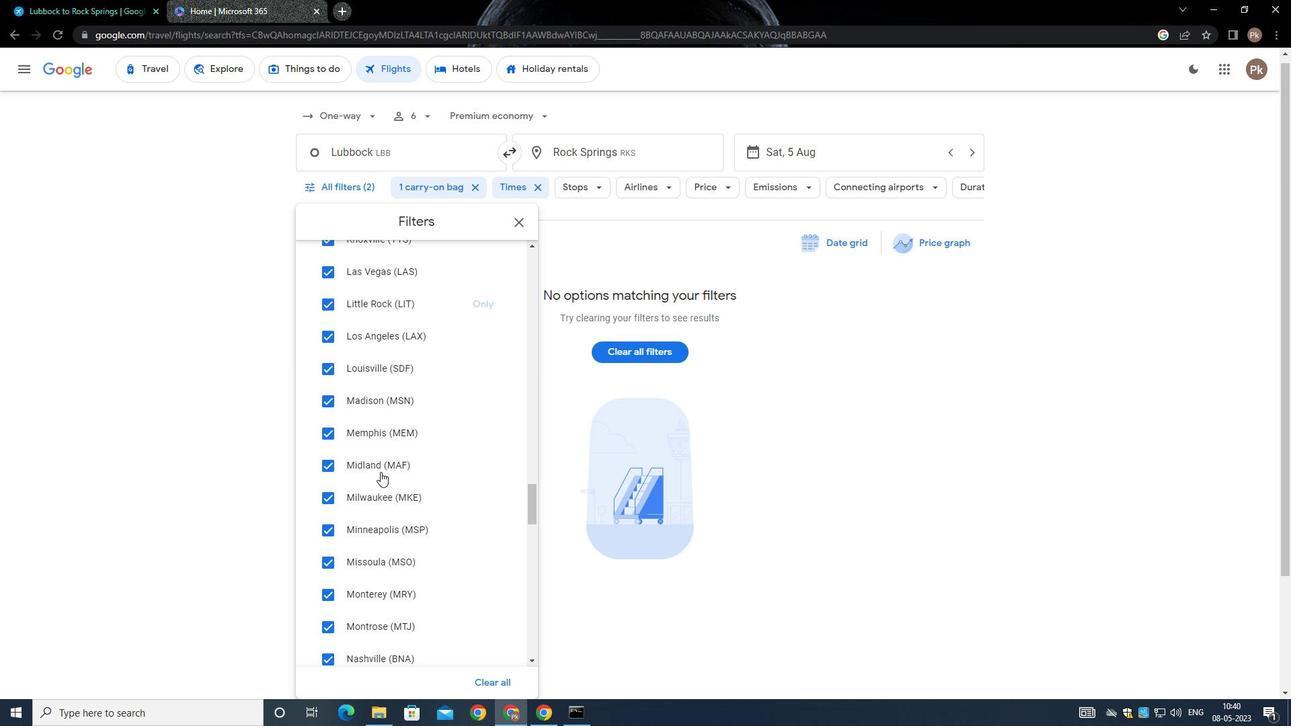 
Action: Mouse moved to (379, 452)
Screenshot: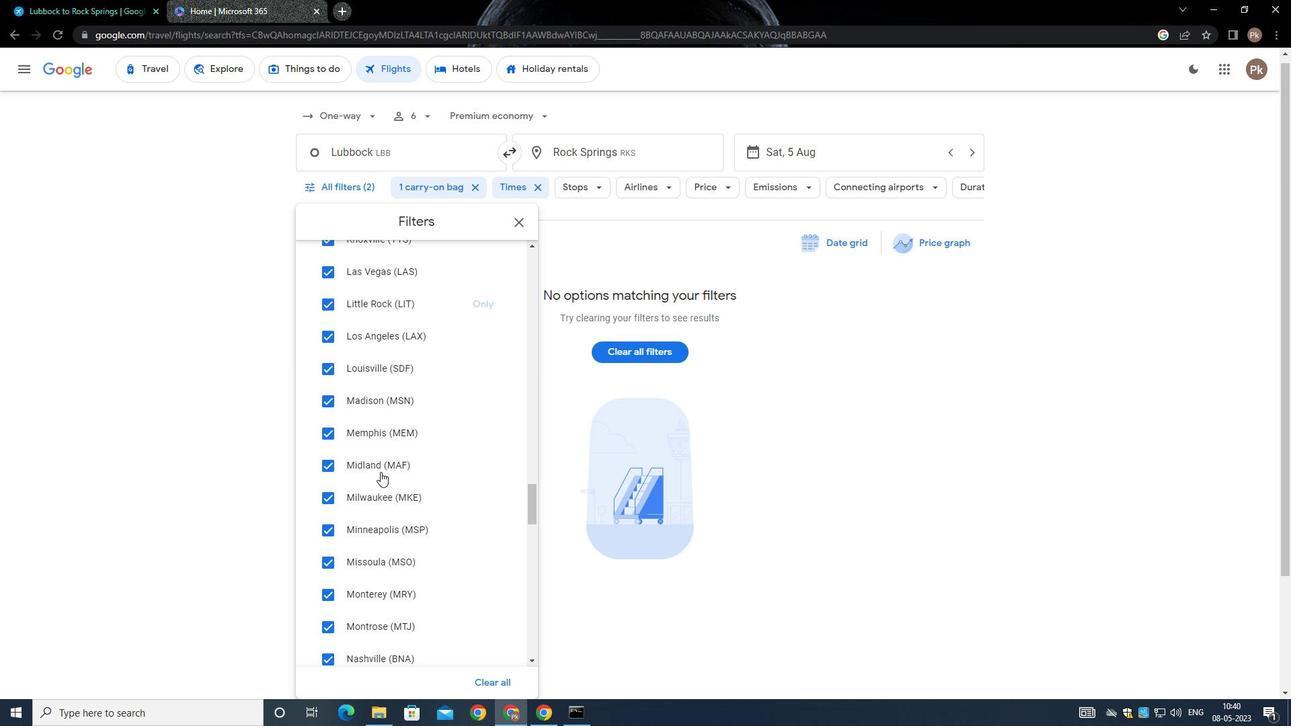 
Action: Mouse scrolled (379, 451) with delta (0, 0)
Screenshot: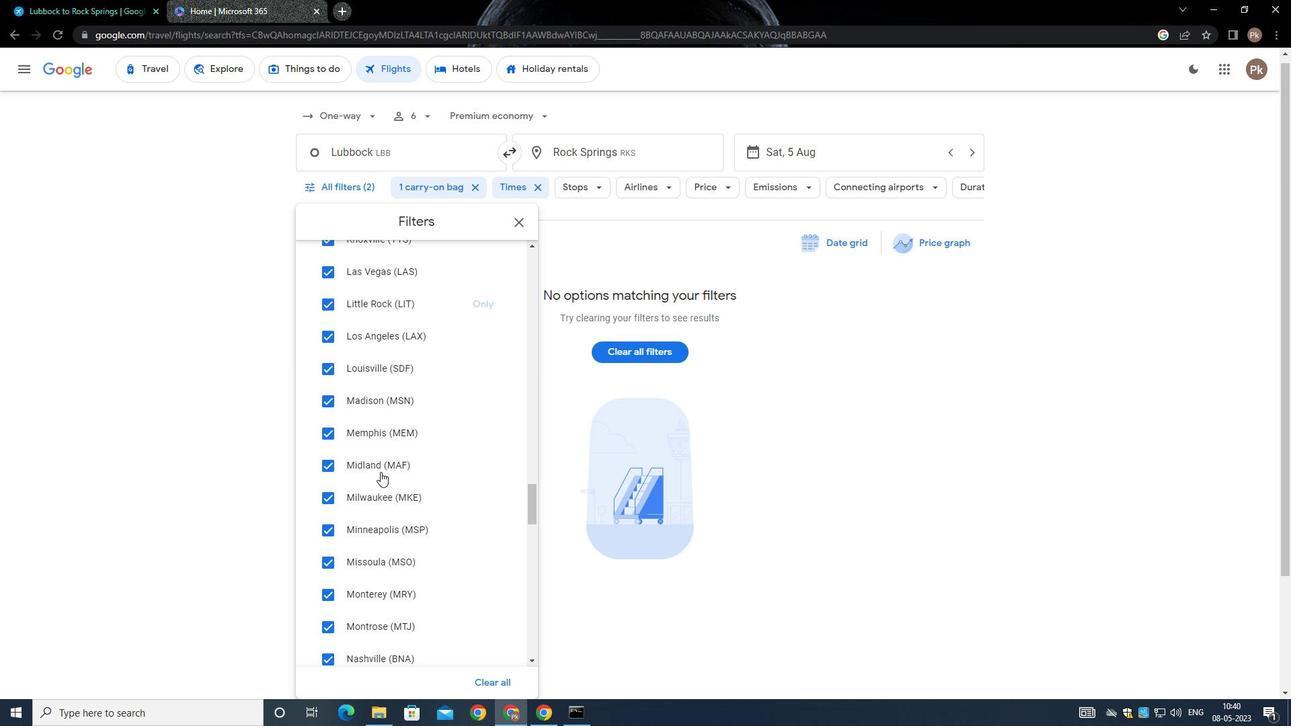 
Action: Mouse moved to (379, 458)
Screenshot: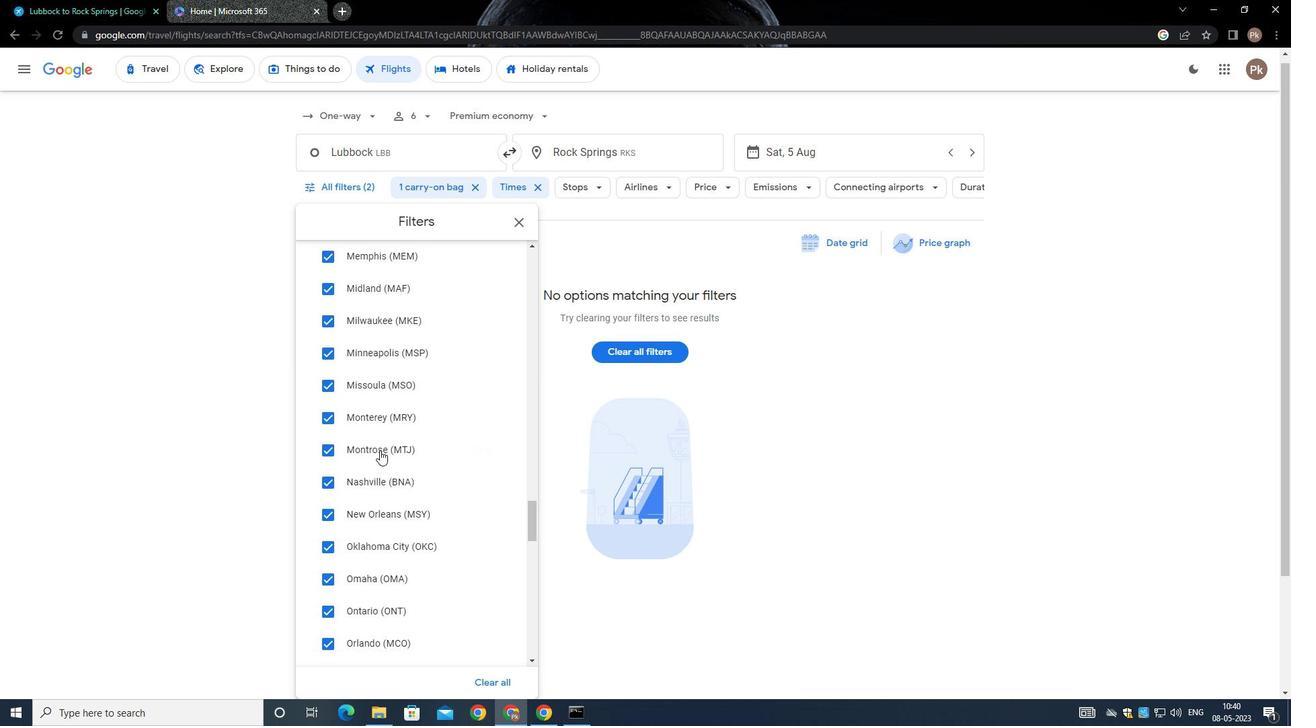 
Action: Mouse scrolled (379, 457) with delta (0, 0)
Screenshot: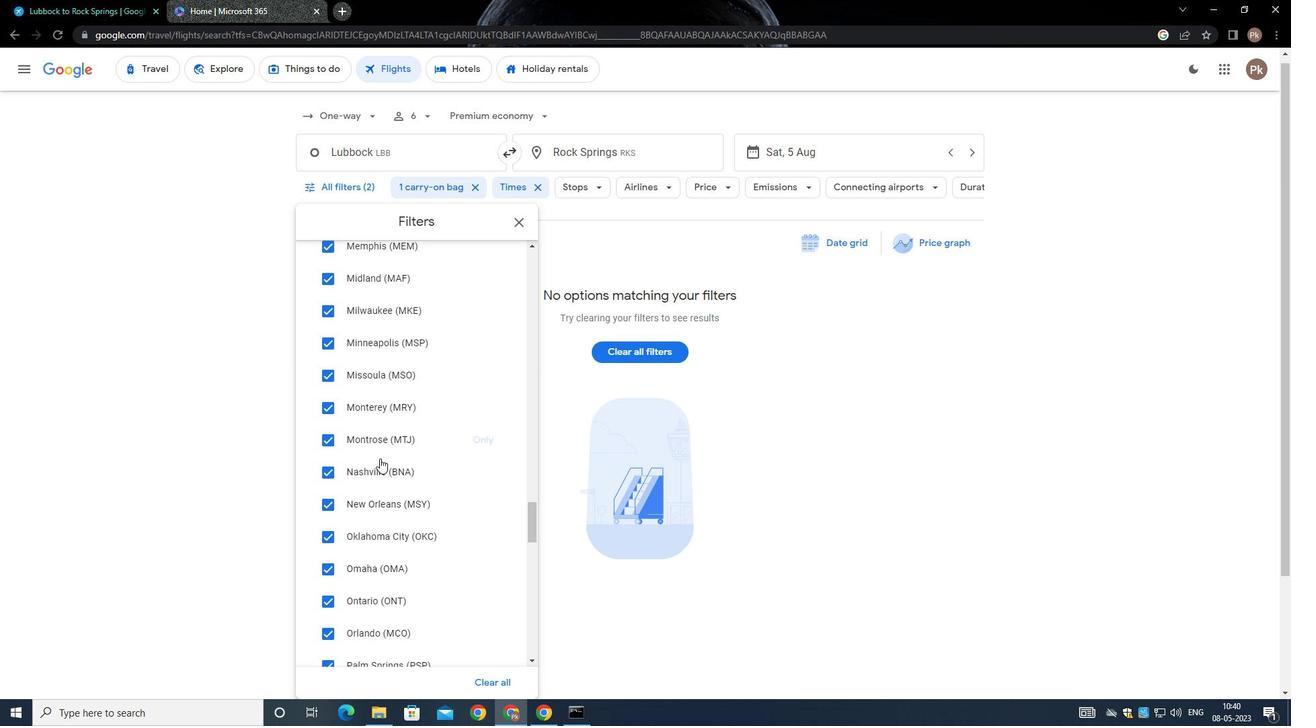 
Action: Mouse scrolled (379, 457) with delta (0, 0)
Screenshot: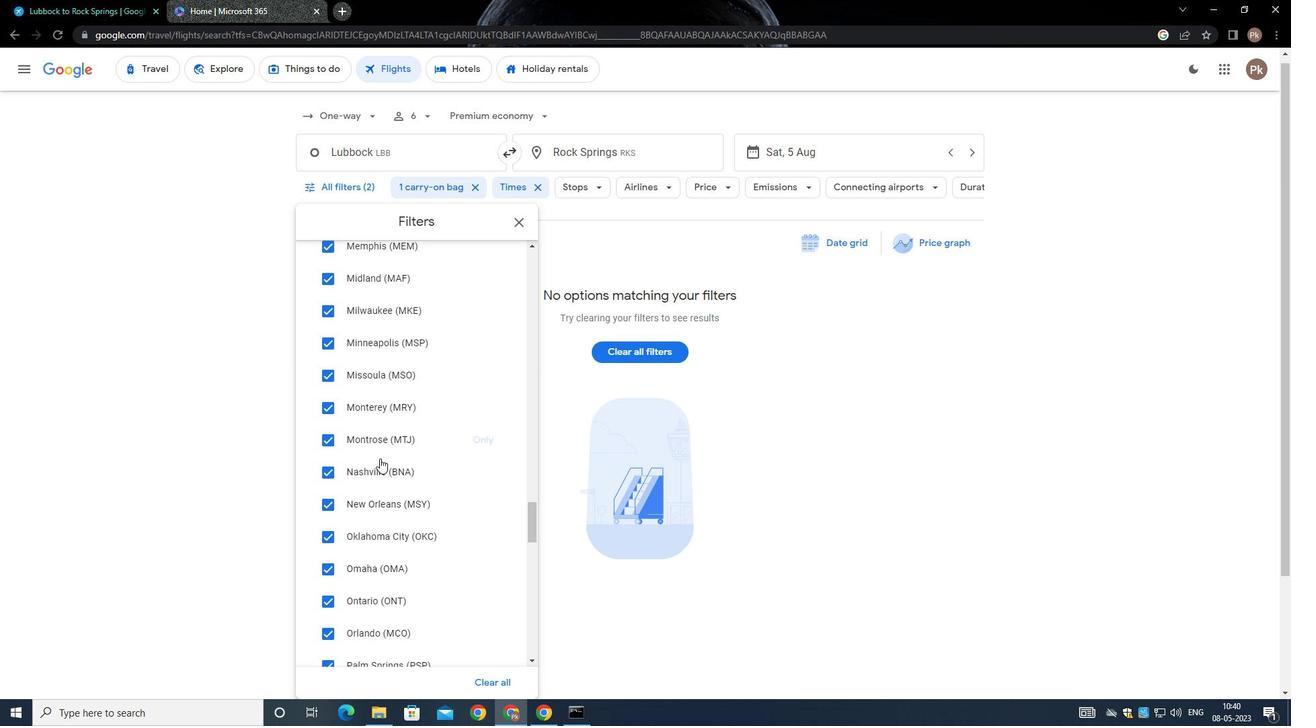 
Action: Mouse scrolled (379, 457) with delta (0, 0)
Screenshot: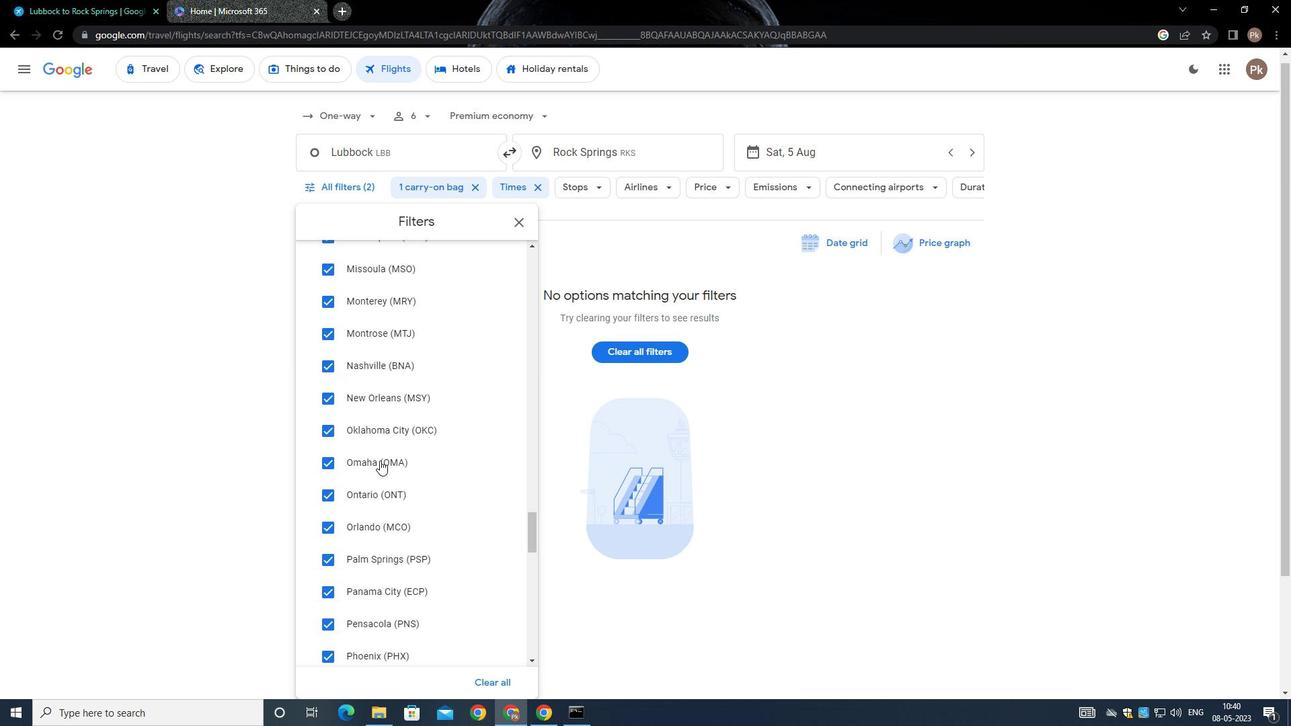 
Action: Mouse scrolled (379, 457) with delta (0, 0)
Screenshot: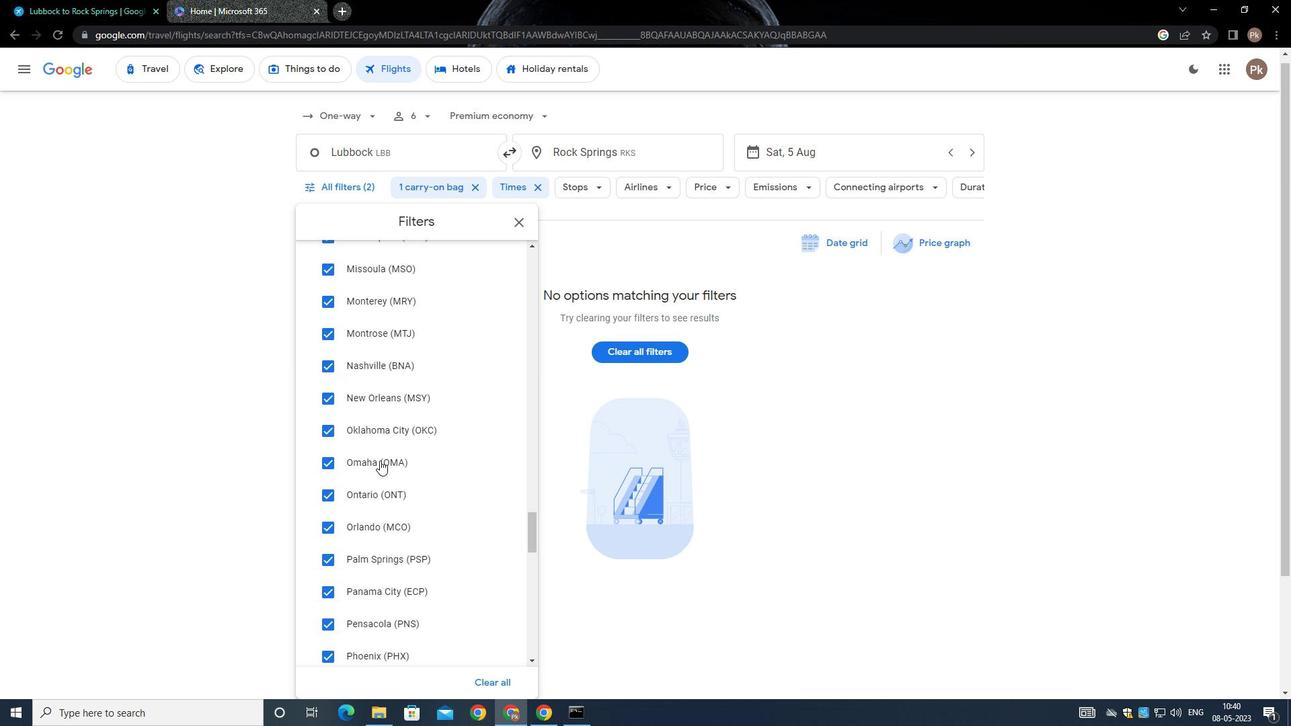 
Action: Mouse scrolled (379, 457) with delta (0, 0)
Screenshot: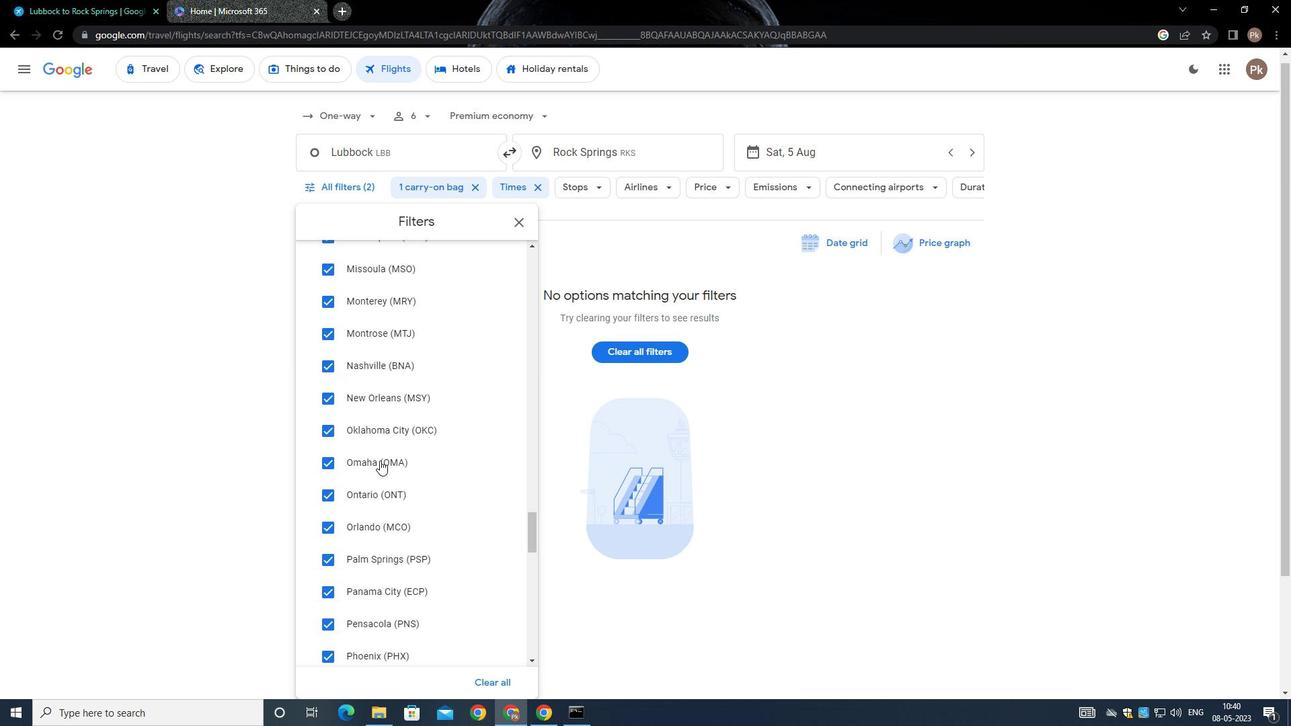 
Action: Mouse scrolled (379, 457) with delta (0, 0)
Screenshot: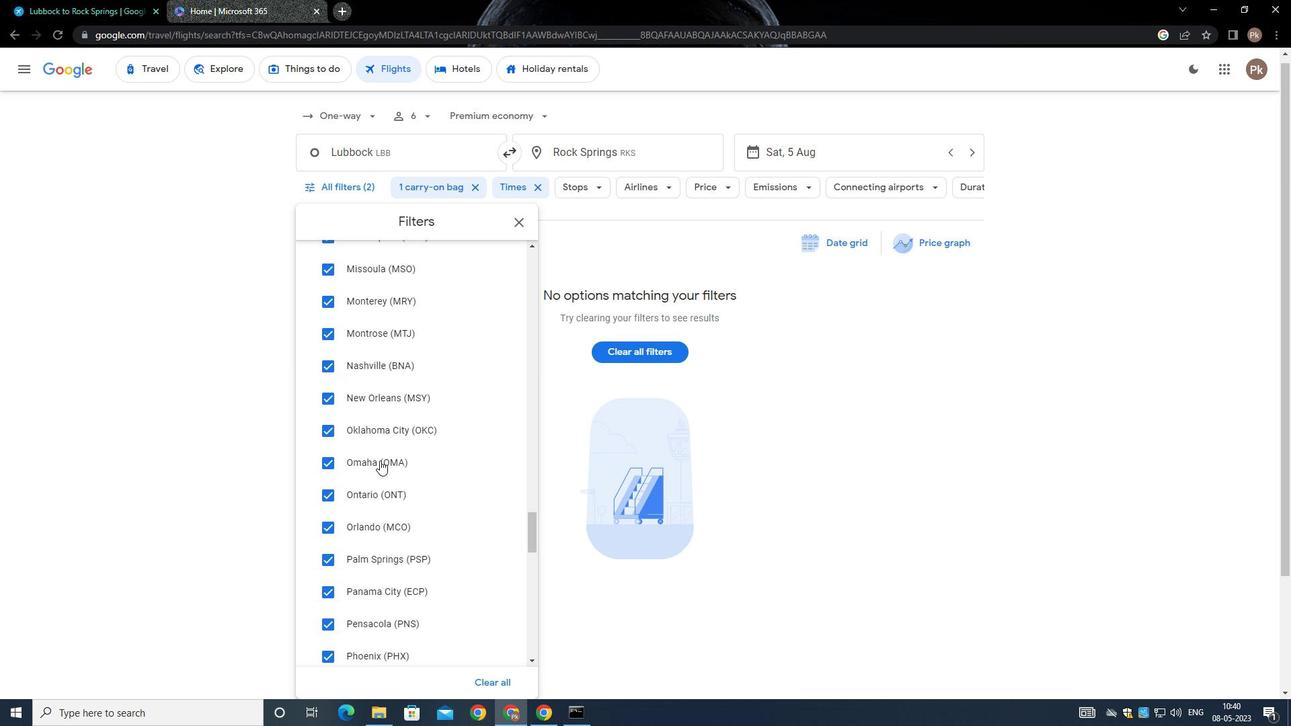 
Action: Mouse scrolled (379, 457) with delta (0, 0)
Screenshot: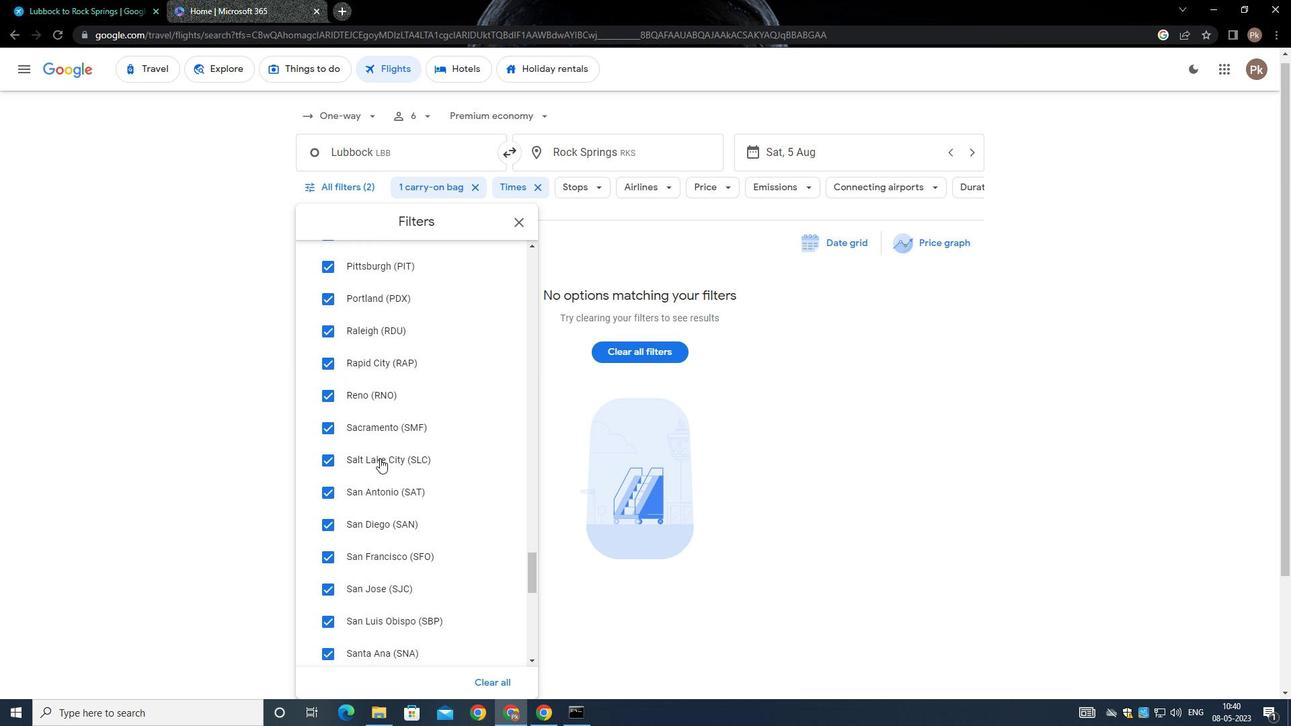 
Action: Mouse scrolled (379, 457) with delta (0, 0)
Screenshot: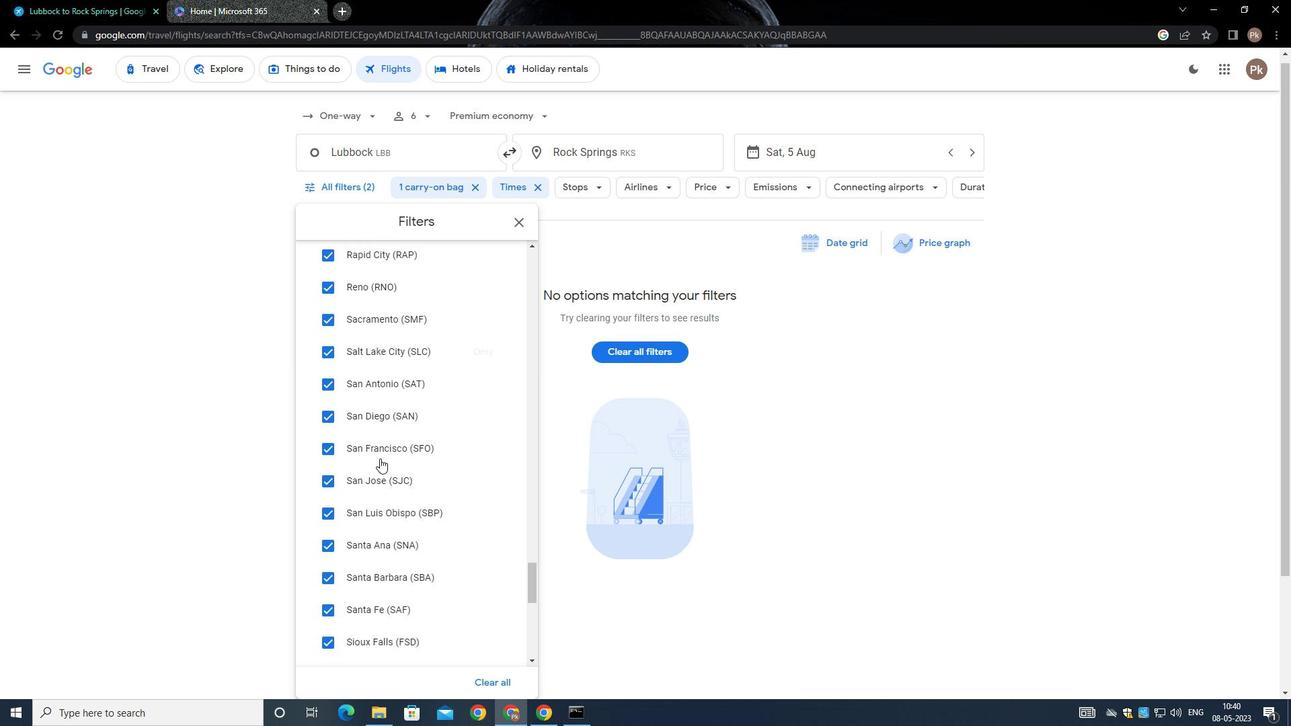 
Action: Mouse scrolled (379, 457) with delta (0, 0)
Screenshot: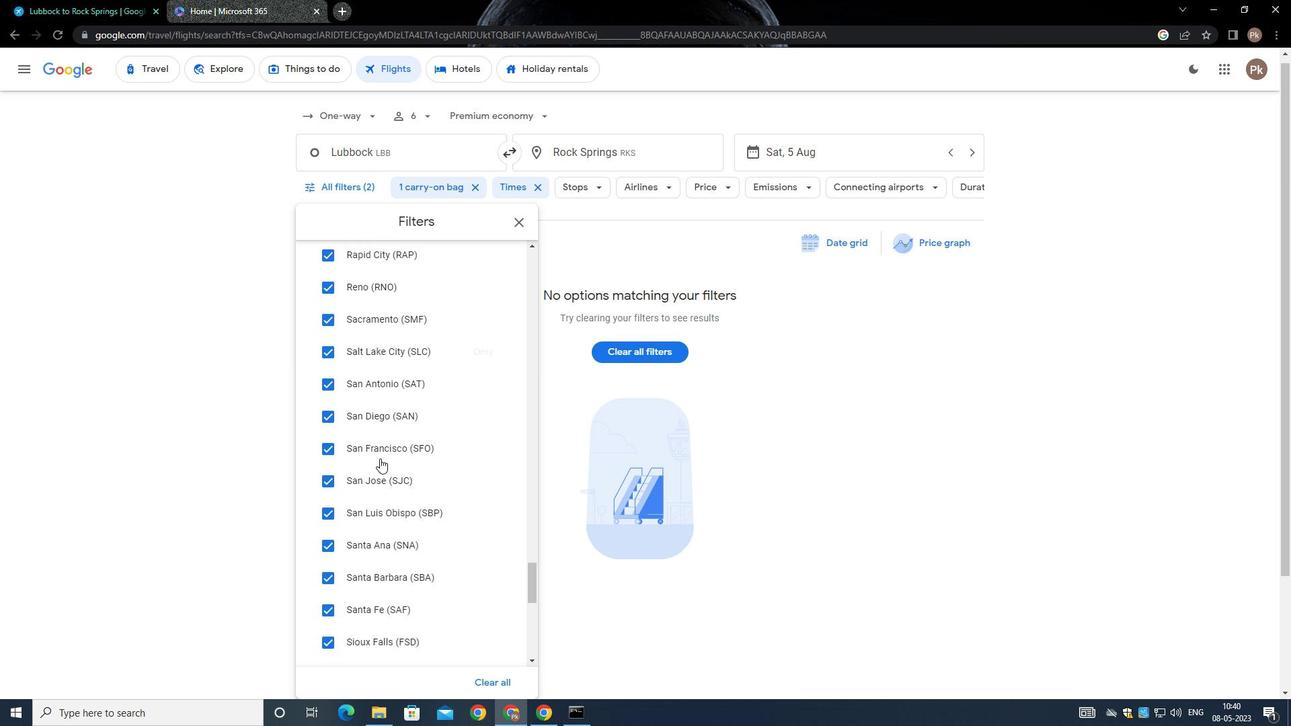 
Action: Mouse scrolled (379, 457) with delta (0, -1)
Screenshot: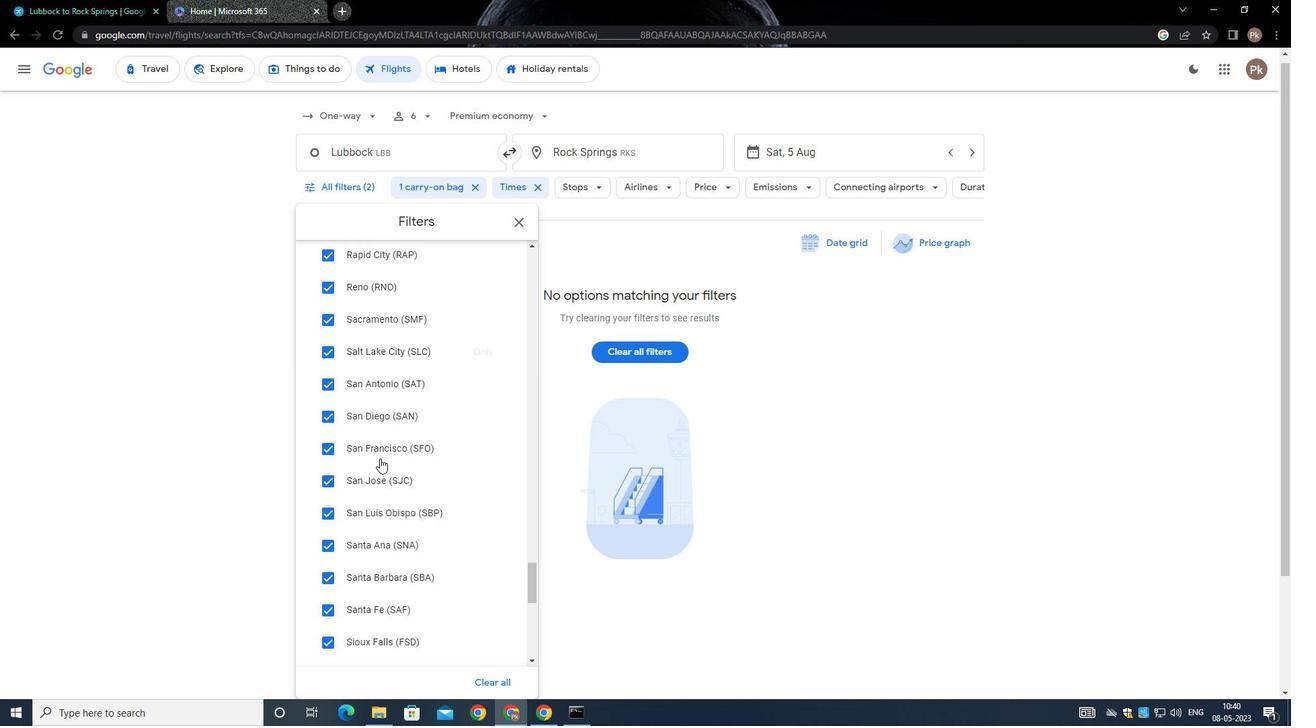 
Action: Mouse scrolled (379, 457) with delta (0, 0)
Screenshot: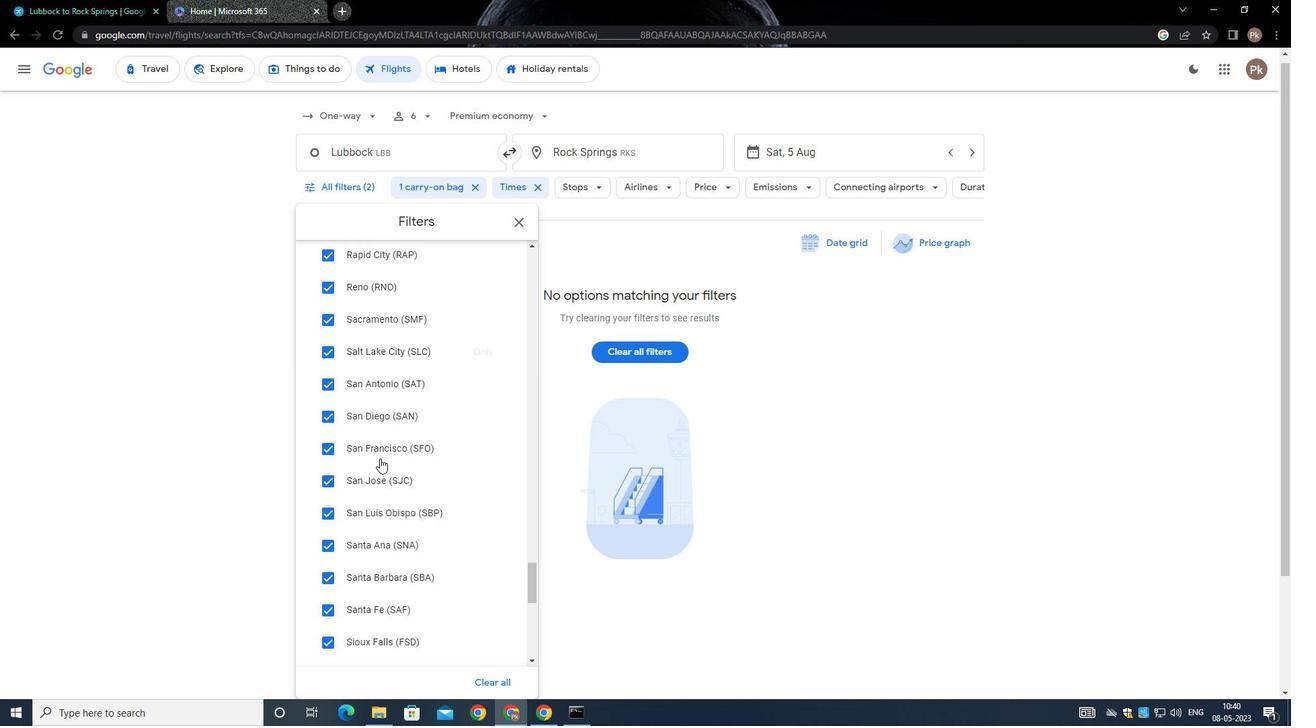 
Action: Mouse moved to (385, 443)
Screenshot: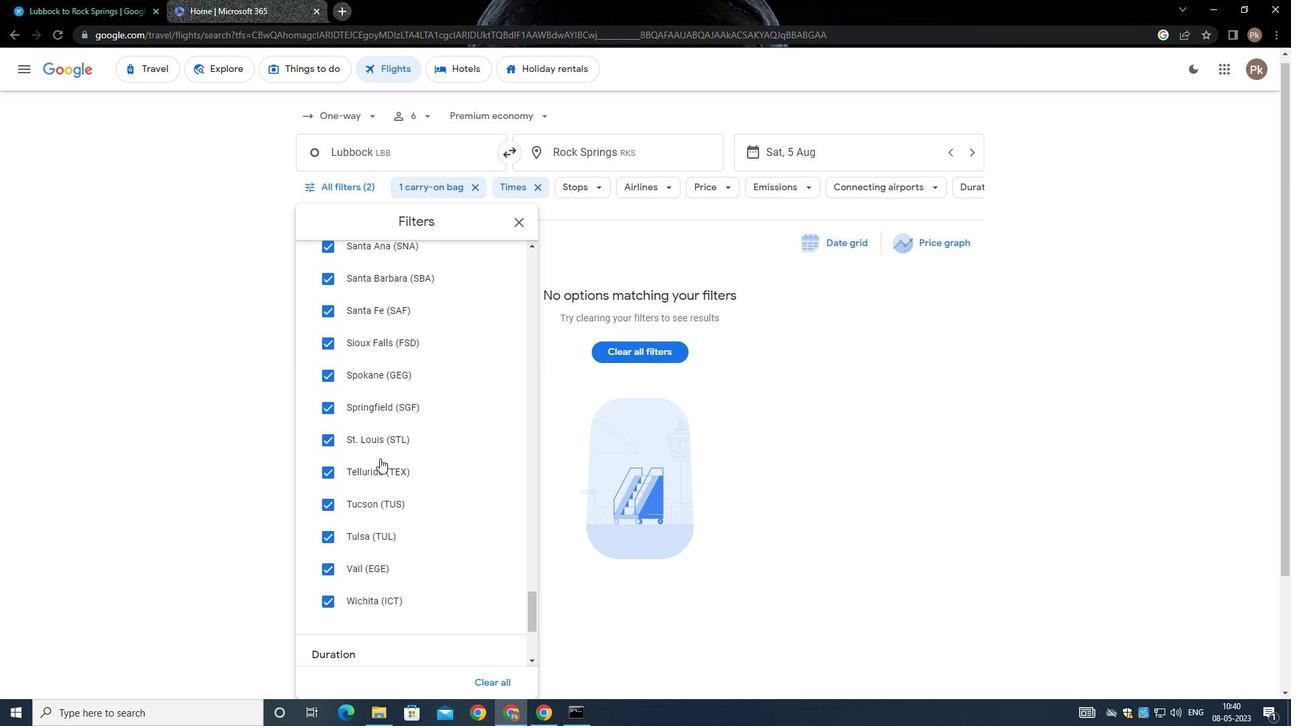 
Action: Mouse scrolled (385, 442) with delta (0, 0)
Screenshot: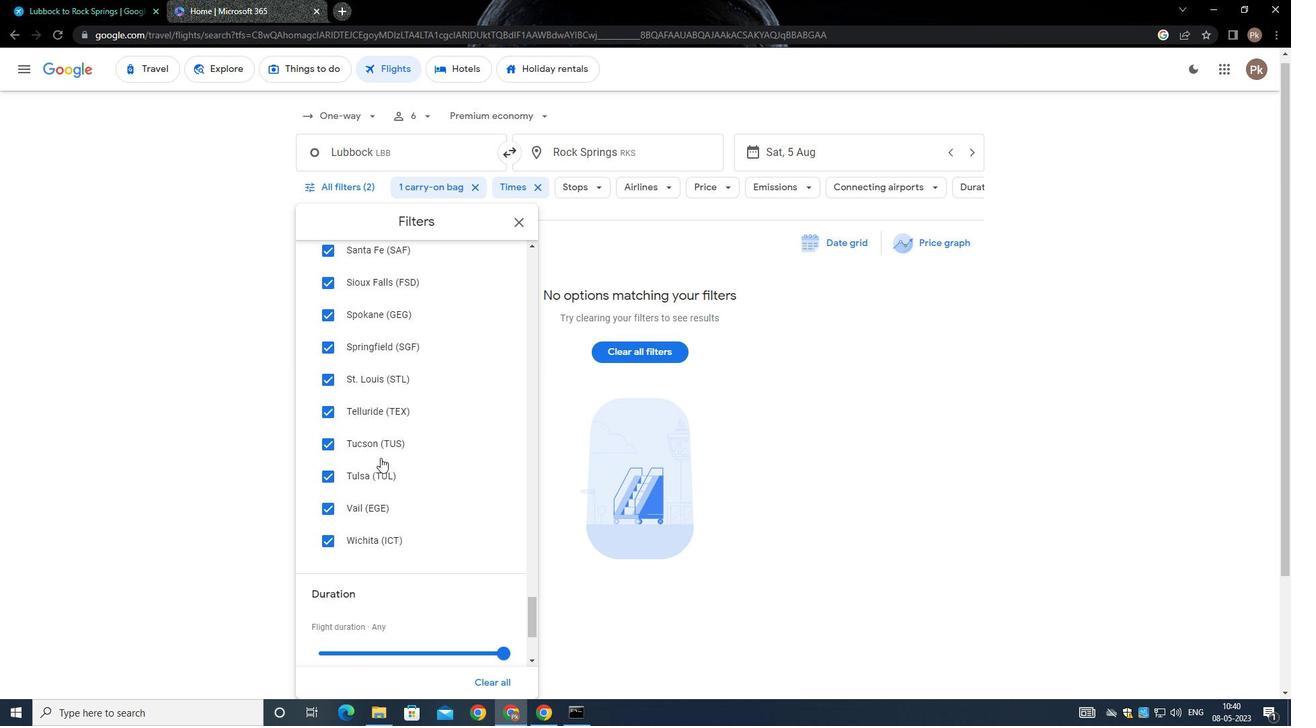 
Action: Mouse scrolled (385, 442) with delta (0, 0)
Screenshot: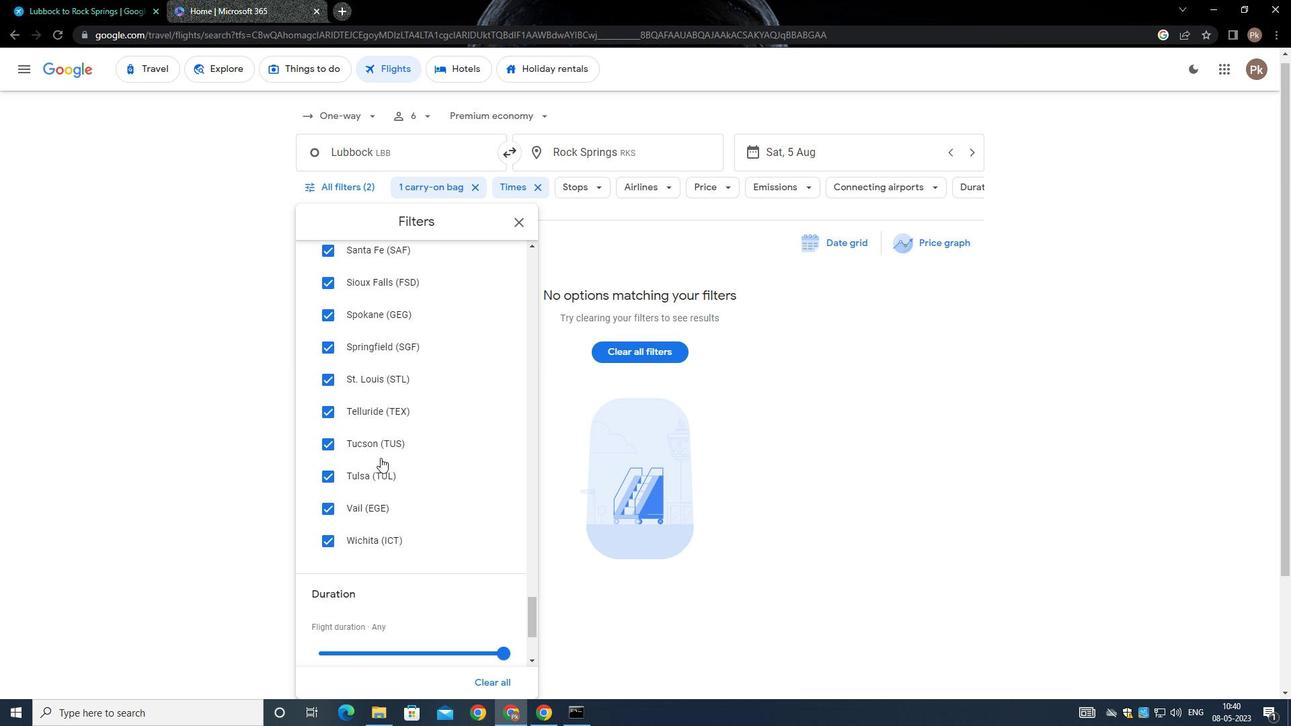 
Action: Mouse scrolled (385, 442) with delta (0, 0)
Screenshot: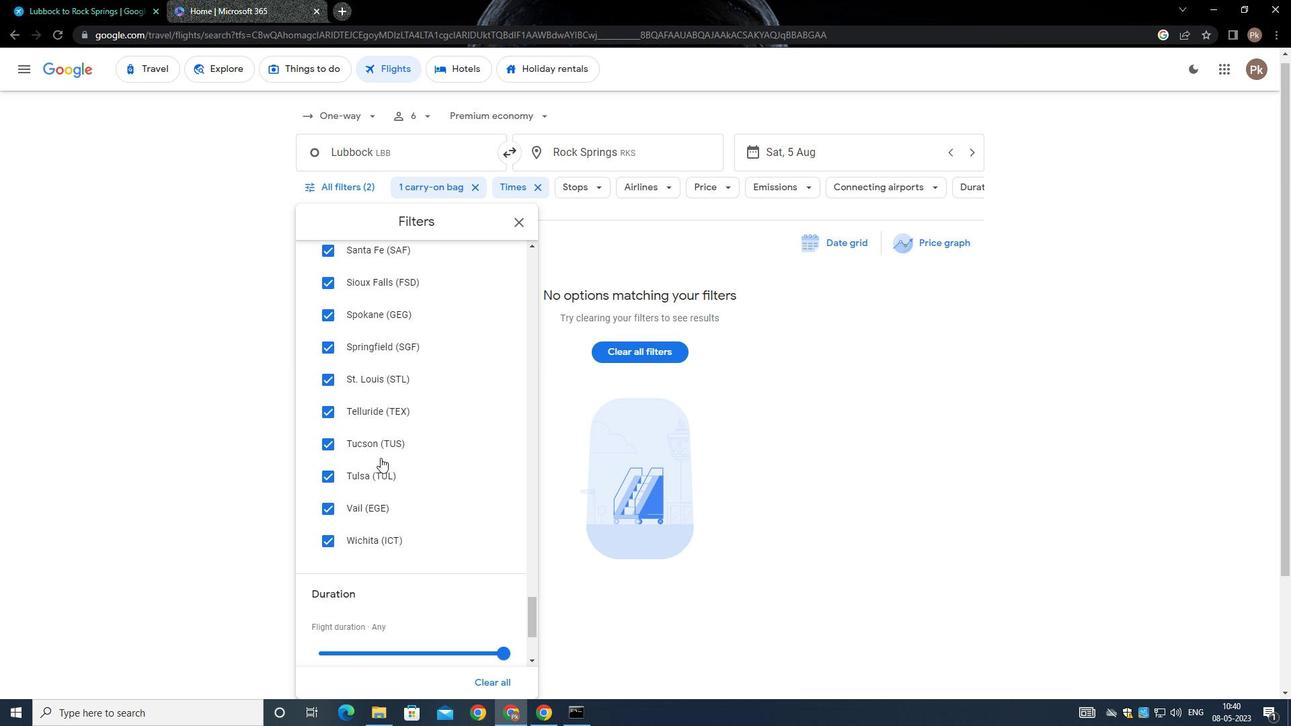 
Action: Mouse scrolled (385, 441) with delta (0, -1)
Screenshot: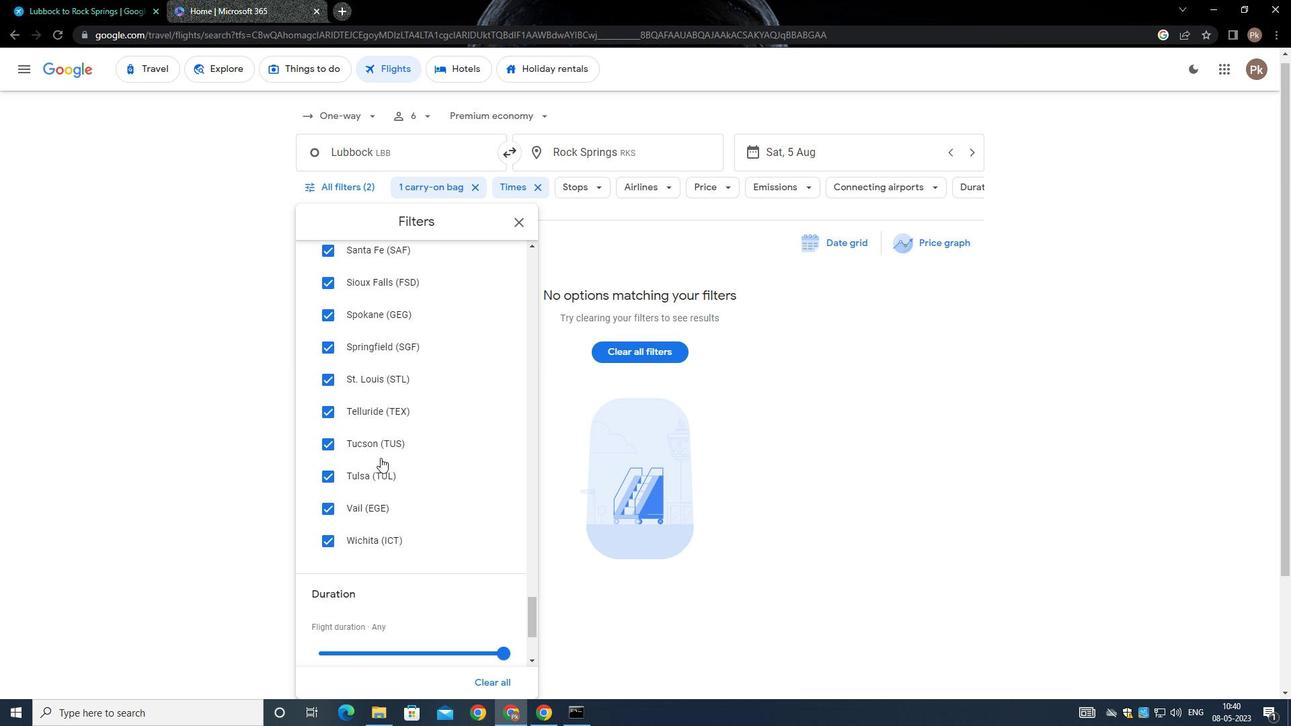 
Action: Mouse scrolled (385, 442) with delta (0, 0)
Screenshot: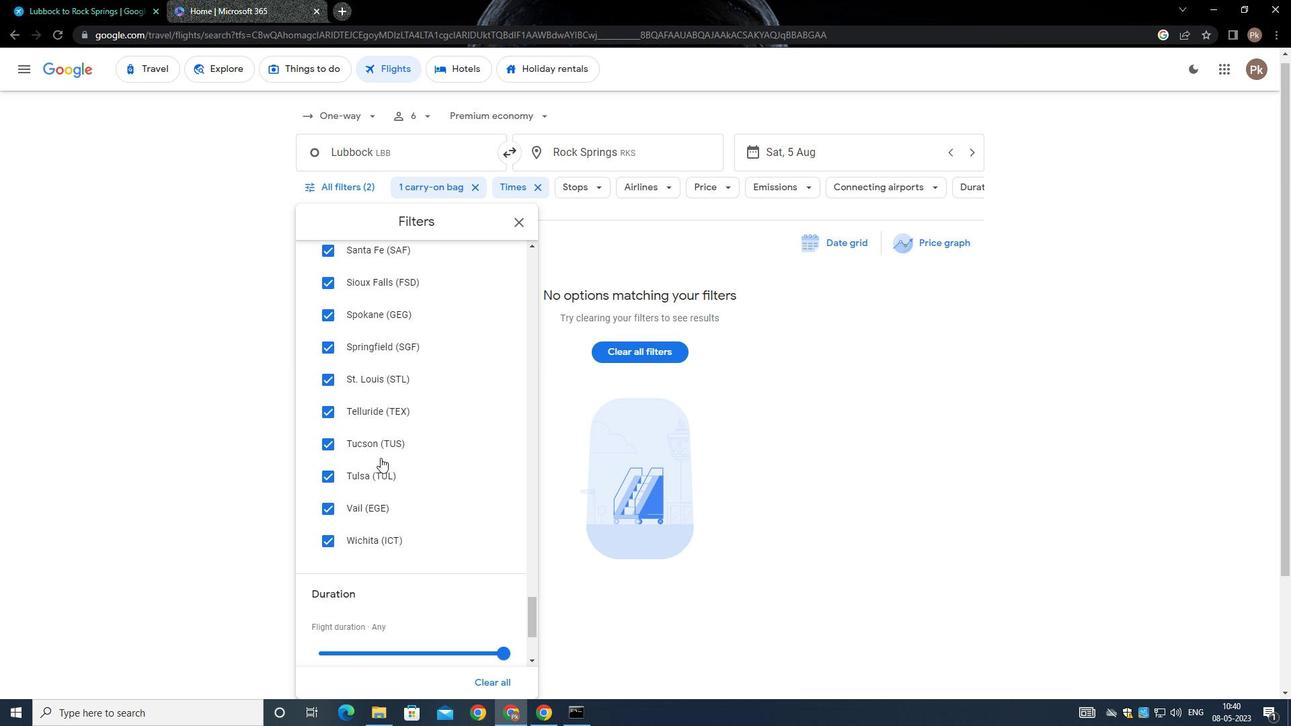 
Action: Mouse scrolled (385, 442) with delta (0, 0)
Screenshot: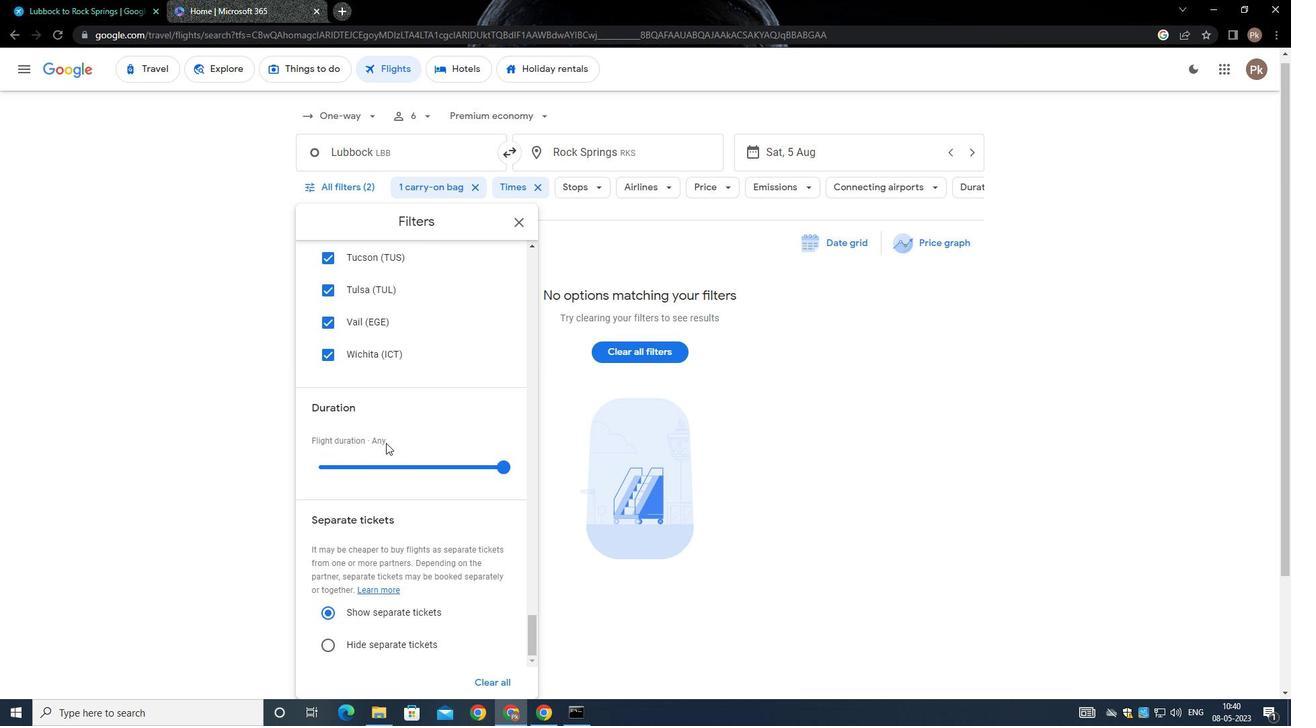
Action: Mouse scrolled (385, 442) with delta (0, 0)
Screenshot: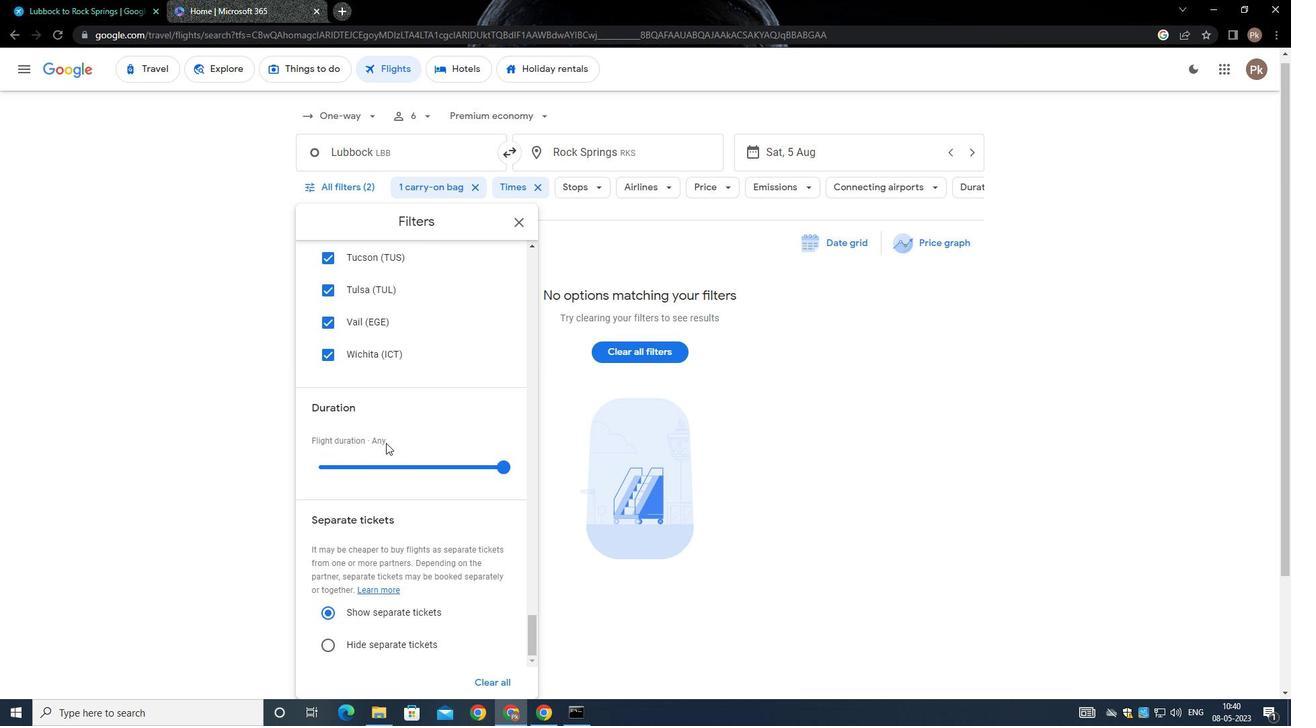 
Action: Mouse scrolled (385, 442) with delta (0, 0)
Screenshot: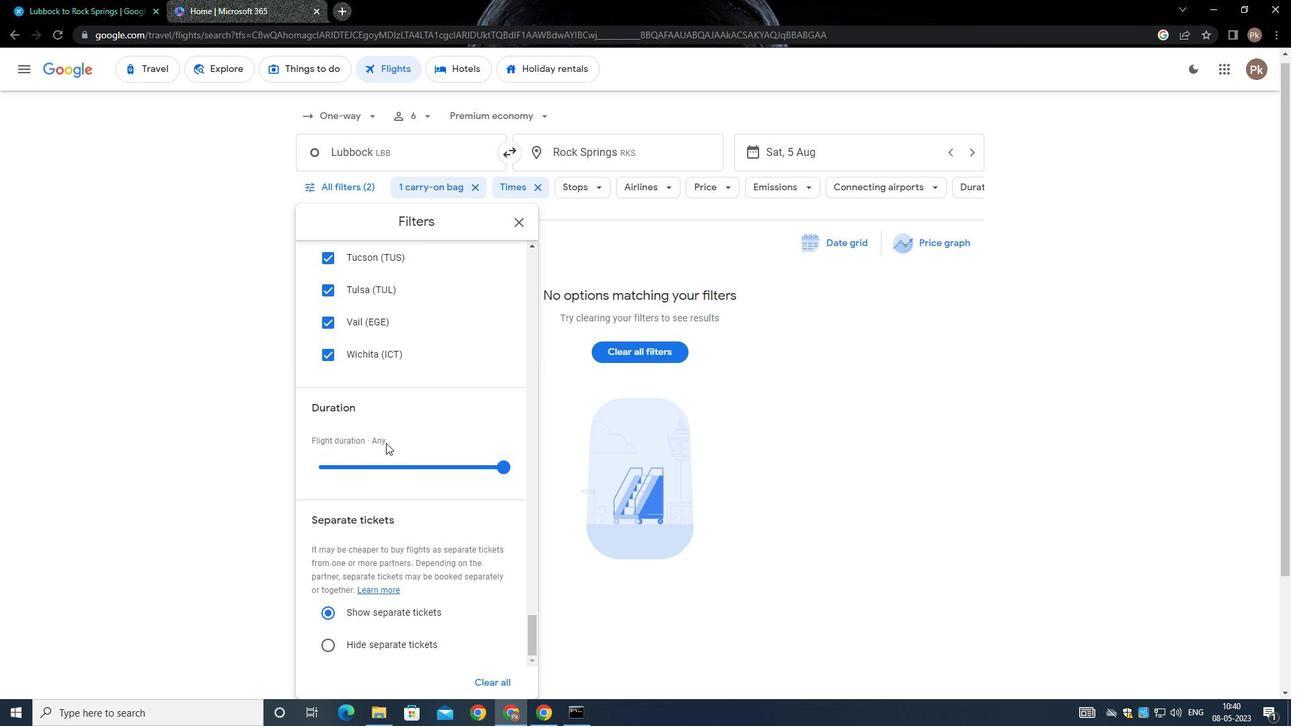 
Action: Mouse scrolled (385, 442) with delta (0, 0)
Screenshot: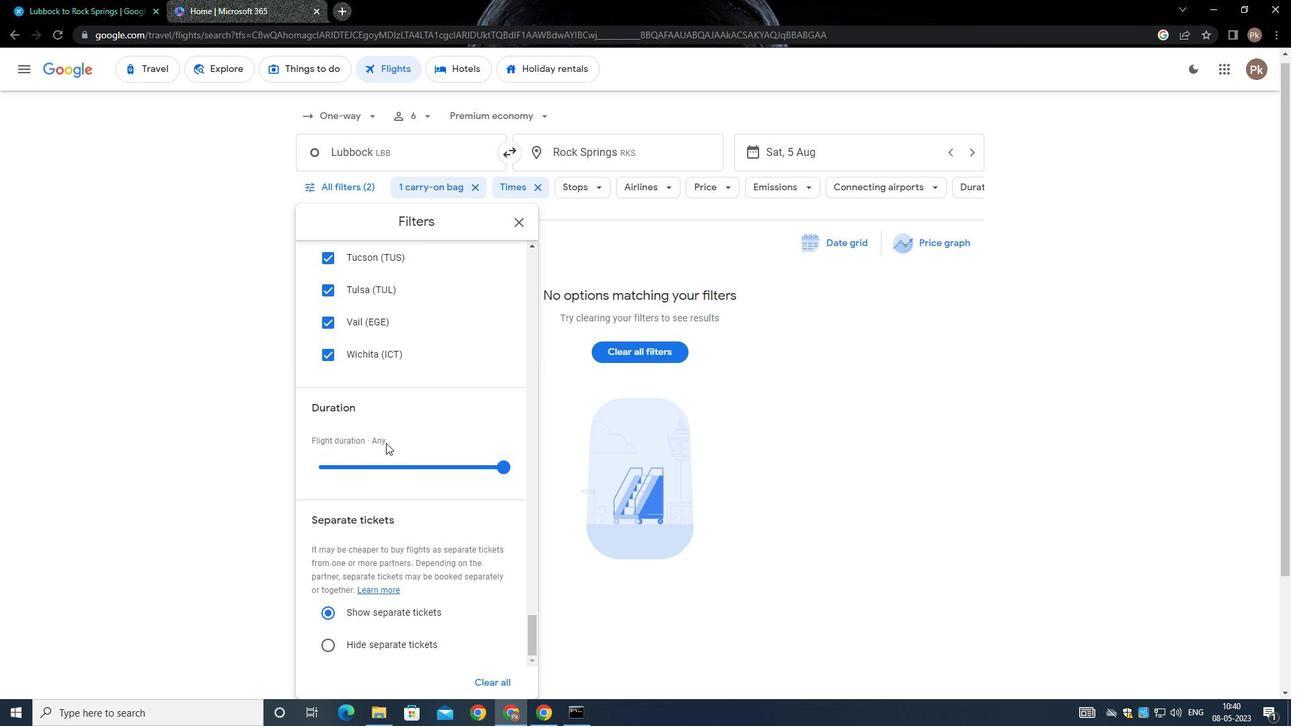 
Action: Mouse scrolled (385, 442) with delta (0, 0)
Screenshot: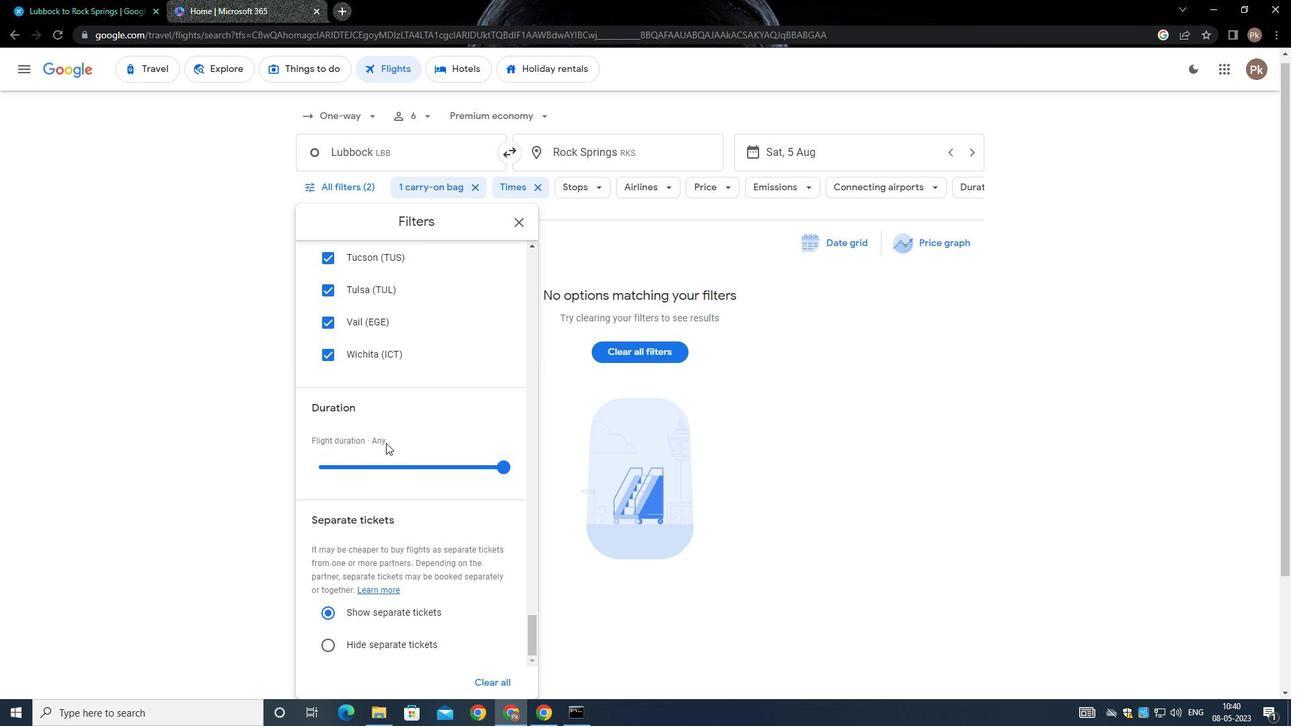 
Action: Mouse scrolled (385, 442) with delta (0, 0)
Screenshot: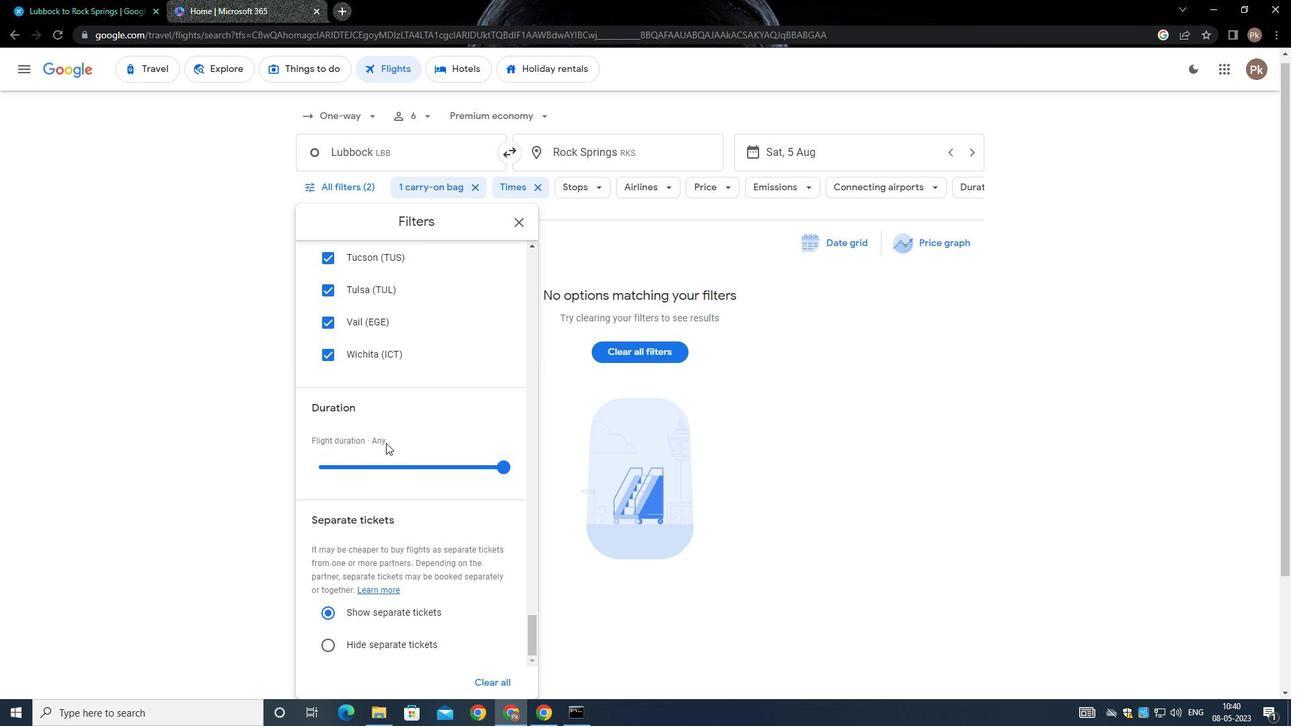 
Action: Mouse scrolled (385, 442) with delta (0, 0)
Screenshot: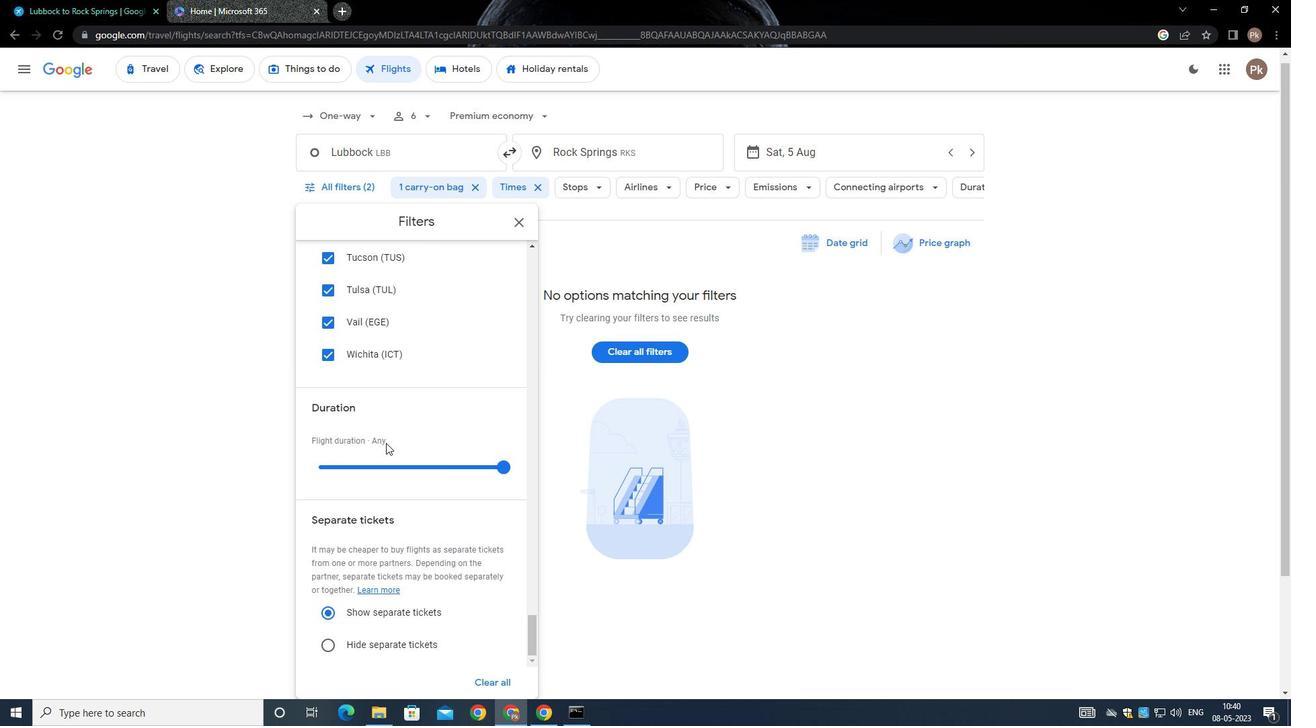 
